 Task: Find a laptop with specific features such as 8GB RAM and AMD Radeon graphics.
Action: Mouse pressed left at (230, 65)
Screenshot: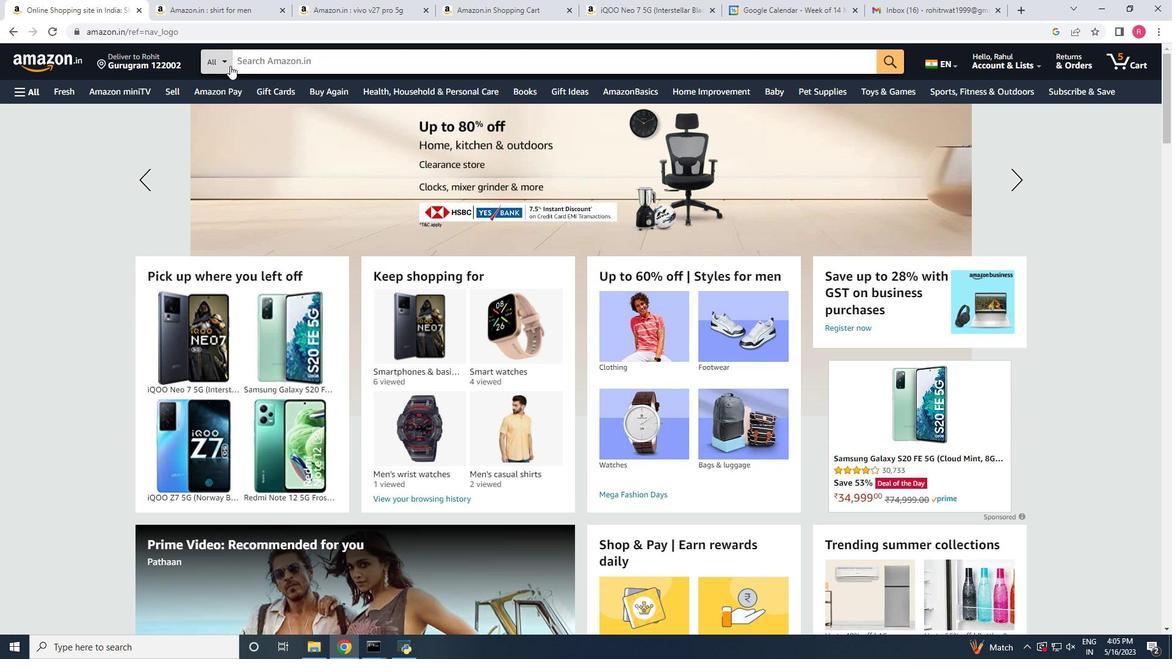 
Action: Mouse moved to (233, 169)
Screenshot: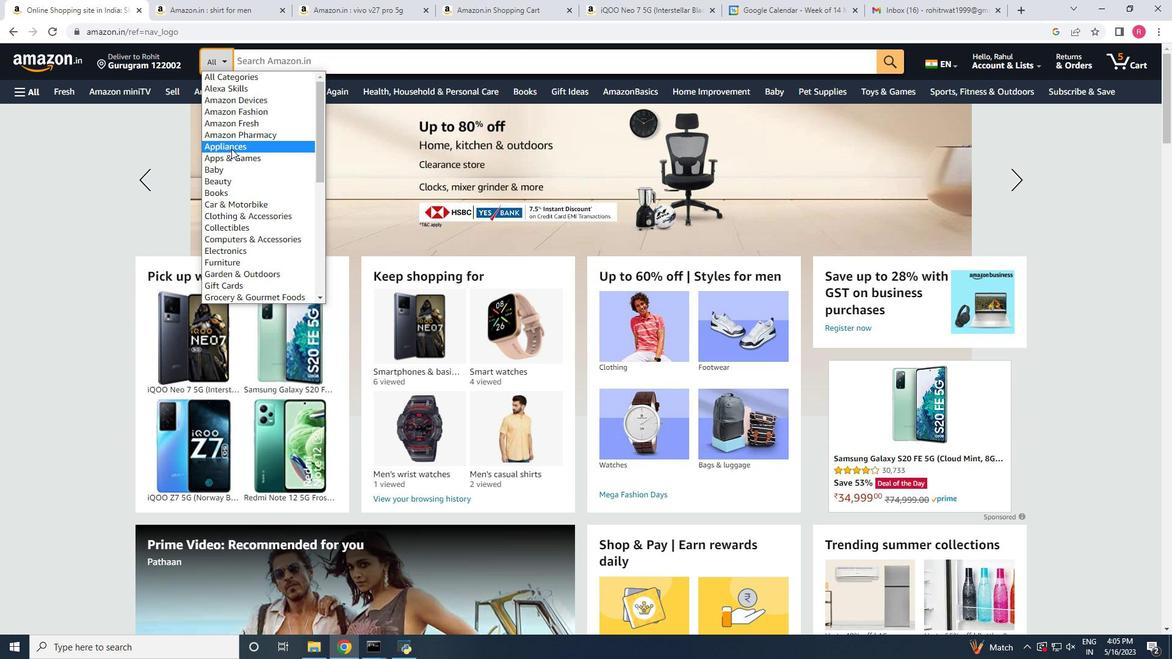 
Action: Mouse scrolled (233, 168) with delta (0, 0)
Screenshot: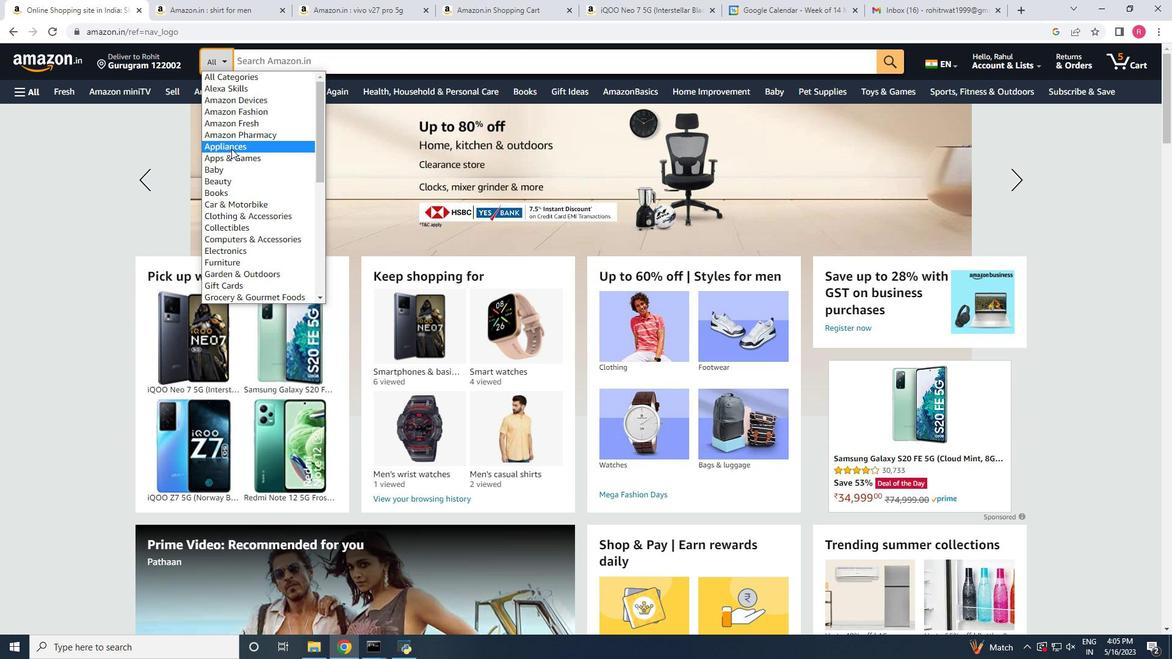 
Action: Mouse moved to (233, 170)
Screenshot: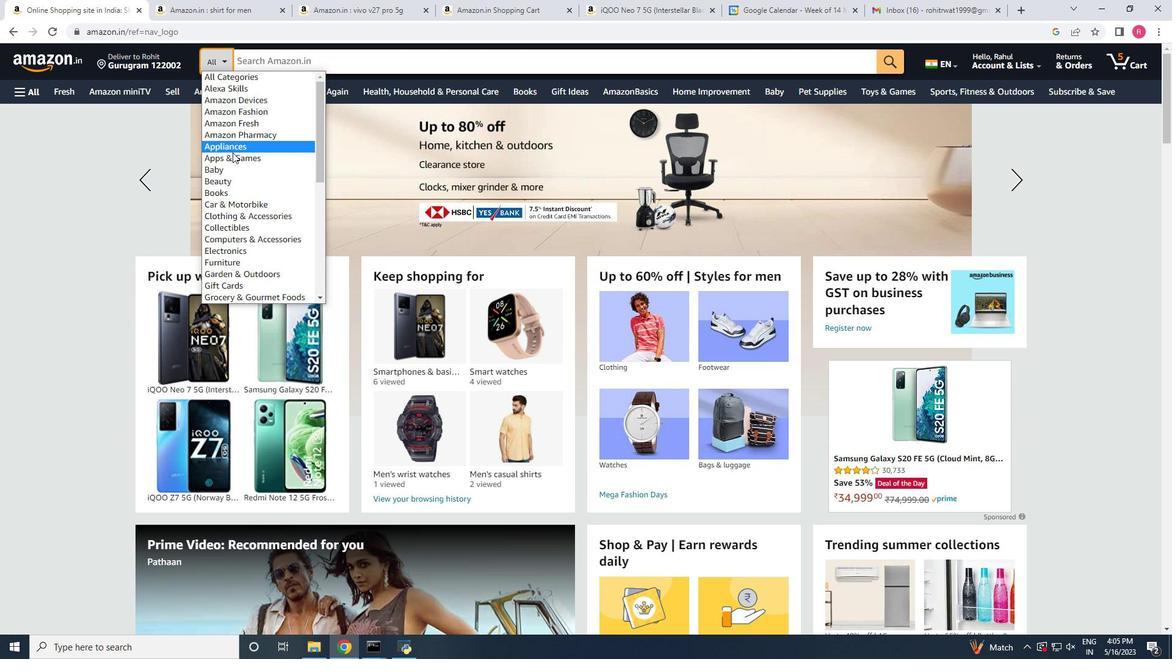 
Action: Mouse scrolled (233, 169) with delta (0, 0)
Screenshot: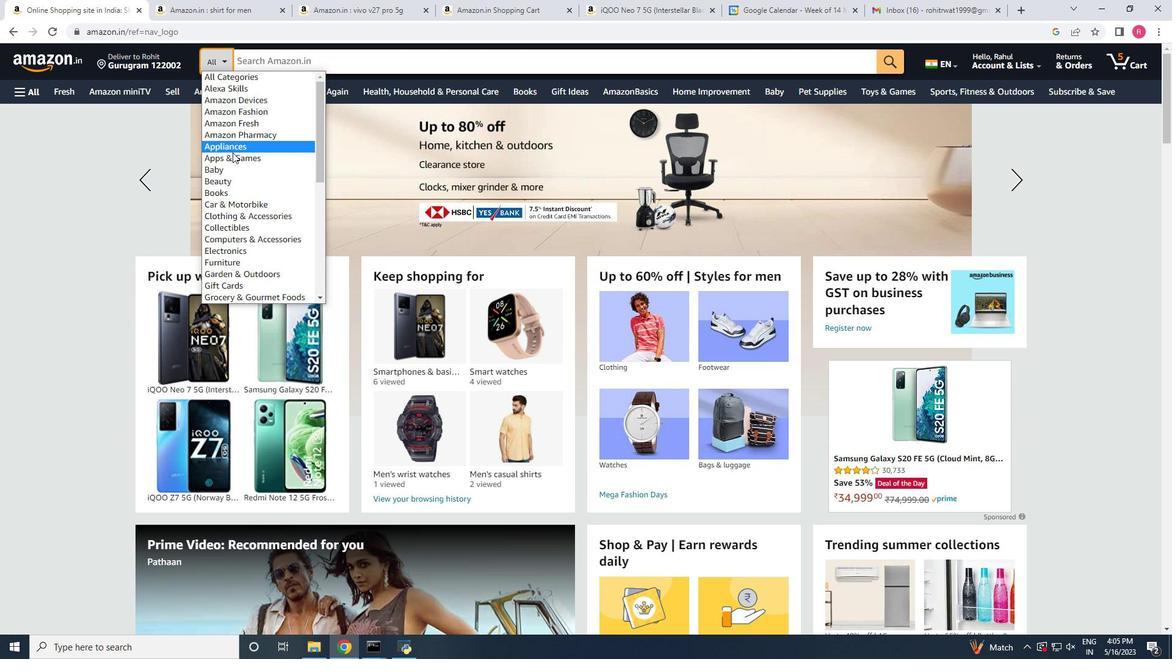 
Action: Mouse moved to (233, 171)
Screenshot: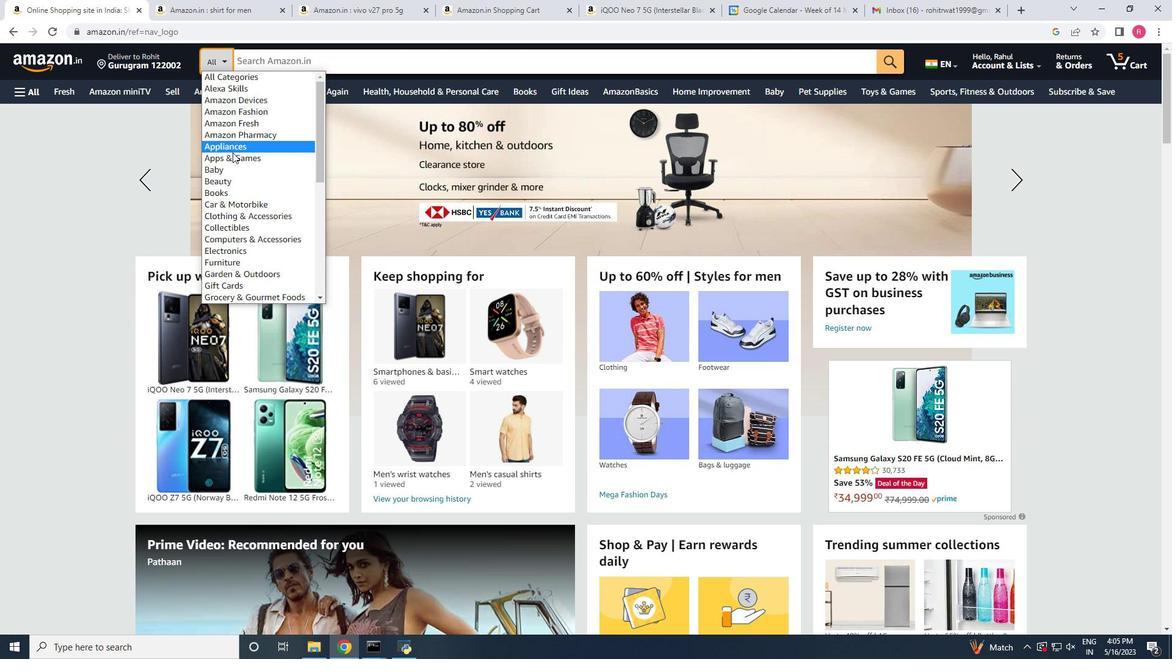 
Action: Mouse scrolled (233, 170) with delta (0, 0)
Screenshot: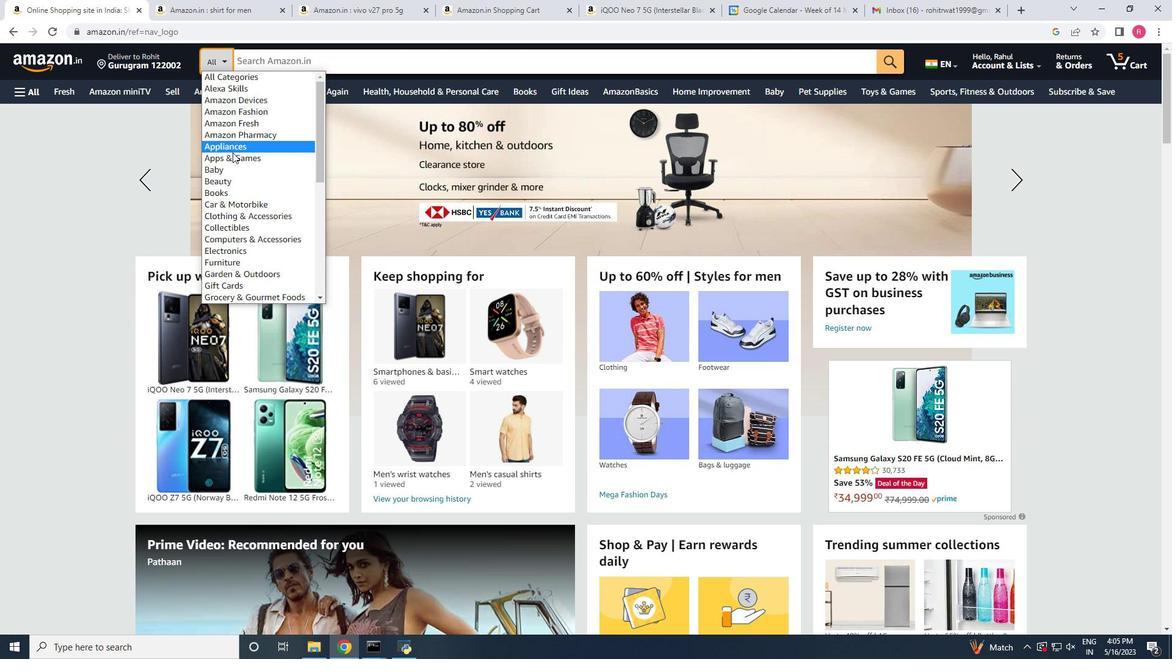 
Action: Mouse scrolled (233, 170) with delta (0, 0)
Screenshot: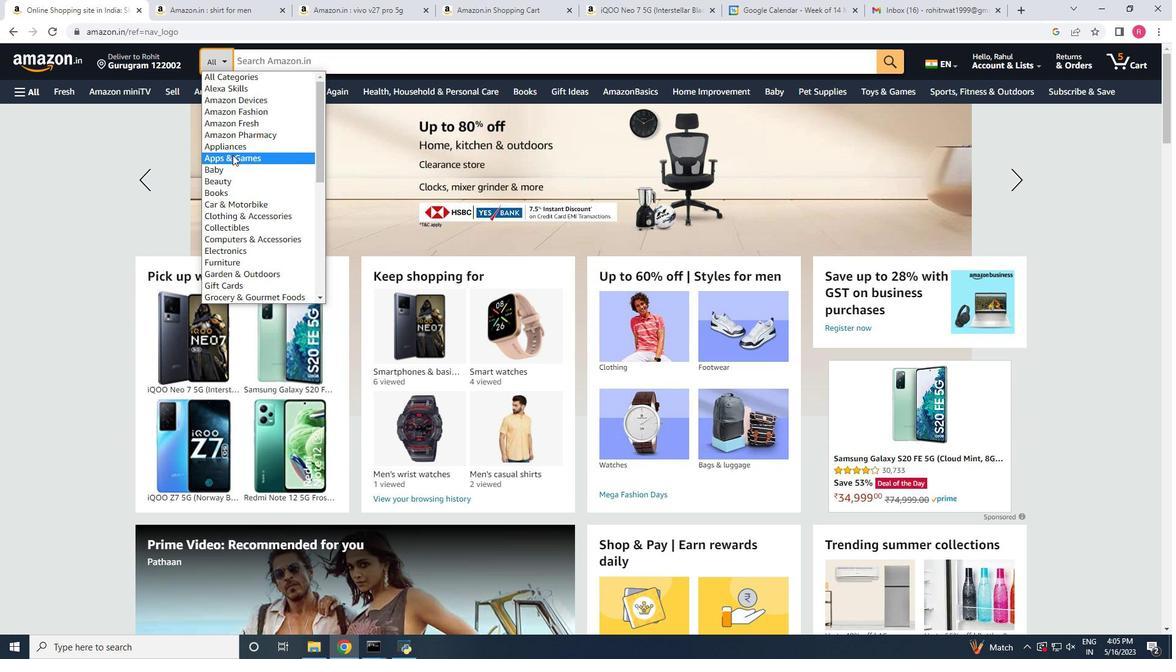 
Action: Mouse scrolled (233, 170) with delta (0, 0)
Screenshot: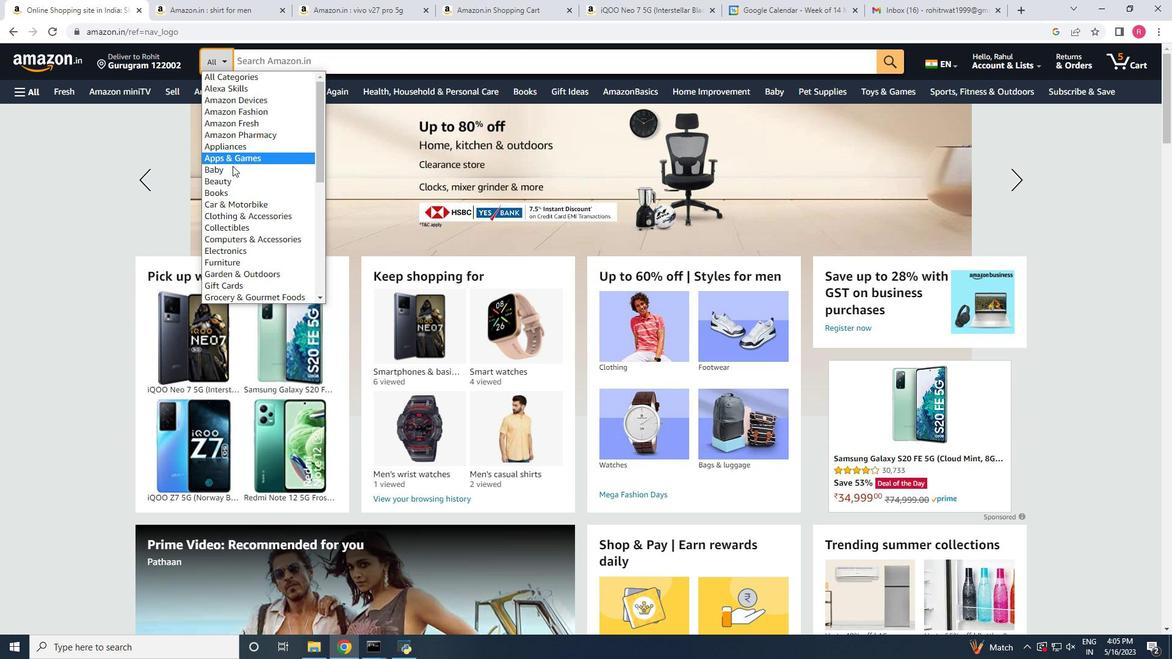 
Action: Mouse scrolled (233, 170) with delta (0, 0)
Screenshot: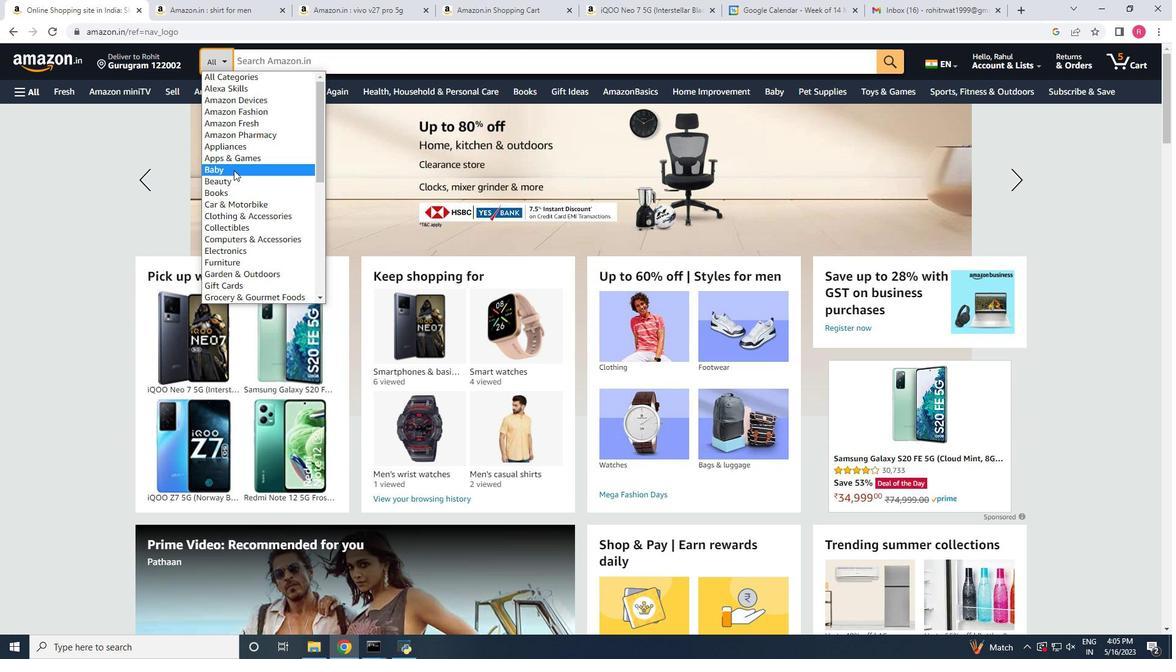 
Action: Mouse scrolled (233, 170) with delta (0, 0)
Screenshot: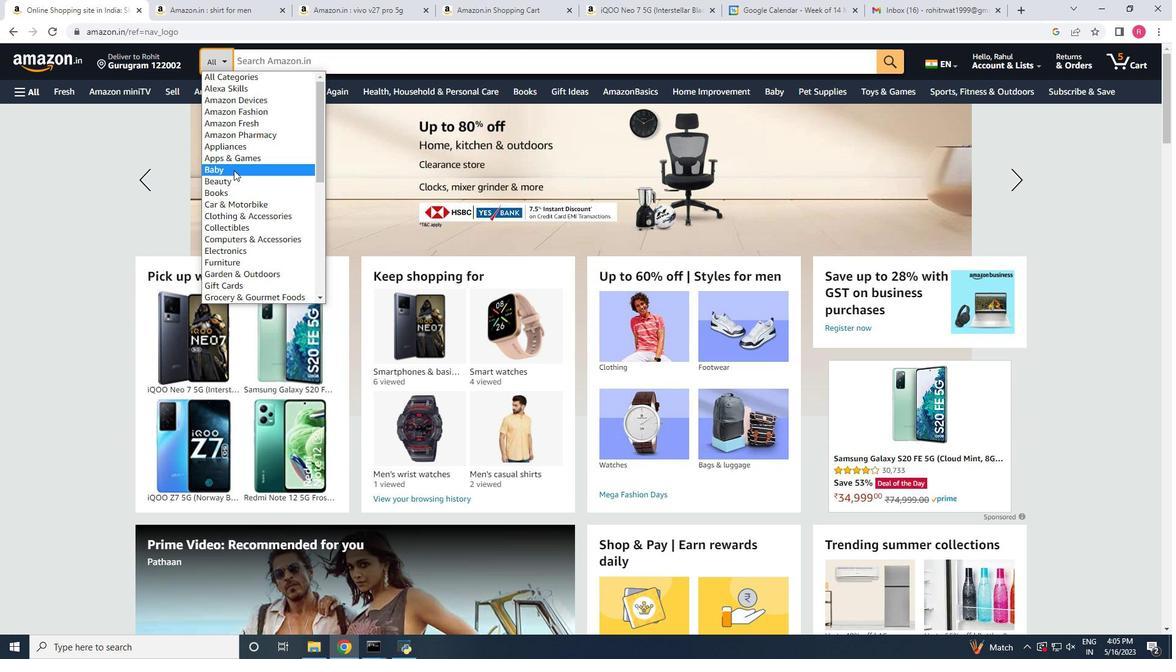 
Action: Mouse moved to (234, 171)
Screenshot: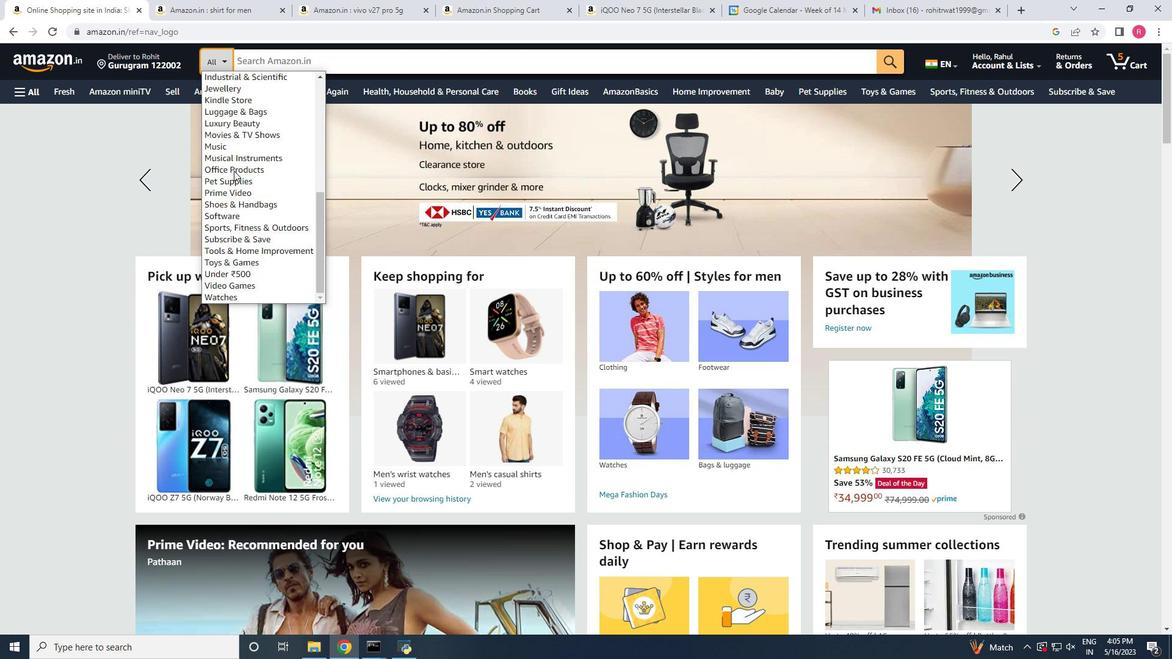 
Action: Mouse scrolled (234, 172) with delta (0, 0)
Screenshot: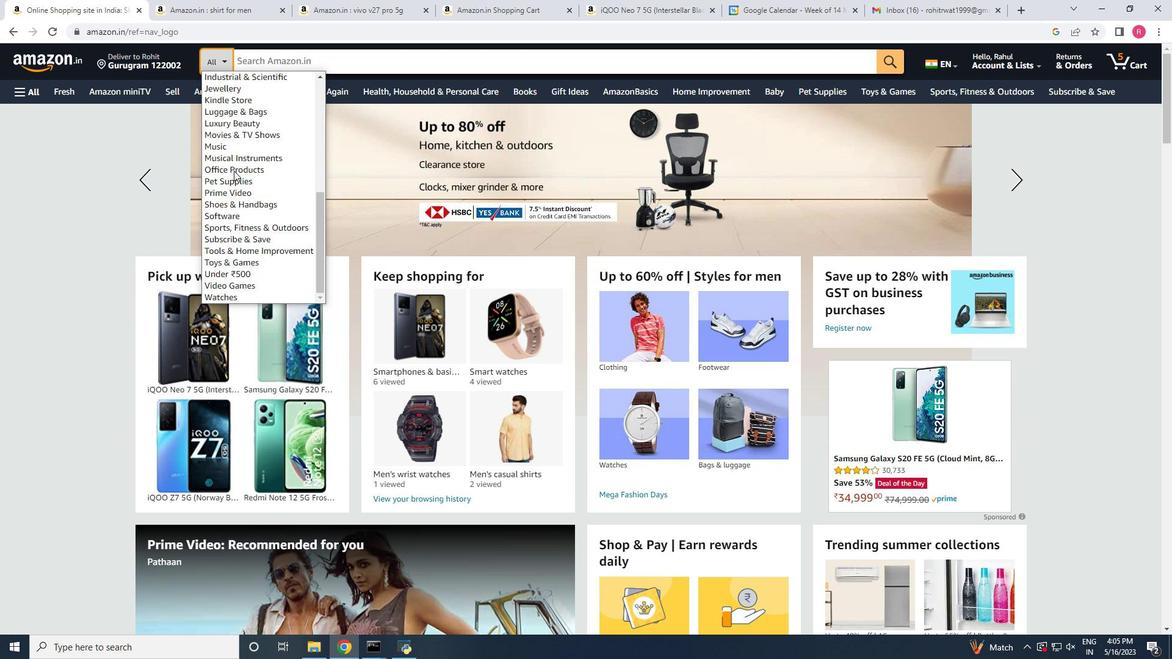 
Action: Mouse scrolled (234, 172) with delta (0, 0)
Screenshot: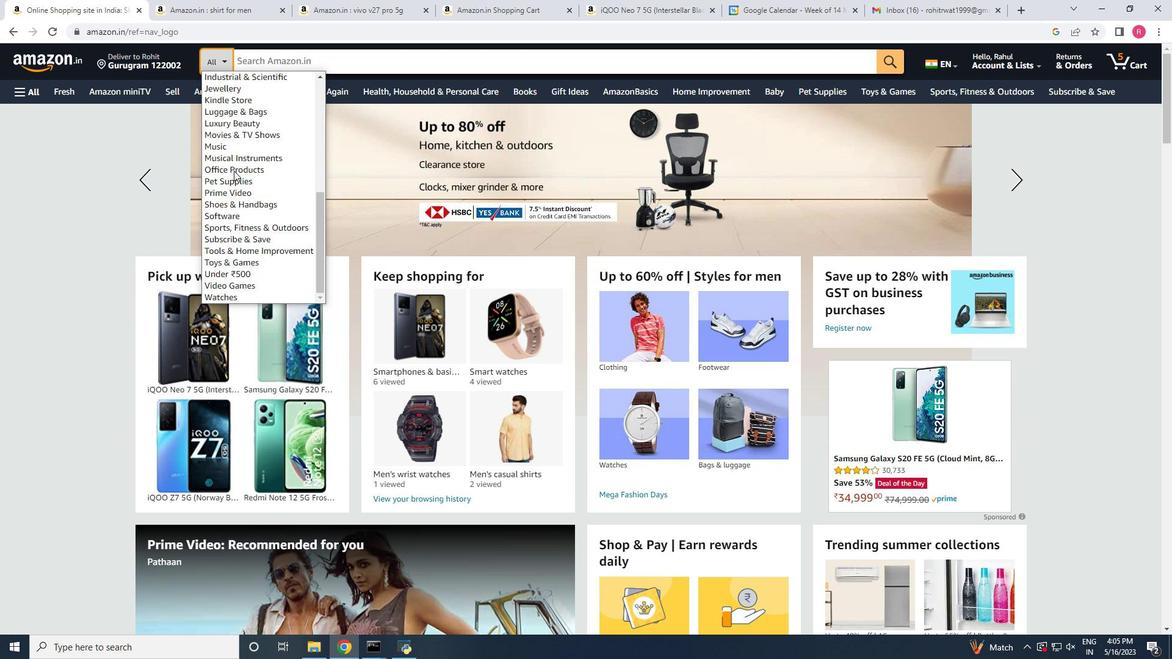
Action: Mouse scrolled (234, 172) with delta (0, 0)
Screenshot: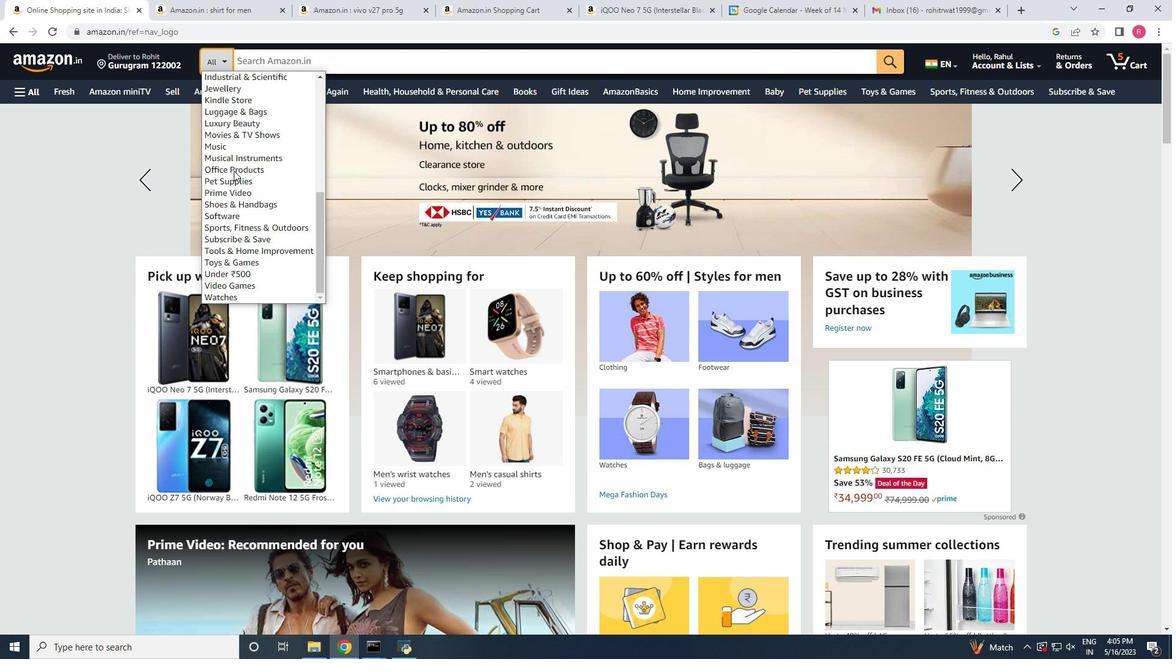 
Action: Mouse moved to (235, 171)
Screenshot: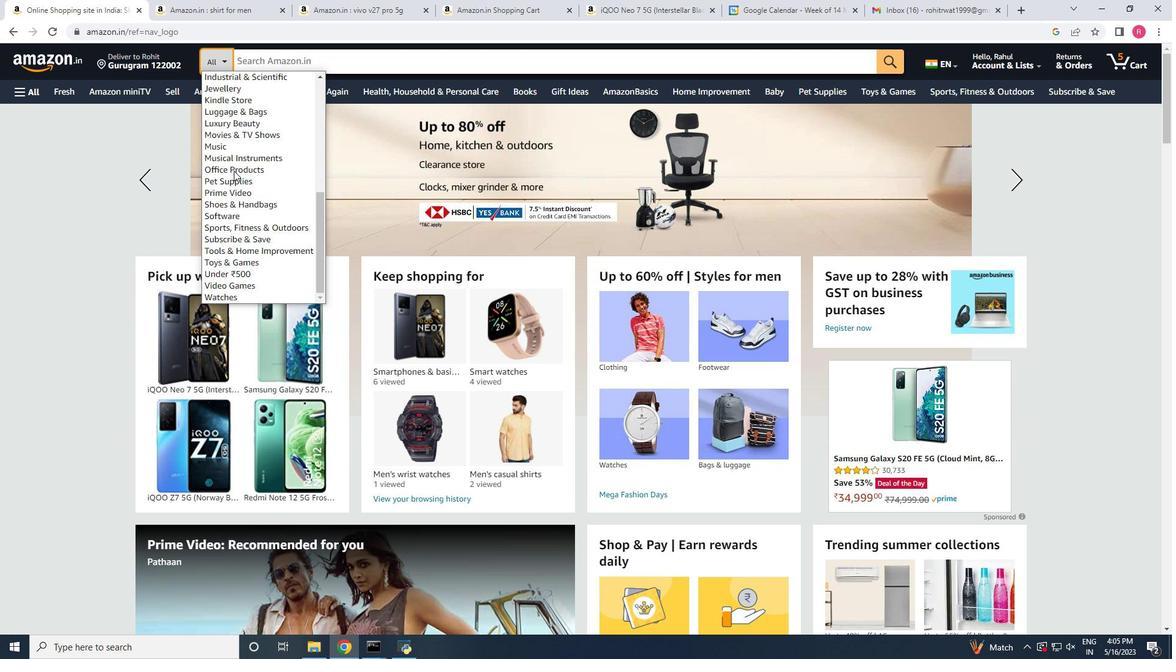 
Action: Mouse scrolled (235, 172) with delta (0, 0)
Screenshot: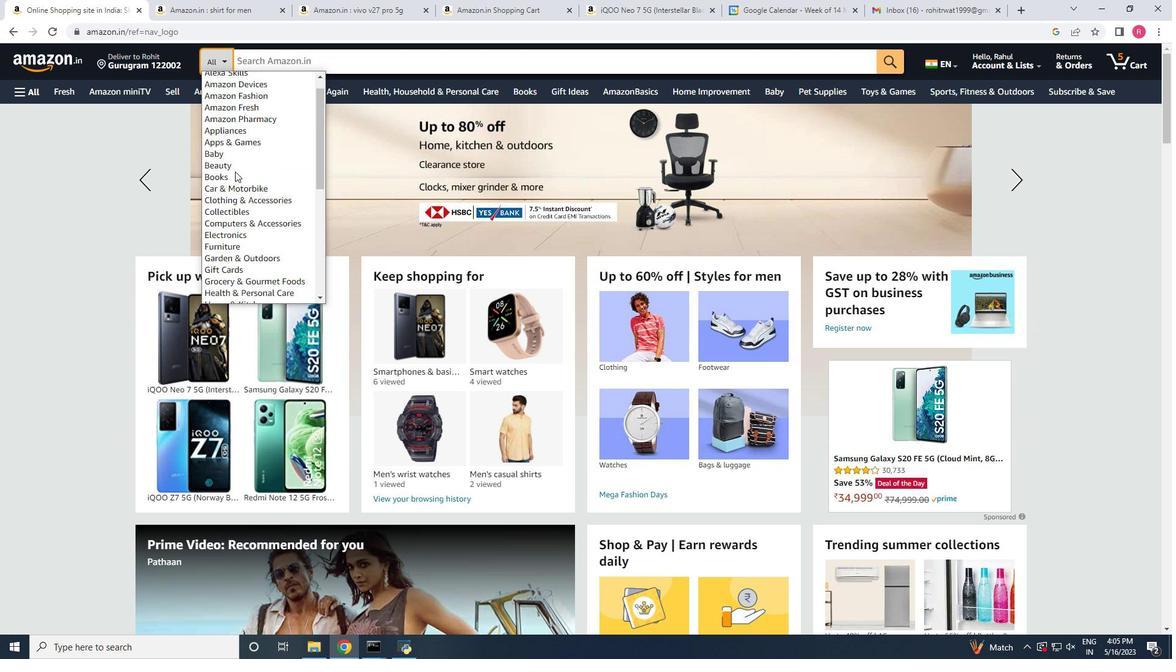 
Action: Mouse scrolled (235, 172) with delta (0, 0)
Screenshot: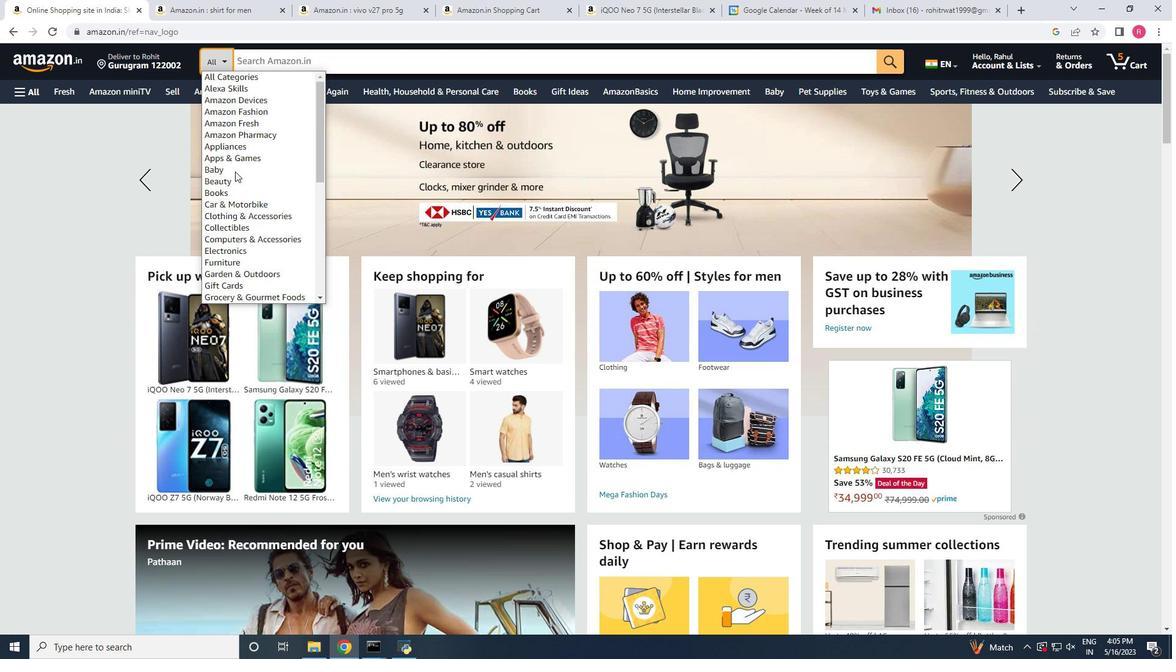 
Action: Mouse scrolled (235, 172) with delta (0, 0)
Screenshot: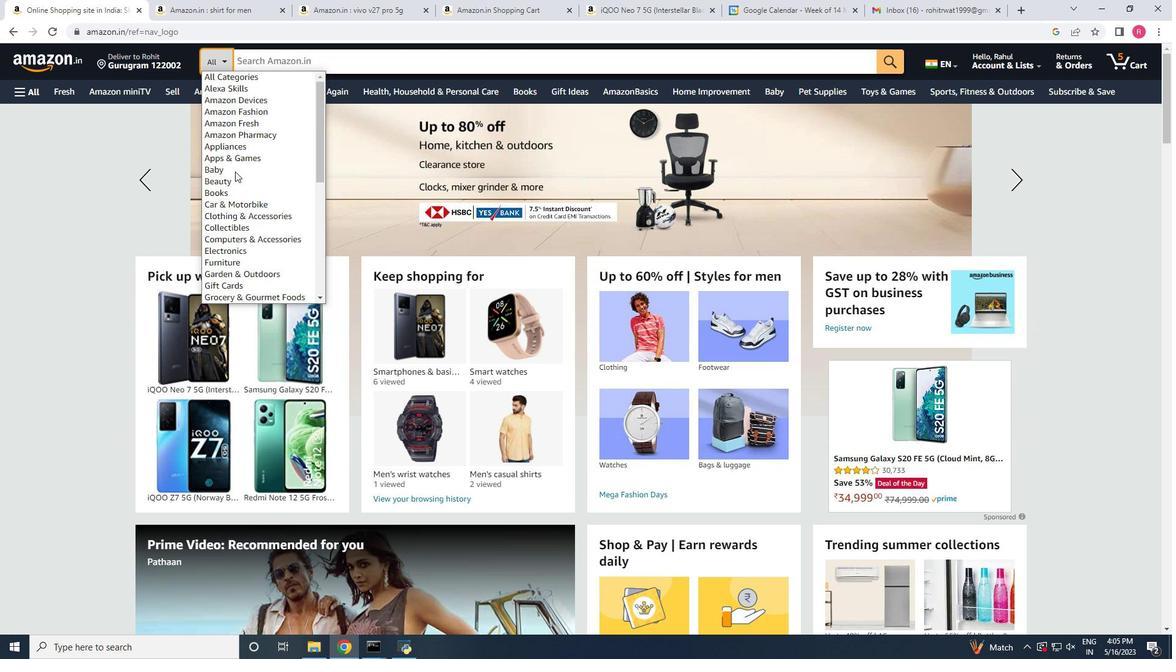 
Action: Mouse scrolled (235, 172) with delta (0, 0)
Screenshot: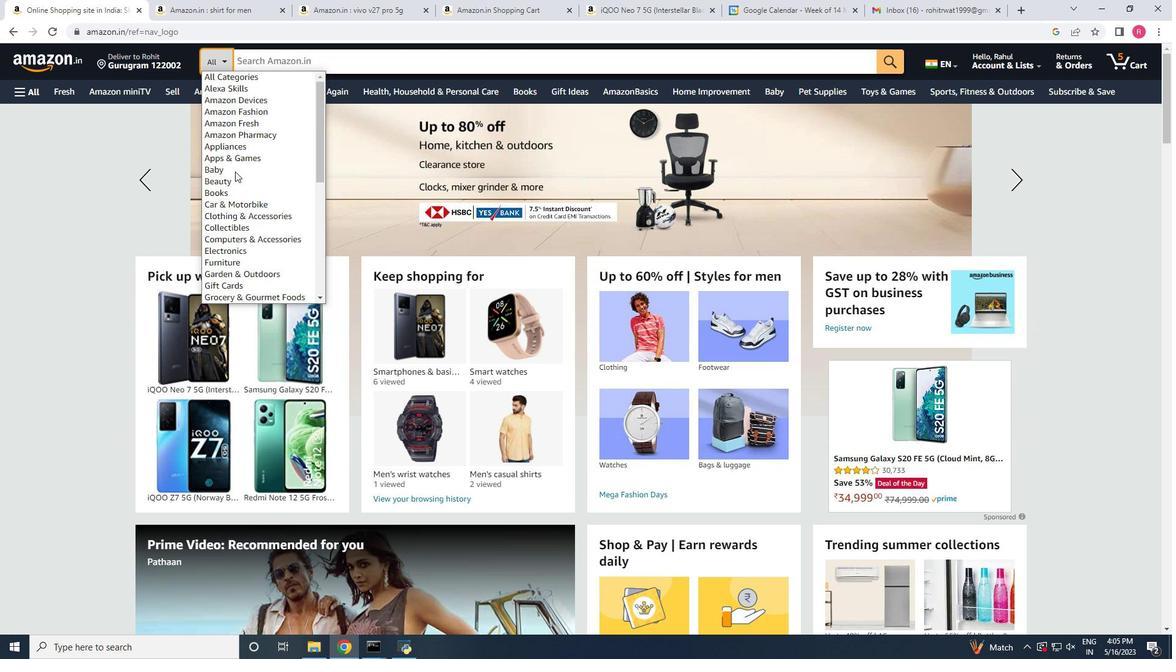 
Action: Mouse moved to (221, 240)
Screenshot: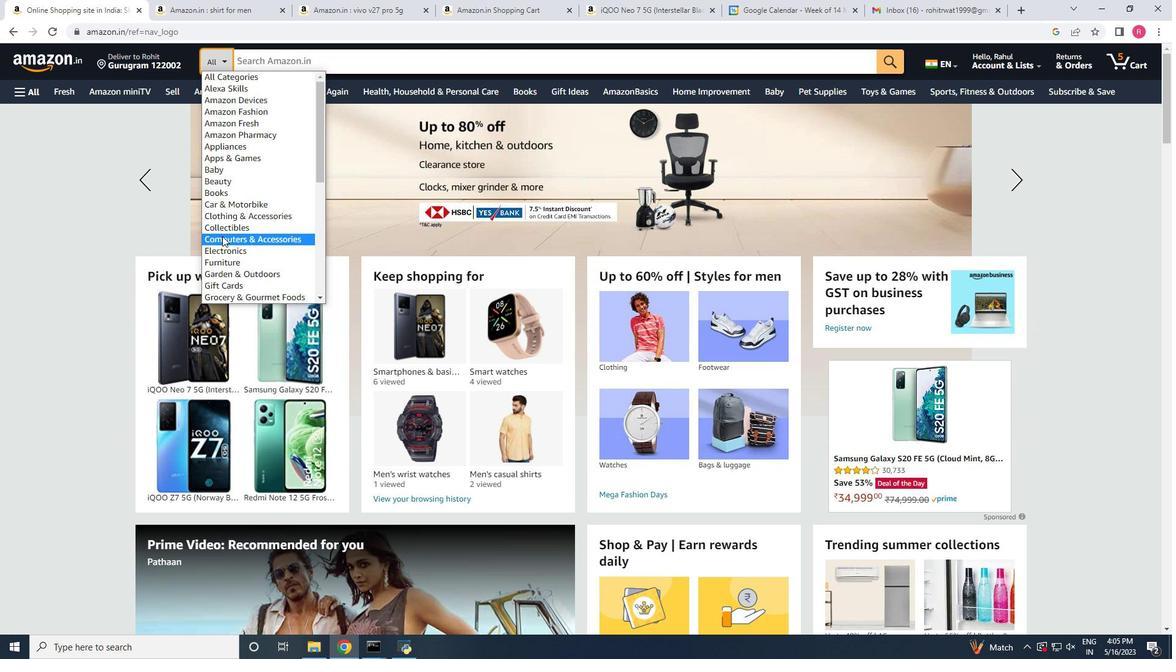 
Action: Mouse pressed left at (221, 240)
Screenshot: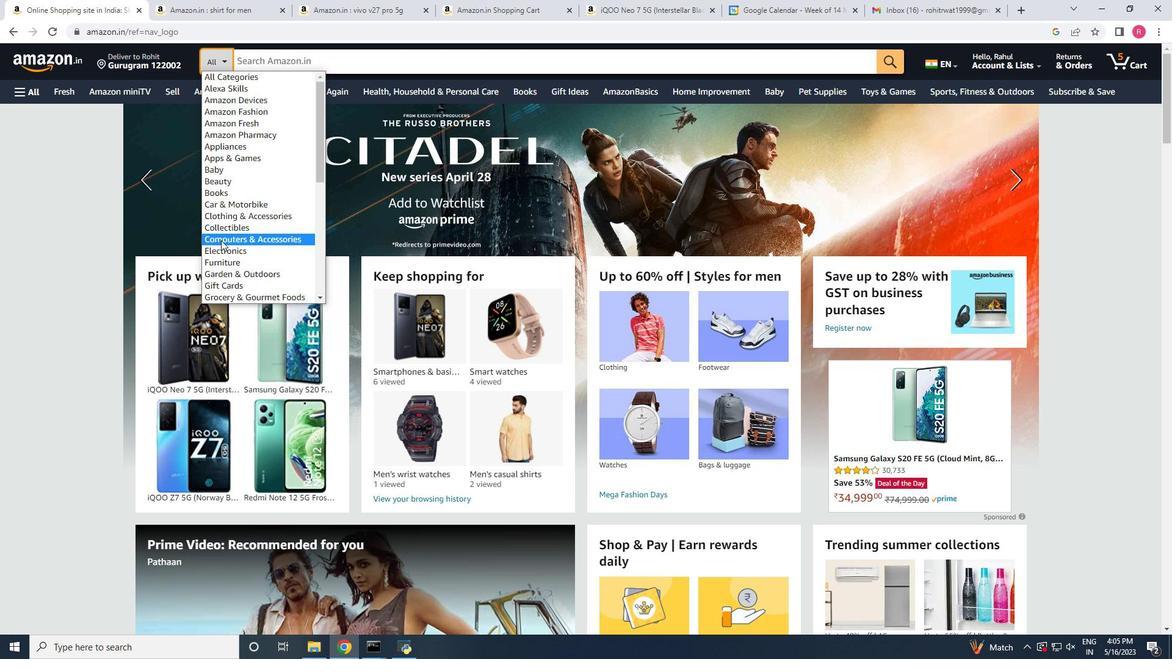 
Action: Mouse moved to (894, 65)
Screenshot: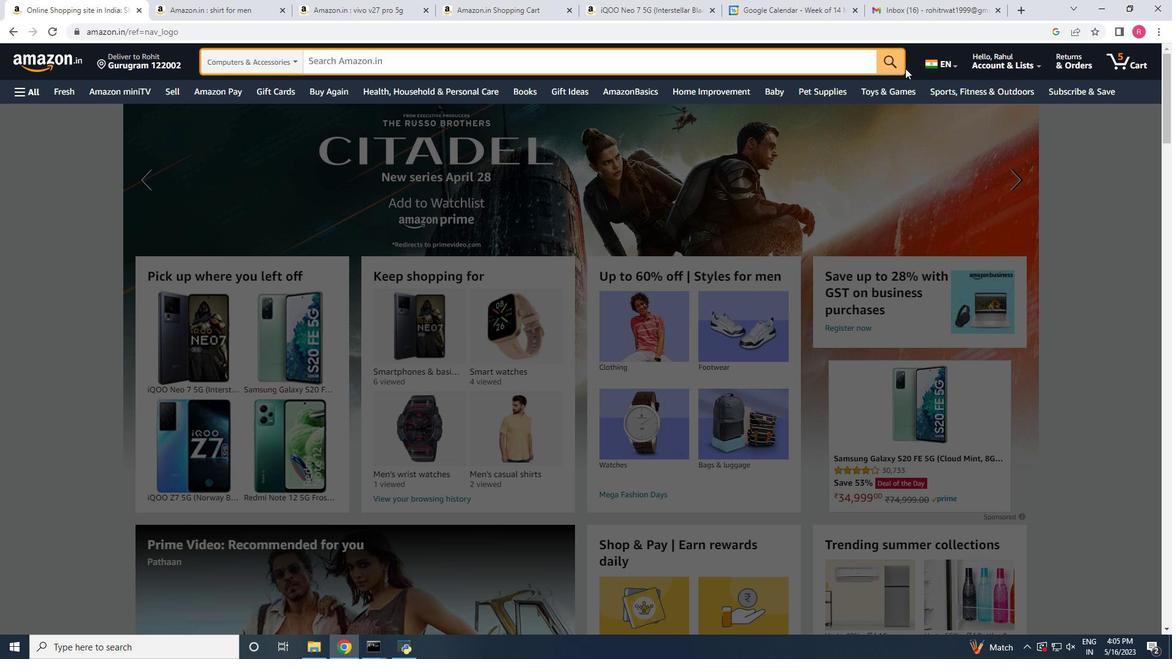 
Action: Mouse pressed left at (894, 65)
Screenshot: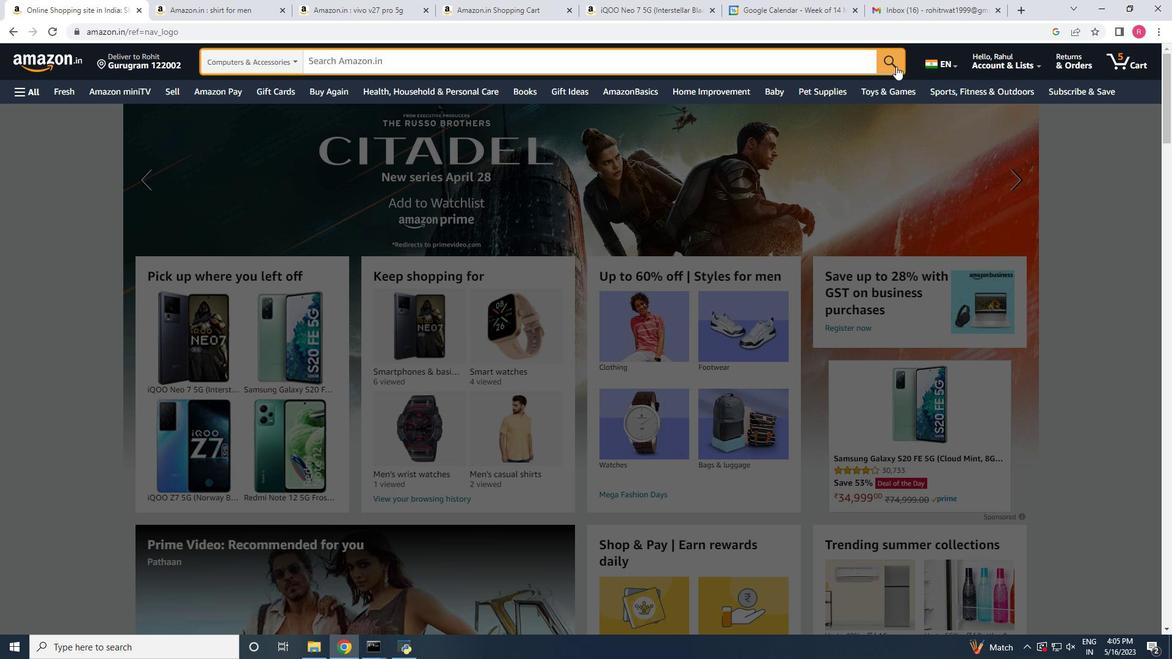 
Action: Mouse moved to (49, 172)
Screenshot: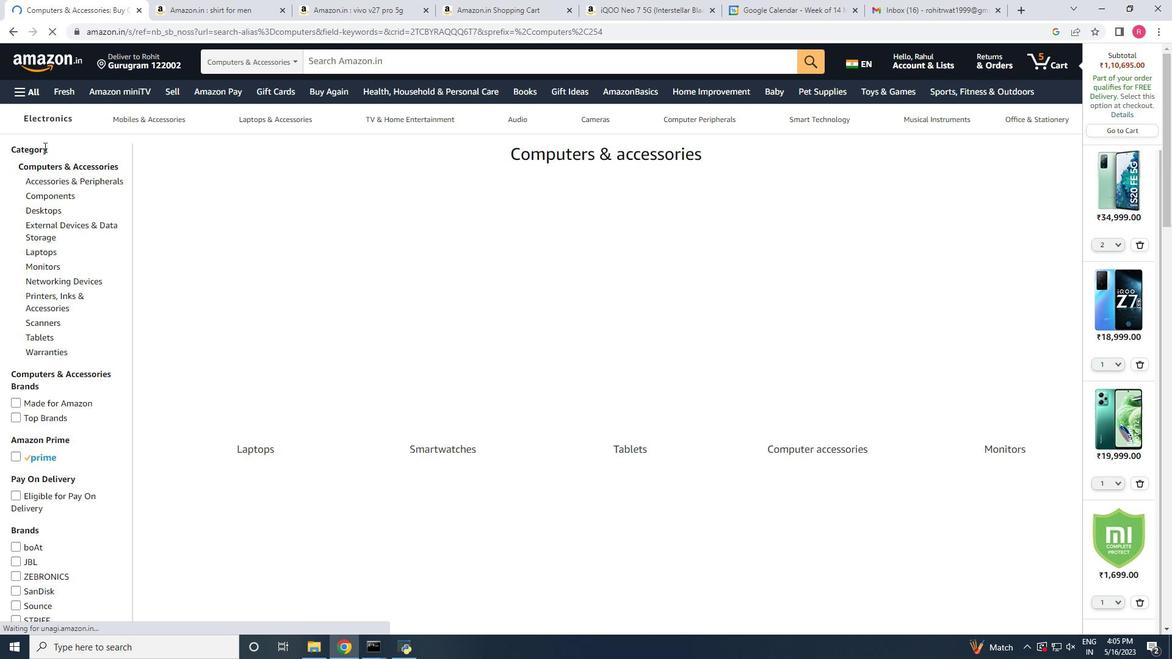 
Action: Mouse scrolled (49, 171) with delta (0, 0)
Screenshot: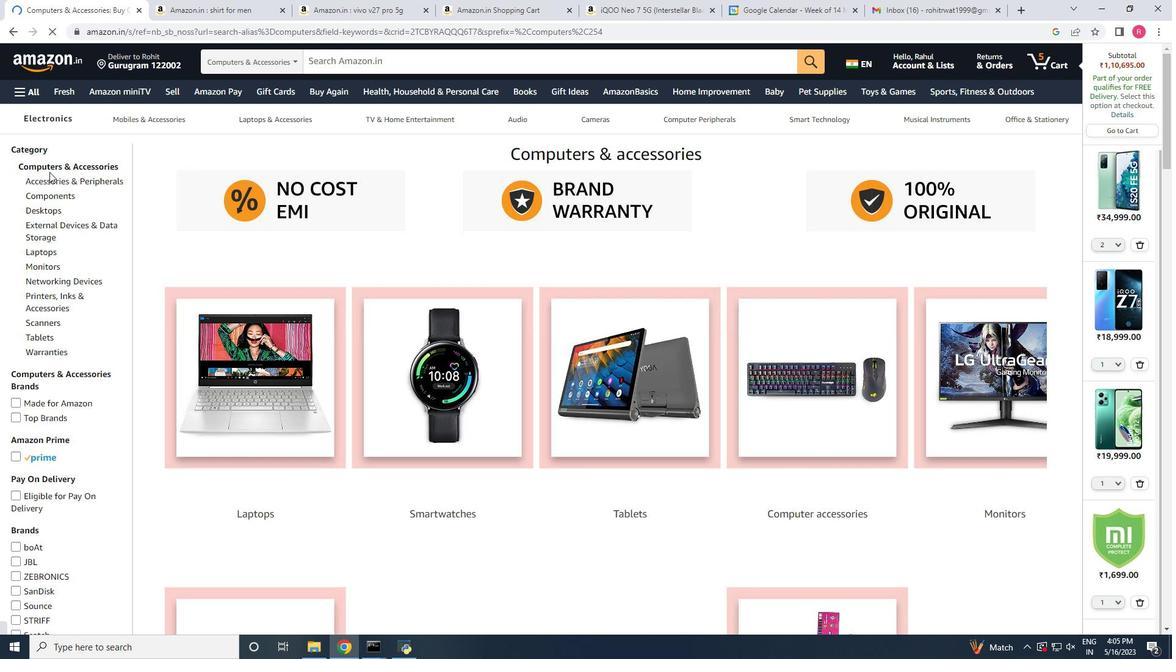 
Action: Mouse scrolled (49, 171) with delta (0, 0)
Screenshot: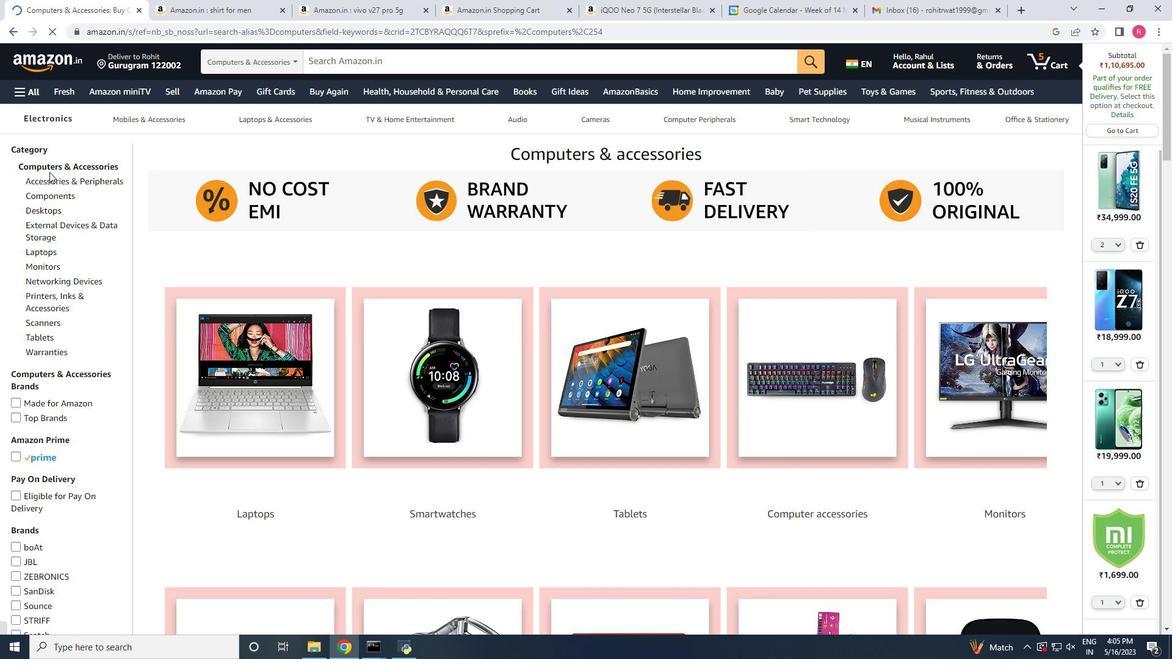 
Action: Mouse moved to (49, 172)
Screenshot: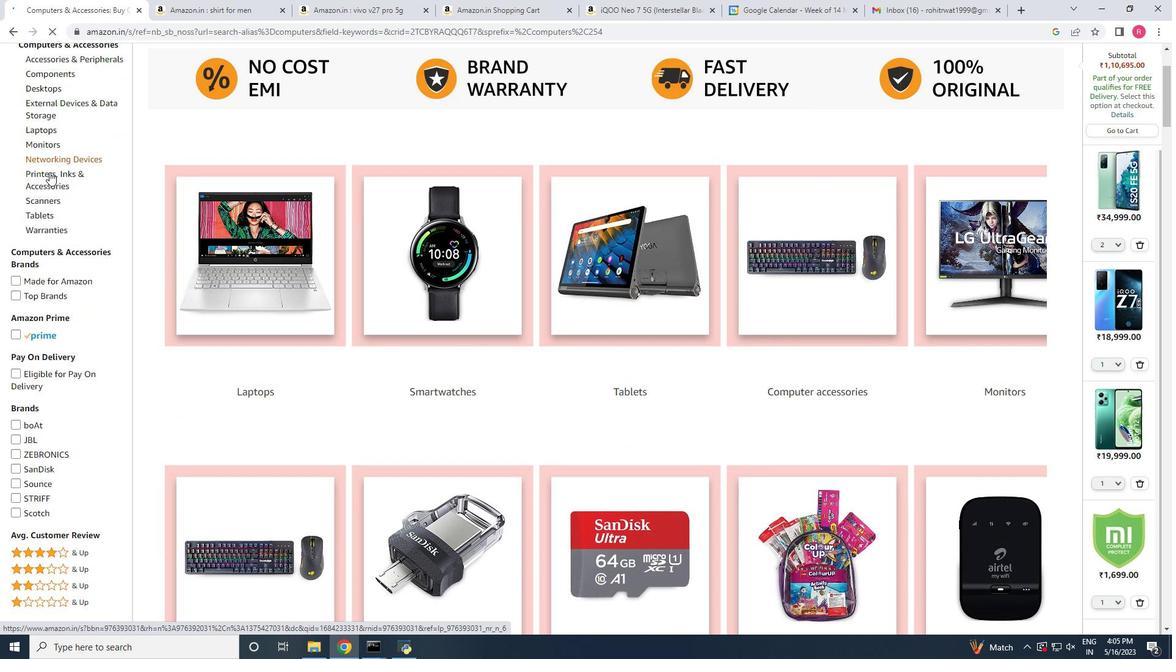 
Action: Mouse scrolled (49, 172) with delta (0, 0)
Screenshot: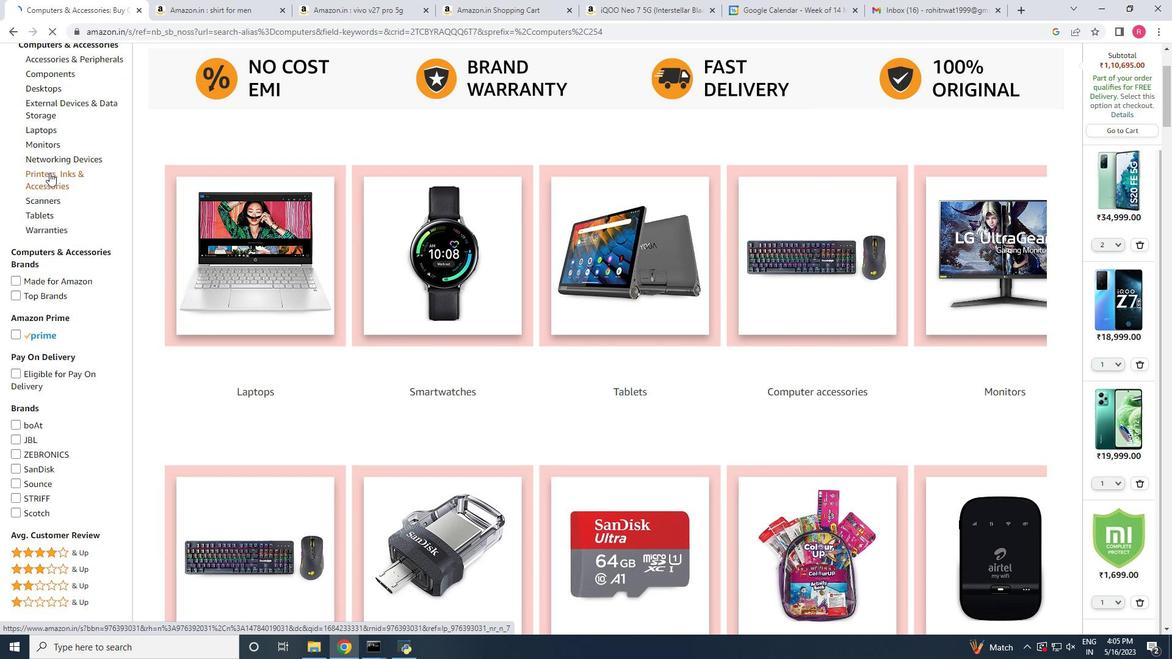 
Action: Mouse scrolled (49, 172) with delta (0, 0)
Screenshot: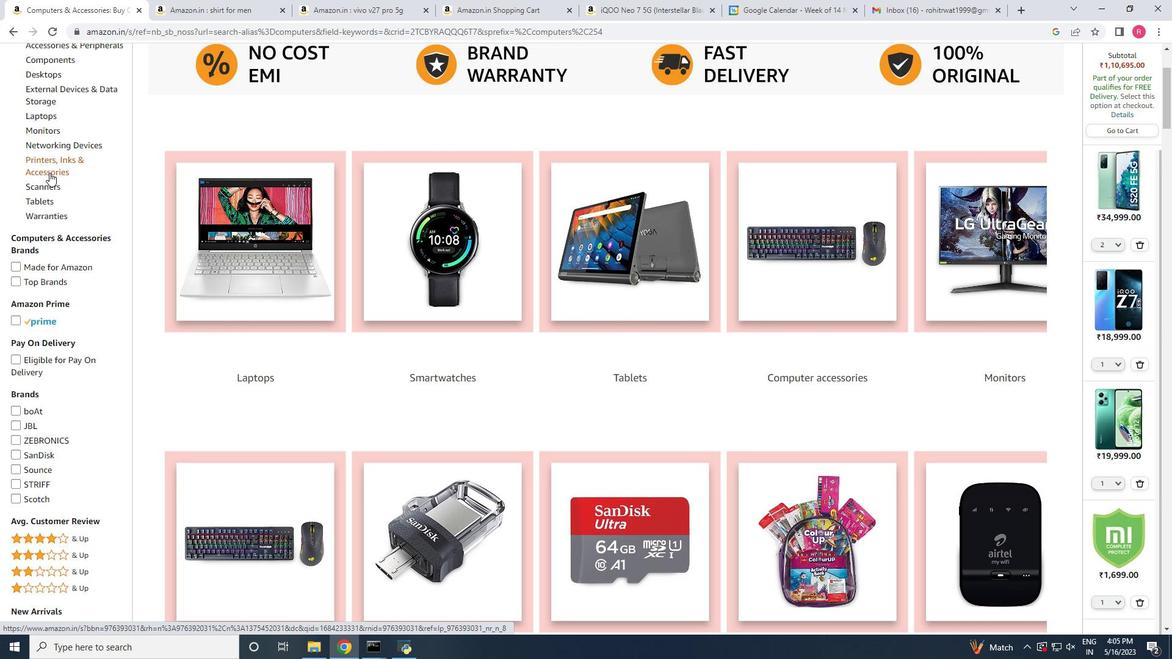 
Action: Mouse moved to (75, 260)
Screenshot: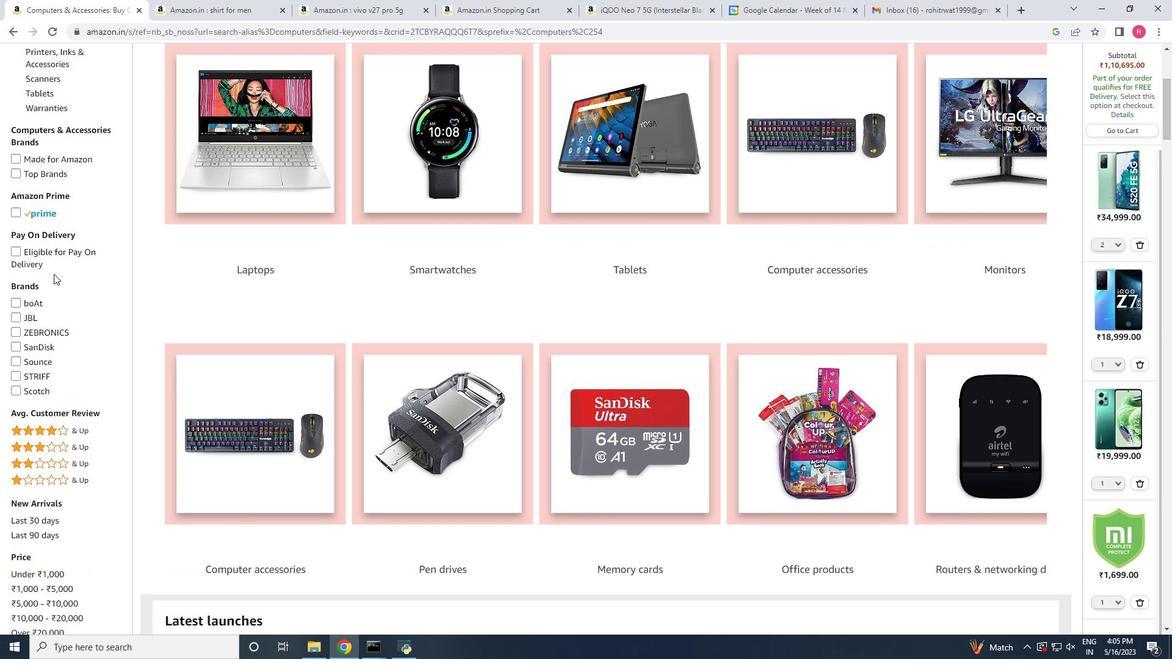 
Action: Mouse scrolled (75, 259) with delta (0, 0)
Screenshot: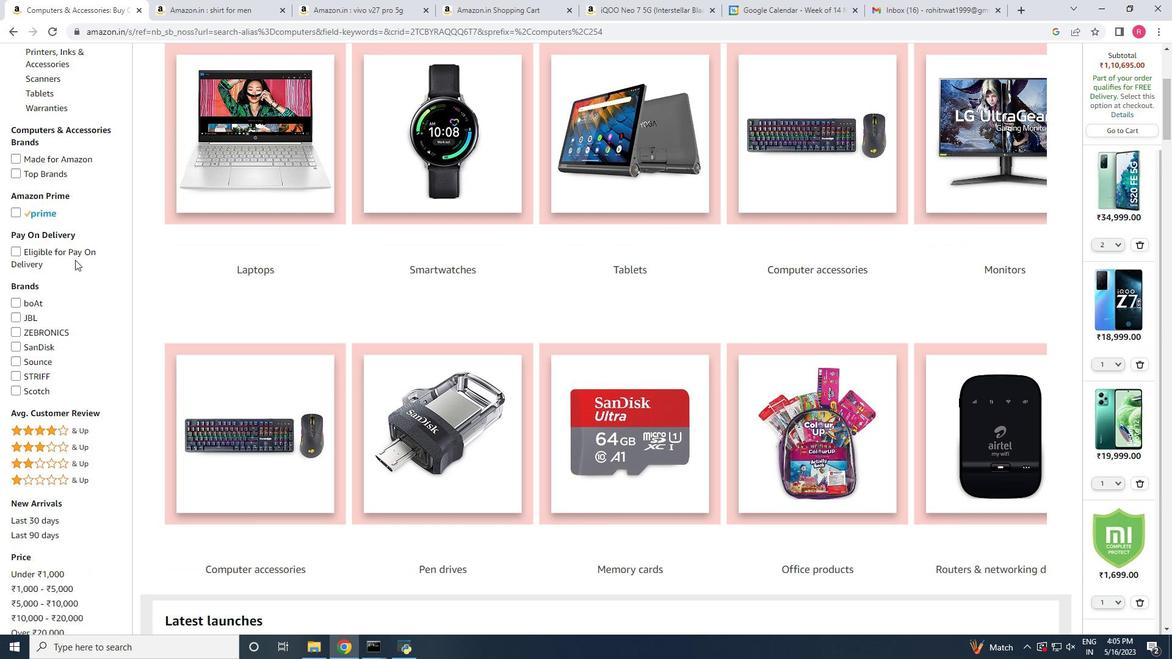 
Action: Mouse scrolled (75, 259) with delta (0, 0)
Screenshot: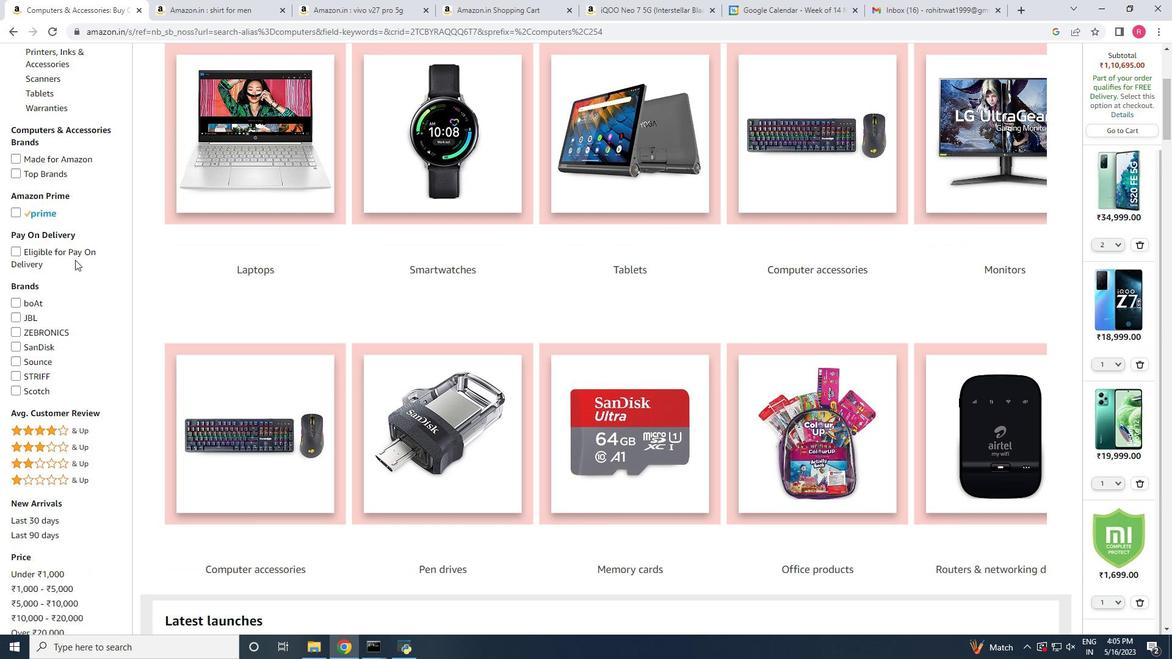 
Action: Mouse moved to (73, 267)
Screenshot: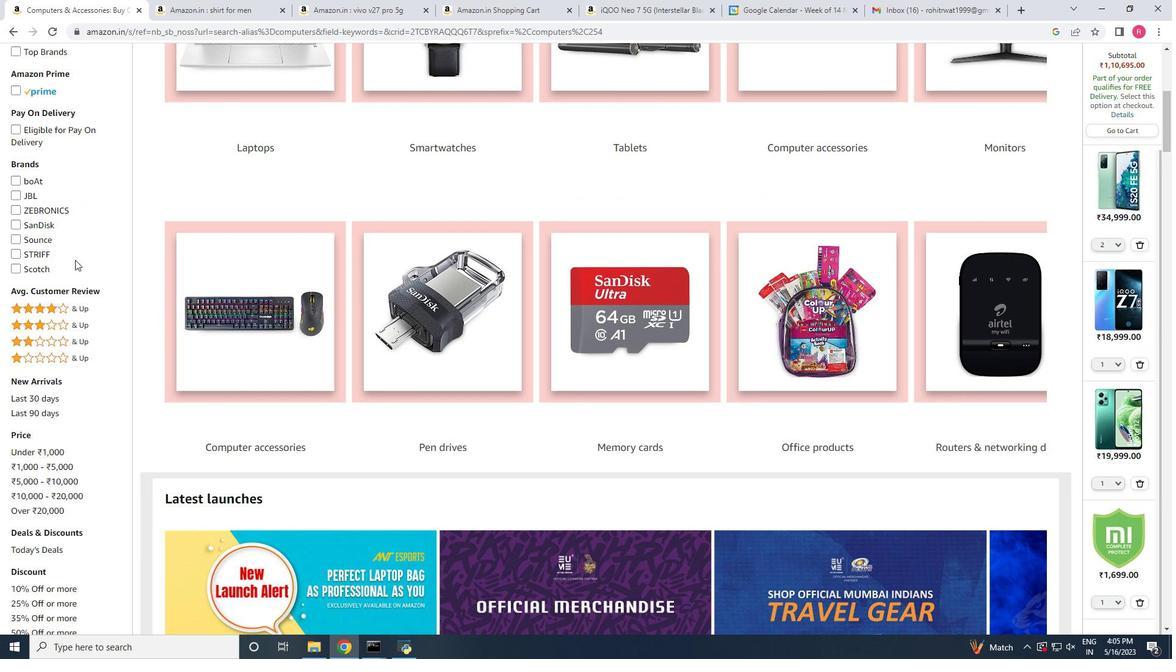 
Action: Mouse scrolled (73, 266) with delta (0, 0)
Screenshot: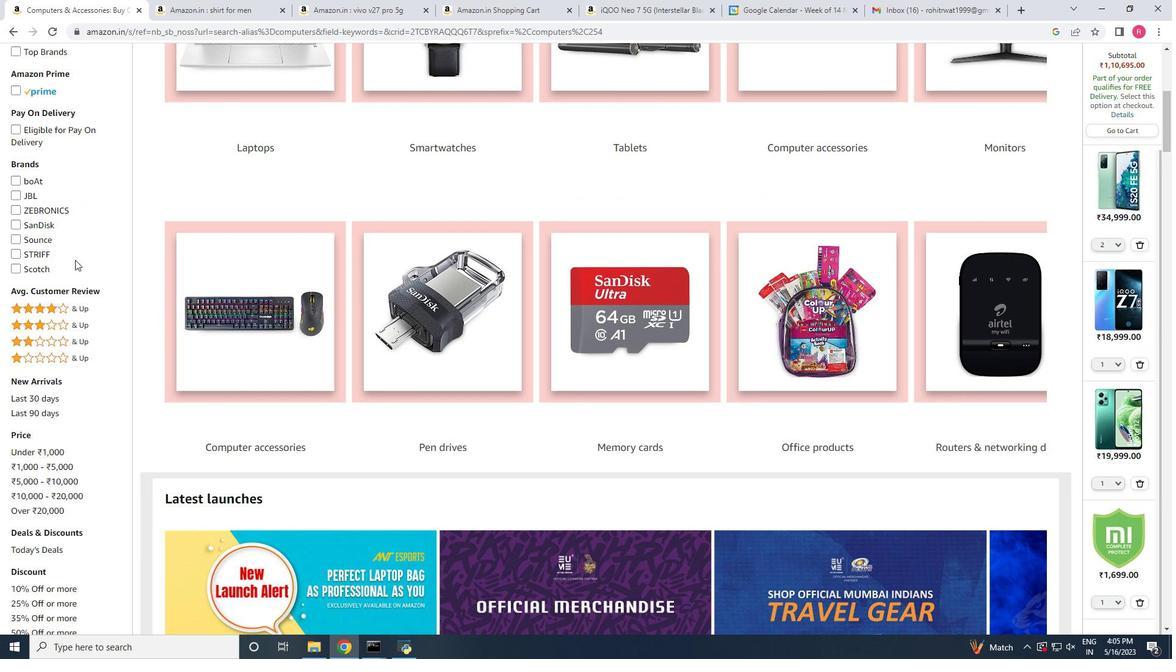 
Action: Mouse moved to (73, 269)
Screenshot: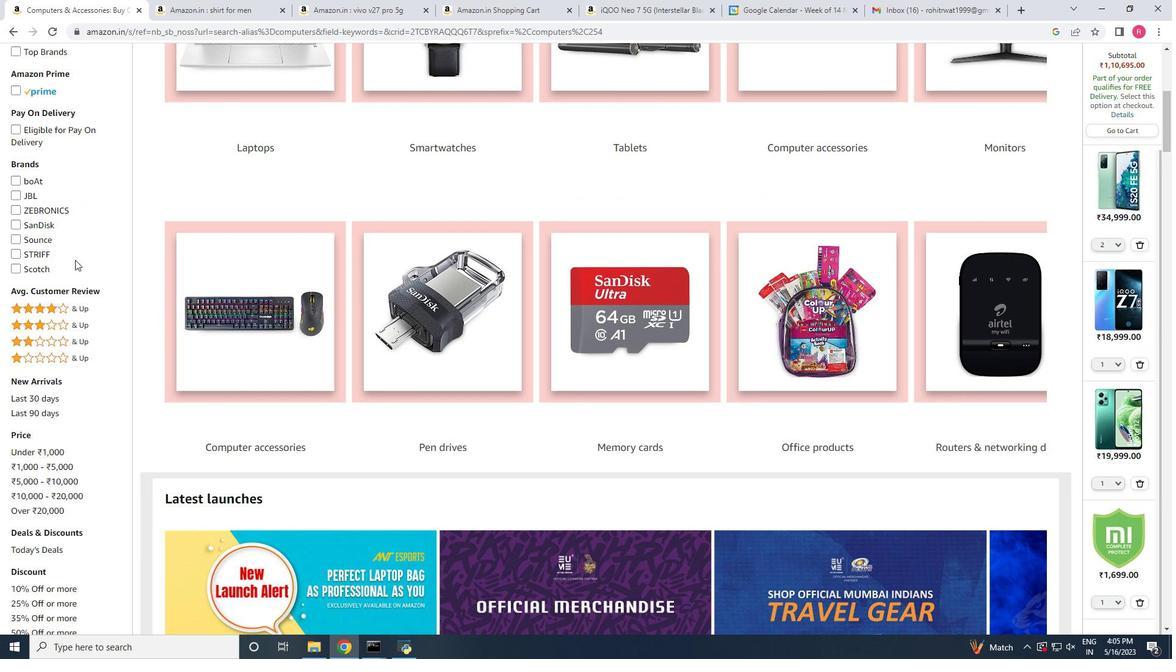 
Action: Mouse scrolled (73, 269) with delta (0, 0)
Screenshot: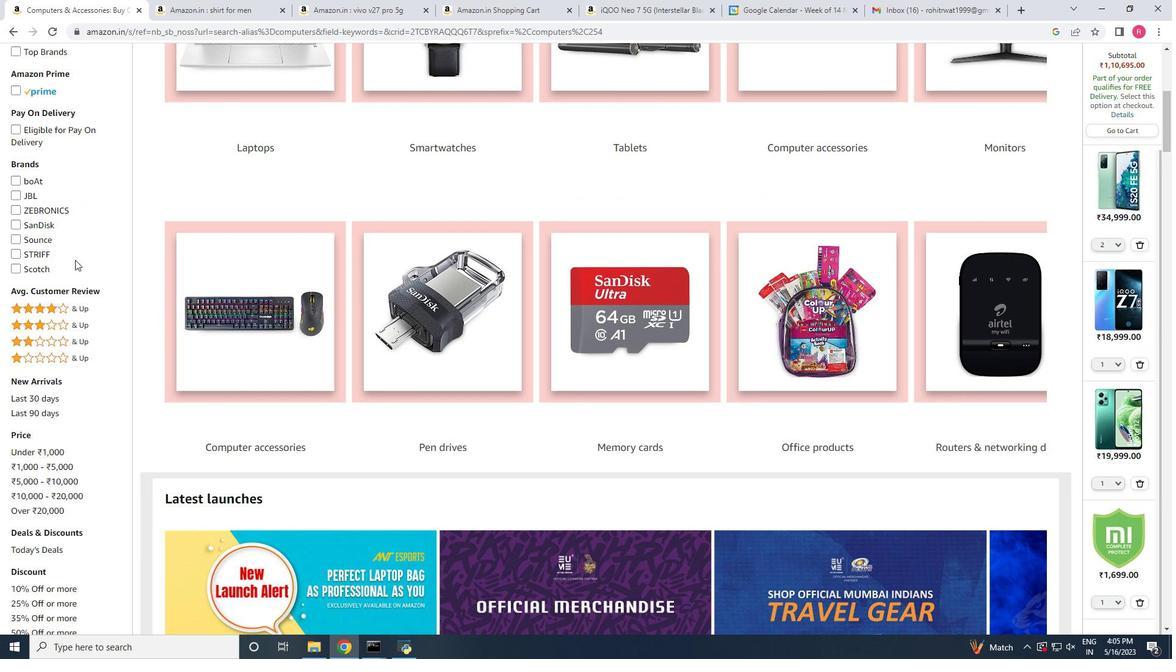 
Action: Mouse moved to (73, 270)
Screenshot: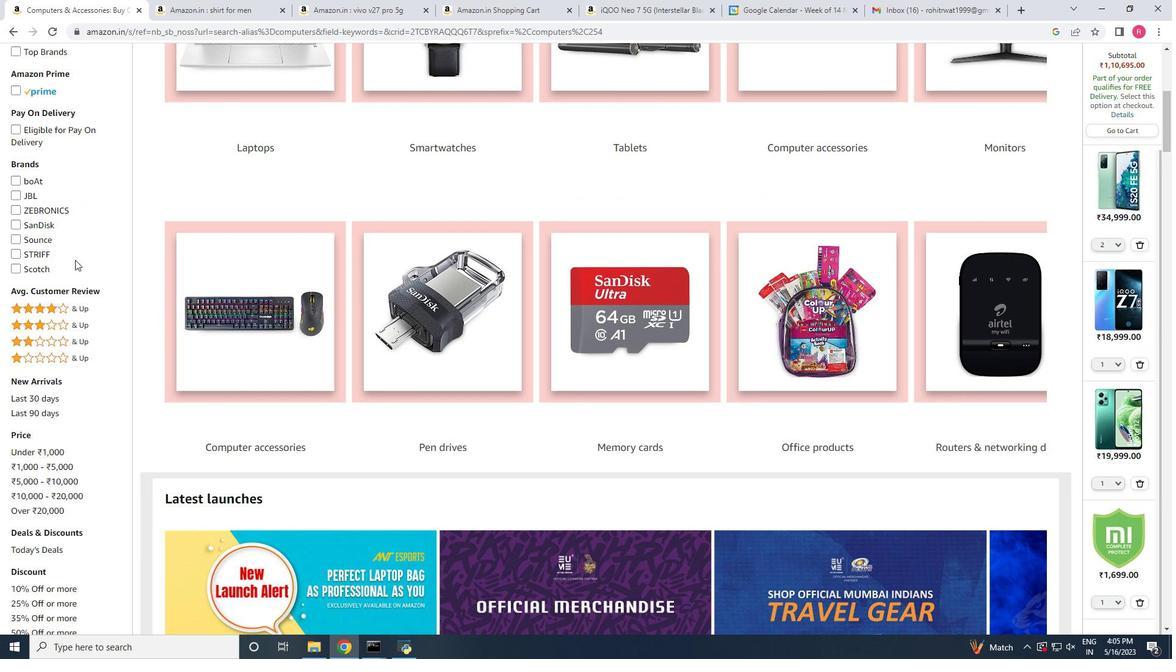
Action: Mouse scrolled (73, 269) with delta (0, 0)
Screenshot: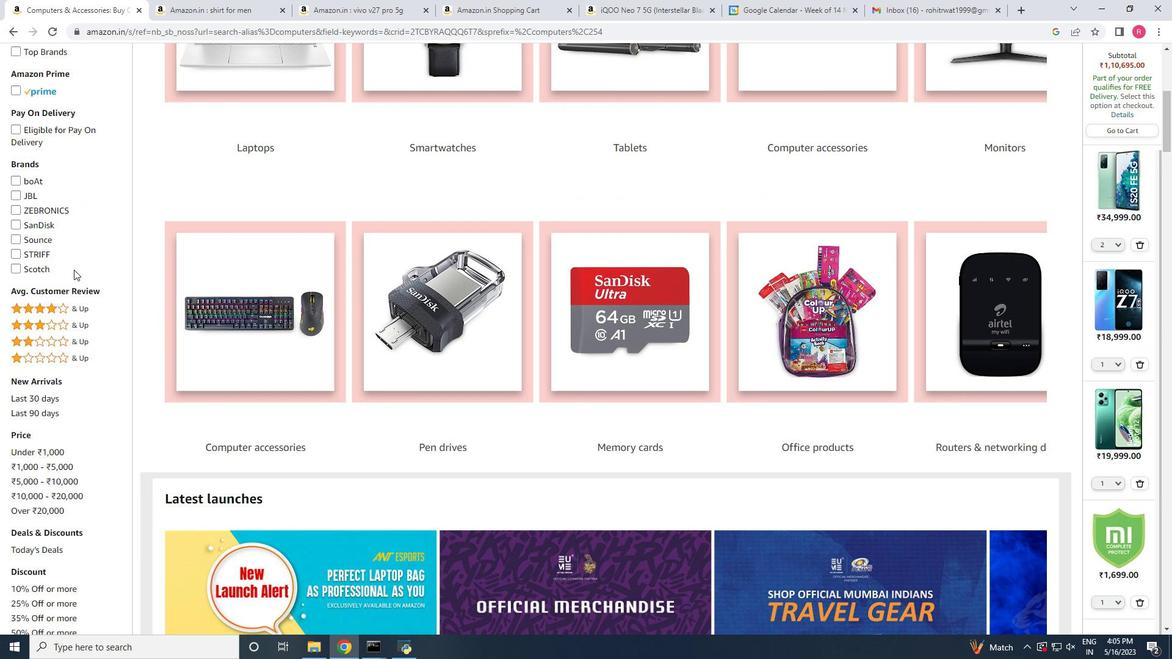
Action: Mouse moved to (72, 270)
Screenshot: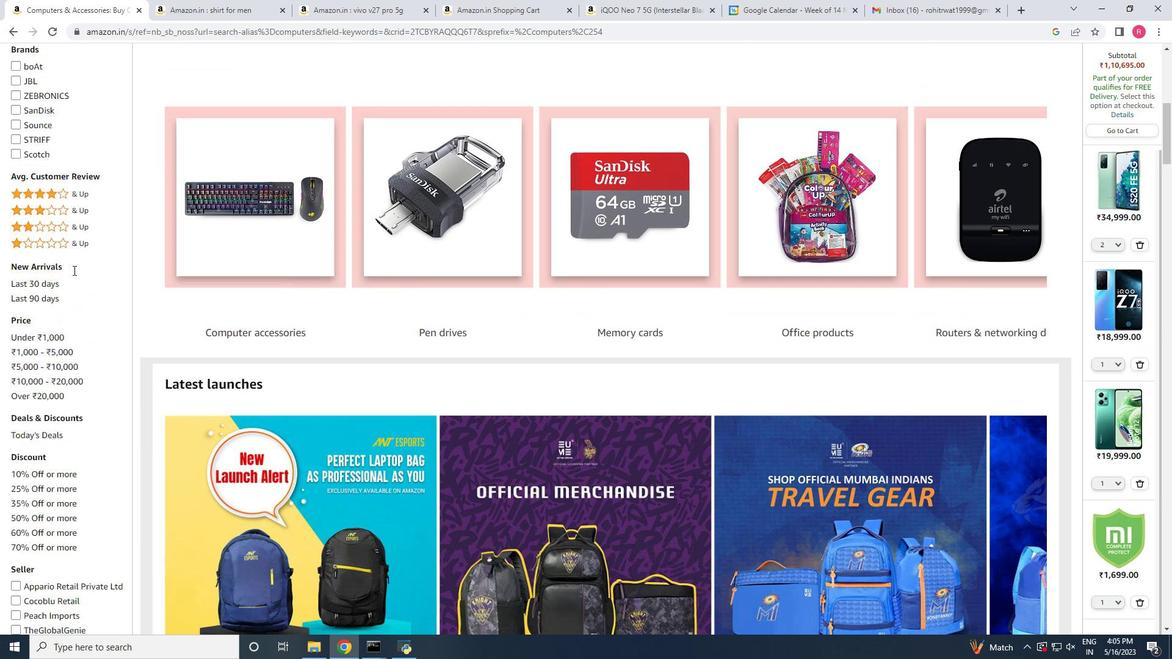 
Action: Mouse scrolled (72, 269) with delta (0, 0)
Screenshot: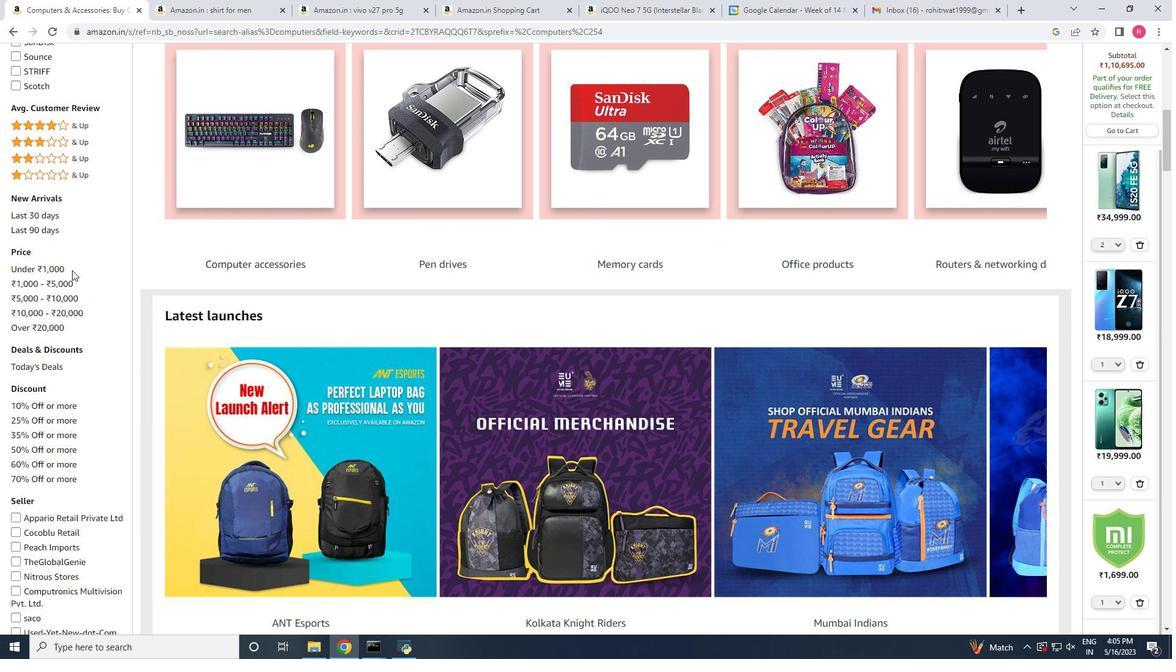 
Action: Mouse scrolled (72, 269) with delta (0, 0)
Screenshot: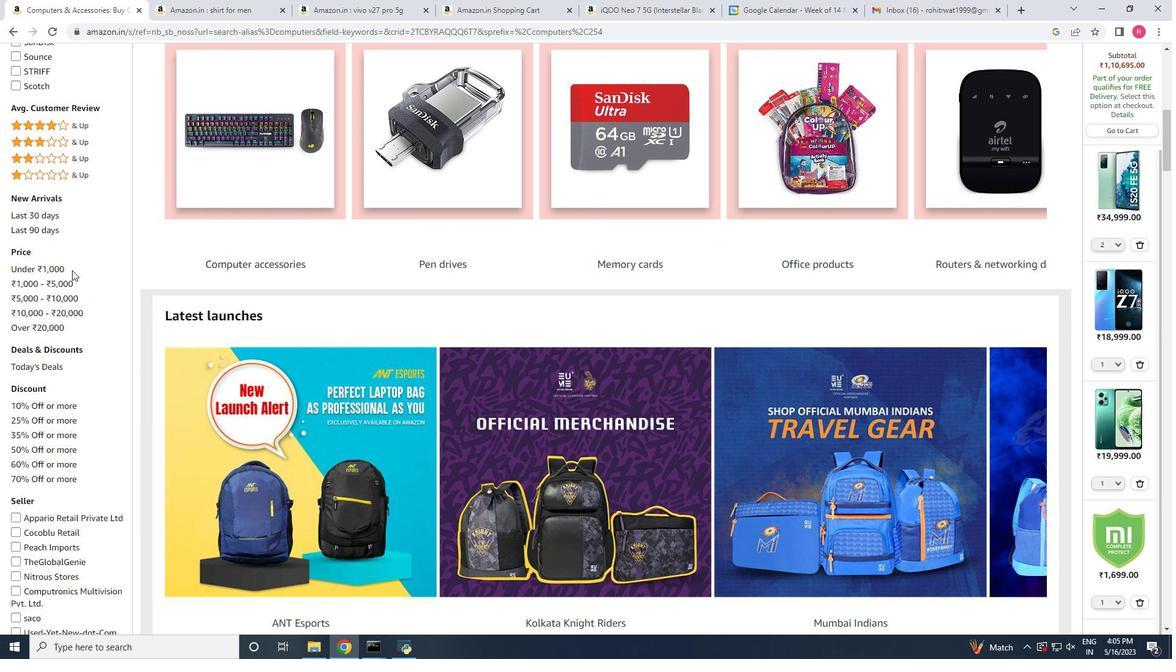 
Action: Mouse scrolled (72, 269) with delta (0, 0)
Screenshot: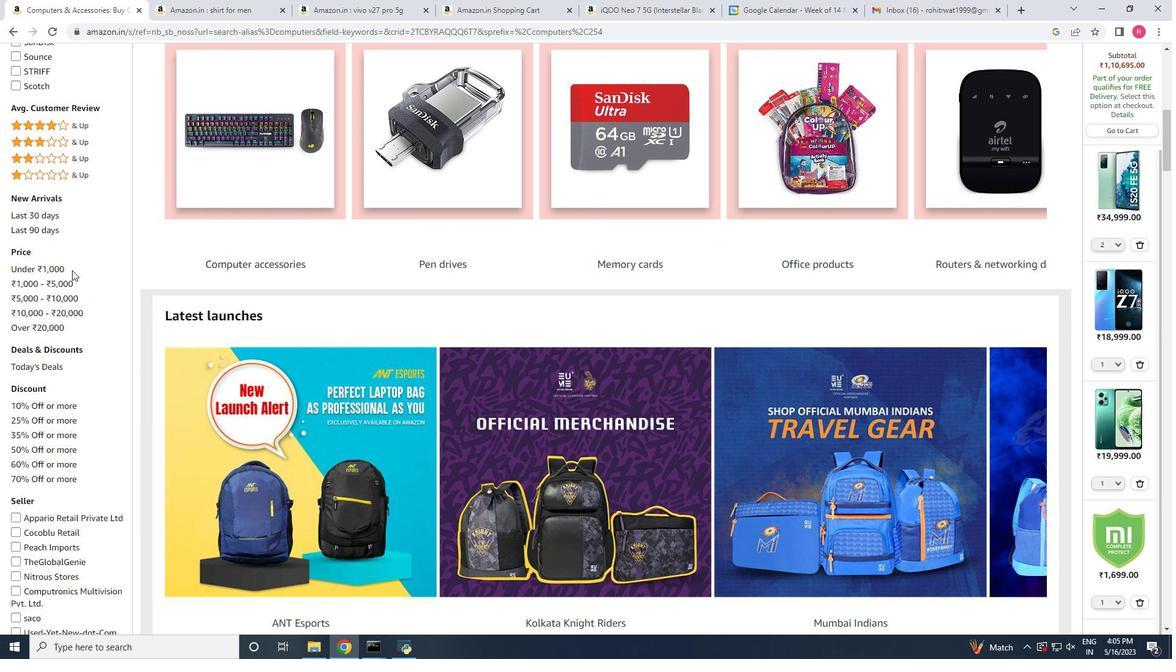
Action: Mouse scrolled (72, 269) with delta (0, 0)
Screenshot: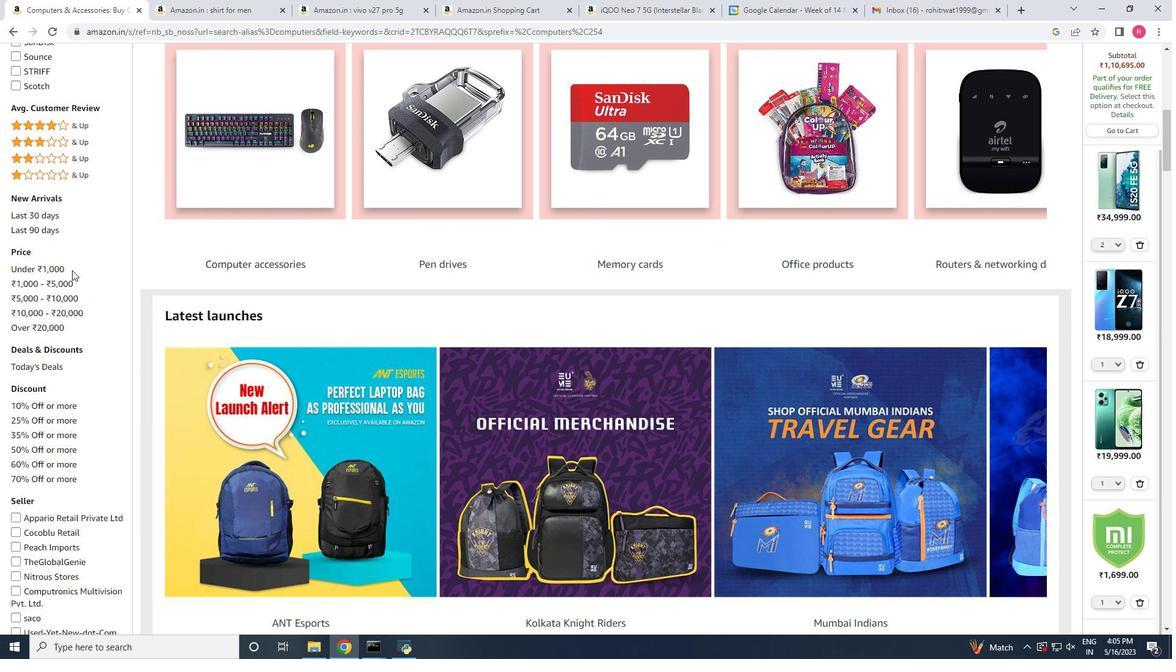 
Action: Mouse moved to (72, 270)
Screenshot: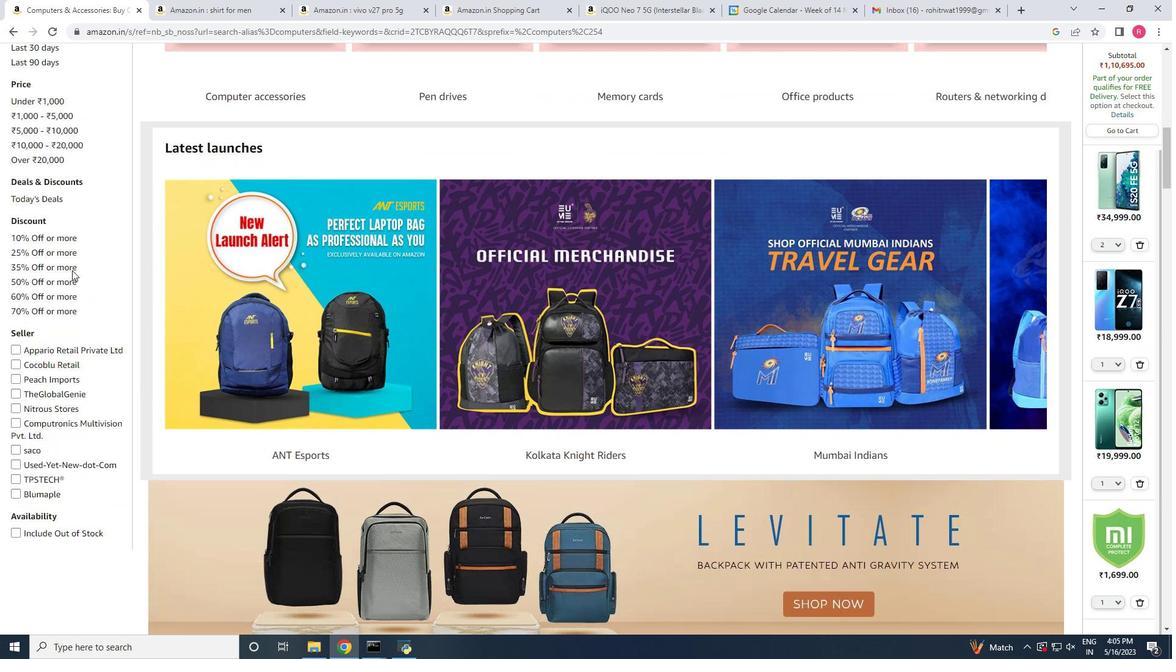 
Action: Mouse scrolled (72, 269) with delta (0, 0)
Screenshot: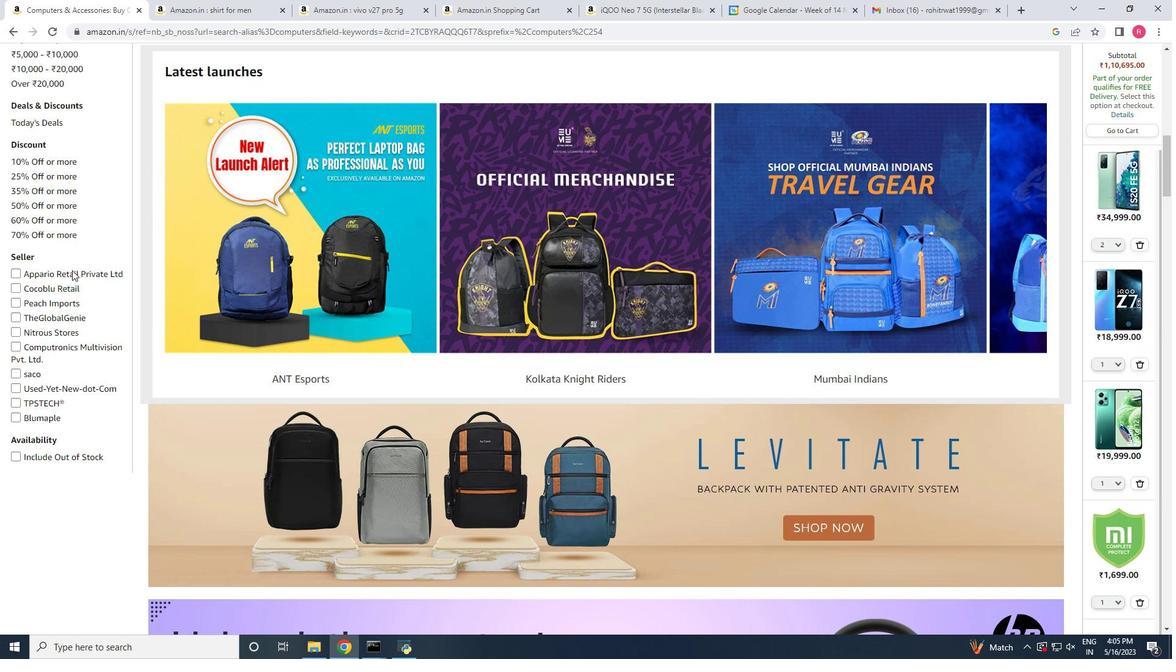 
Action: Mouse moved to (72, 269)
Screenshot: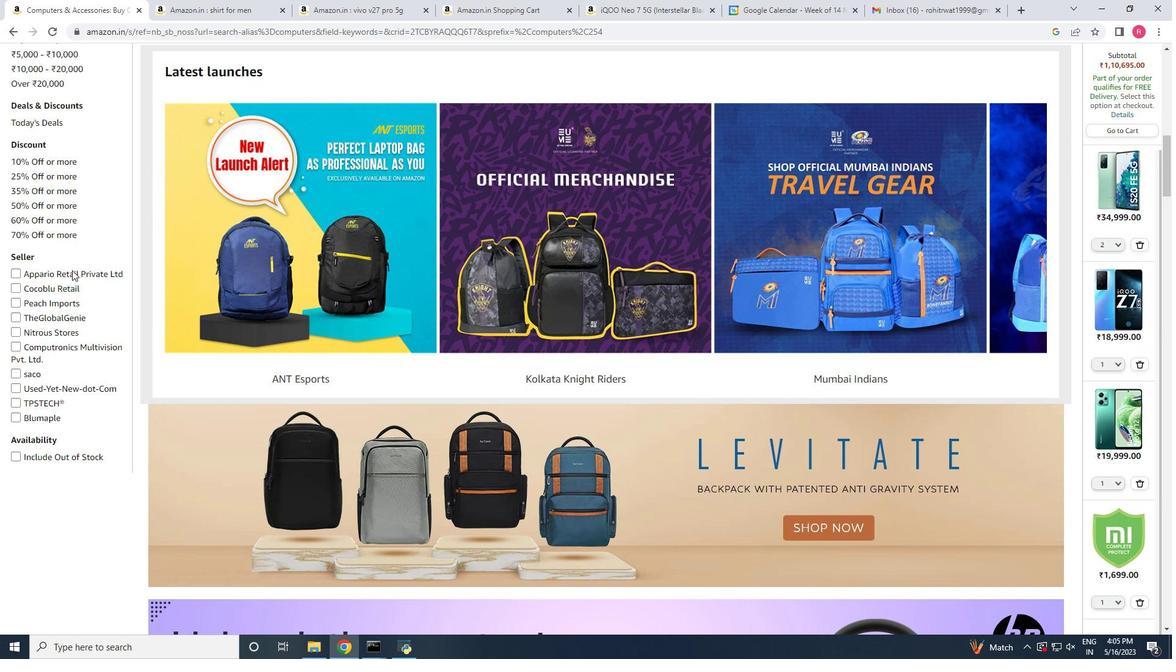 
Action: Mouse scrolled (72, 270) with delta (0, 0)
Screenshot: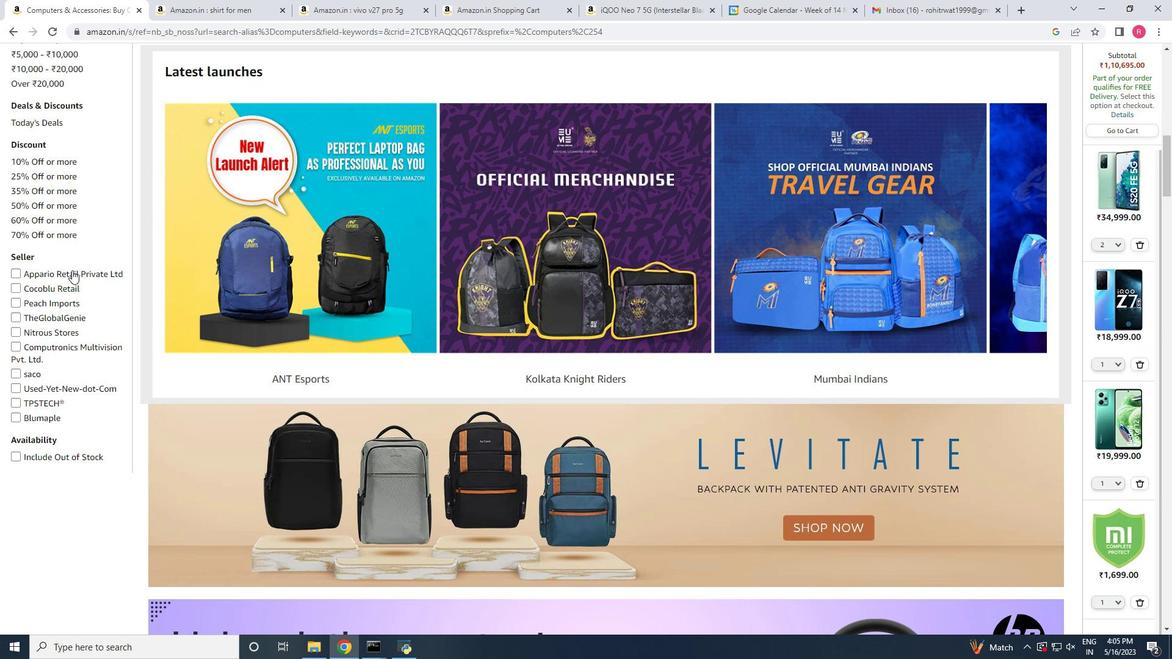 
Action: Mouse scrolled (72, 270) with delta (0, 0)
Screenshot: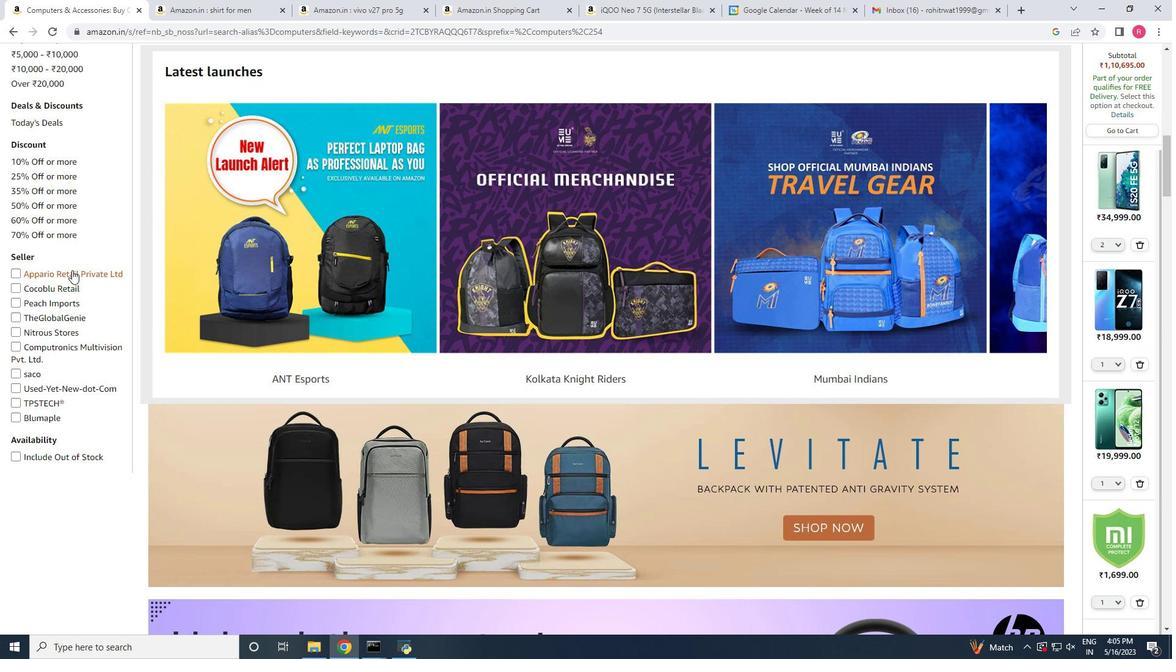 
Action: Mouse scrolled (72, 270) with delta (0, 0)
Screenshot: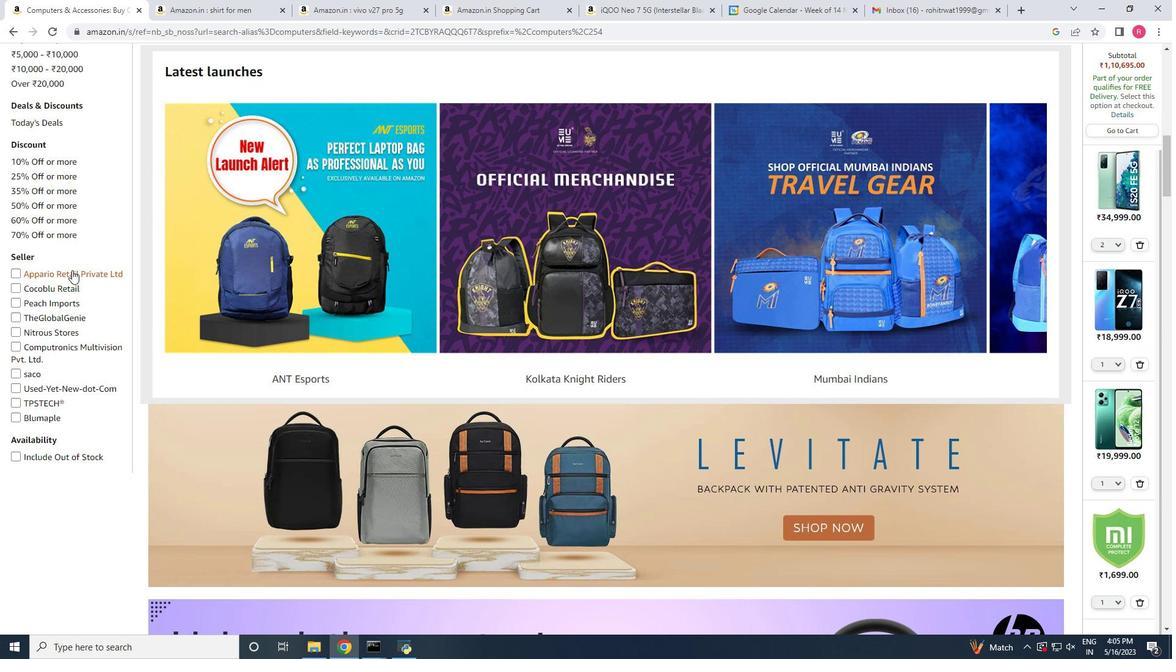 
Action: Mouse scrolled (72, 270) with delta (0, 0)
Screenshot: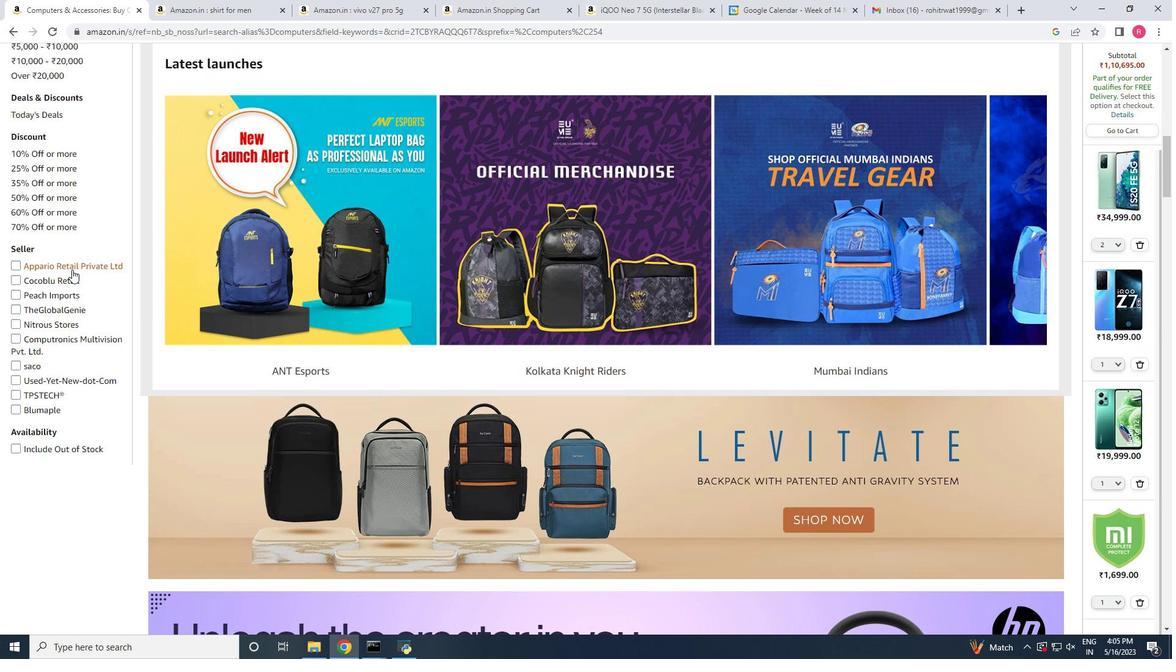 
Action: Mouse scrolled (72, 270) with delta (0, 0)
Screenshot: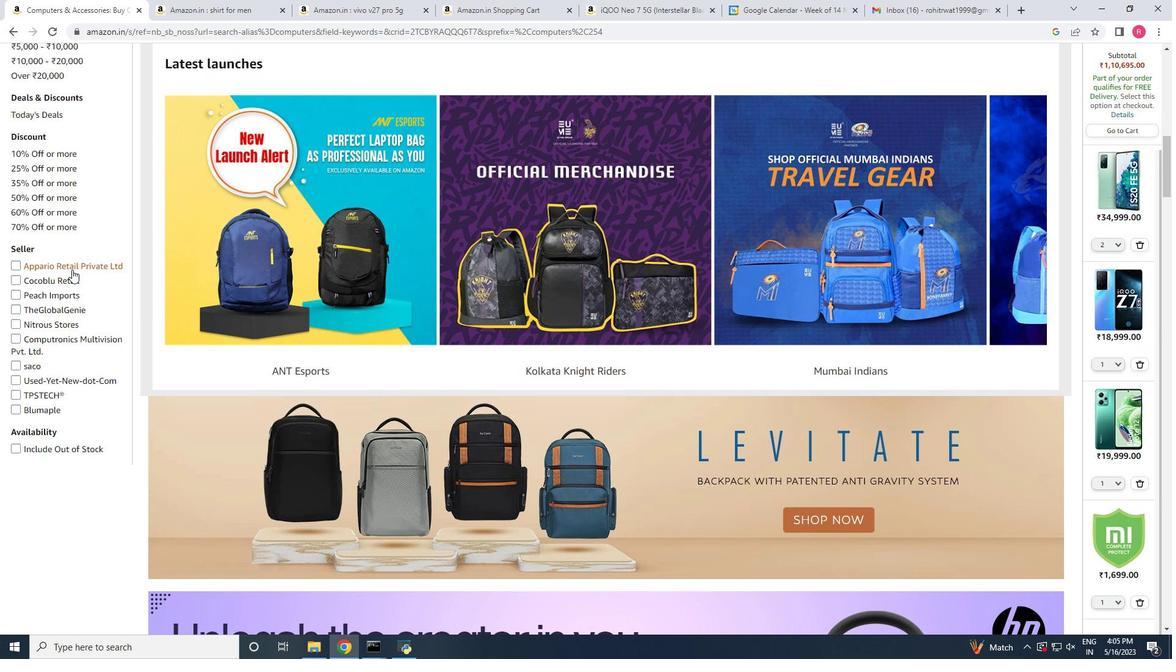 
Action: Mouse scrolled (72, 270) with delta (0, 0)
Screenshot: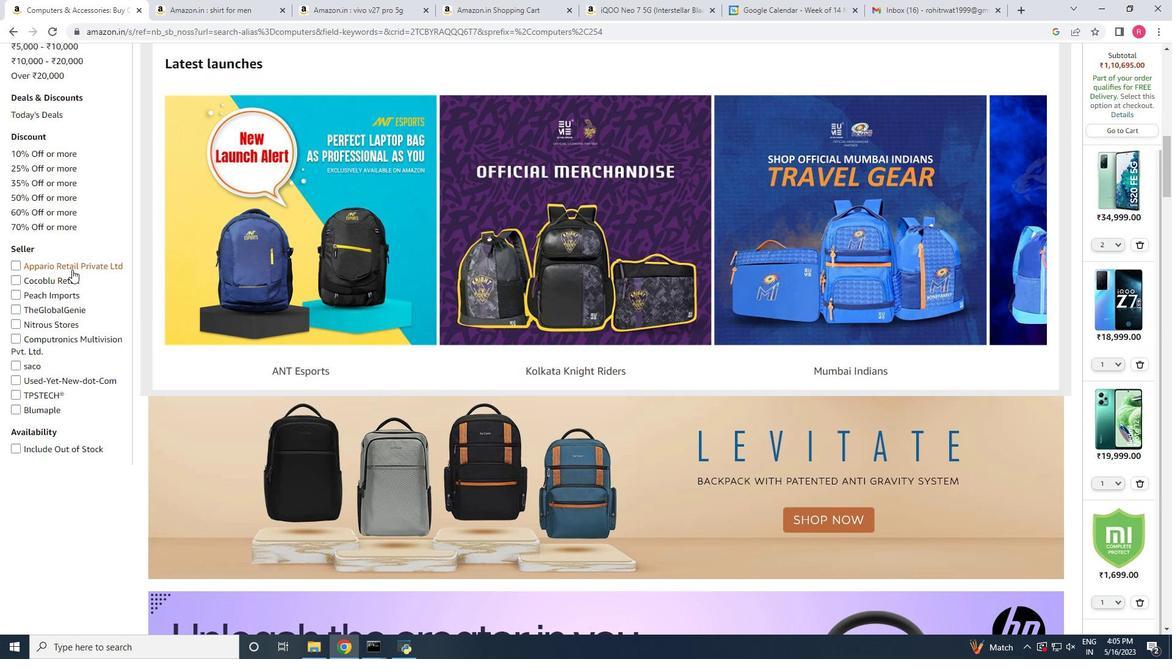 
Action: Mouse moved to (72, 267)
Screenshot: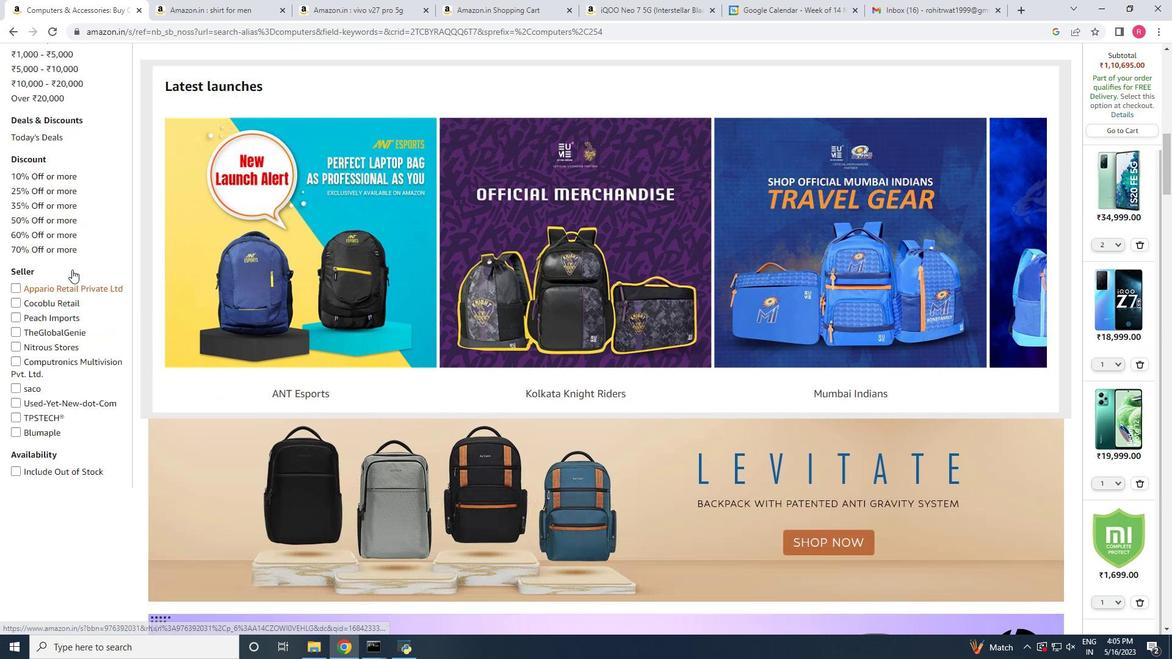 
Action: Mouse scrolled (72, 268) with delta (0, 0)
Screenshot: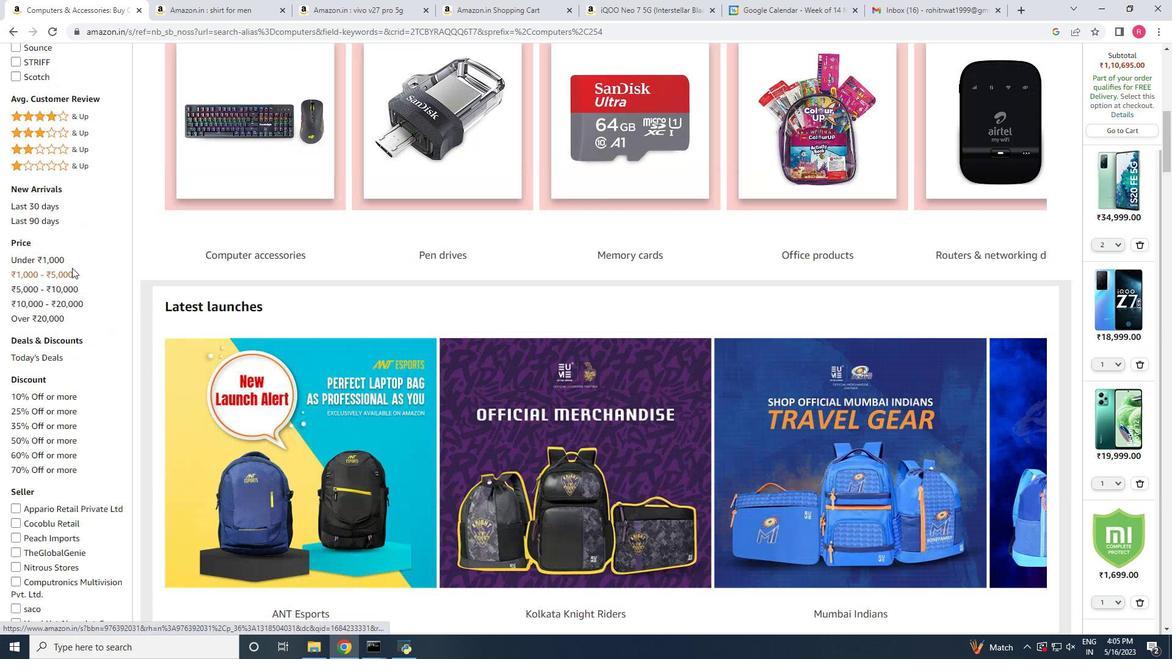 
Action: Mouse scrolled (72, 268) with delta (0, 0)
Screenshot: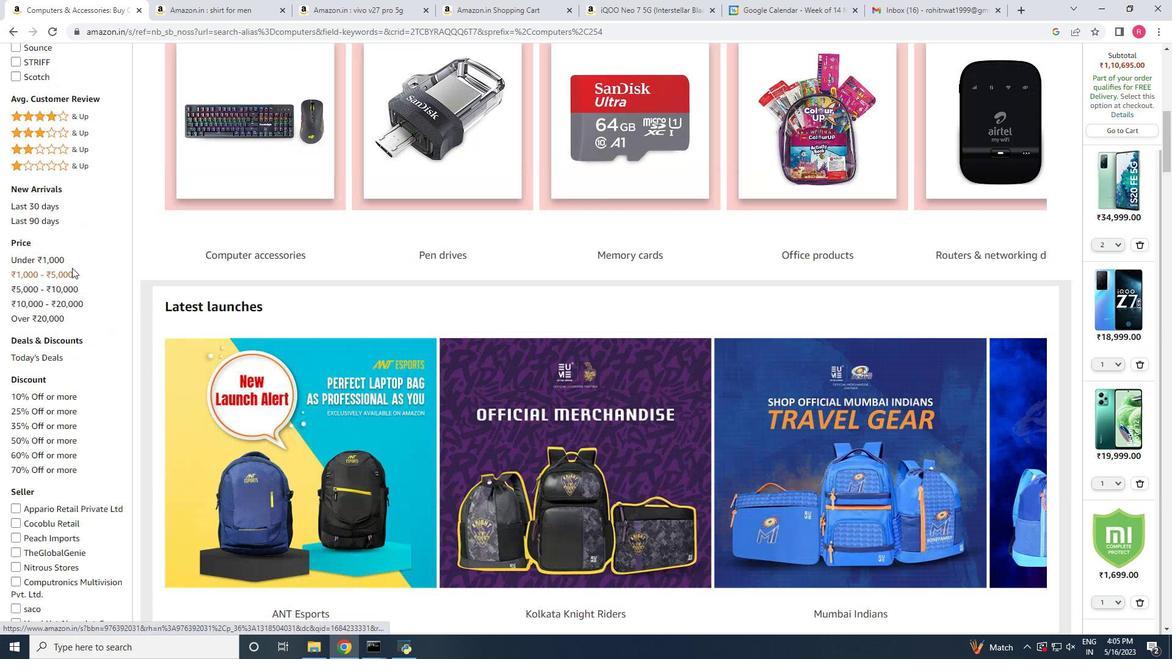 
Action: Mouse scrolled (72, 268) with delta (0, 0)
Screenshot: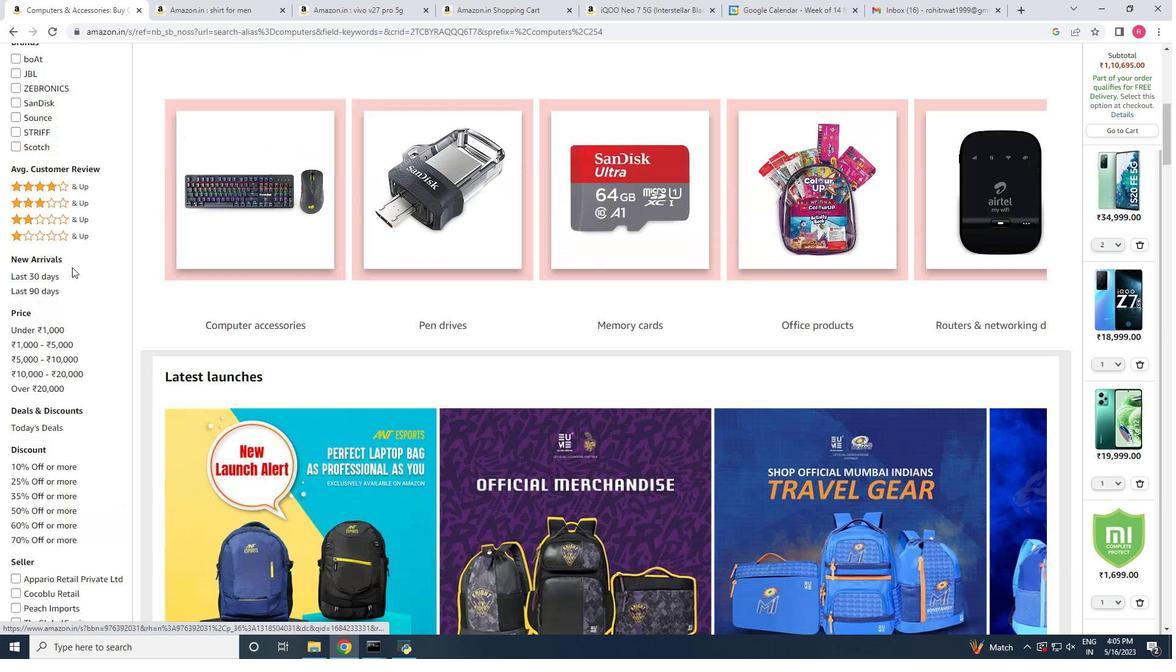 
Action: Mouse scrolled (72, 268) with delta (0, 0)
Screenshot: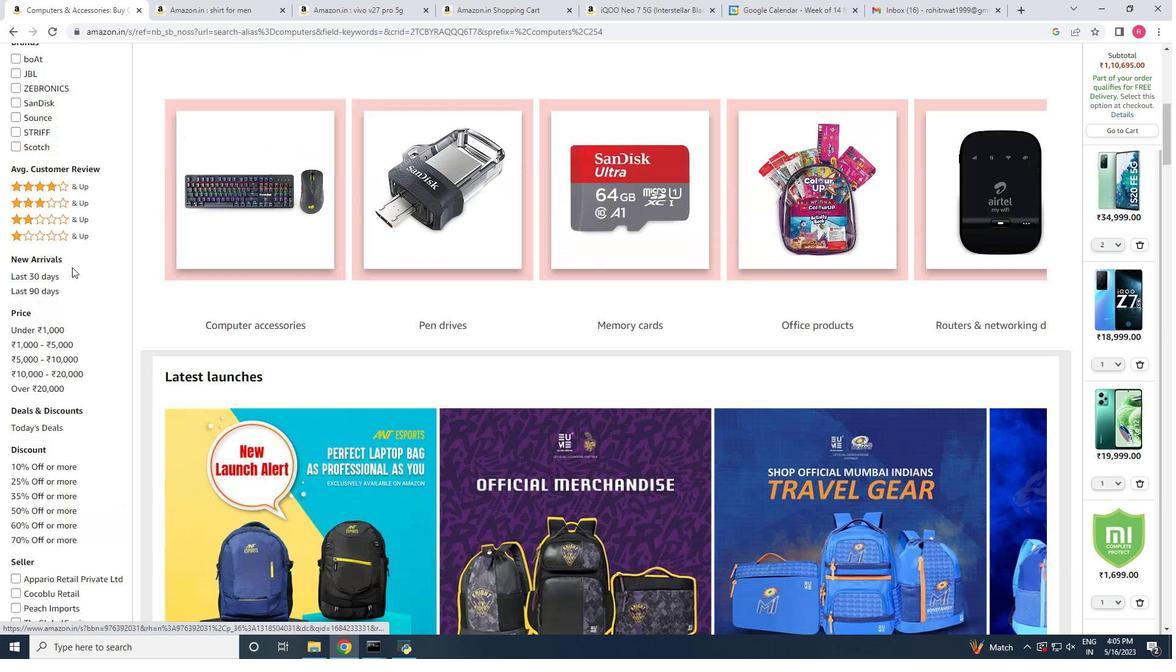 
Action: Mouse scrolled (72, 268) with delta (0, 0)
Screenshot: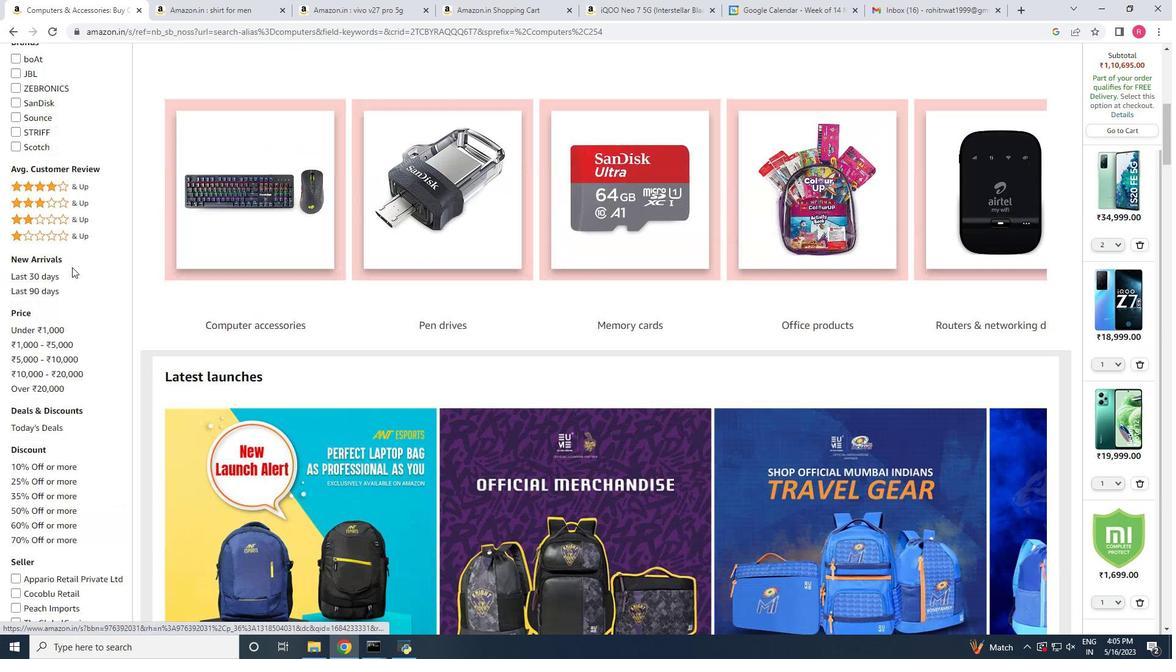 
Action: Mouse scrolled (72, 268) with delta (0, 0)
Screenshot: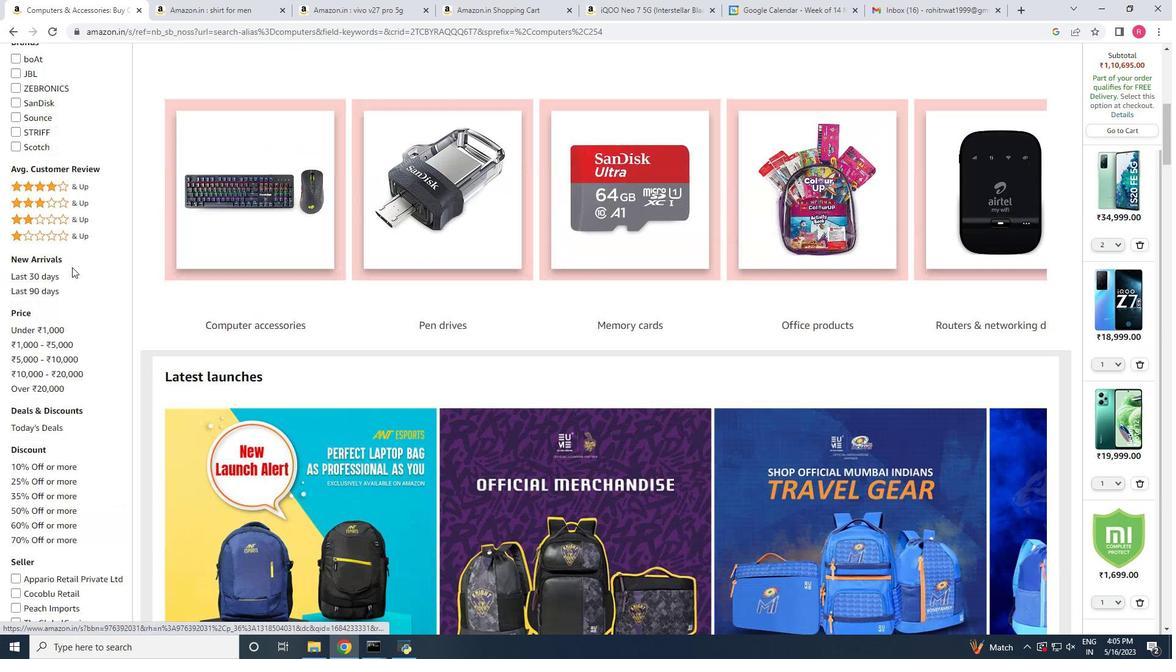
Action: Mouse moved to (72, 265)
Screenshot: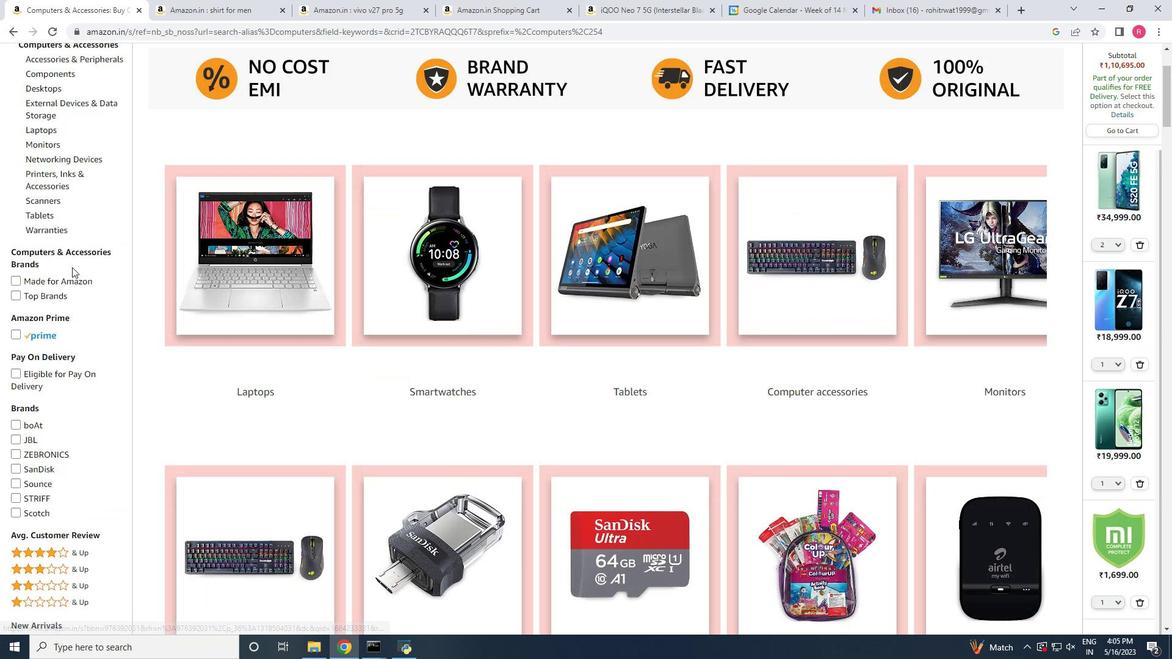 
Action: Mouse scrolled (72, 266) with delta (0, 0)
Screenshot: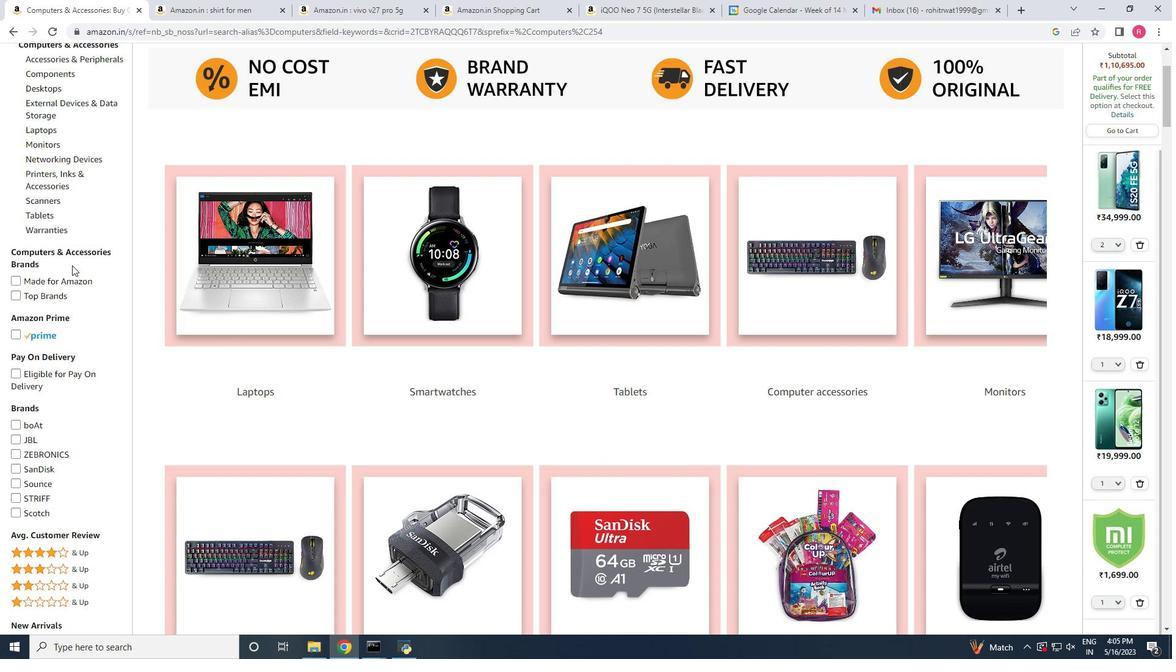 
Action: Mouse scrolled (72, 266) with delta (0, 0)
Screenshot: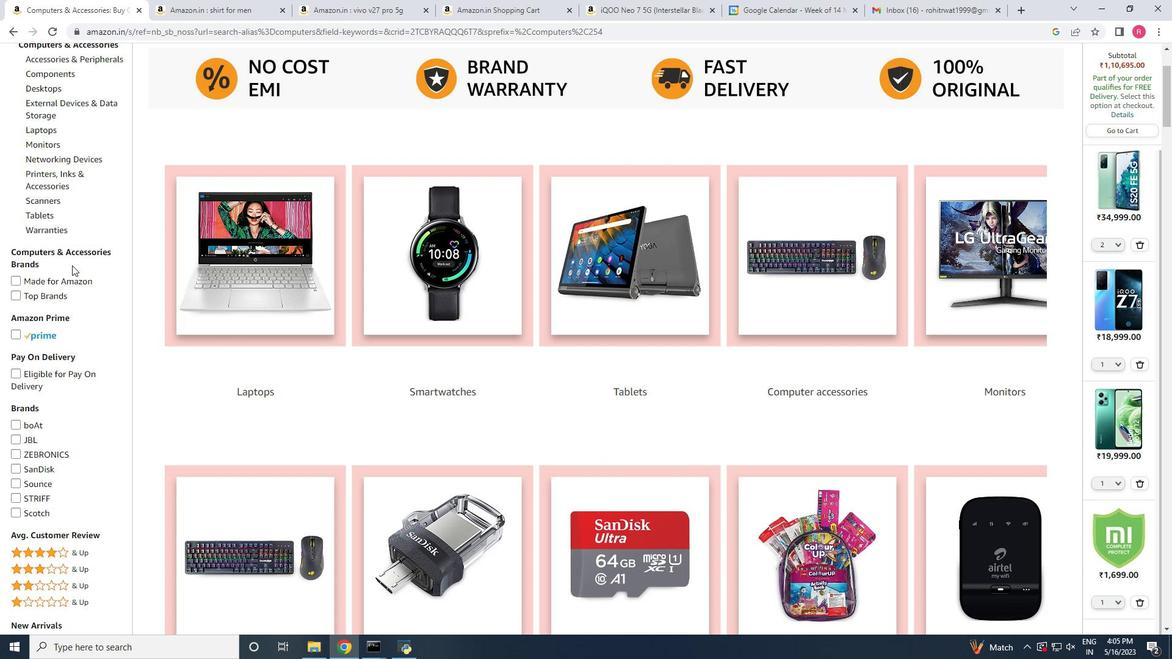 
Action: Mouse scrolled (72, 266) with delta (0, 0)
Screenshot: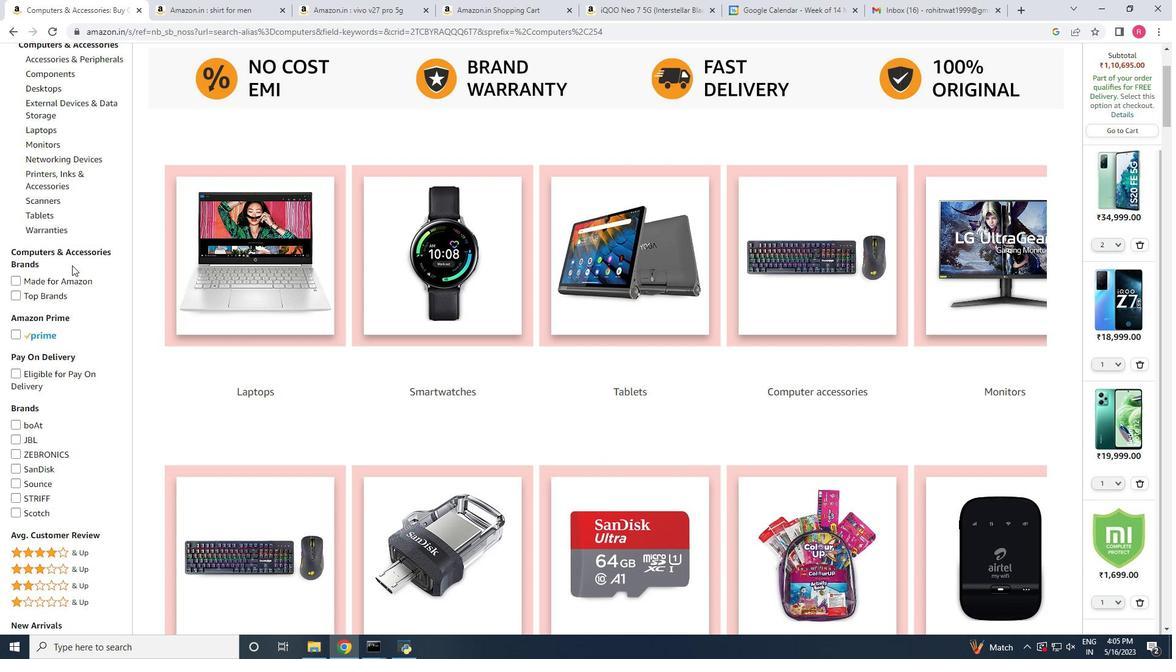 
Action: Mouse scrolled (72, 266) with delta (0, 0)
Screenshot: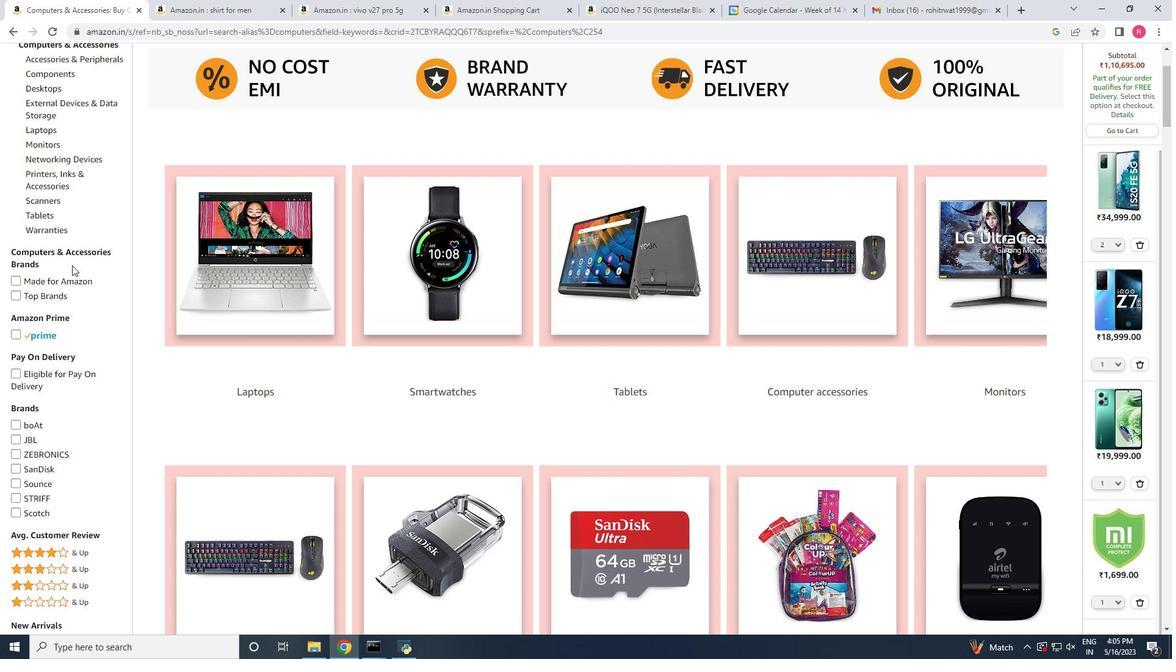 
Action: Mouse scrolled (72, 266) with delta (0, 0)
Screenshot: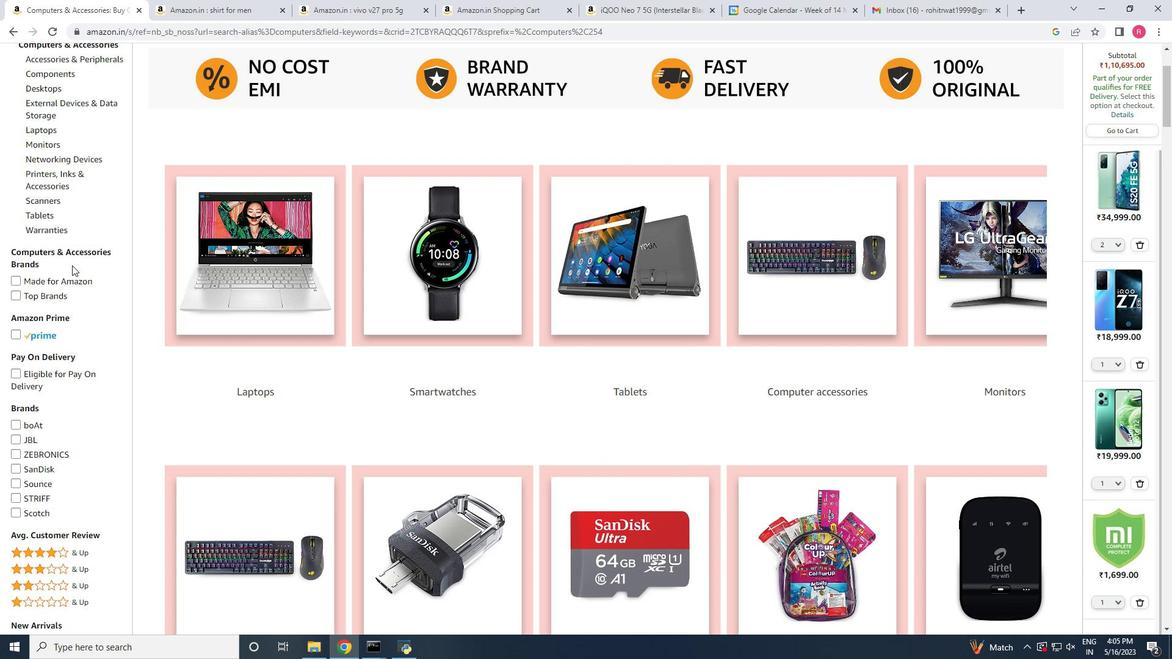 
Action: Mouse moved to (46, 359)
Screenshot: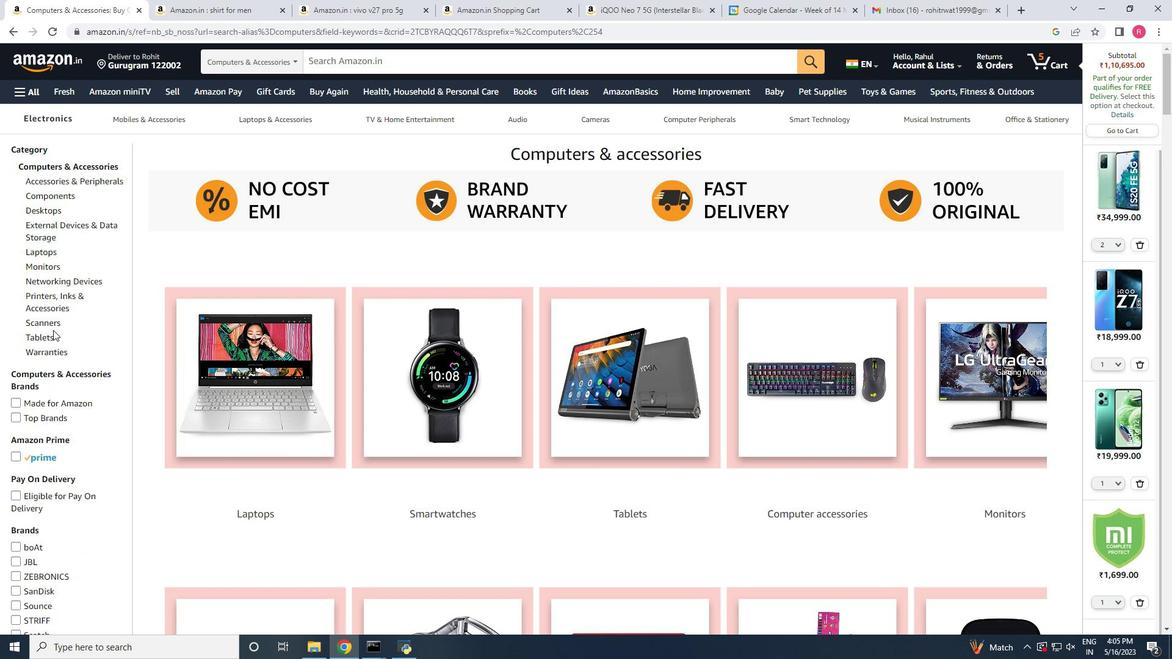 
Action: Mouse scrolled (46, 358) with delta (0, 0)
Screenshot: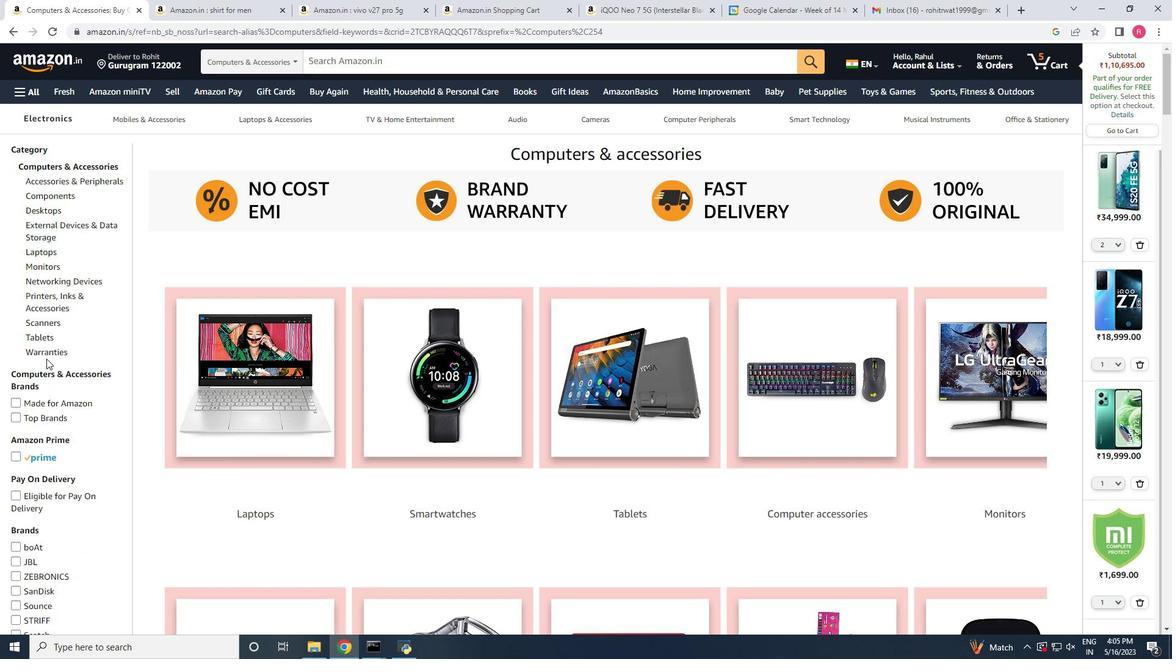 
Action: Mouse moved to (46, 359)
Screenshot: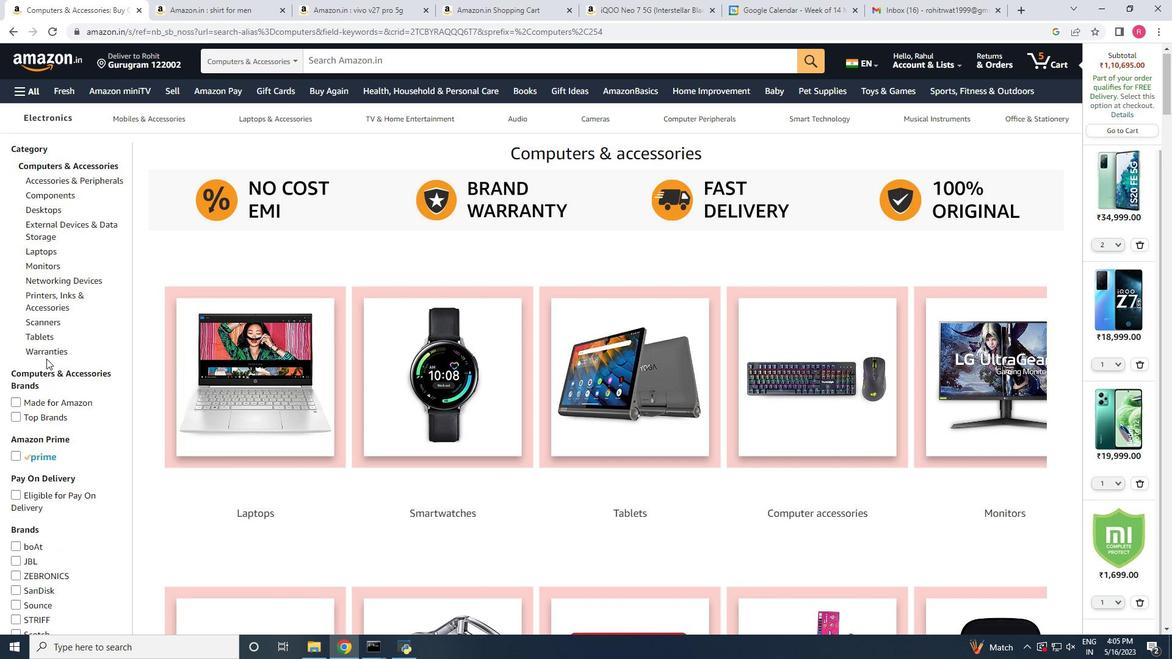 
Action: Mouse scrolled (46, 358) with delta (0, 0)
Screenshot: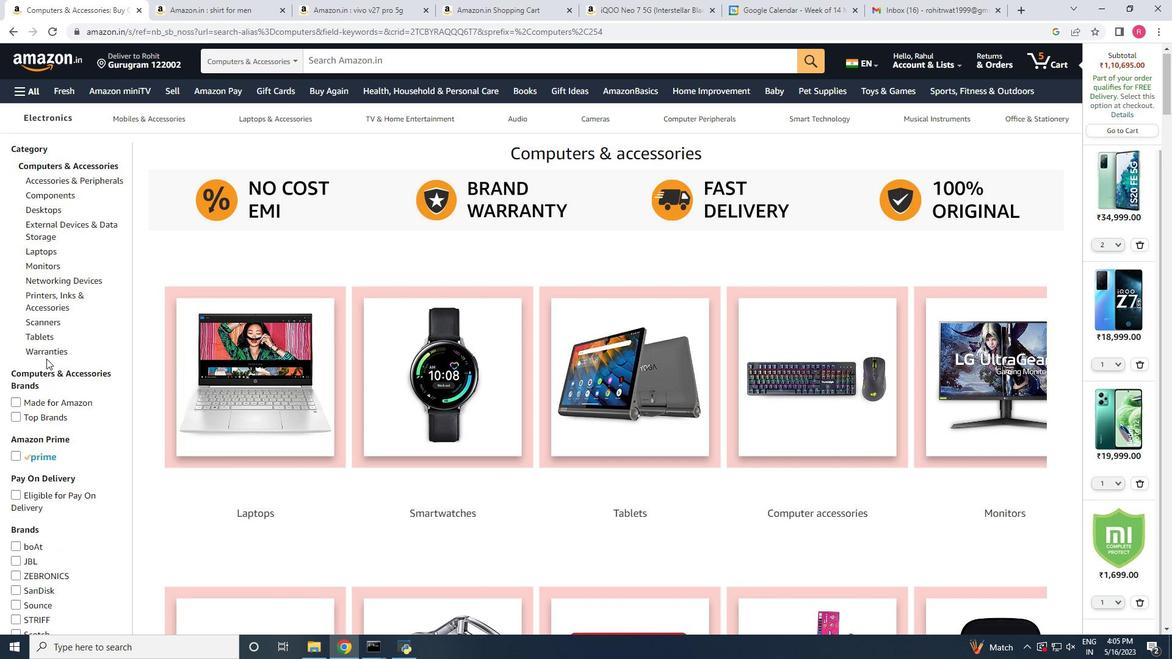 
Action: Mouse moved to (48, 357)
Screenshot: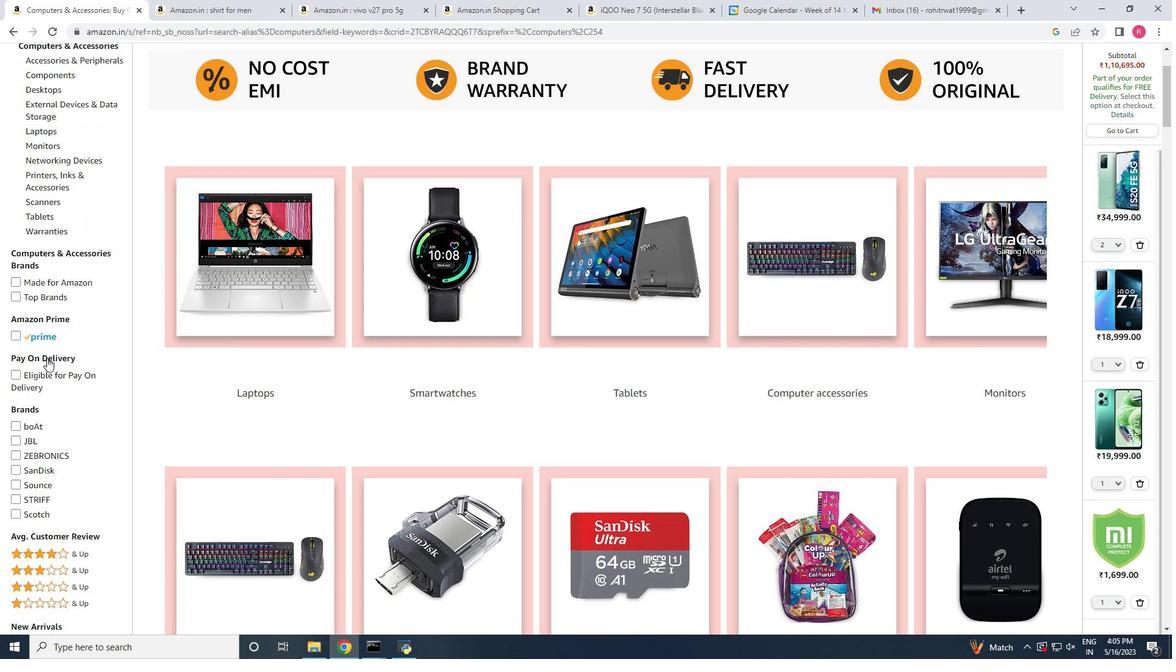 
Action: Mouse scrolled (48, 356) with delta (0, 0)
Screenshot: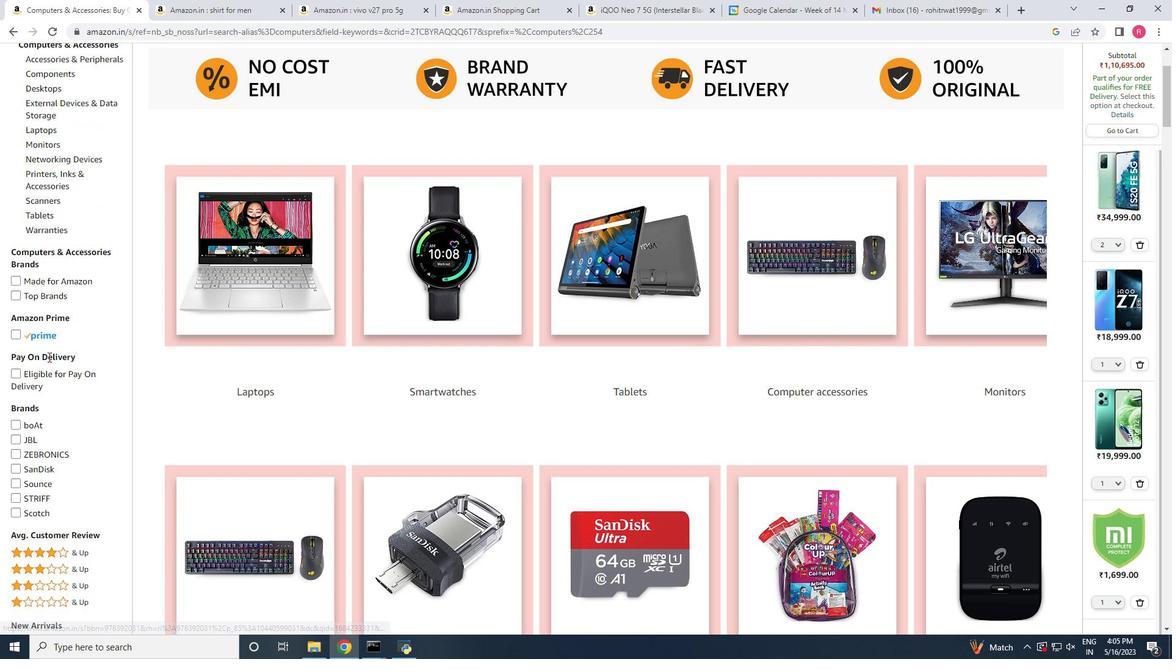 
Action: Mouse moved to (47, 349)
Screenshot: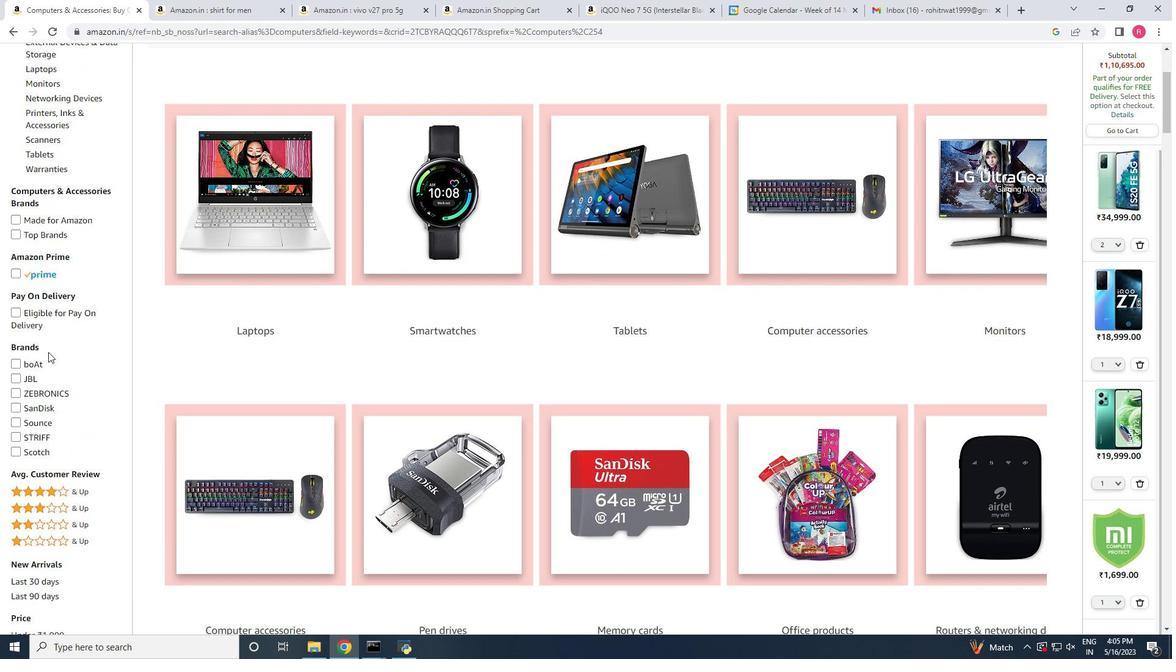 
Action: Mouse scrolled (47, 349) with delta (0, 0)
Screenshot: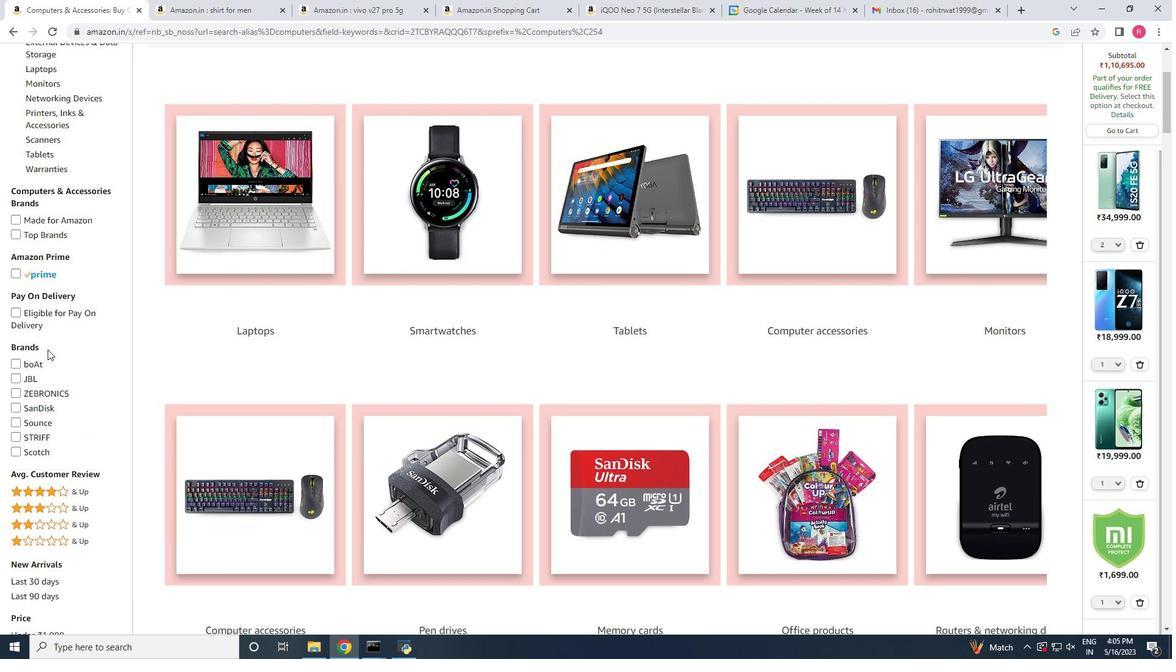 
Action: Mouse moved to (47, 345)
Screenshot: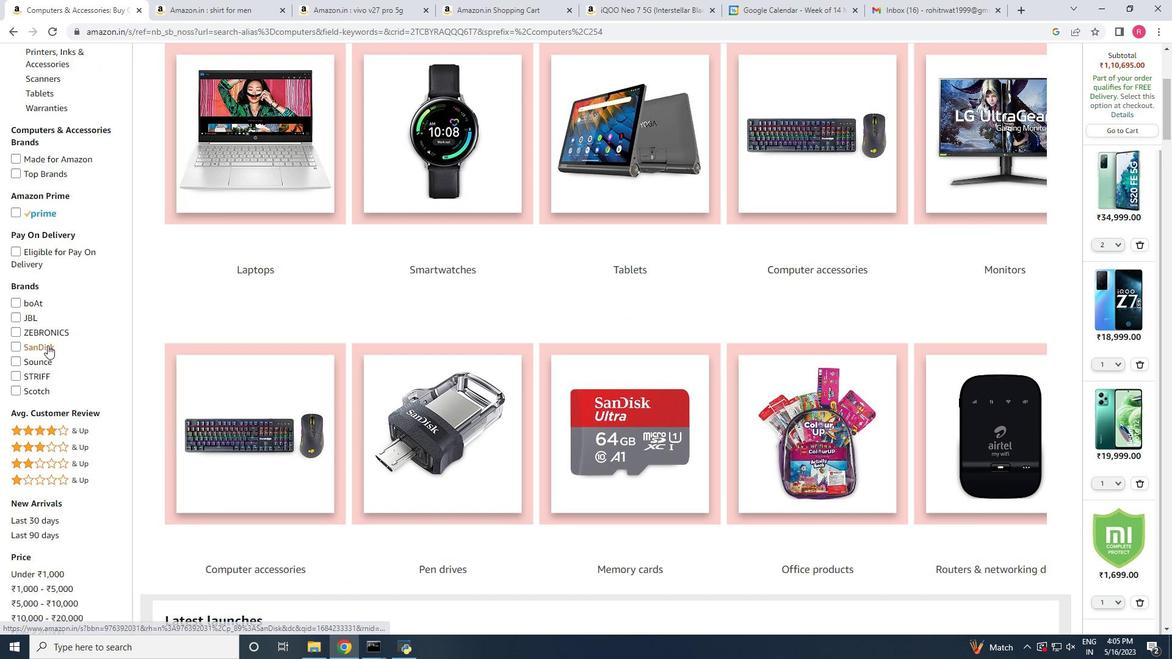 
Action: Mouse scrolled (47, 345) with delta (0, 0)
Screenshot: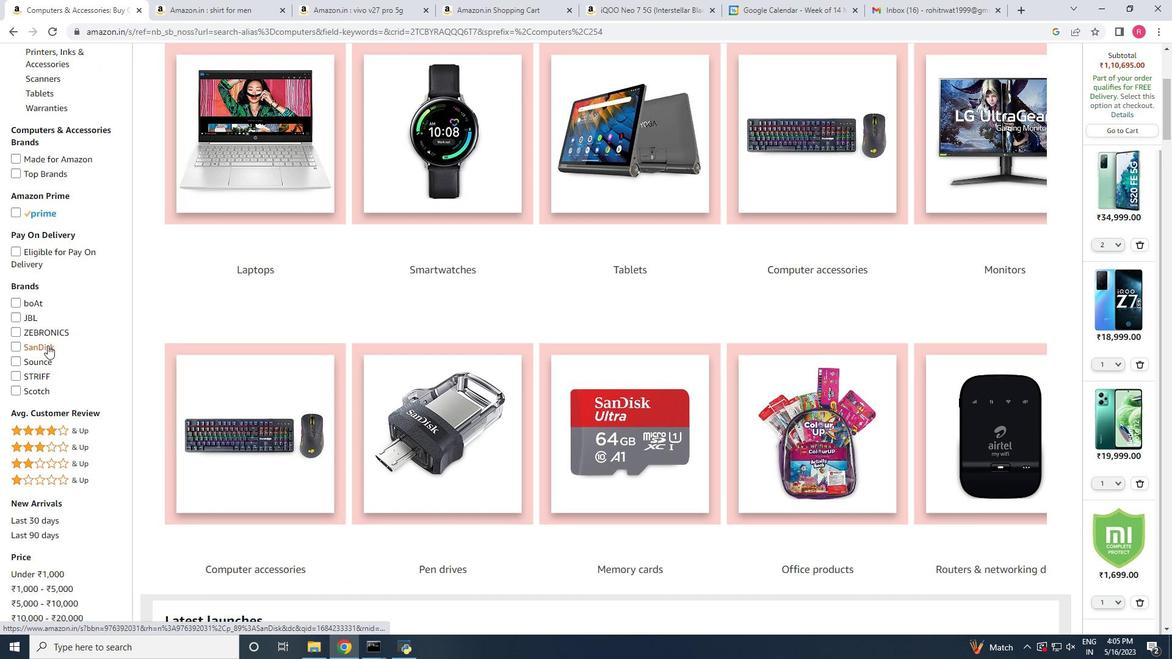 
Action: Mouse moved to (42, 296)
Screenshot: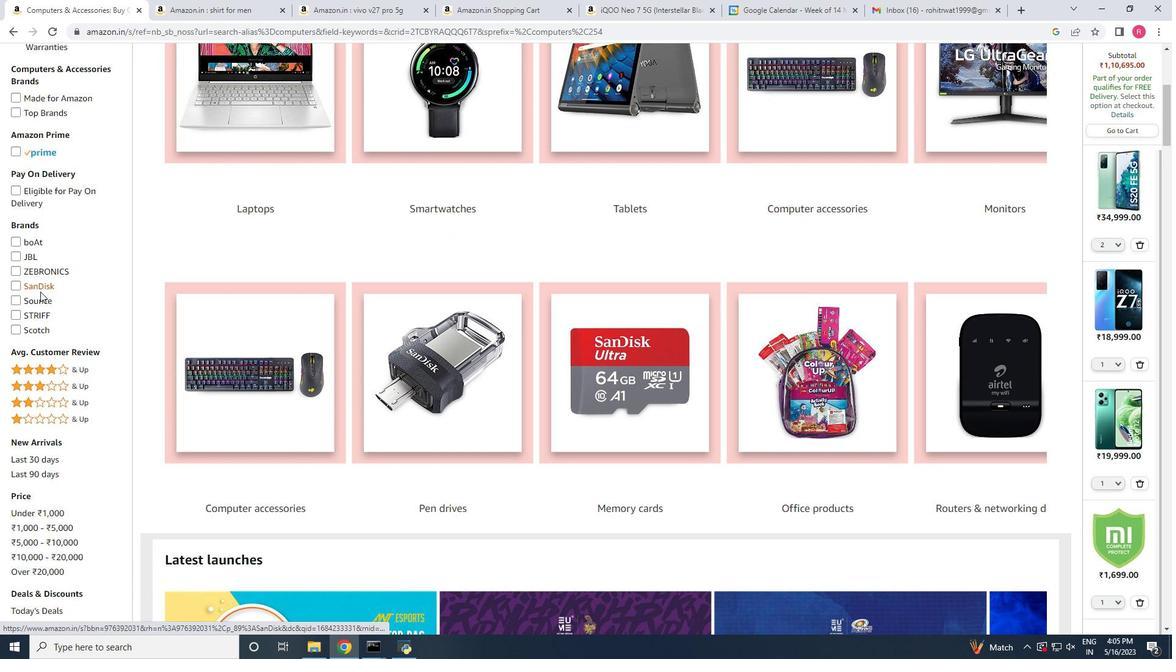 
Action: Mouse scrolled (42, 295) with delta (0, 0)
Screenshot: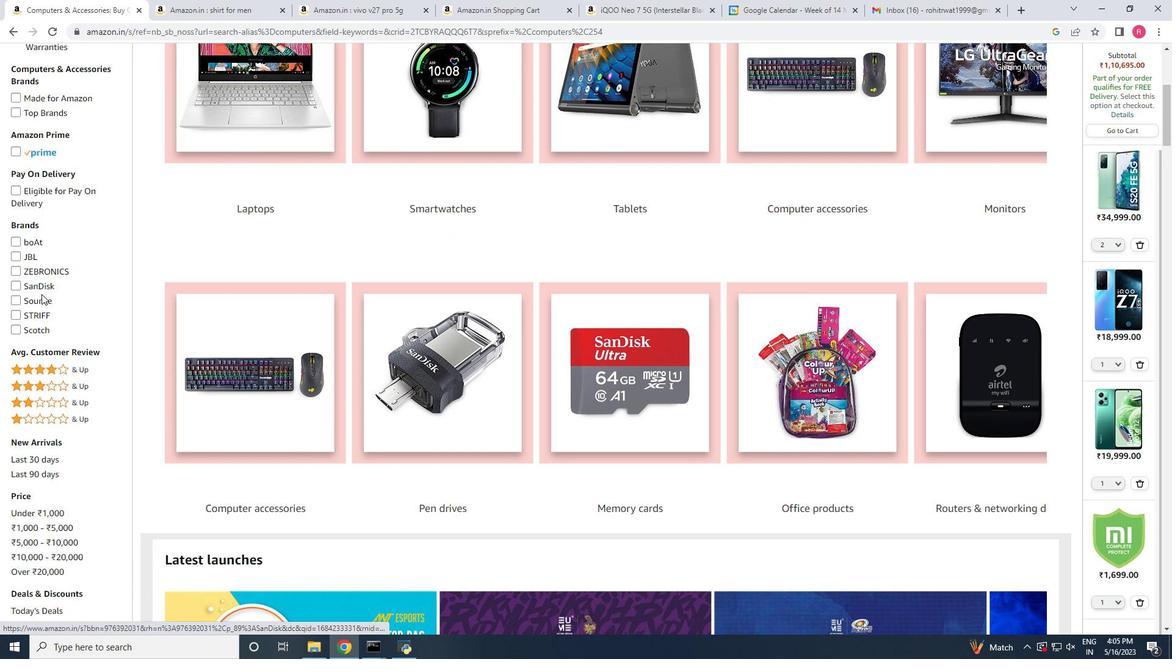
Action: Mouse scrolled (42, 295) with delta (0, 0)
Screenshot: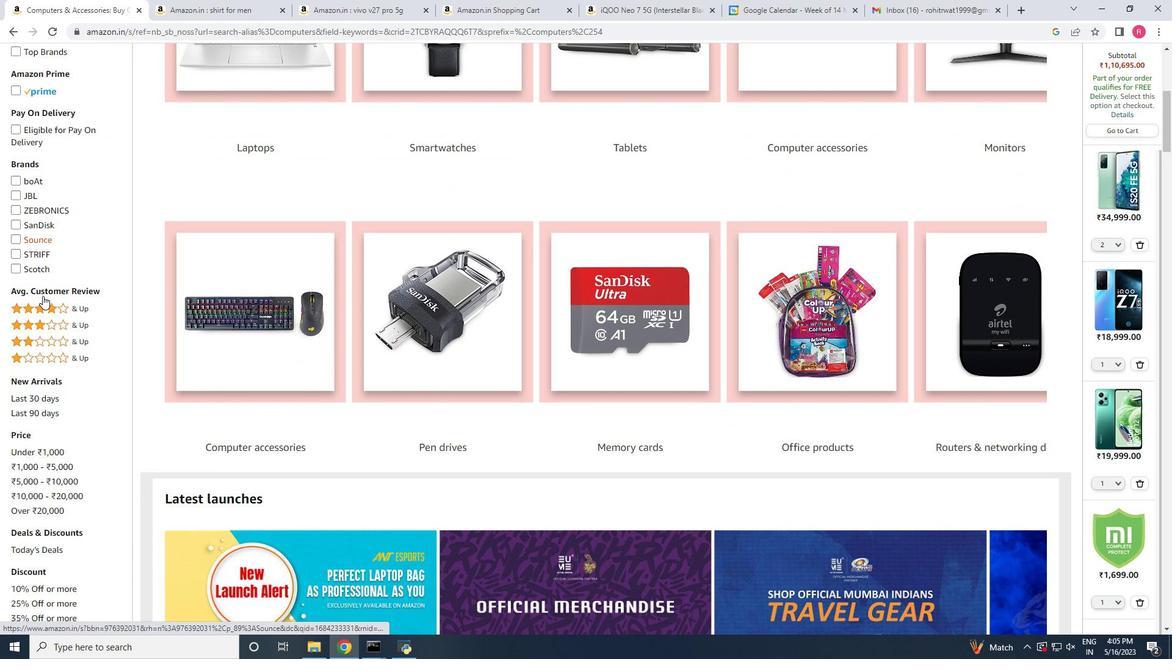 
Action: Mouse scrolled (42, 295) with delta (0, 0)
Screenshot: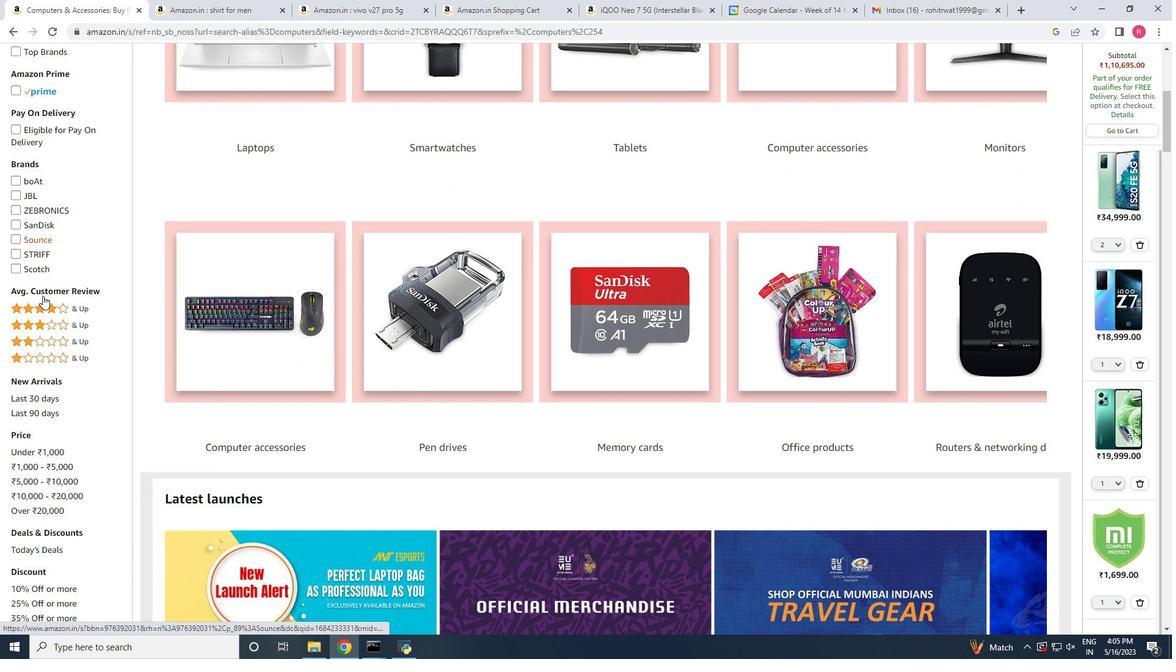 
Action: Mouse scrolled (42, 295) with delta (0, 0)
Screenshot: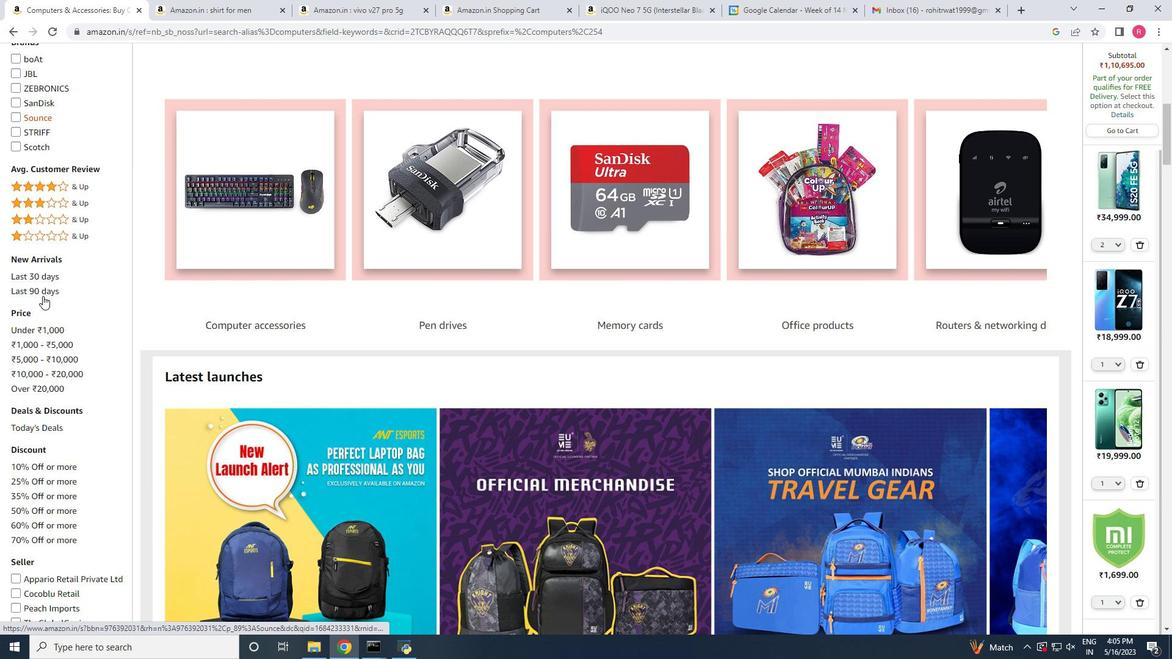
Action: Mouse scrolled (42, 295) with delta (0, 0)
Screenshot: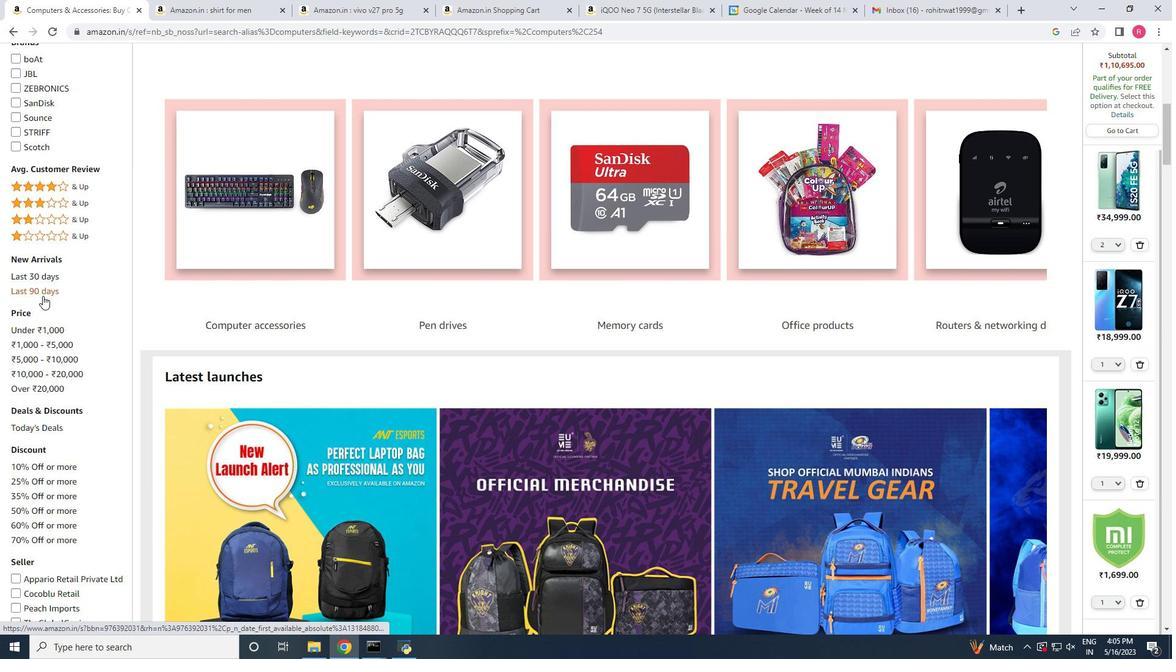 
Action: Mouse scrolled (42, 295) with delta (0, 0)
Screenshot: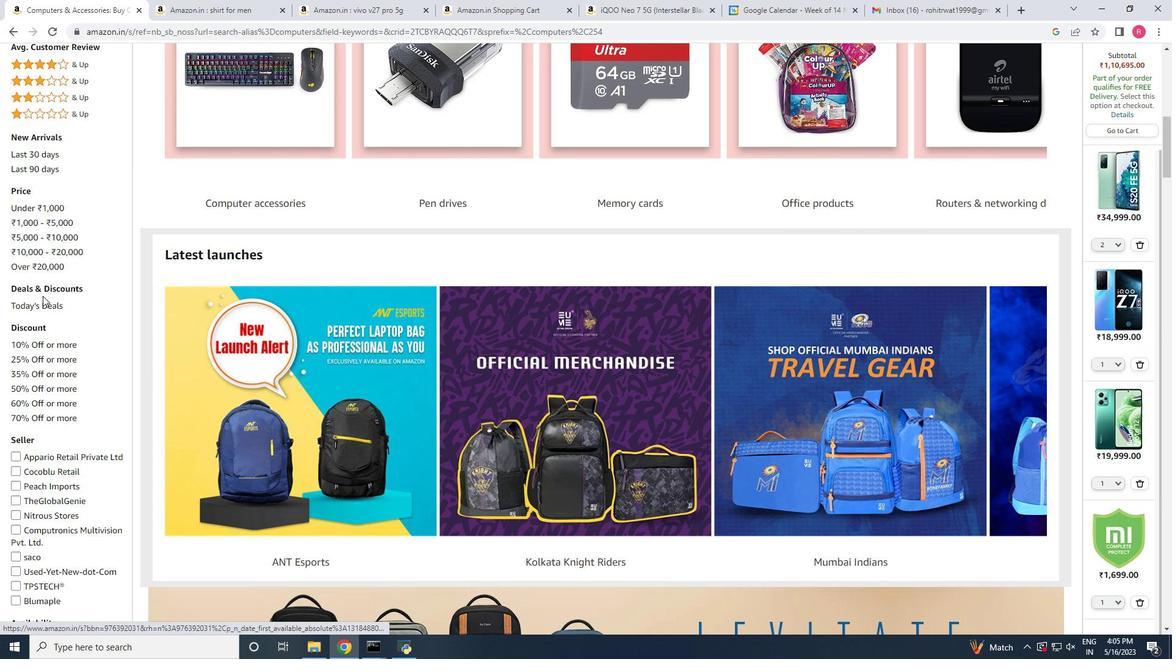 
Action: Mouse scrolled (42, 295) with delta (0, 0)
Screenshot: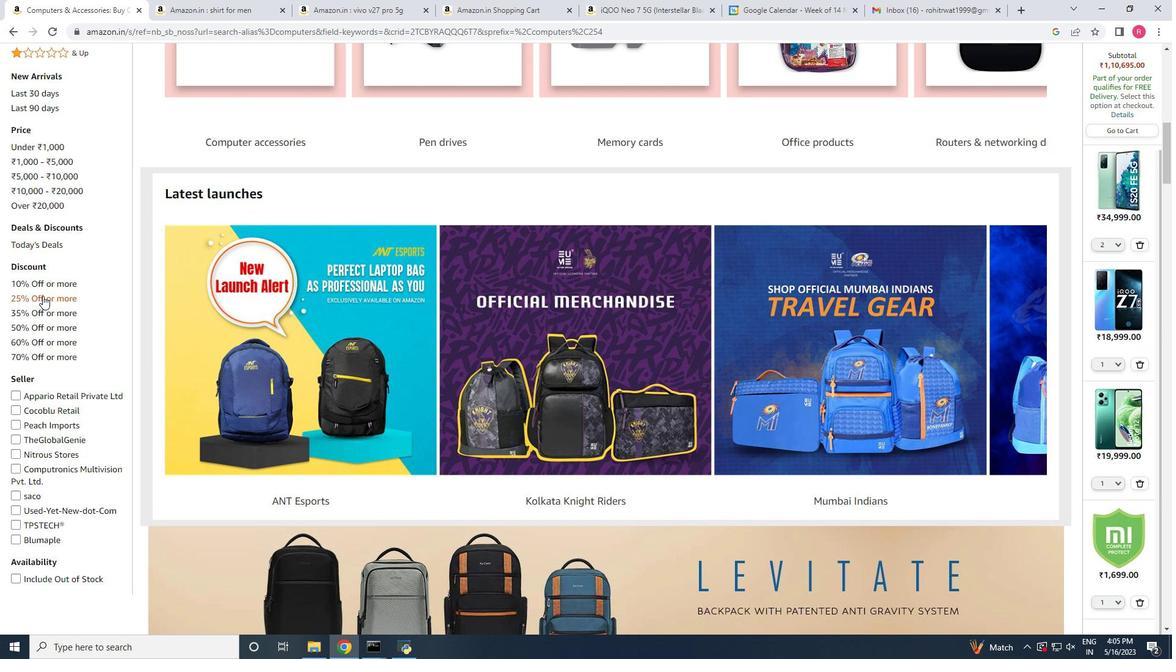 
Action: Mouse scrolled (42, 295) with delta (0, 0)
Screenshot: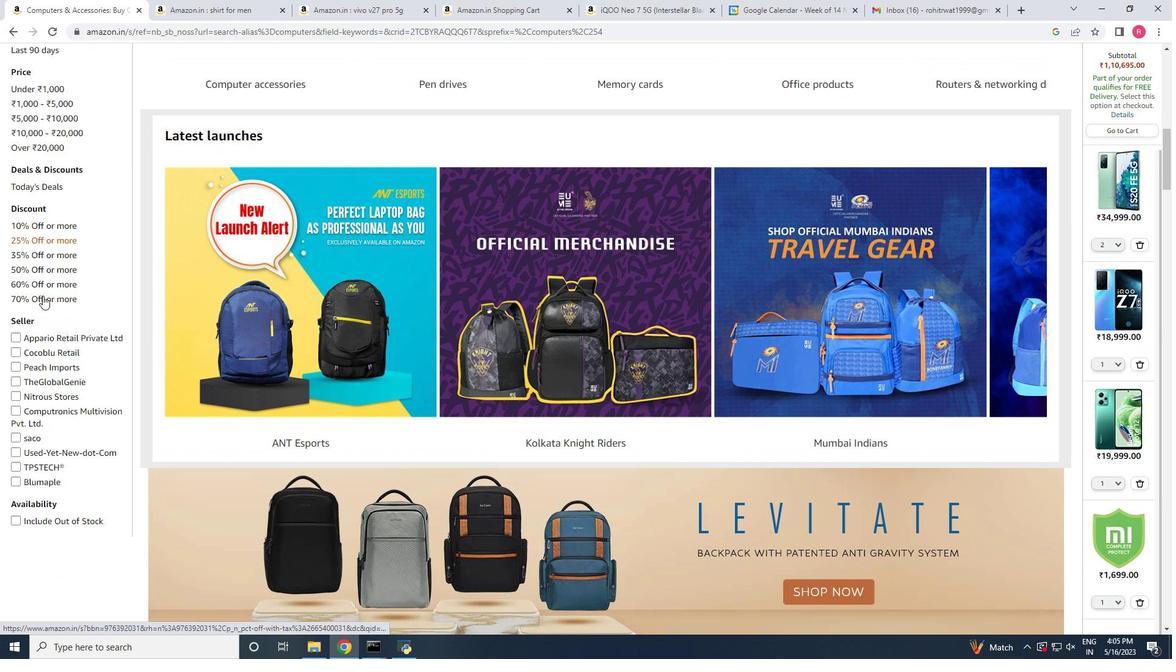 
Action: Mouse scrolled (42, 295) with delta (0, 0)
Screenshot: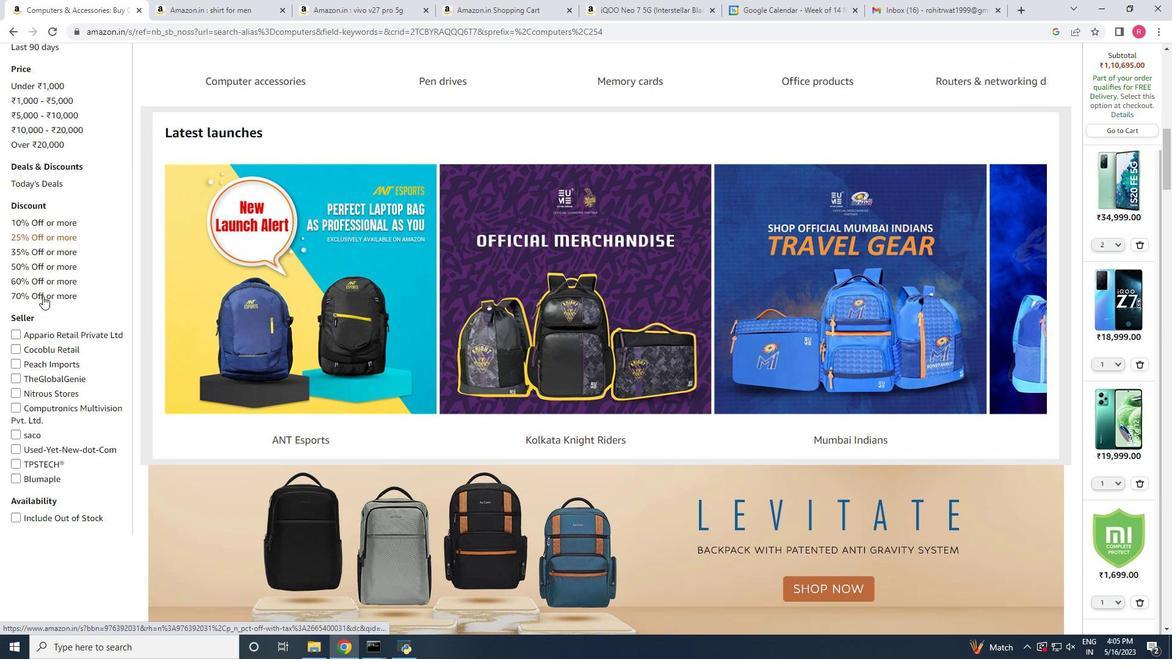 
Action: Mouse scrolled (42, 296) with delta (0, 0)
Screenshot: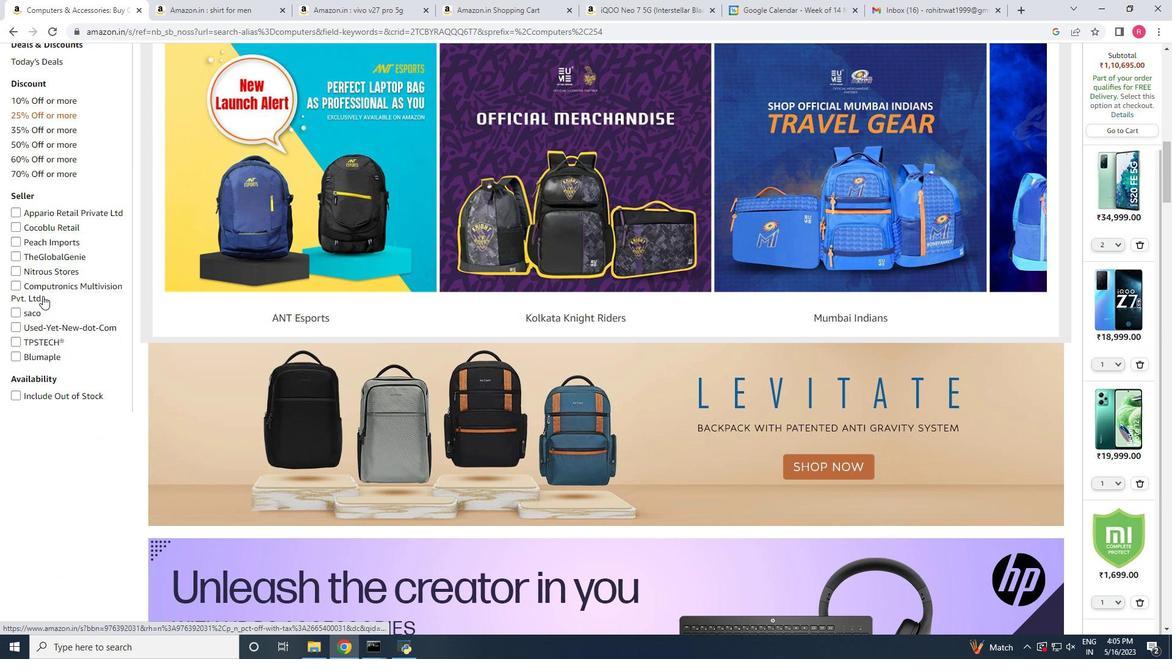 
Action: Mouse scrolled (42, 296) with delta (0, 0)
Screenshot: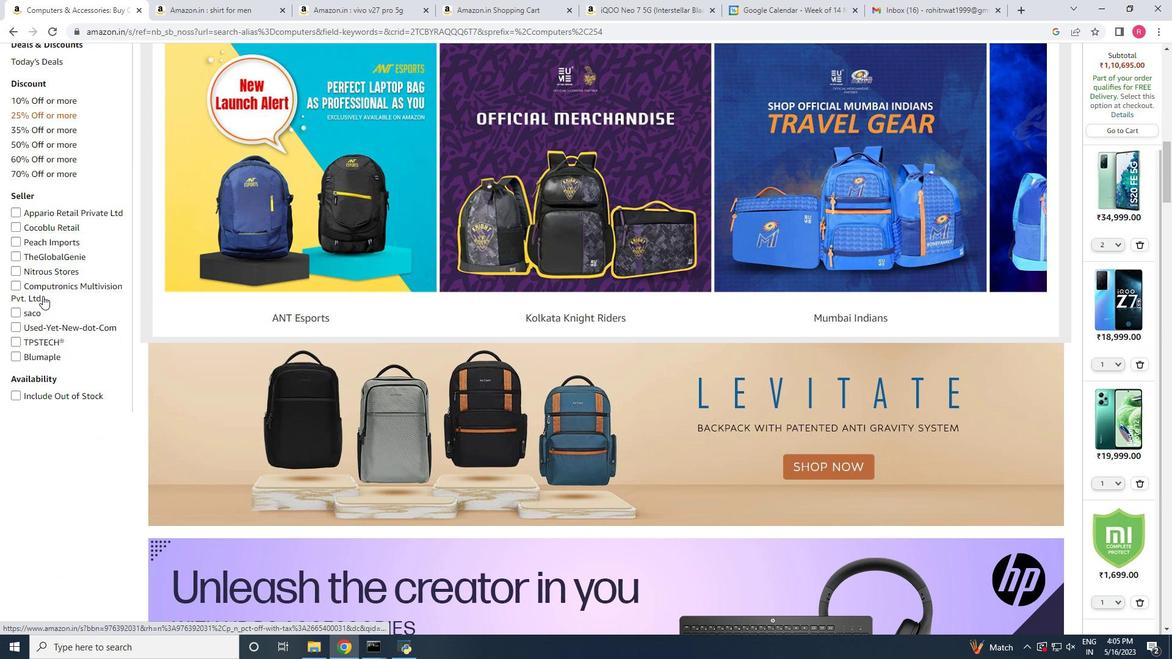 
Action: Mouse scrolled (42, 296) with delta (0, 0)
Screenshot: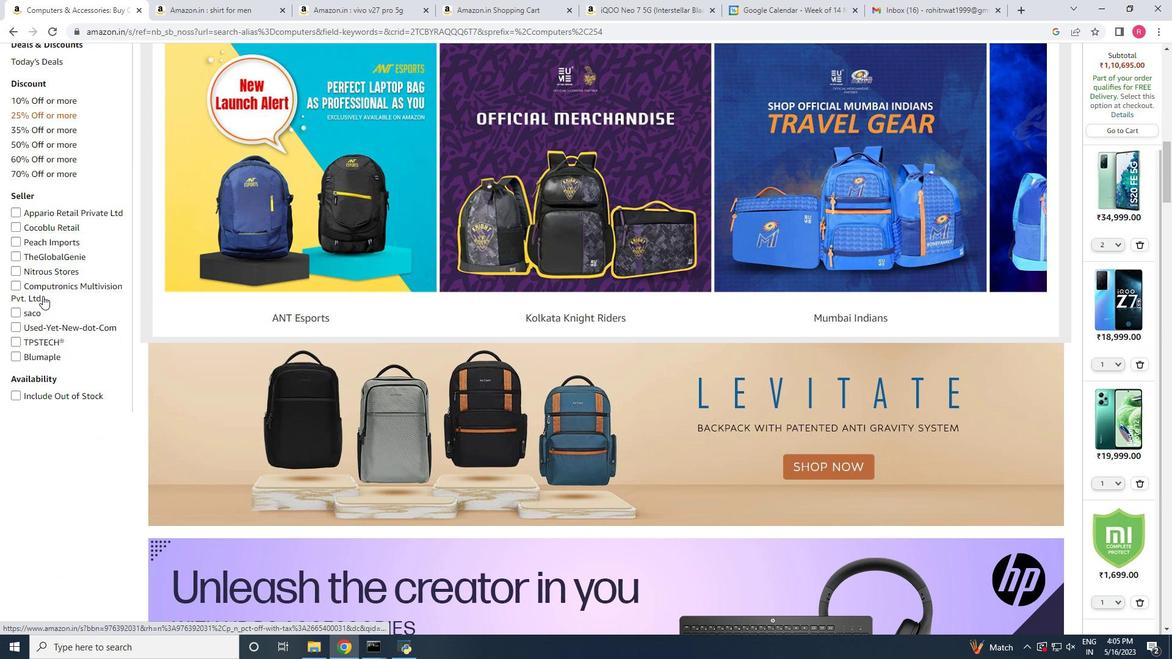 
Action: Mouse scrolled (42, 296) with delta (0, 0)
Screenshot: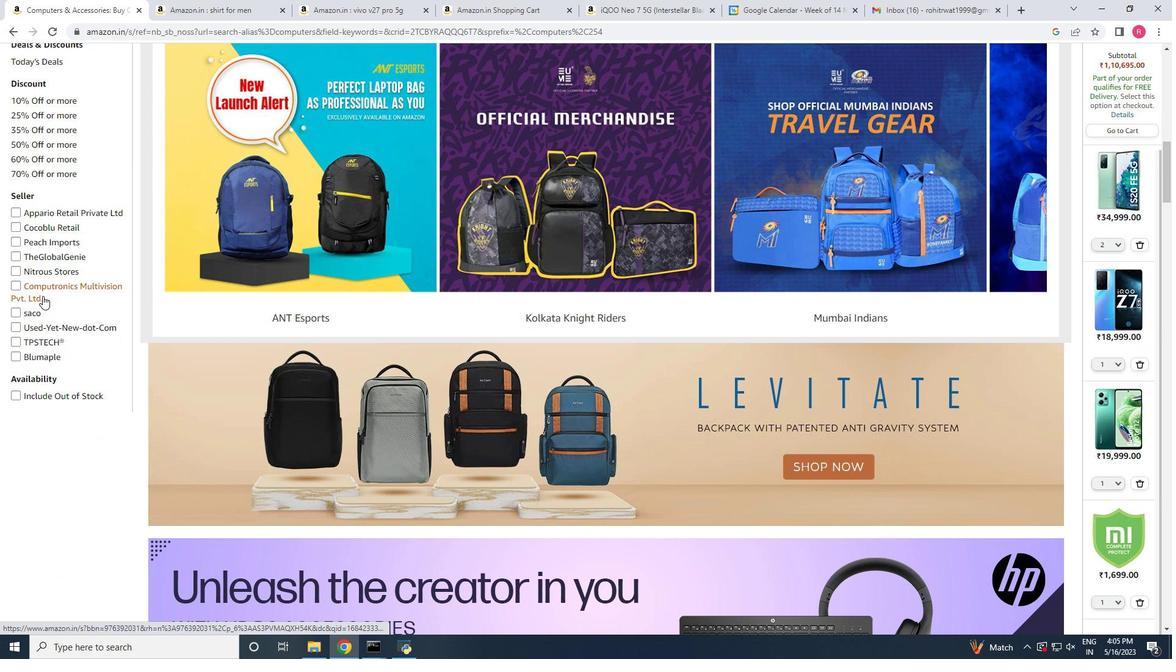 
Action: Mouse scrolled (42, 296) with delta (0, 0)
Screenshot: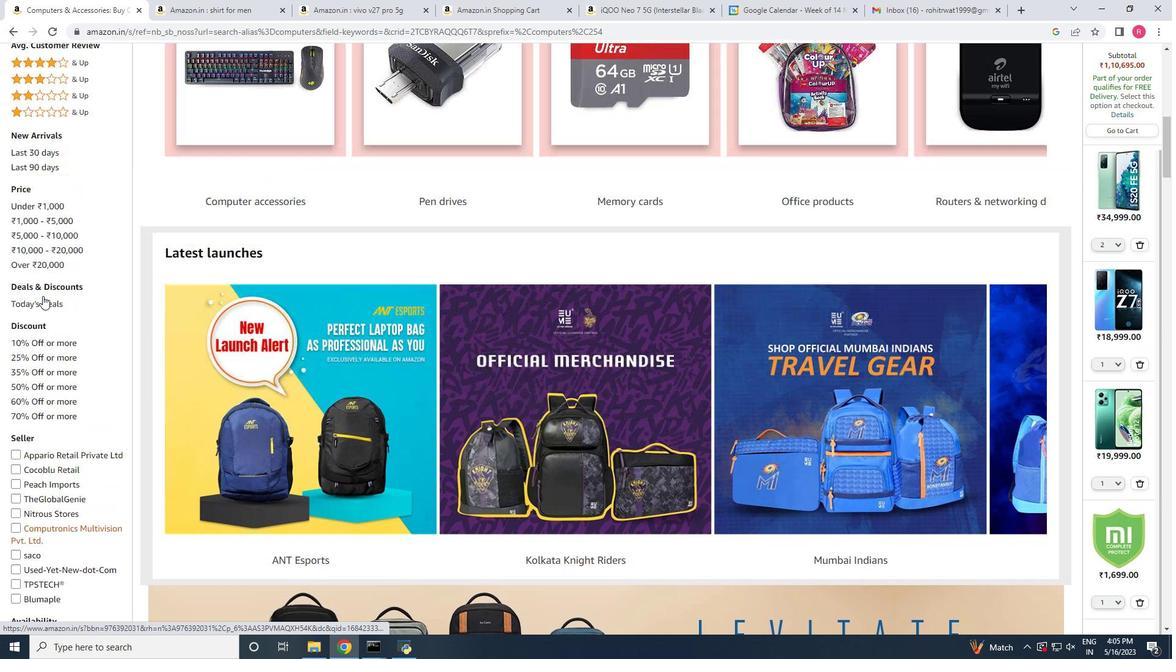 
Action: Mouse scrolled (42, 296) with delta (0, 0)
Screenshot: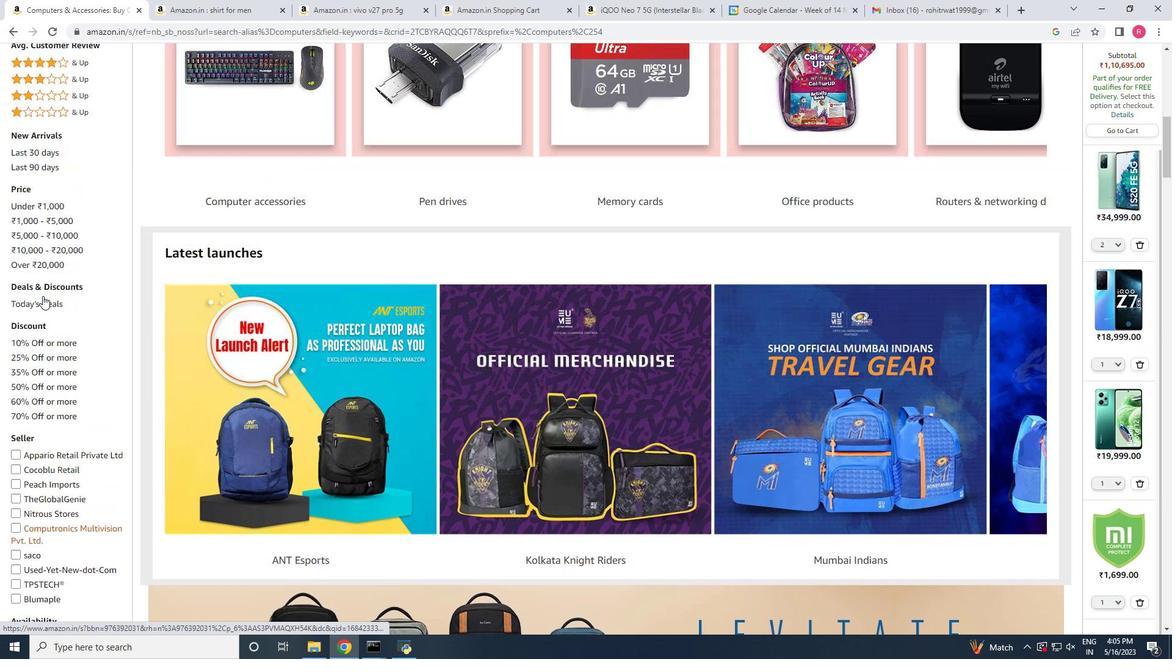 
Action: Mouse scrolled (42, 296) with delta (0, 0)
Screenshot: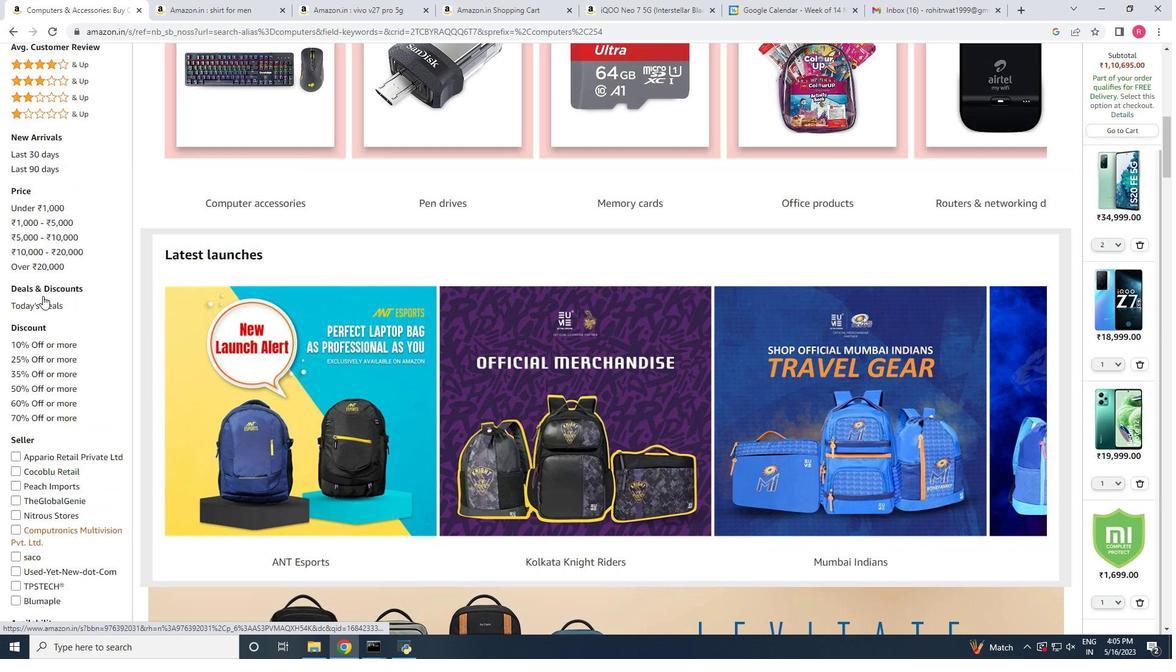 
Action: Mouse scrolled (42, 296) with delta (0, 0)
Screenshot: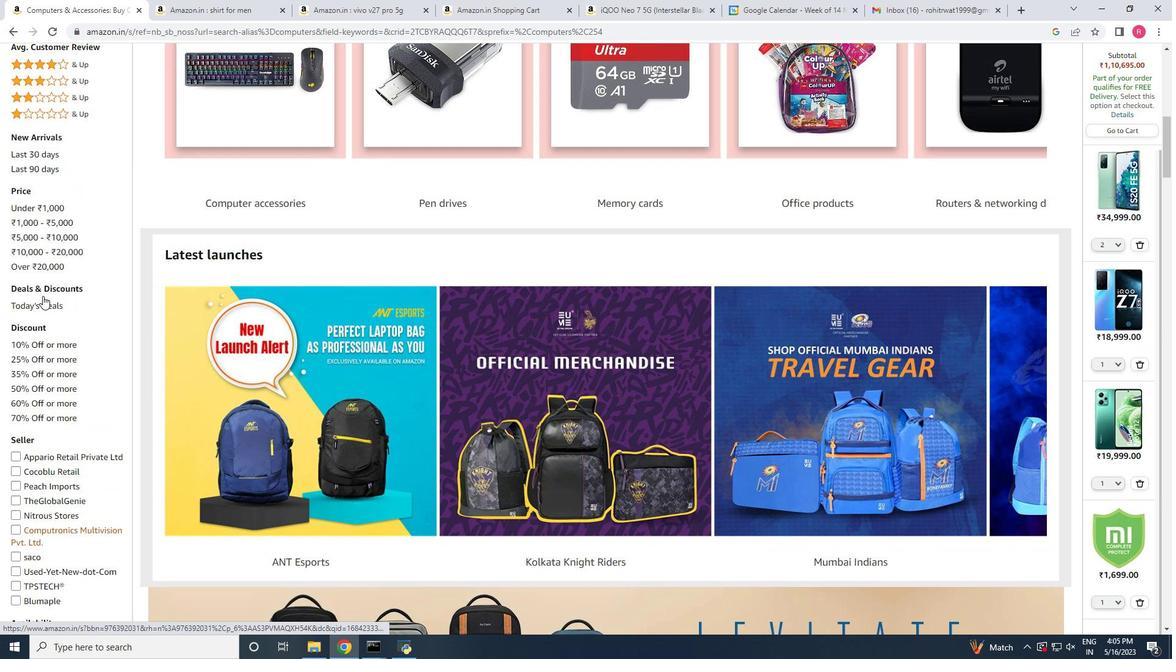 
Action: Mouse scrolled (42, 296) with delta (0, 0)
Screenshot: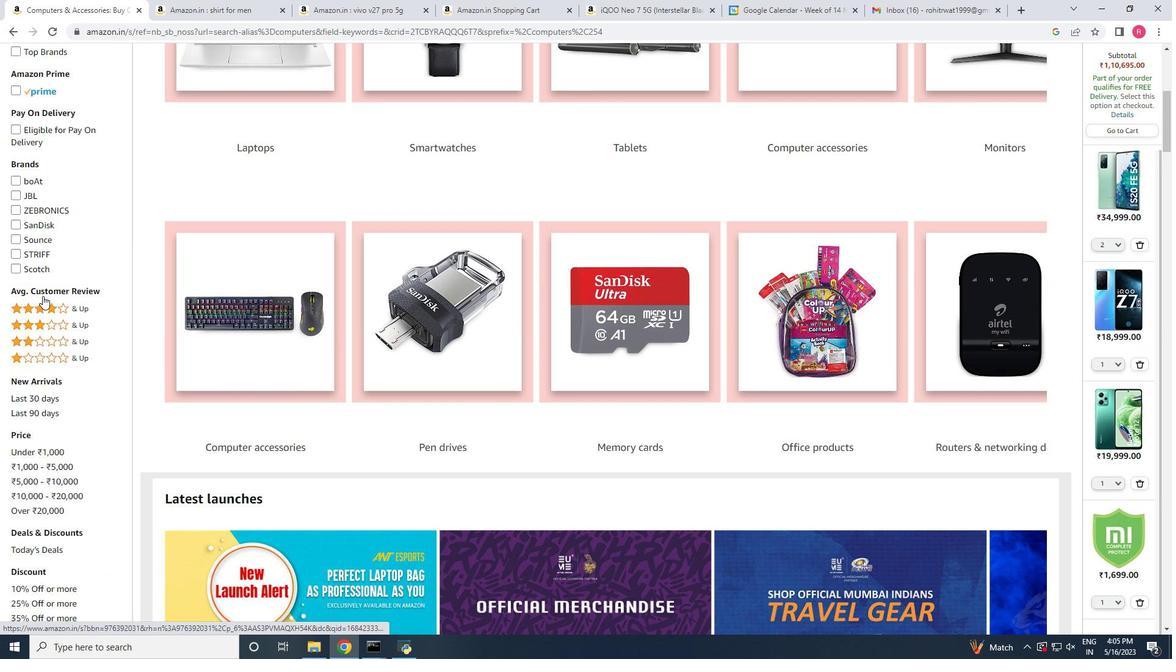 
Action: Mouse scrolled (42, 296) with delta (0, 0)
Screenshot: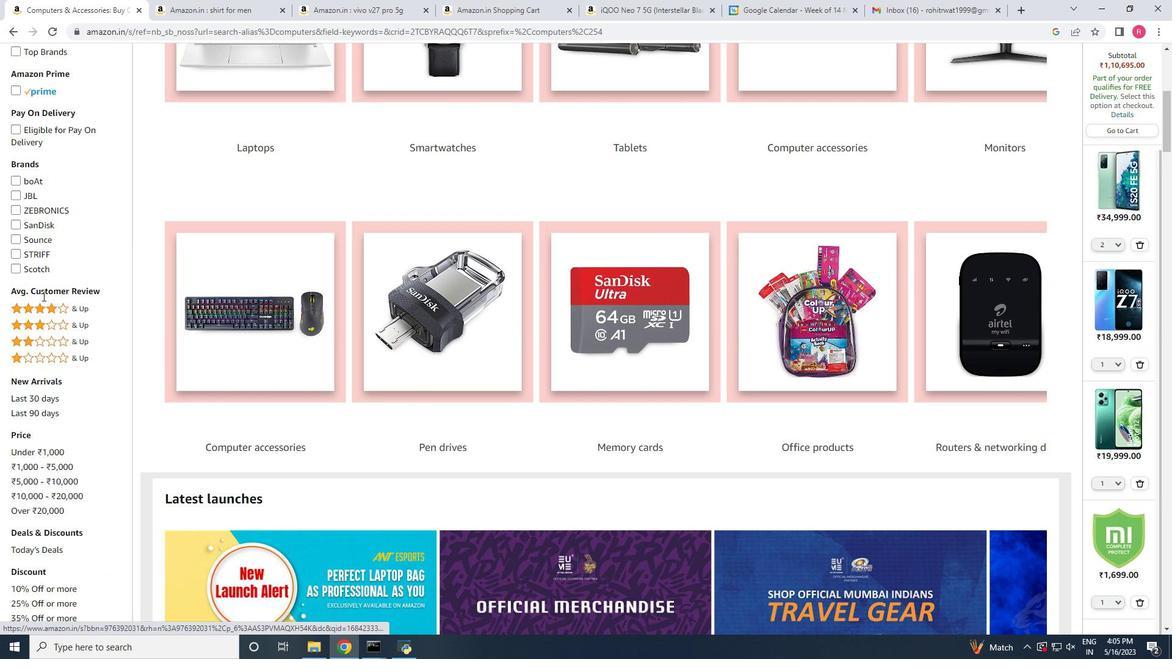 
Action: Mouse scrolled (42, 296) with delta (0, 0)
Screenshot: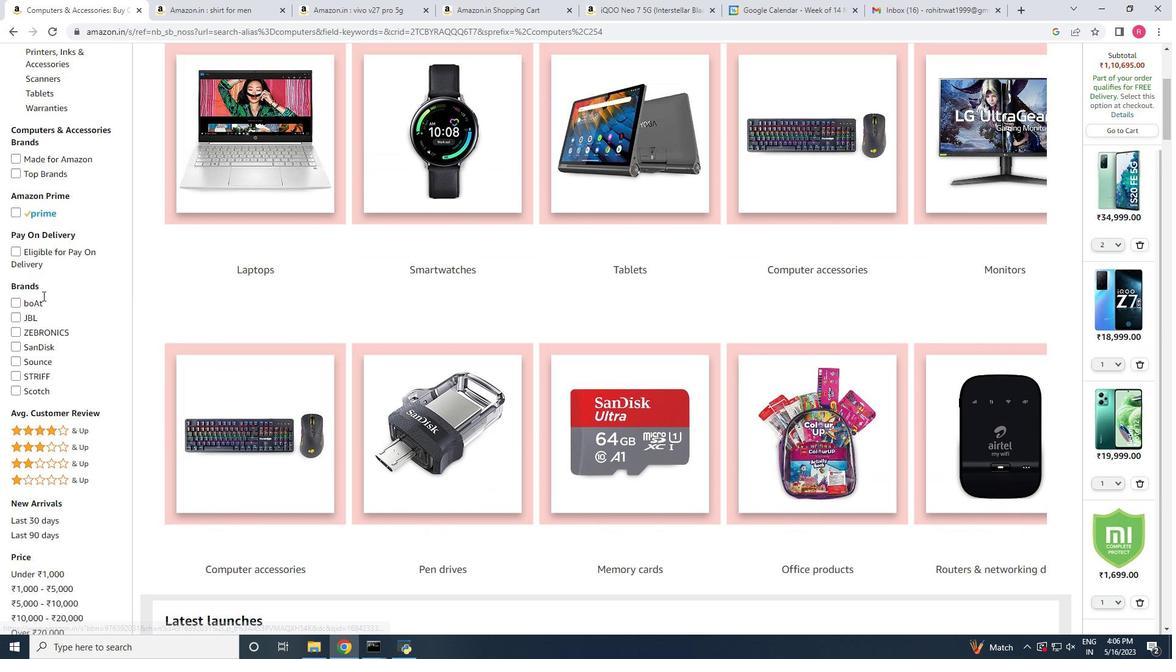 
Action: Mouse scrolled (42, 296) with delta (0, 0)
Screenshot: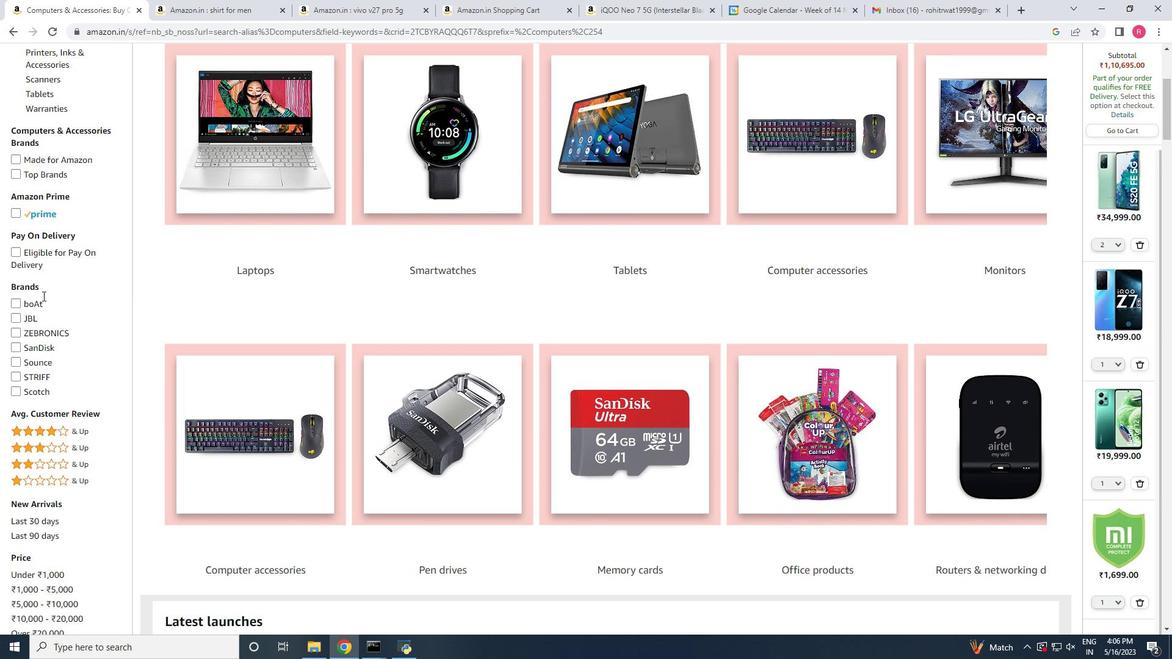 
Action: Mouse scrolled (42, 296) with delta (0, 0)
Screenshot: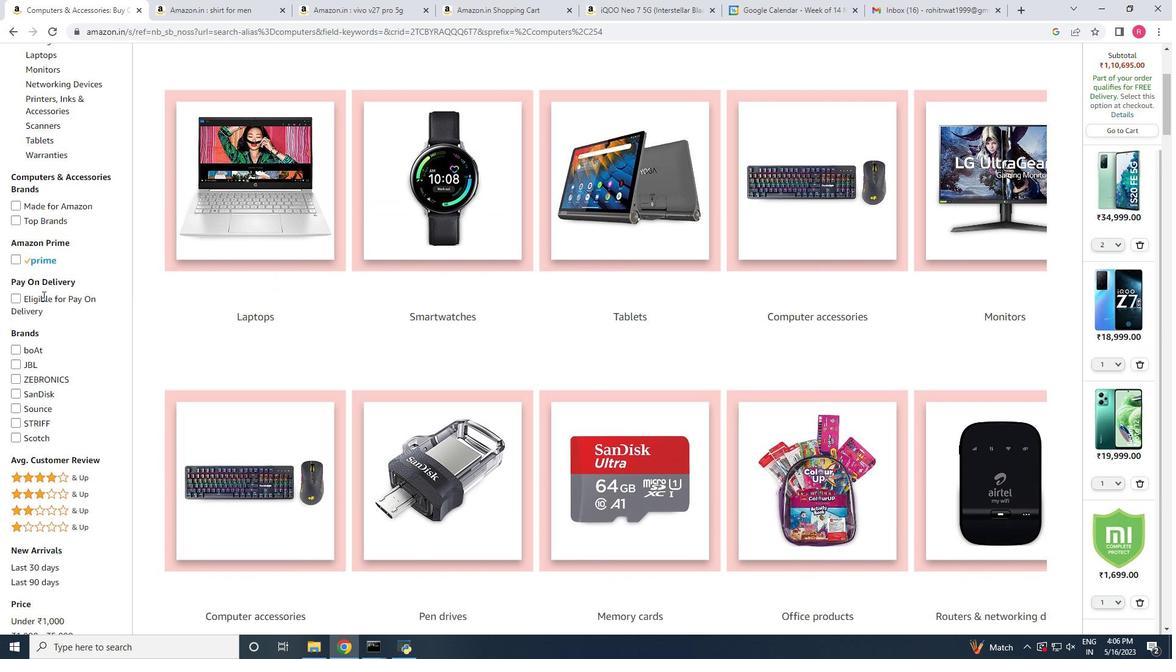 
Action: Mouse scrolled (42, 296) with delta (0, 0)
Screenshot: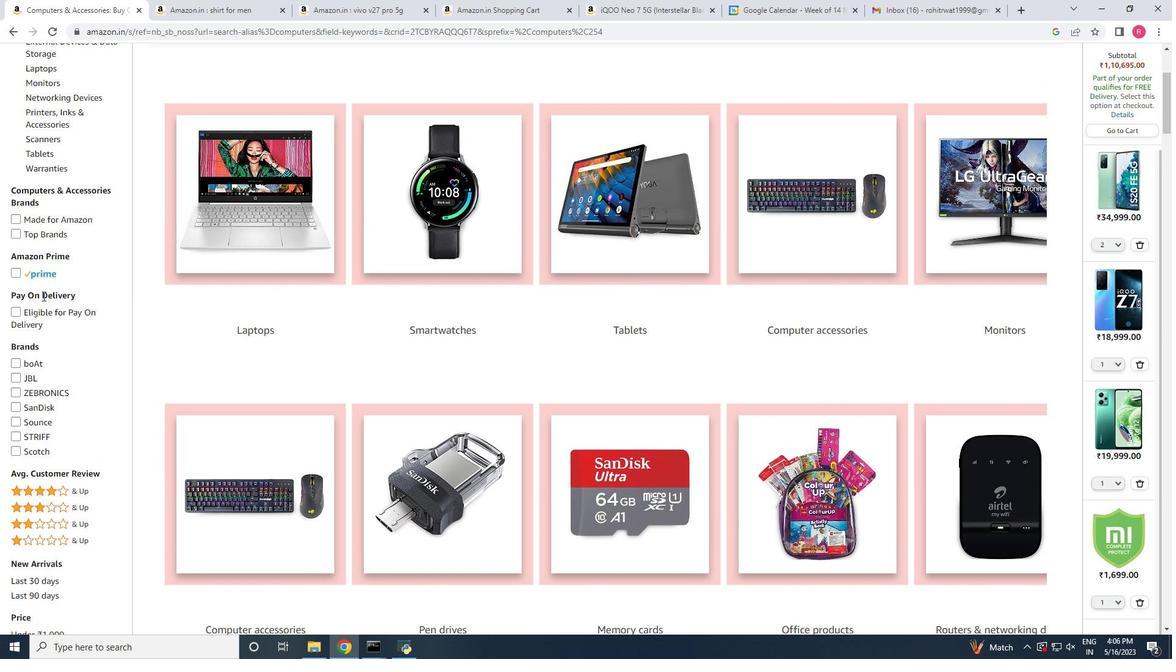 
Action: Mouse moved to (43, 296)
Screenshot: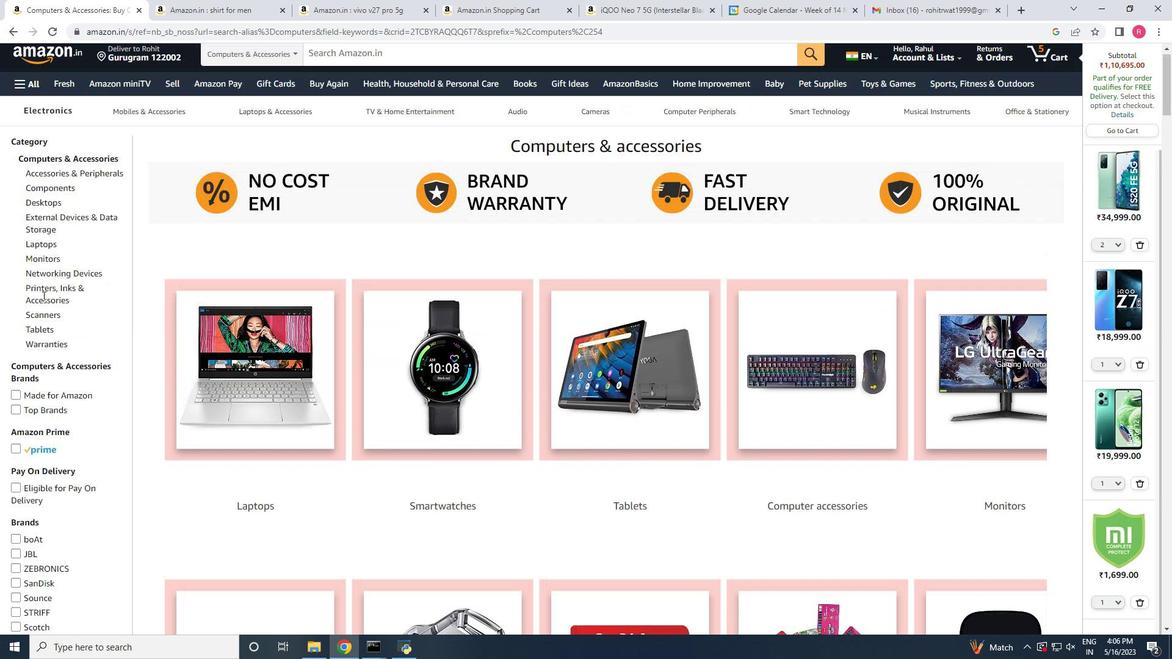 
Action: Mouse scrolled (43, 296) with delta (0, 0)
Screenshot: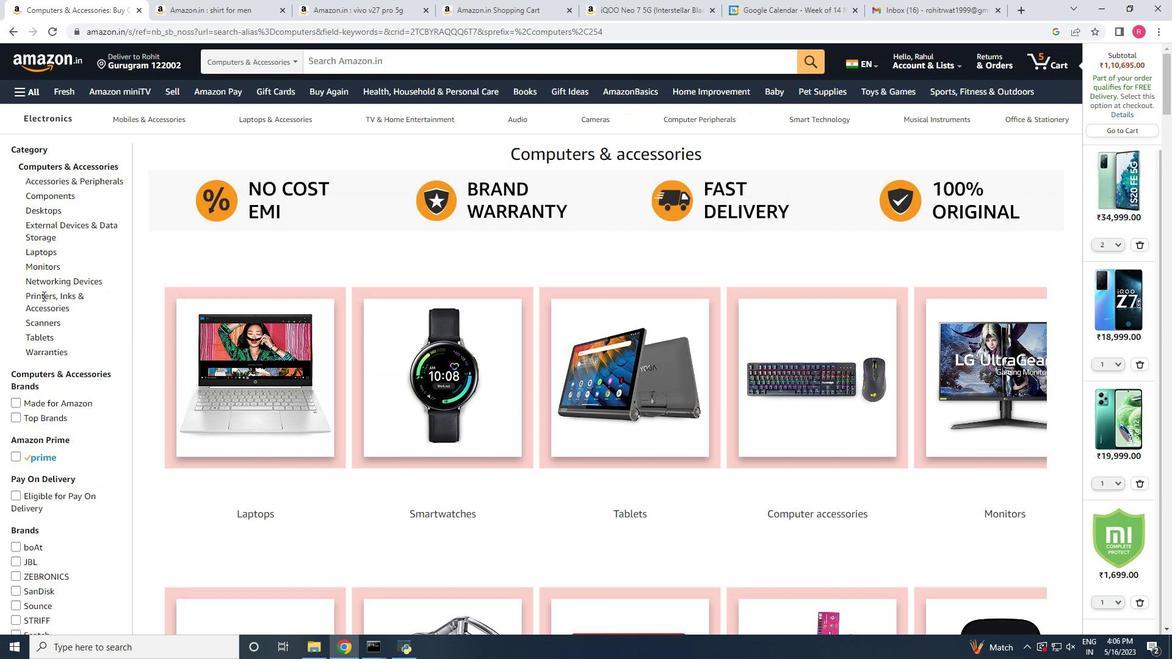 
Action: Mouse scrolled (43, 296) with delta (0, 0)
Screenshot: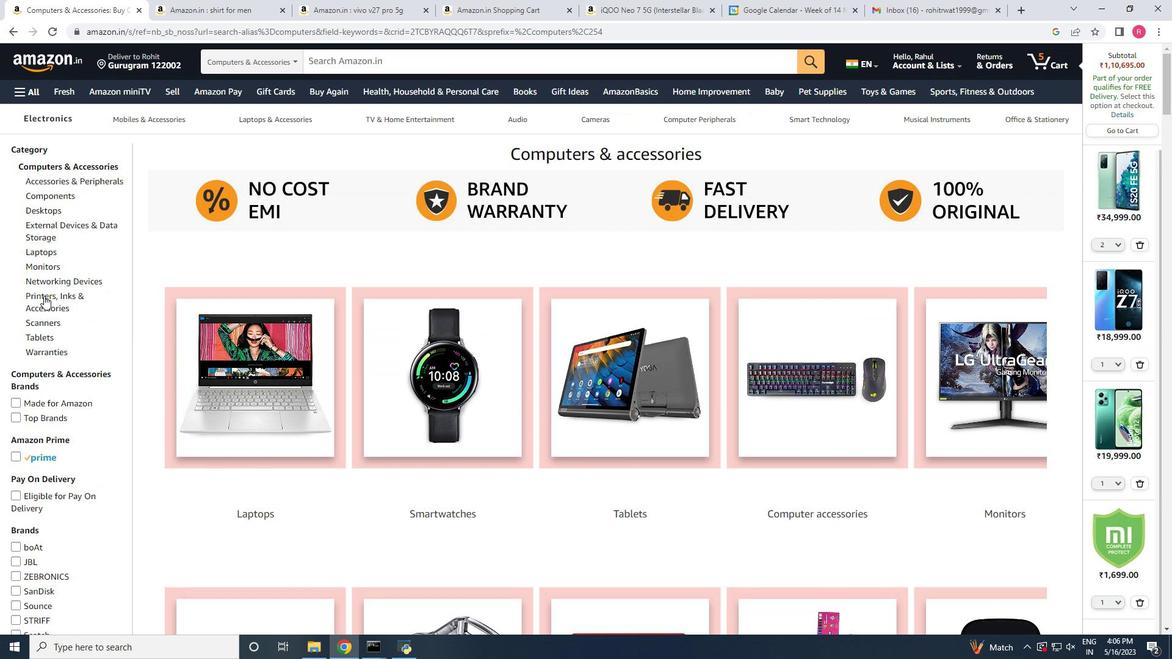 
Action: Mouse scrolled (43, 296) with delta (0, 0)
Screenshot: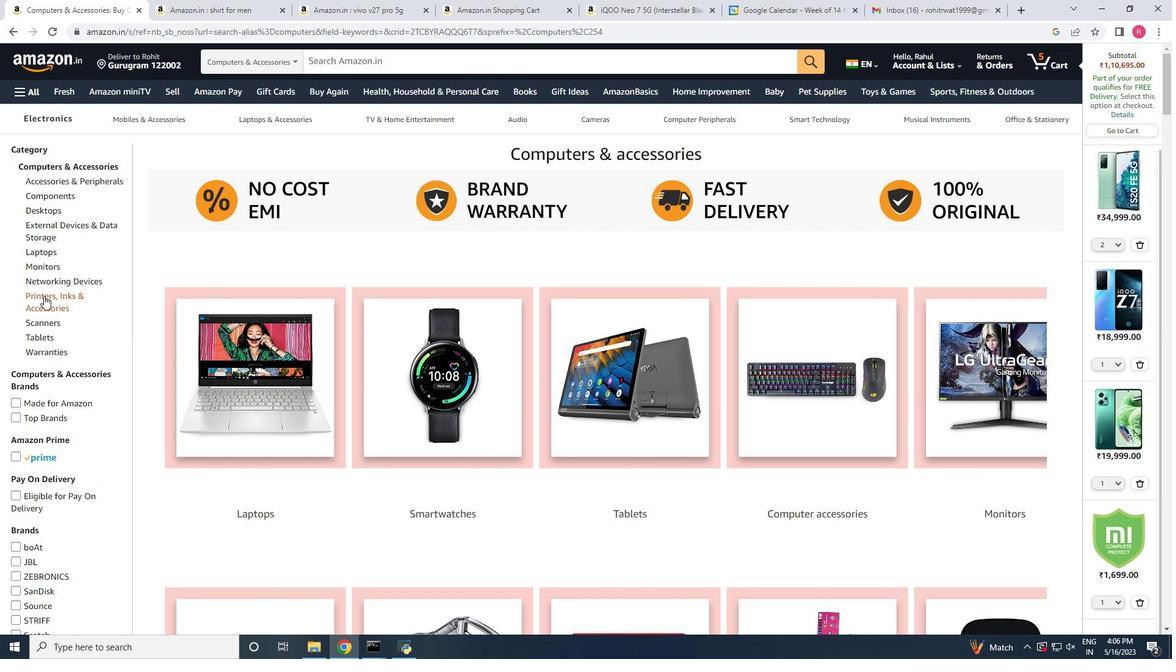 
Action: Mouse moved to (54, 254)
Screenshot: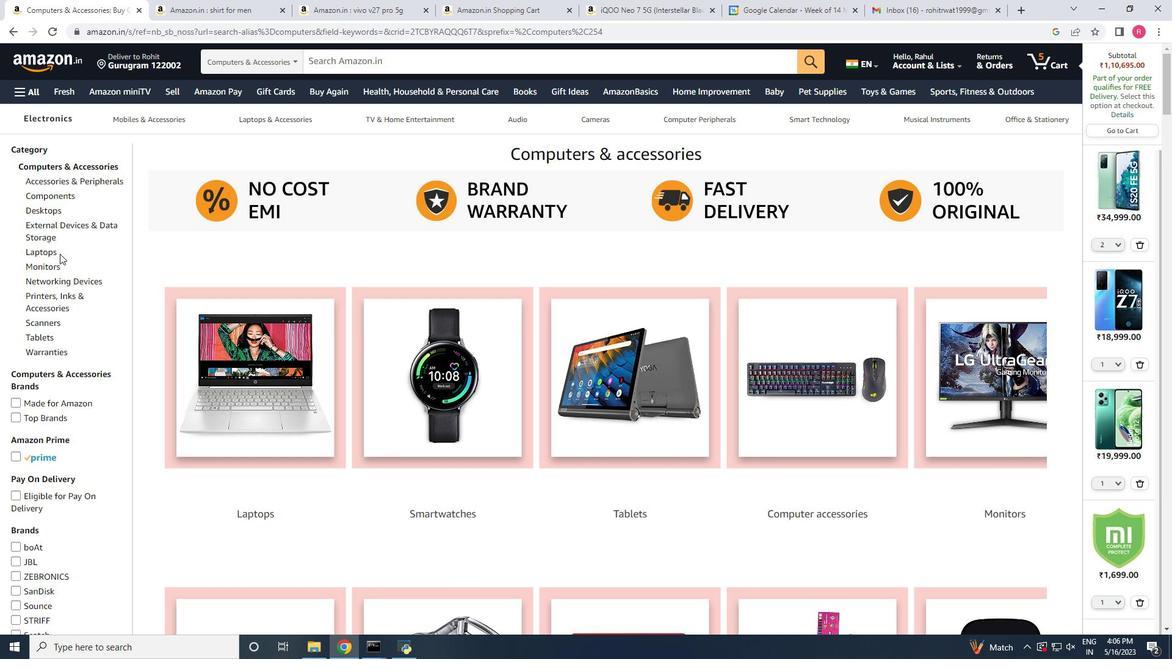 
Action: Mouse pressed left at (54, 254)
Screenshot: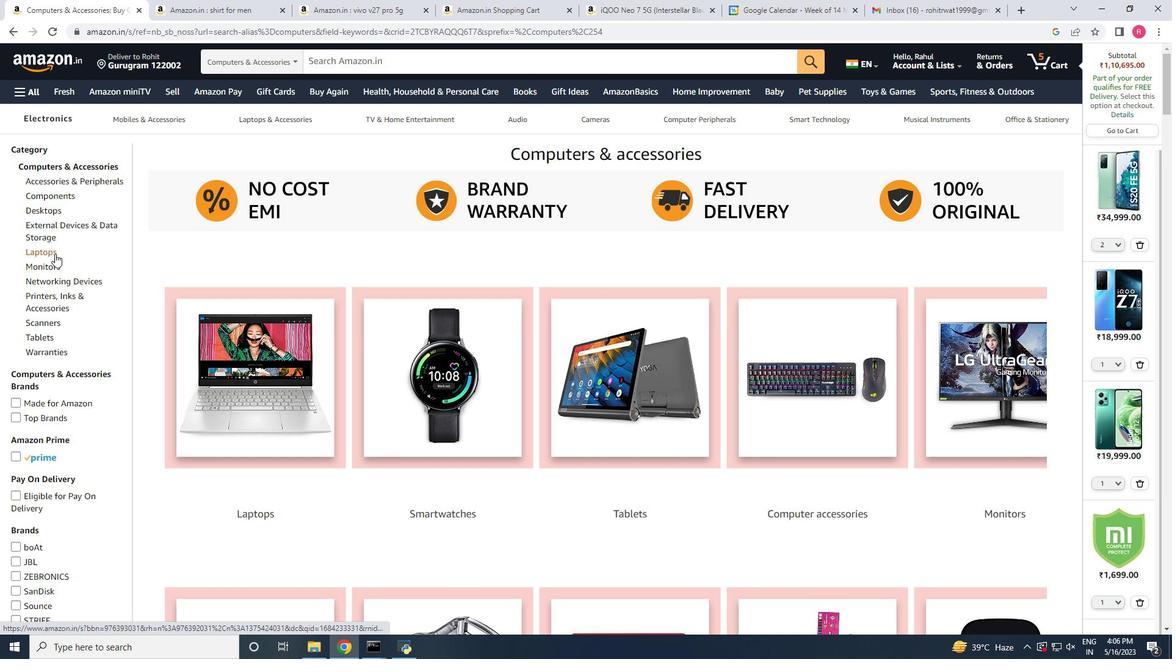 
Action: Mouse moved to (274, 345)
Screenshot: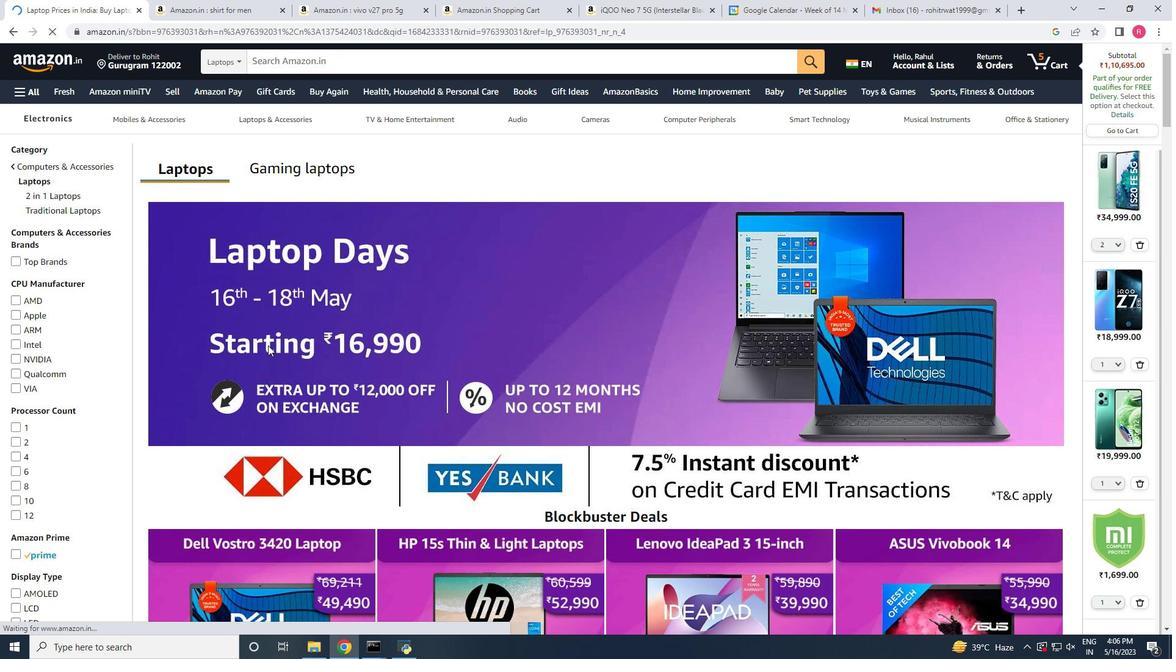 
Action: Mouse scrolled (272, 345) with delta (0, 0)
Screenshot: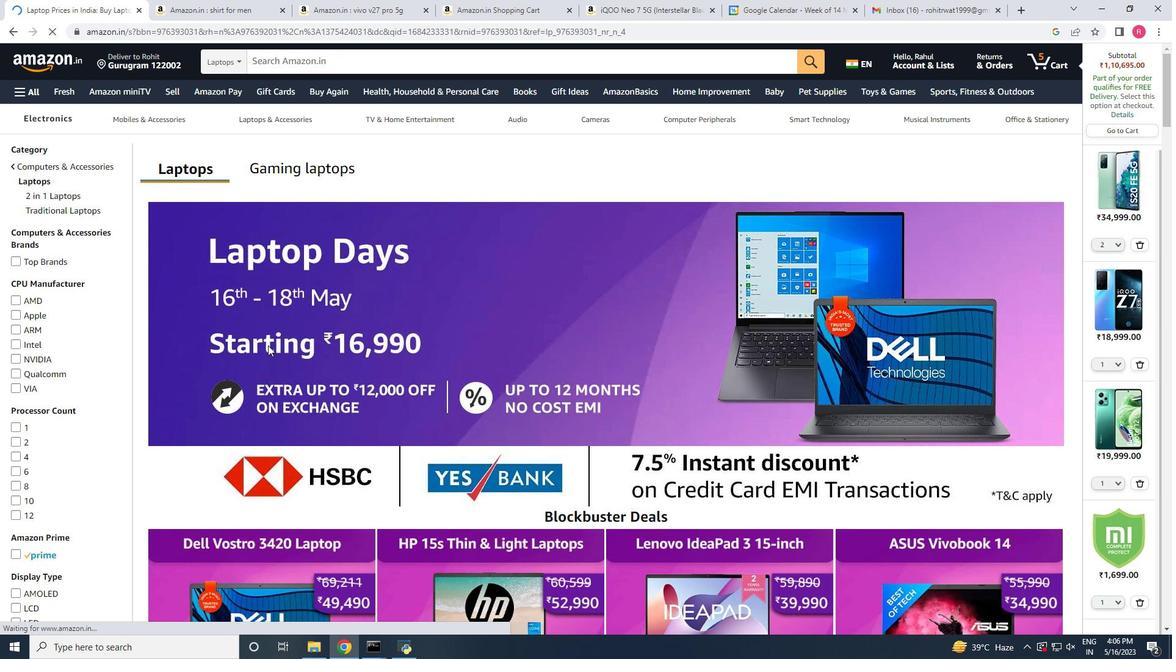 
Action: Mouse scrolled (274, 345) with delta (0, 0)
Screenshot: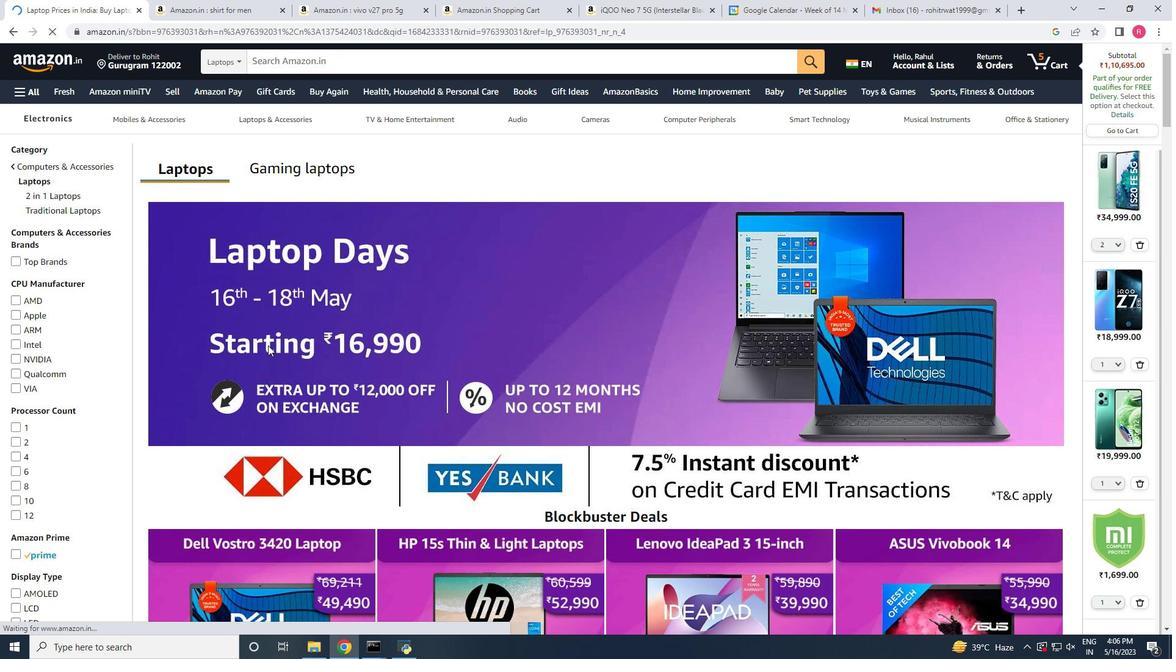 
Action: Mouse scrolled (274, 345) with delta (0, 0)
Screenshot: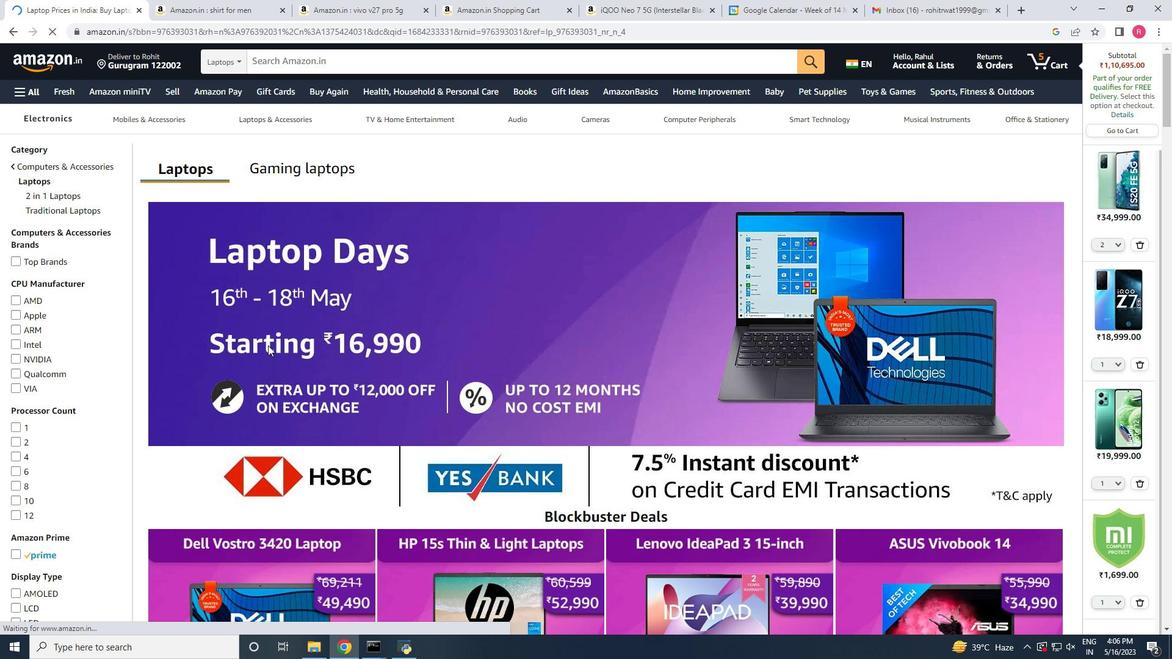 
Action: Mouse scrolled (274, 345) with delta (0, 0)
Screenshot: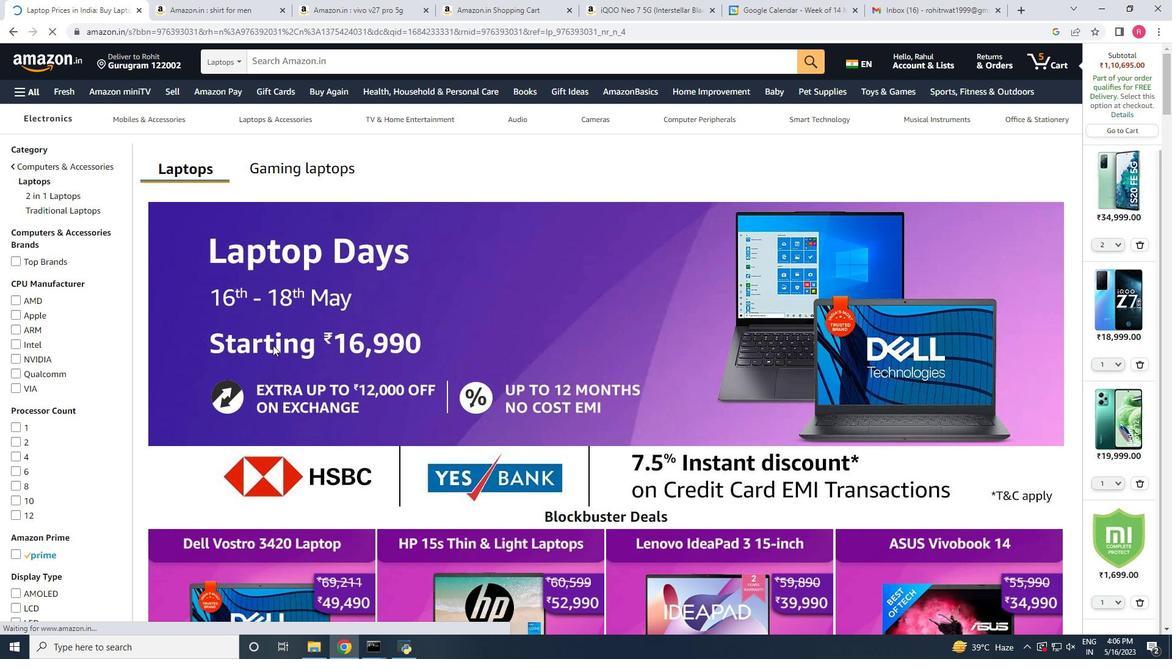 
Action: Mouse scrolled (274, 345) with delta (0, 0)
Screenshot: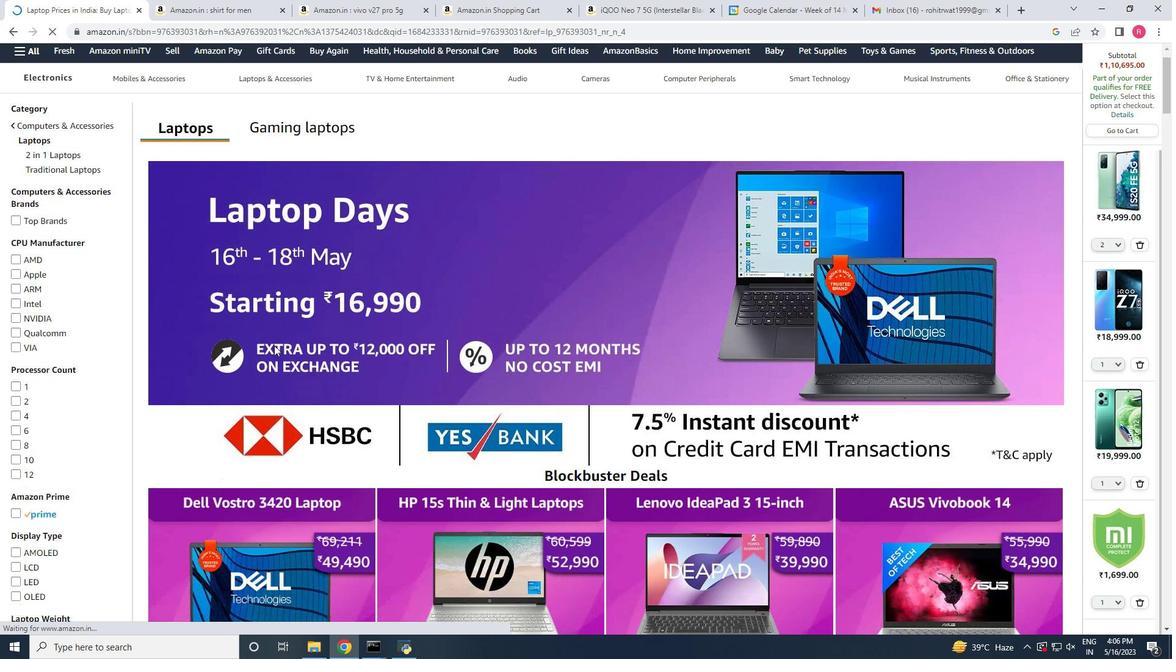 
Action: Mouse scrolled (274, 345) with delta (0, 0)
Screenshot: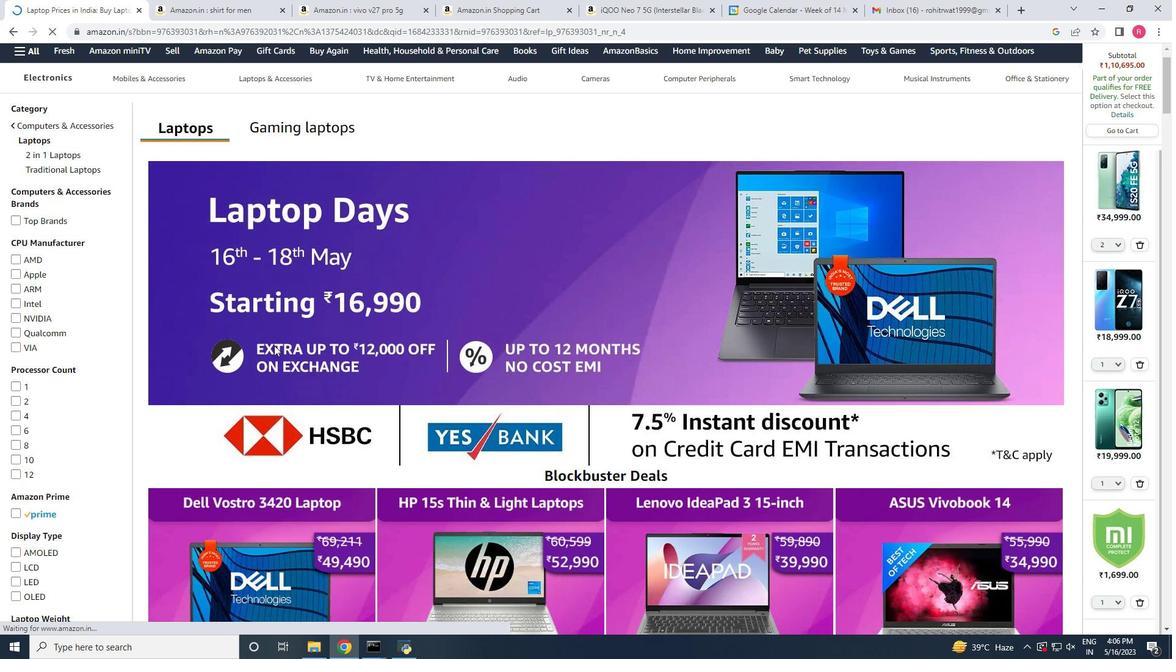 
Action: Mouse scrolled (274, 345) with delta (0, 0)
Screenshot: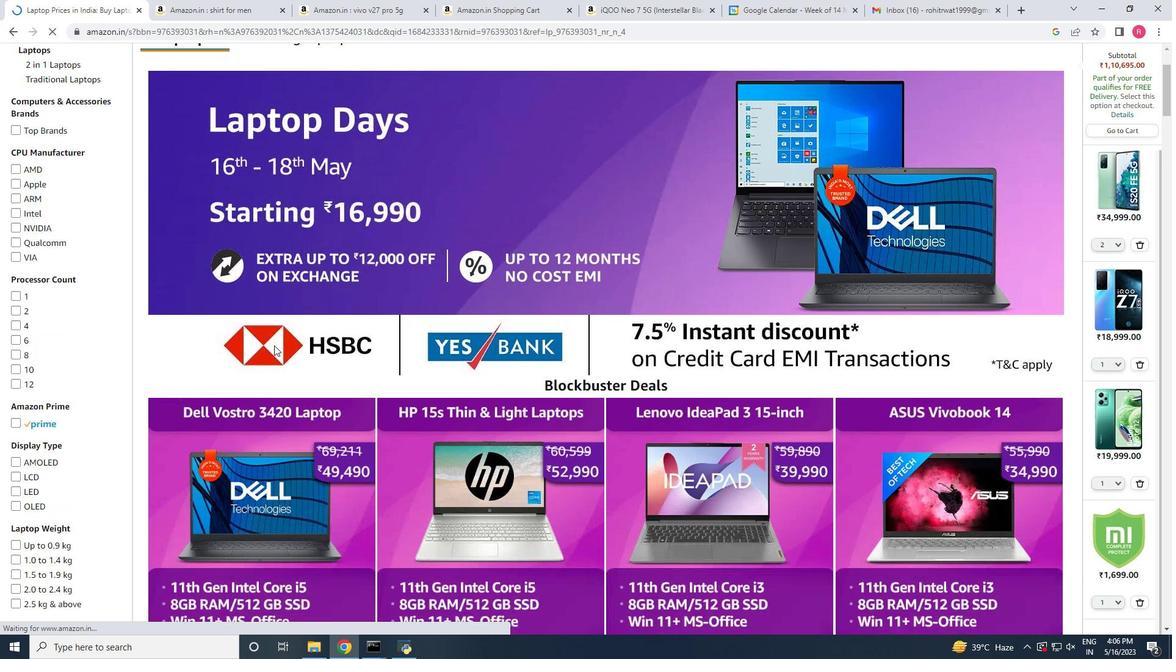 
Action: Mouse moved to (48, 338)
Screenshot: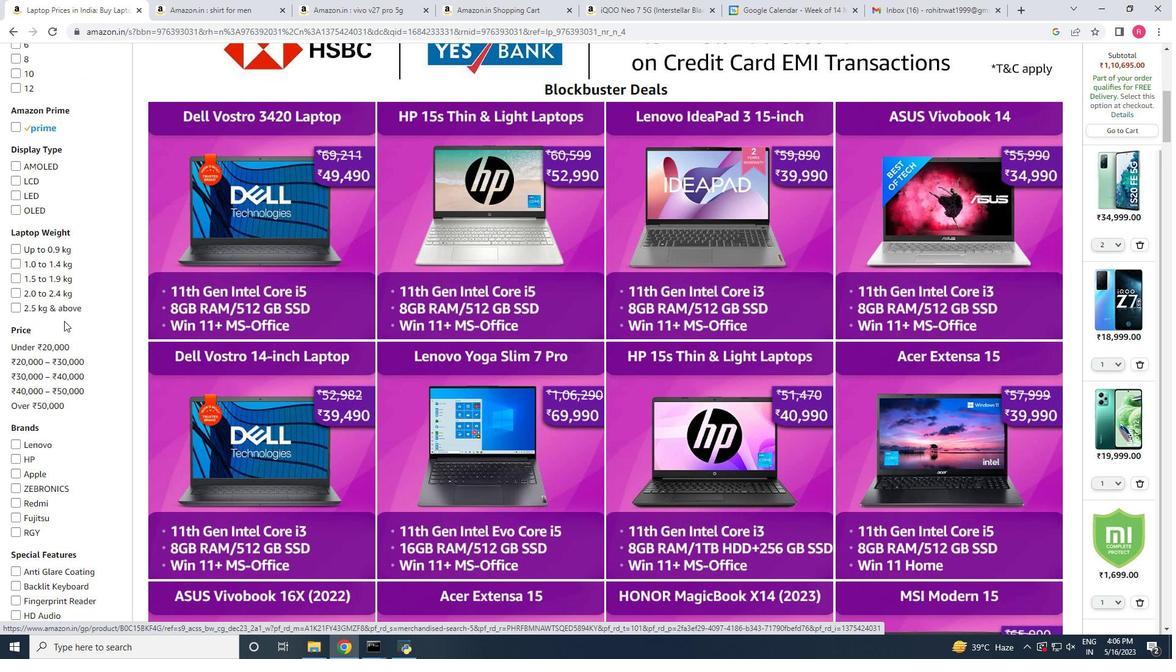 
Action: Mouse scrolled (48, 338) with delta (0, 0)
Screenshot: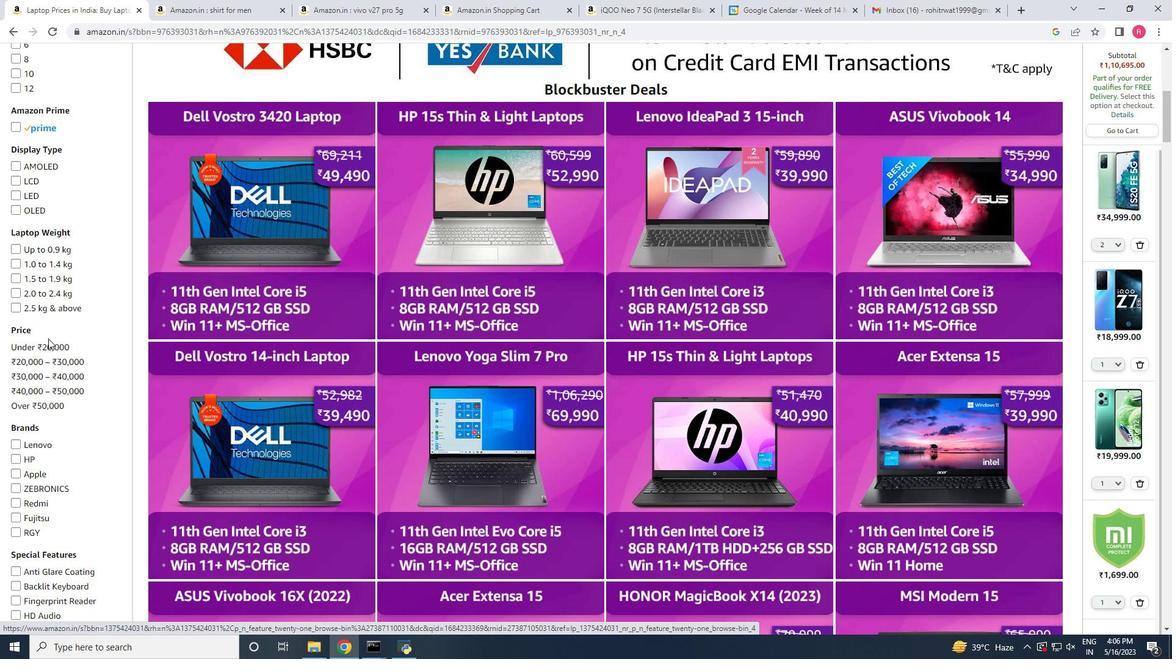 
Action: Mouse scrolled (48, 338) with delta (0, 0)
Screenshot: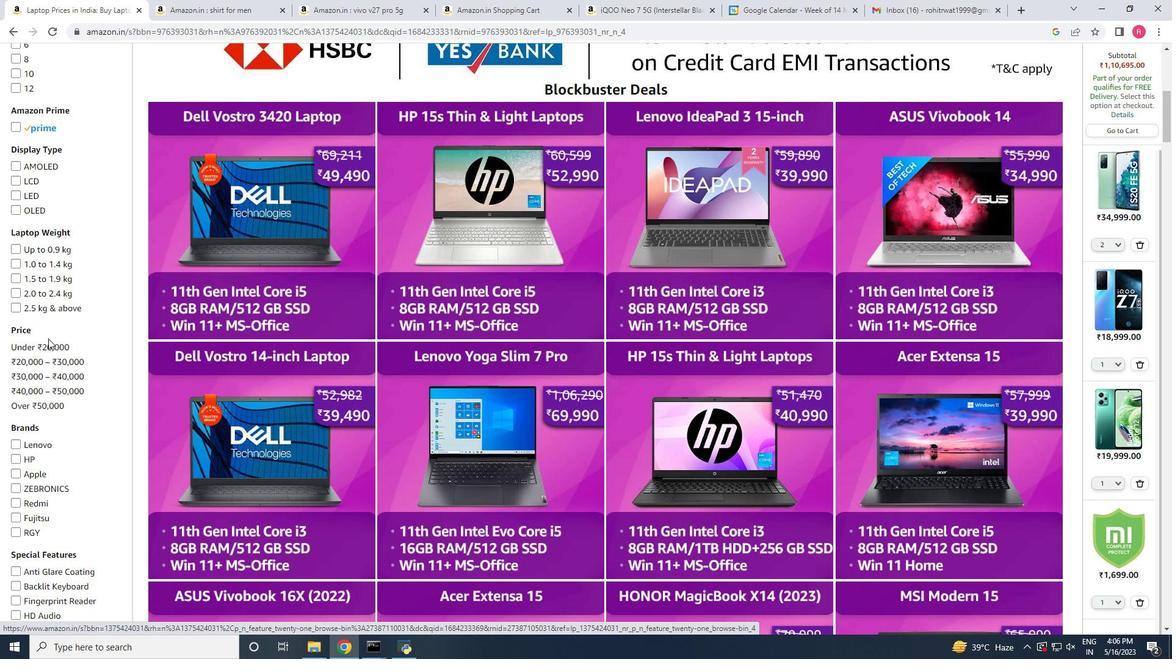
Action: Mouse scrolled (48, 338) with delta (0, 0)
Screenshot: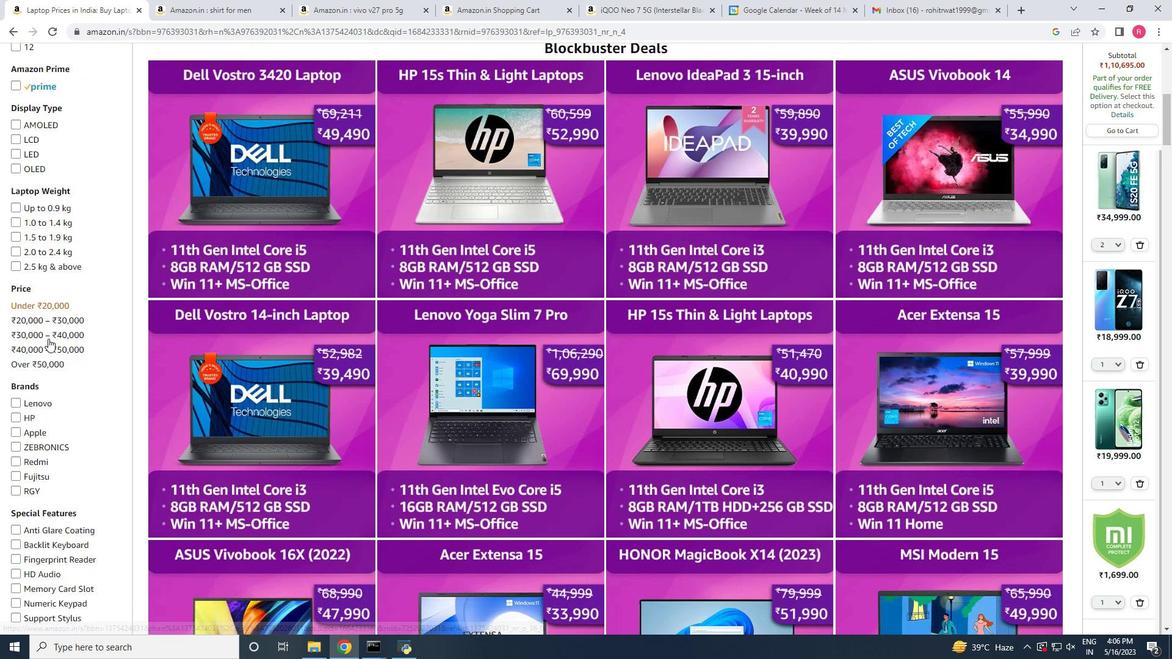 
Action: Mouse scrolled (48, 338) with delta (0, 0)
Screenshot: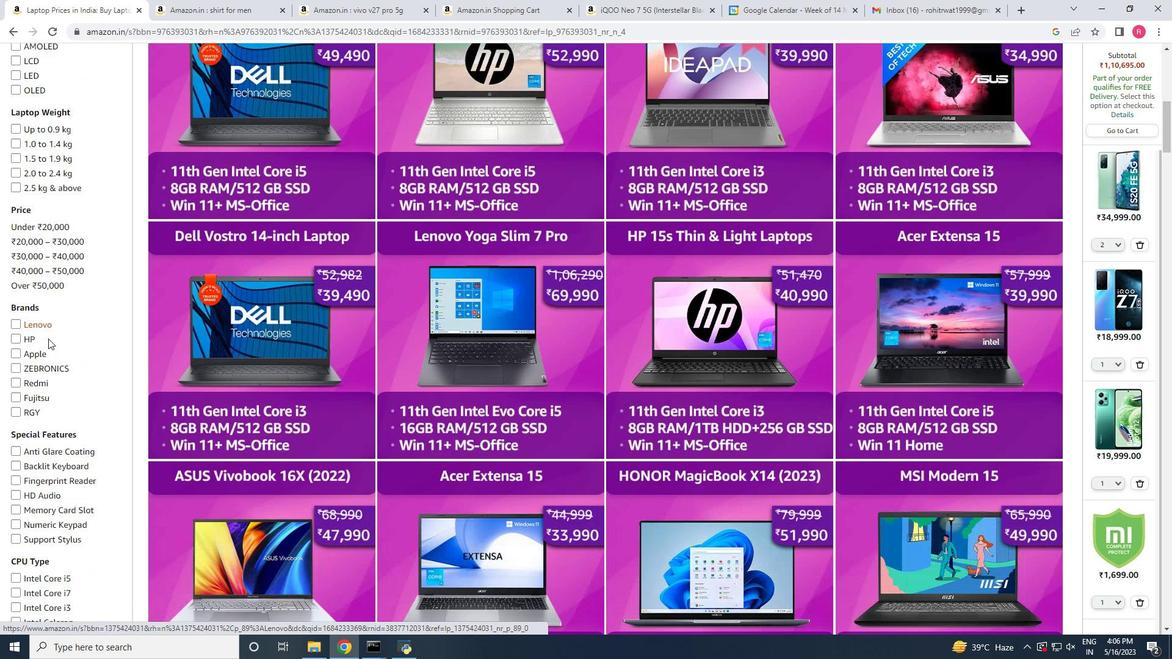 
Action: Mouse scrolled (48, 338) with delta (0, 0)
Screenshot: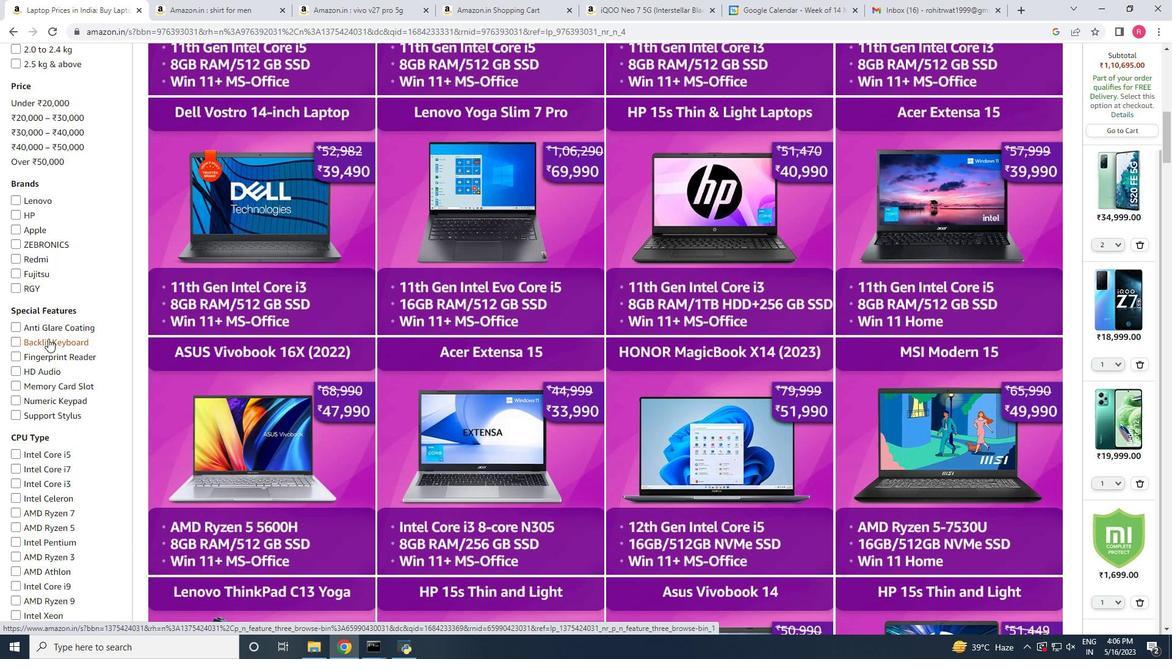 
Action: Mouse scrolled (48, 338) with delta (0, 0)
Screenshot: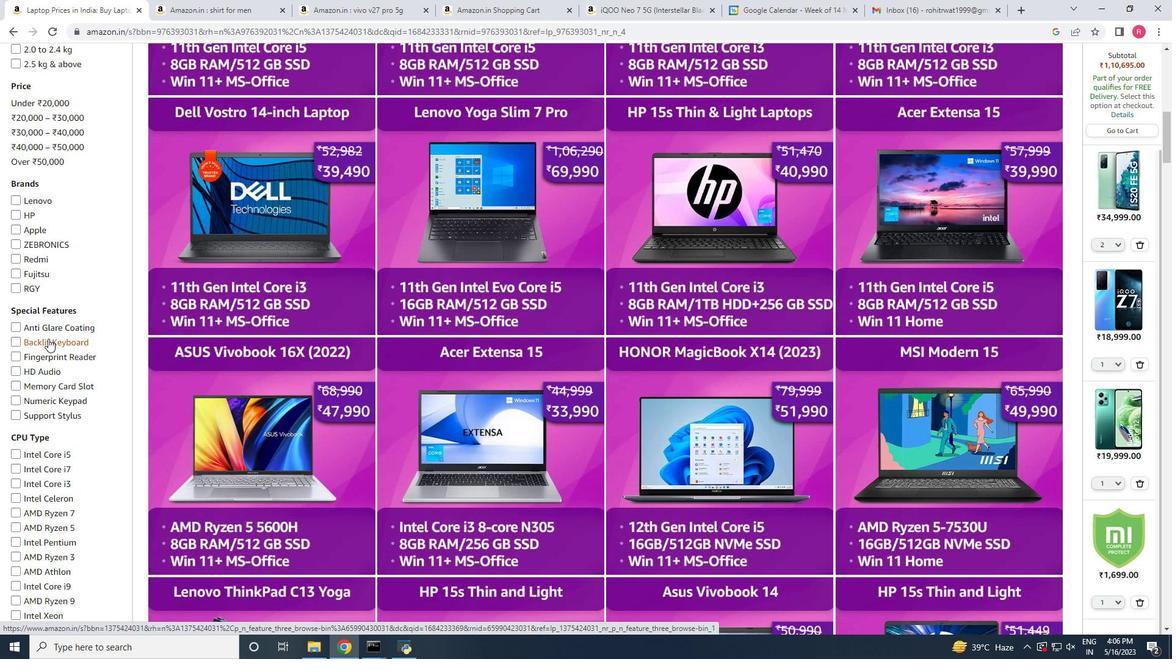 
Action: Mouse scrolled (48, 338) with delta (0, 0)
Screenshot: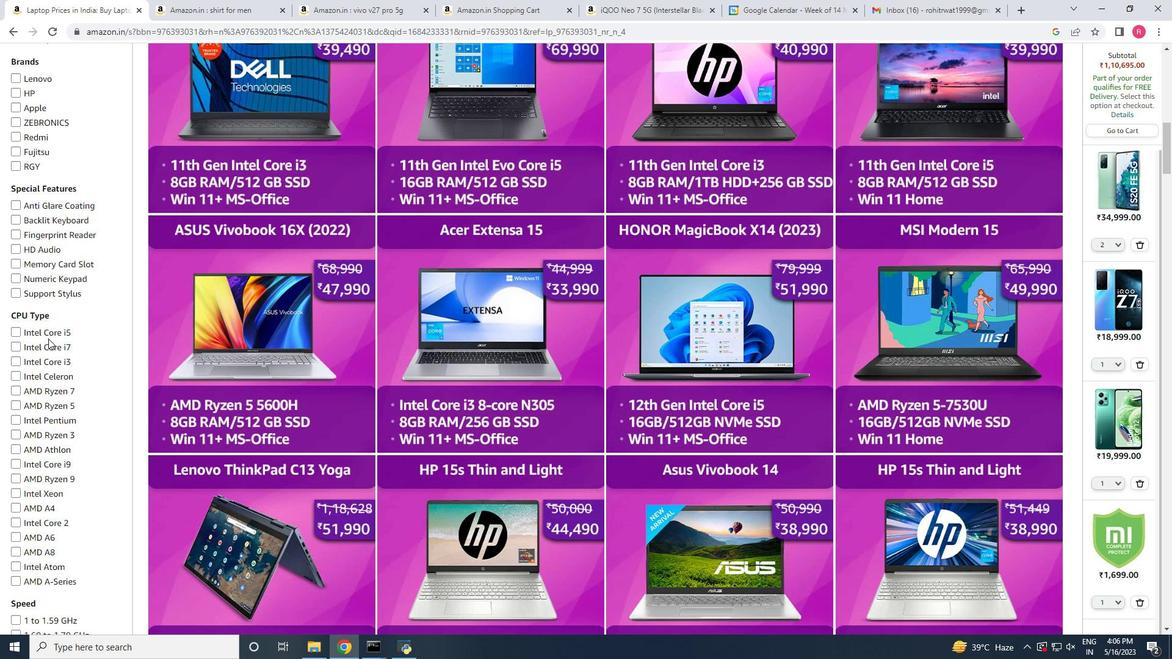 
Action: Mouse scrolled (48, 338) with delta (0, 0)
Screenshot: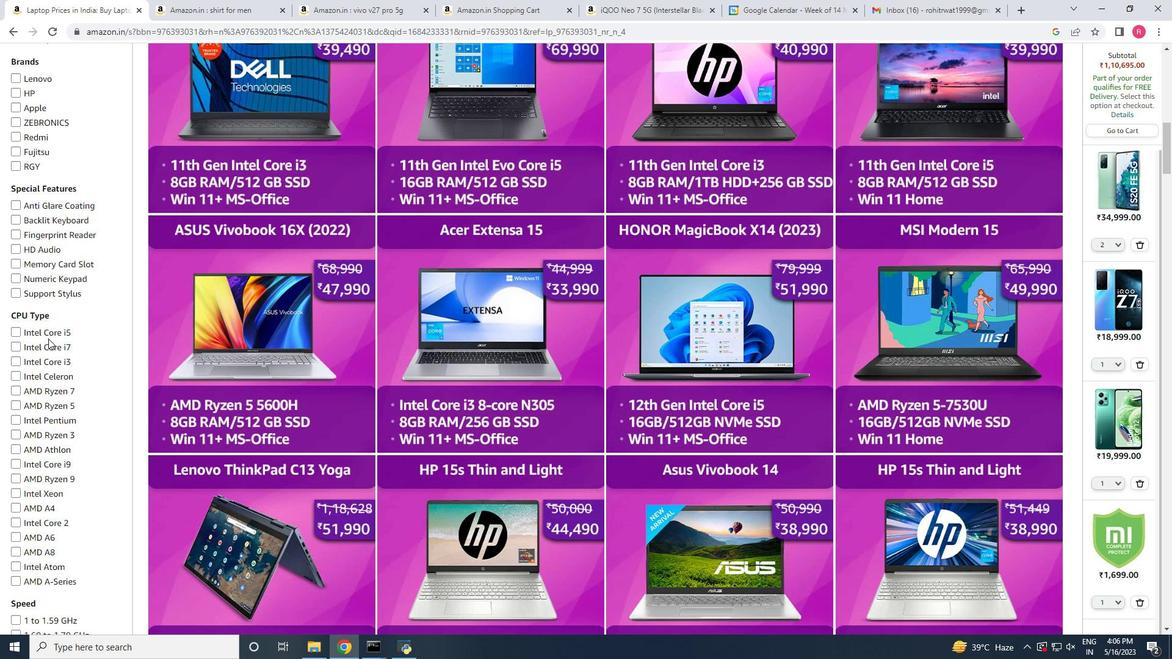 
Action: Mouse scrolled (48, 338) with delta (0, 0)
Screenshot: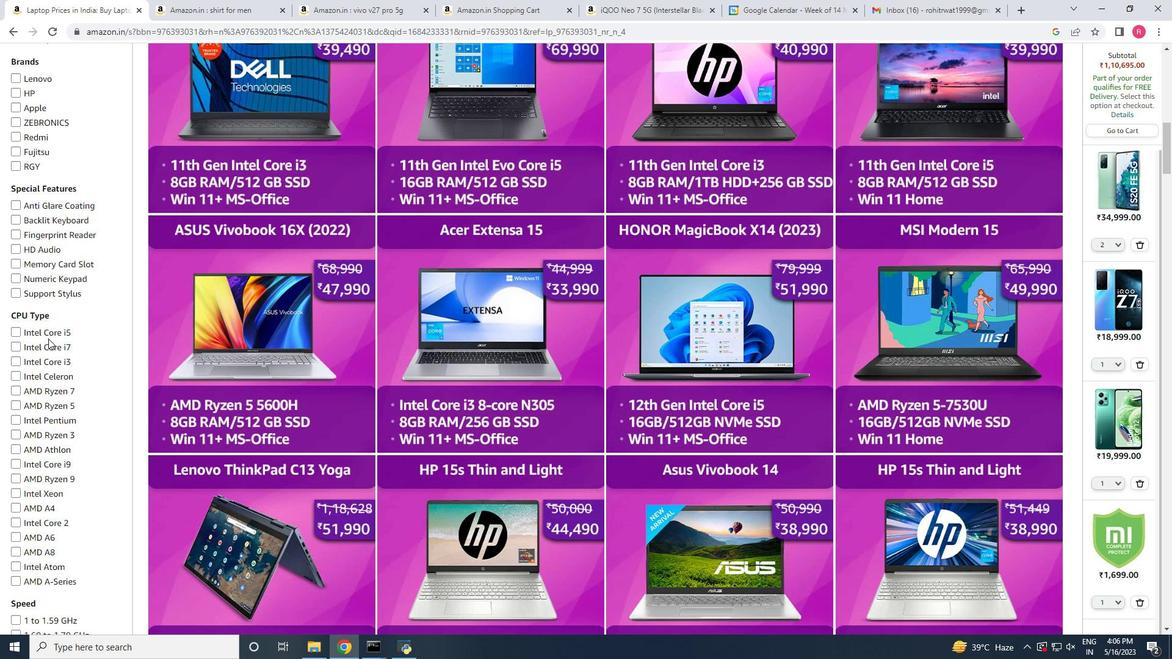 
Action: Mouse moved to (31, 412)
Screenshot: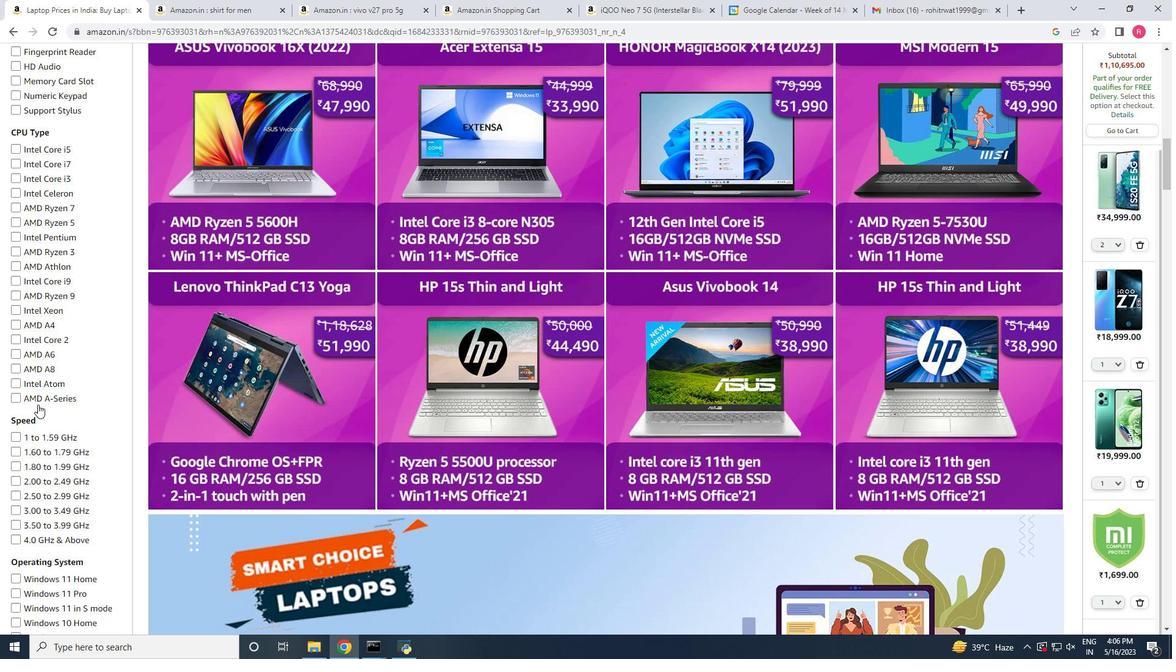 
Action: Mouse scrolled (31, 411) with delta (0, 0)
Screenshot: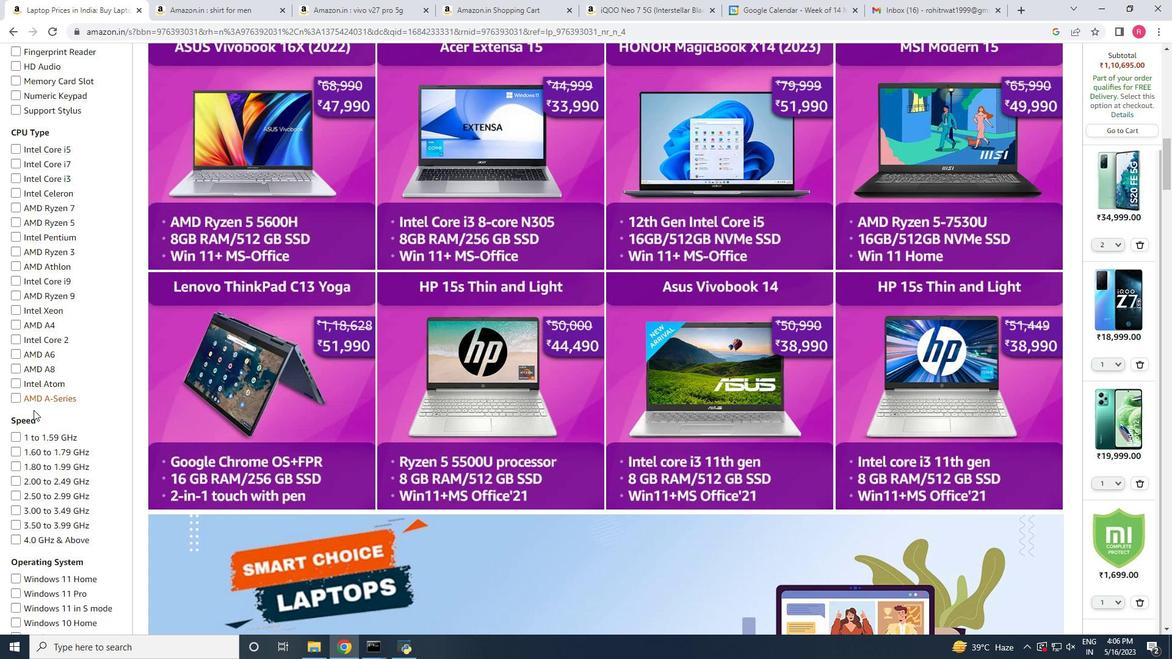 
Action: Mouse scrolled (31, 411) with delta (0, 0)
Screenshot: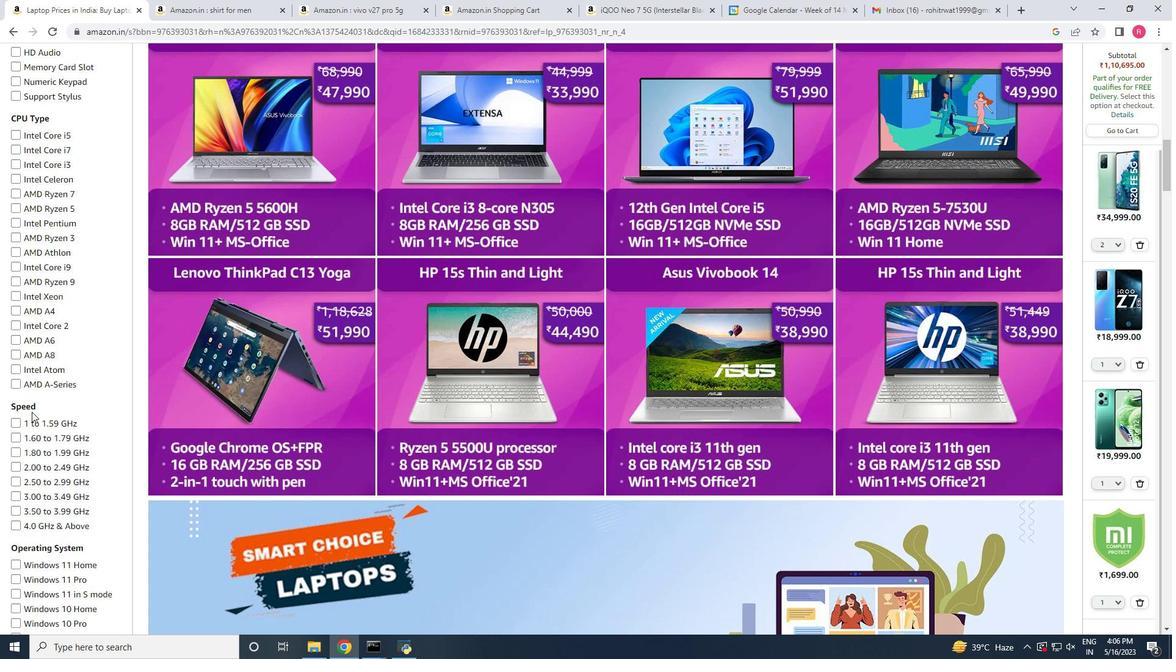 
Action: Mouse scrolled (31, 411) with delta (0, 0)
Screenshot: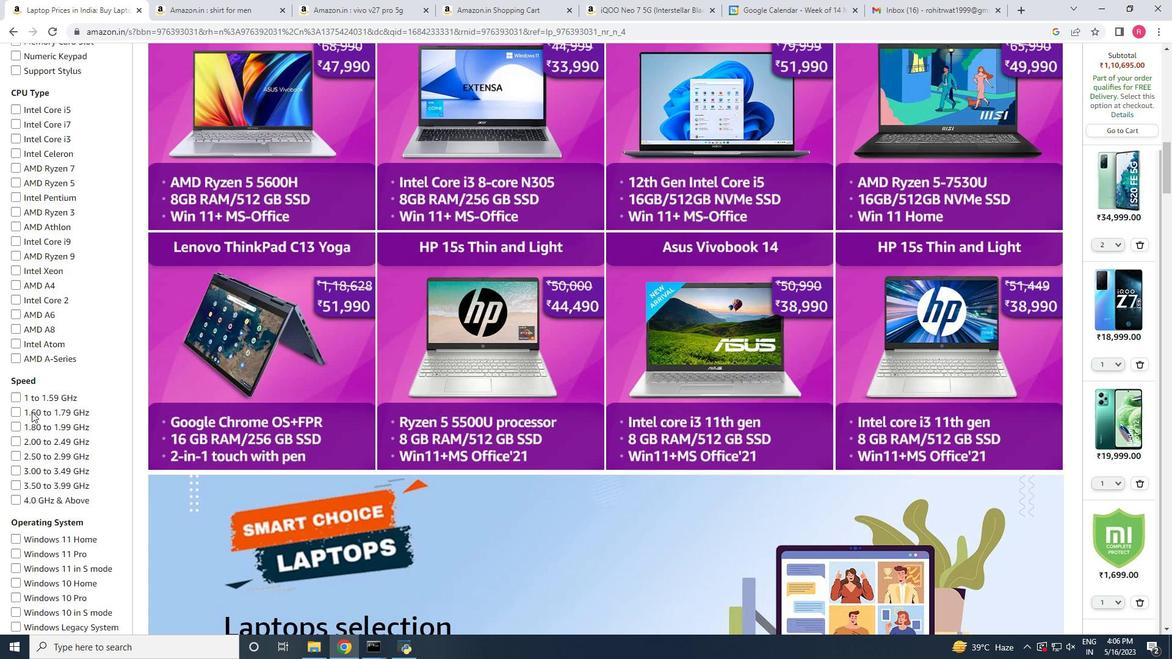 
Action: Mouse scrolled (31, 411) with delta (0, 0)
Screenshot: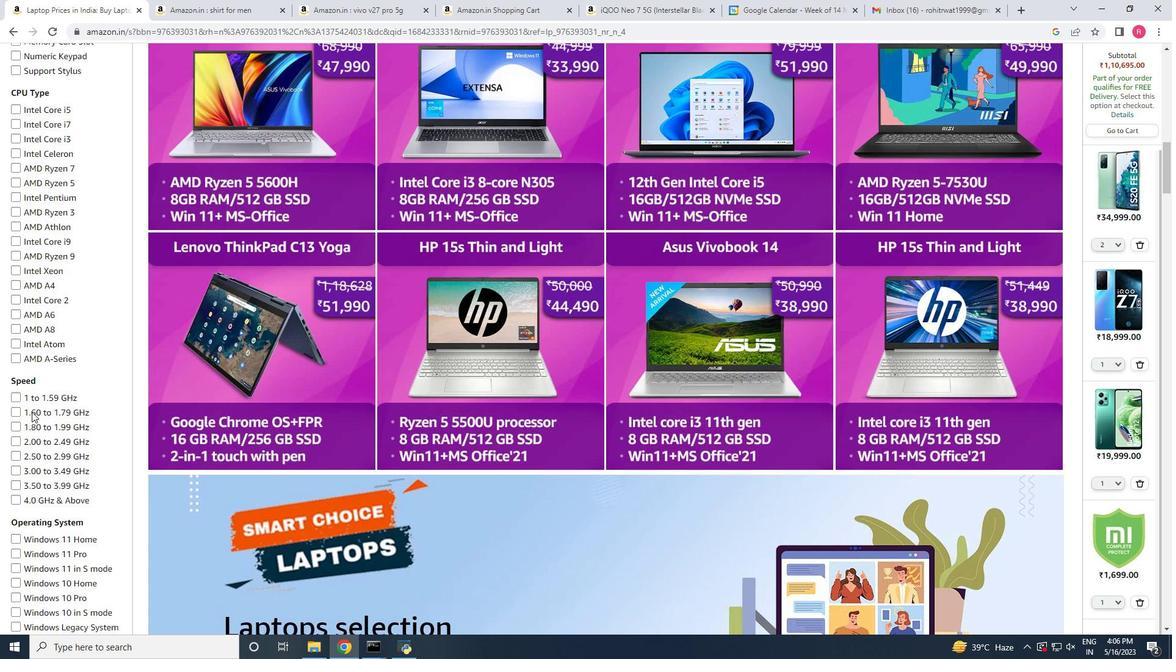 
Action: Mouse moved to (62, 426)
Screenshot: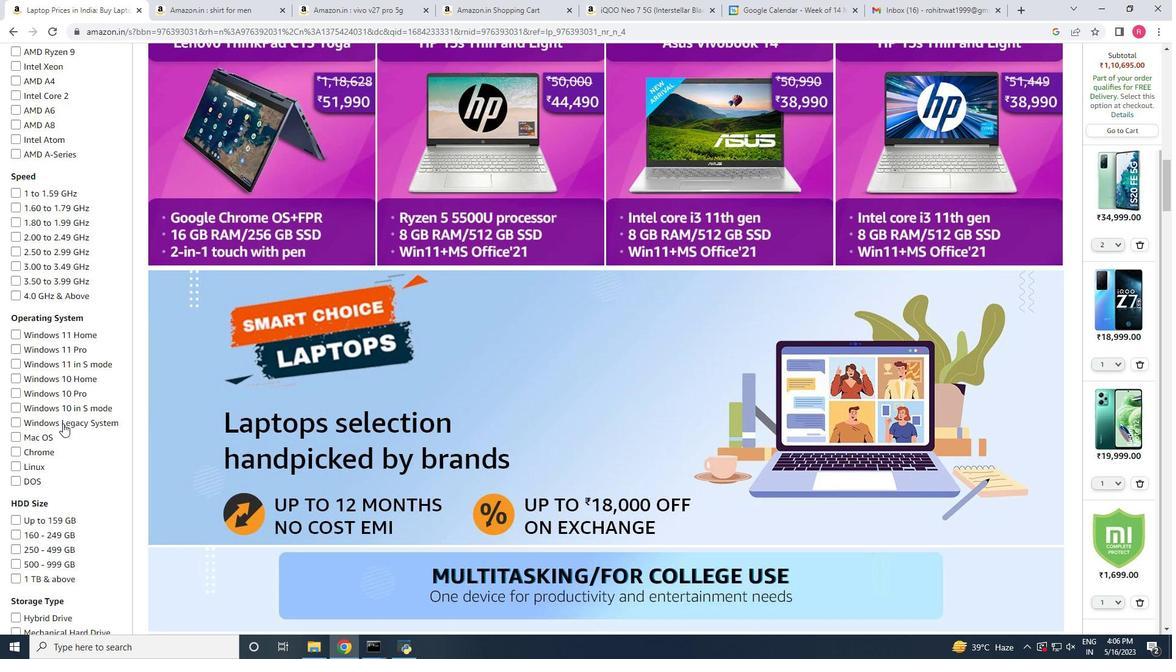 
Action: Mouse scrolled (62, 426) with delta (0, 0)
Screenshot: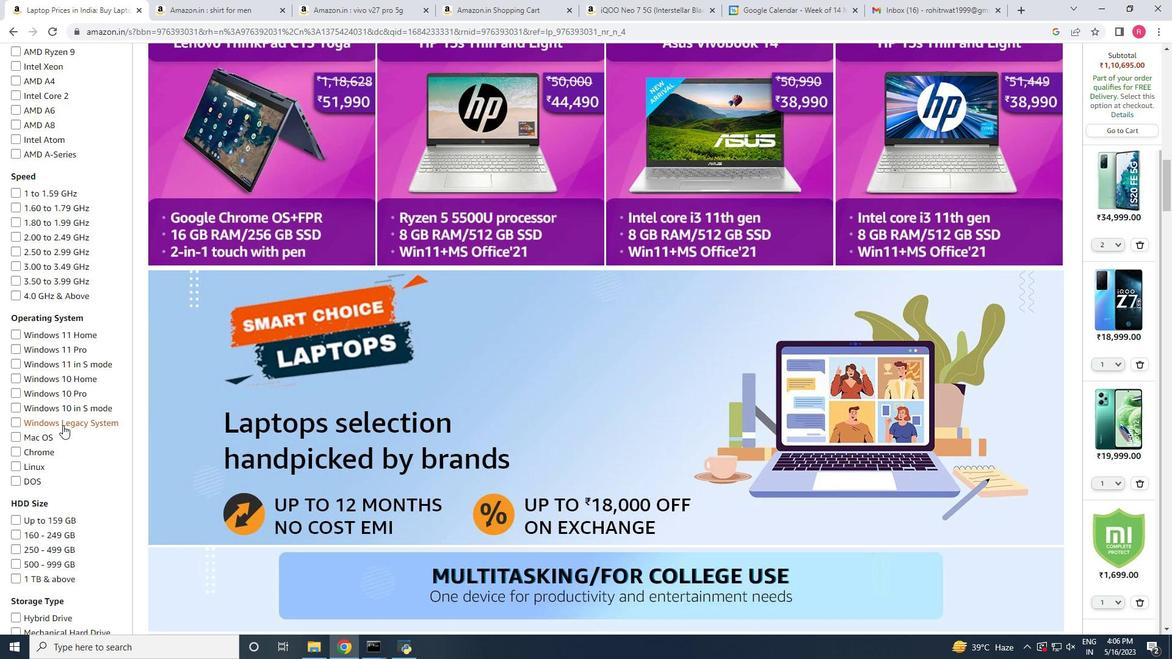 
Action: Mouse scrolled (62, 426) with delta (0, 0)
Screenshot: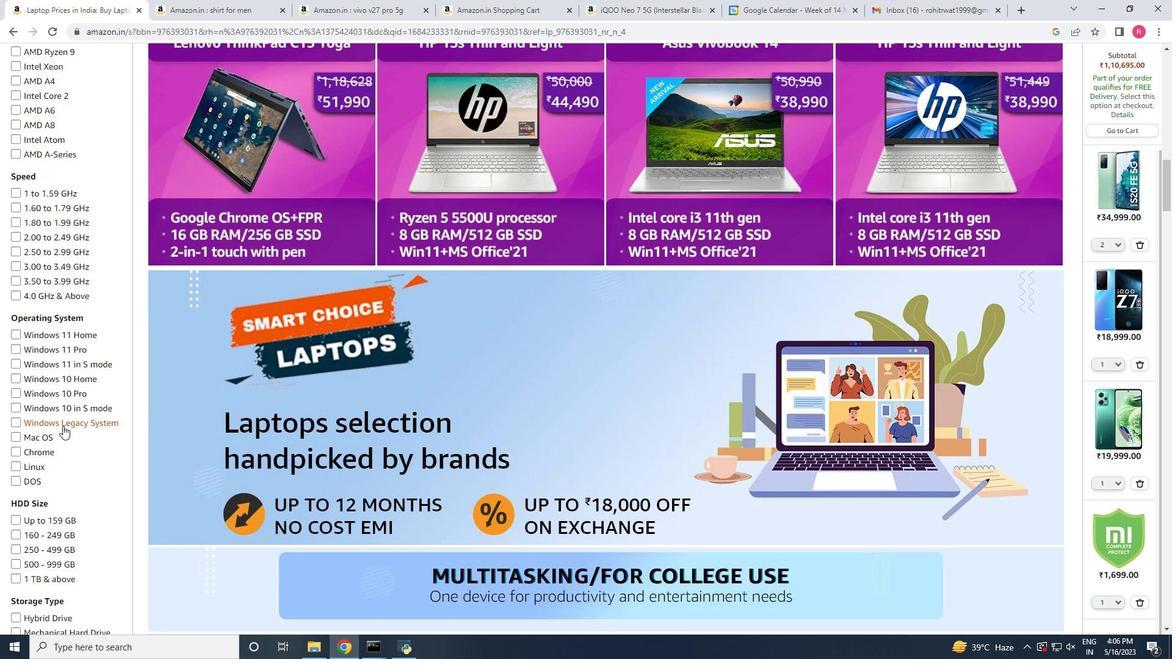 
Action: Mouse moved to (60, 425)
Screenshot: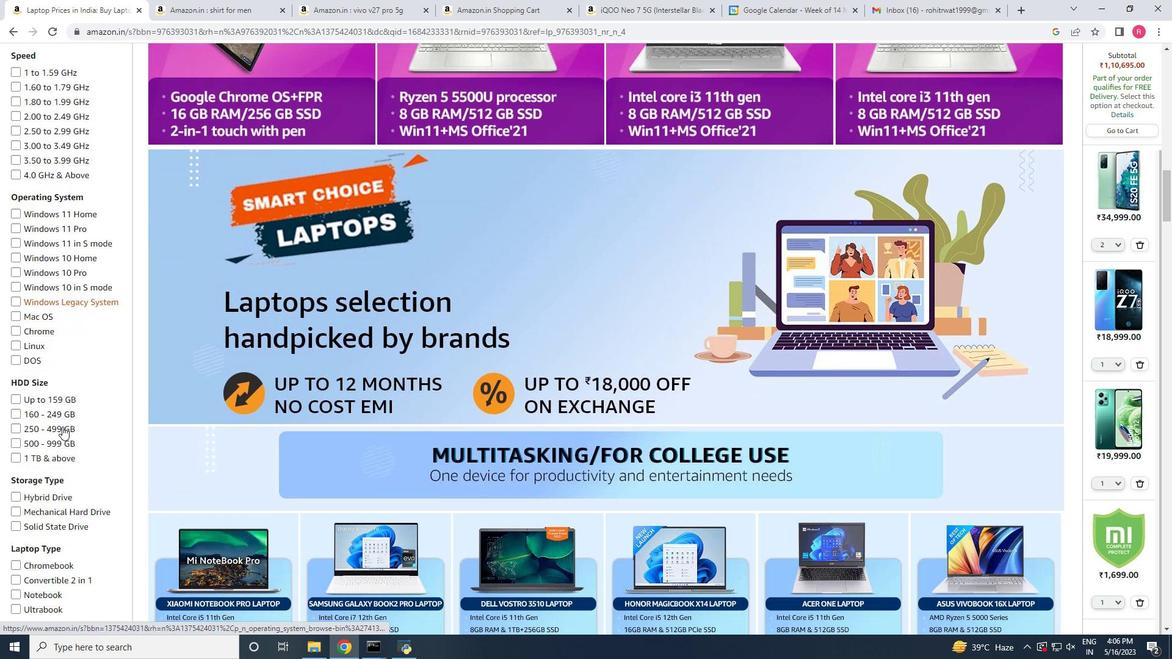 
Action: Mouse scrolled (60, 425) with delta (0, 0)
Screenshot: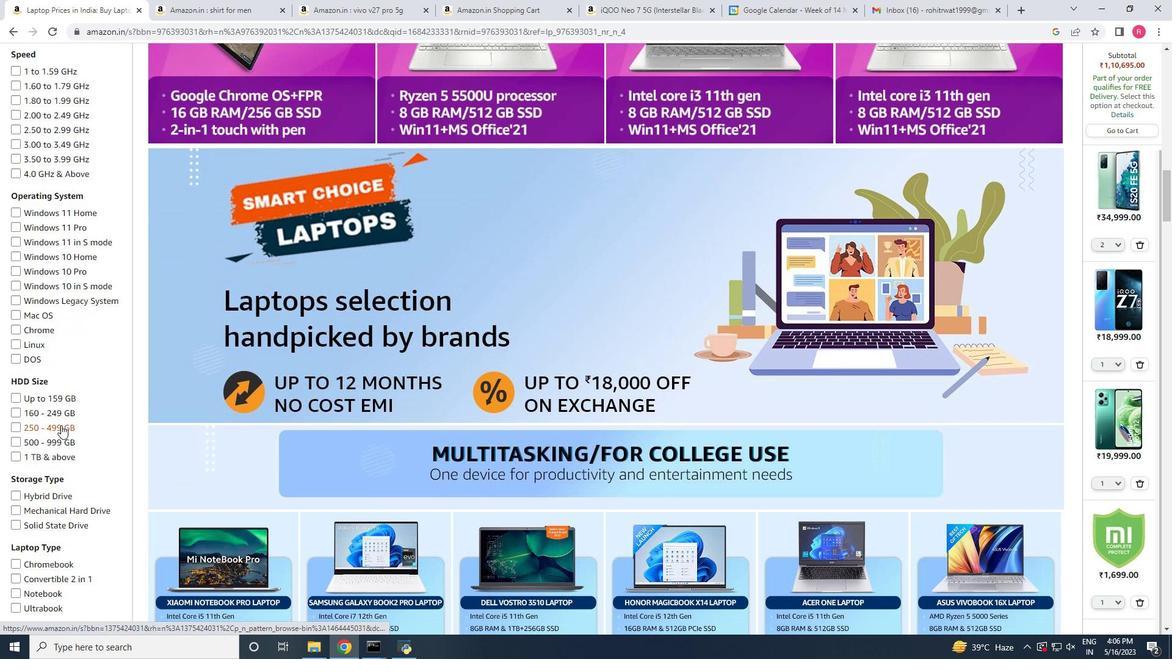 
Action: Mouse moved to (59, 425)
Screenshot: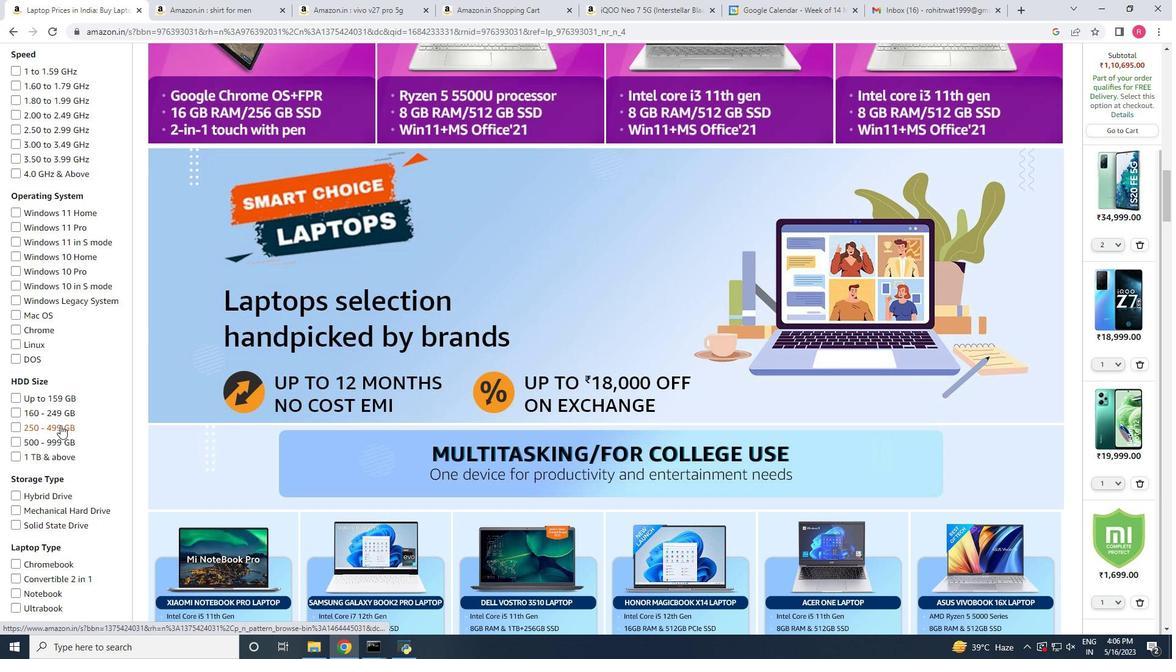 
Action: Mouse scrolled (60, 425) with delta (0, 0)
Screenshot: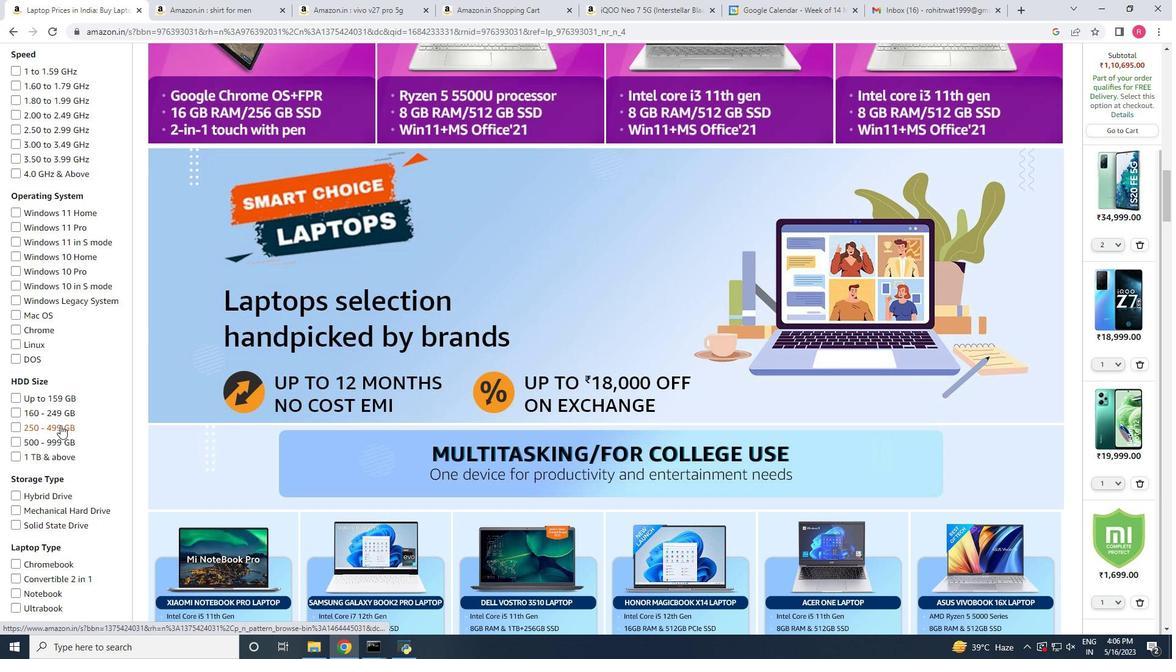 
Action: Mouse moved to (59, 425)
Screenshot: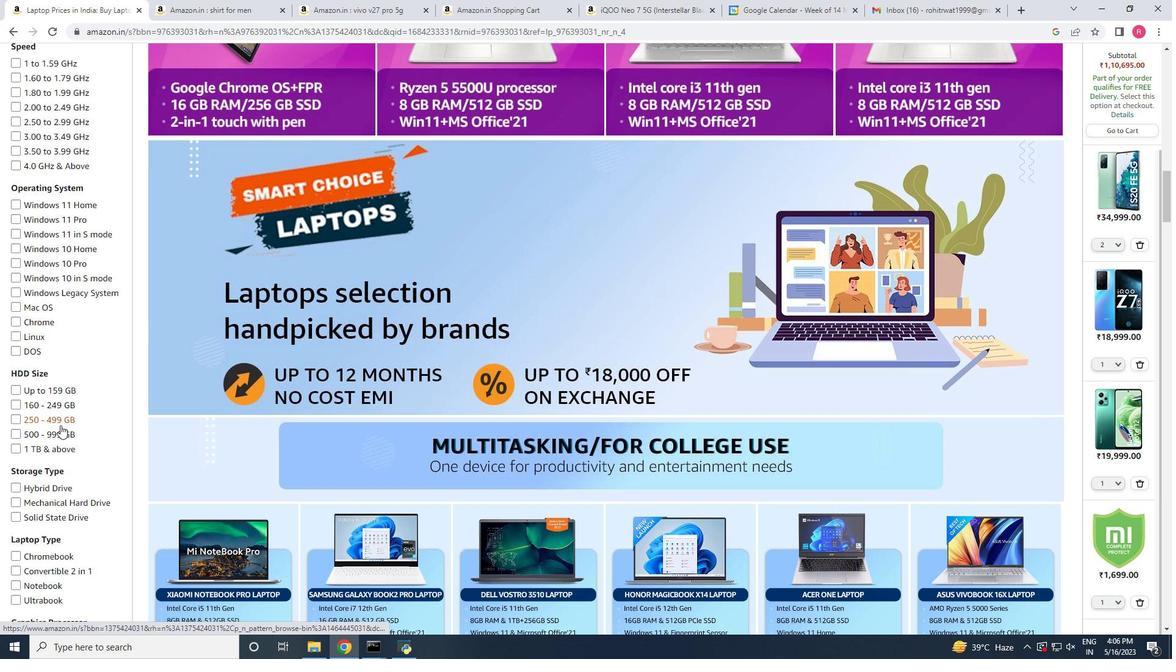 
Action: Mouse scrolled (59, 425) with delta (0, 0)
Screenshot: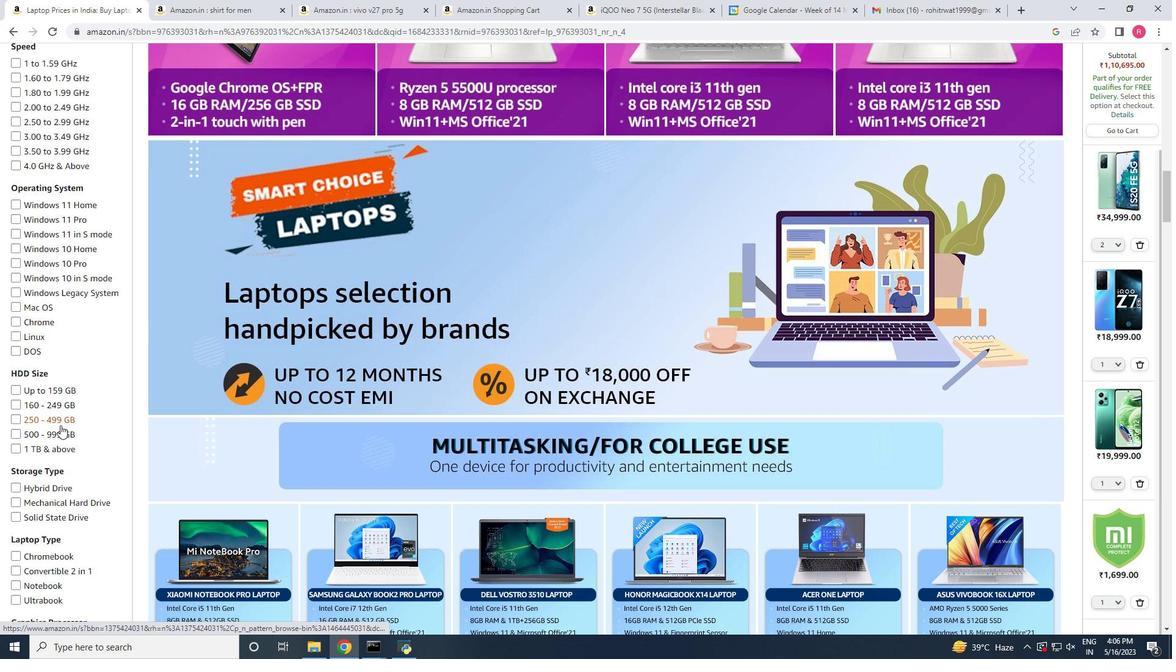 
Action: Mouse scrolled (59, 425) with delta (0, 0)
Screenshot: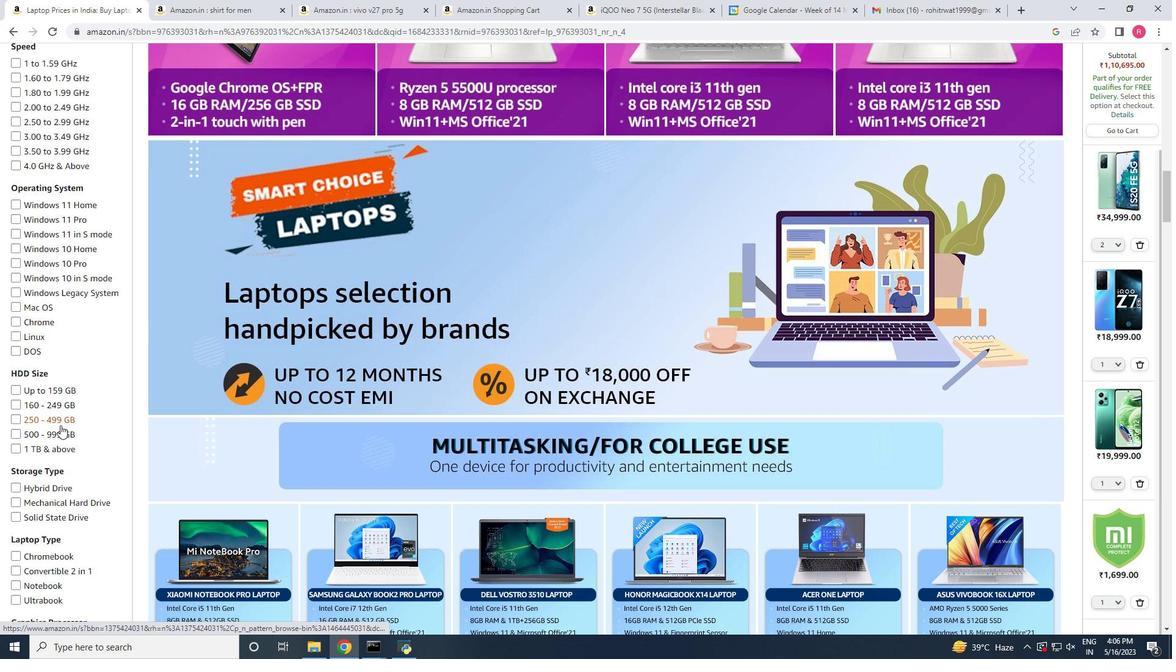 
Action: Mouse moved to (39, 406)
Screenshot: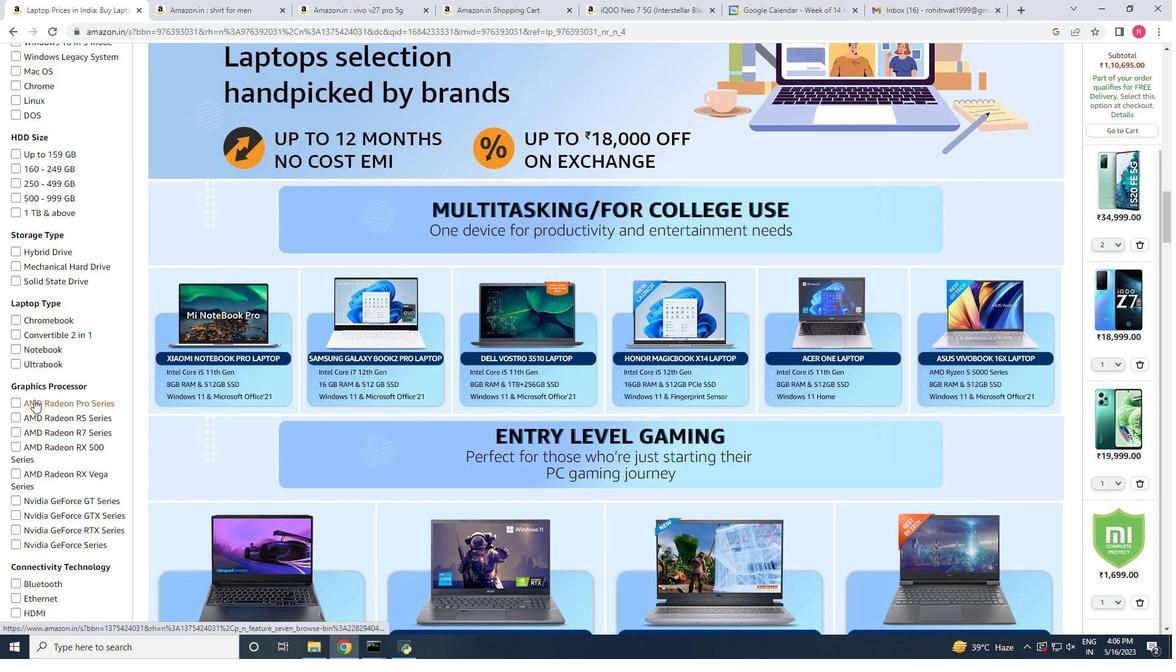 
Action: Mouse scrolled (39, 406) with delta (0, 0)
Screenshot: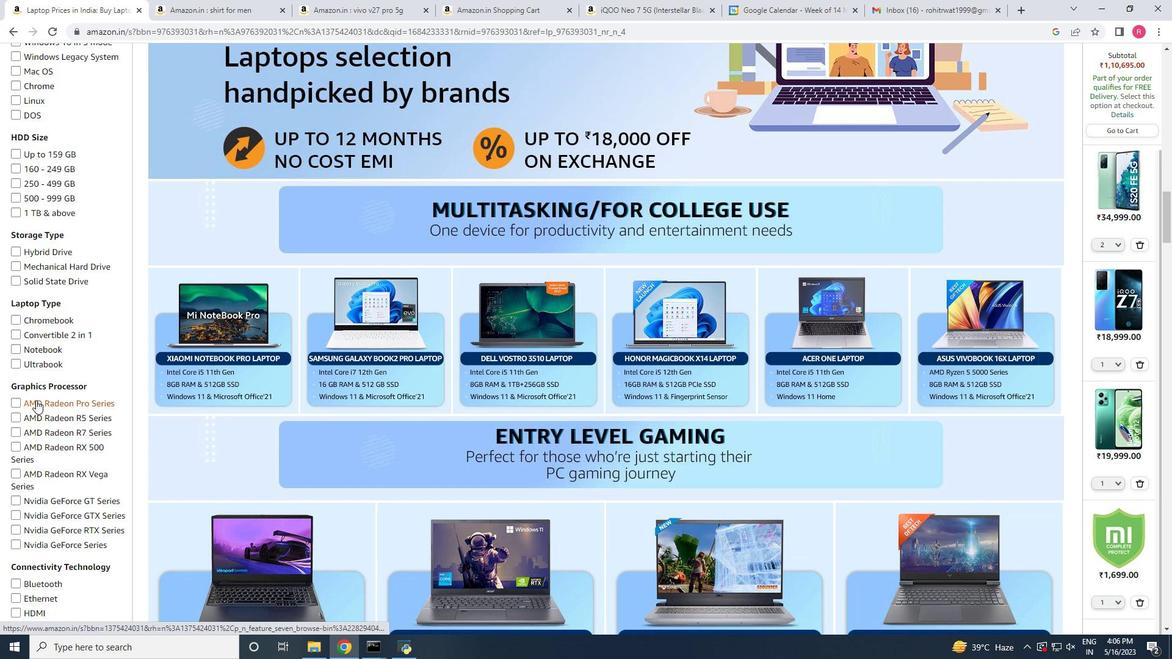 
Action: Mouse scrolled (39, 406) with delta (0, 0)
Screenshot: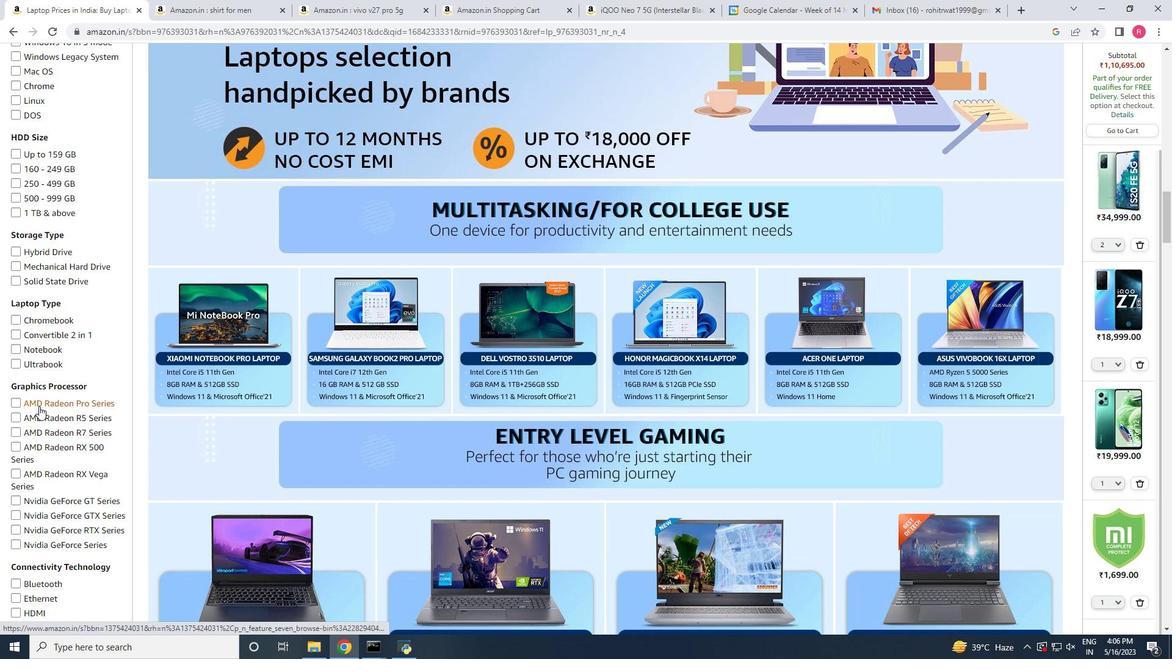 
Action: Mouse moved to (16, 293)
Screenshot: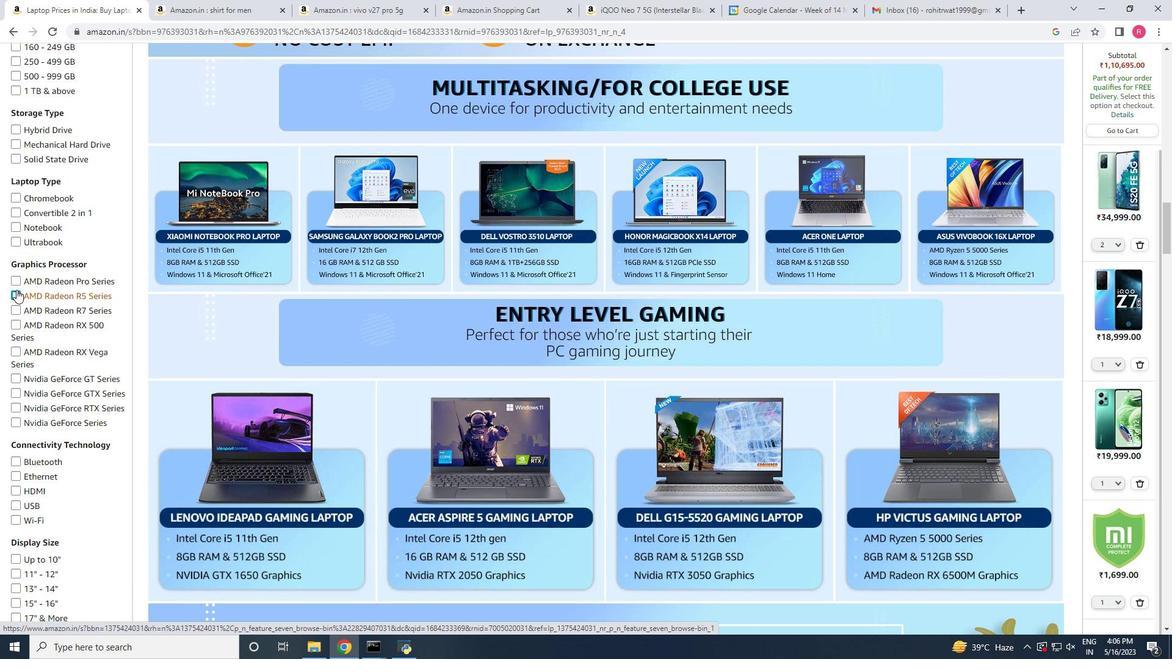 
Action: Mouse pressed left at (16, 293)
Screenshot: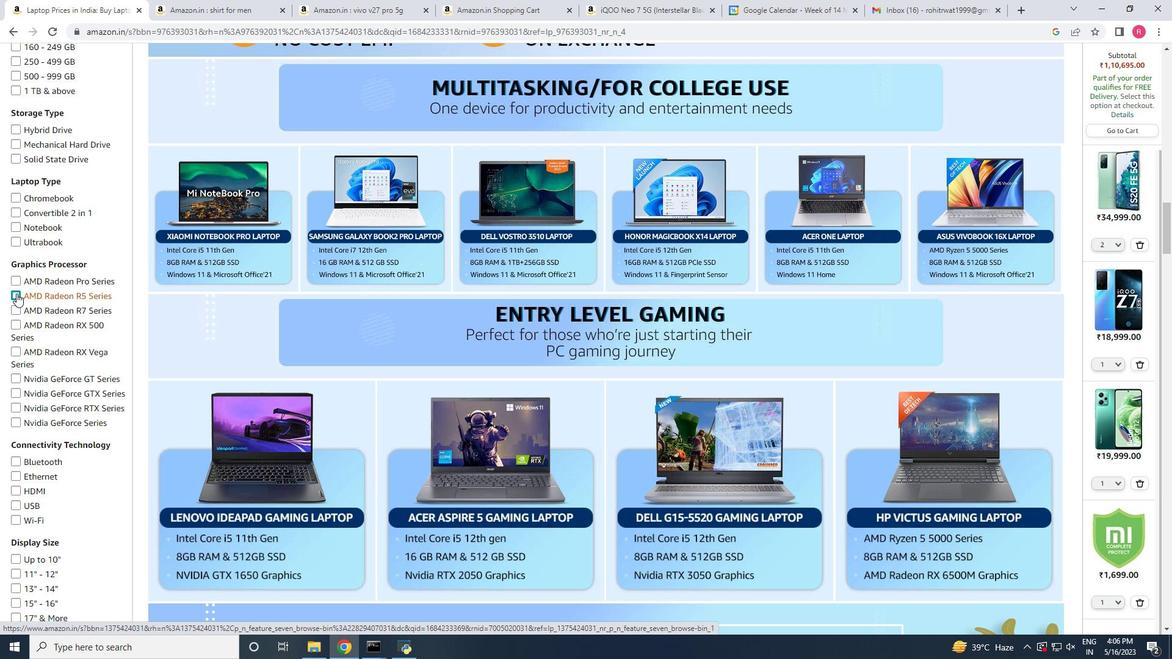 
Action: Mouse moved to (307, 354)
Screenshot: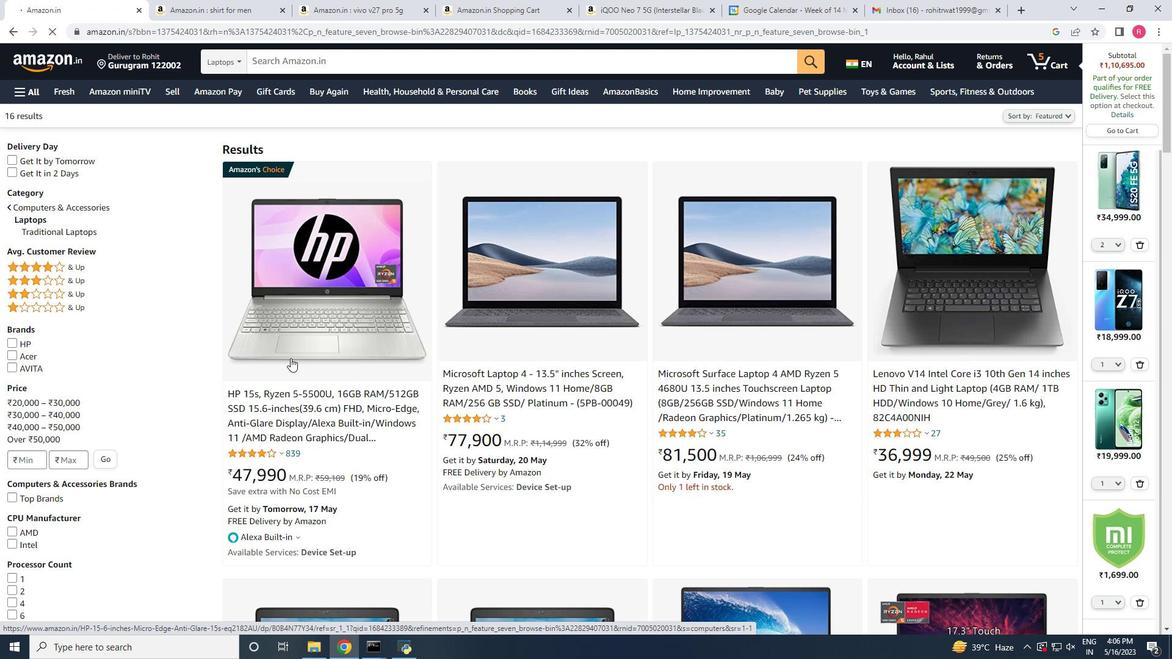 
Action: Mouse scrolled (307, 354) with delta (0, 0)
Screenshot: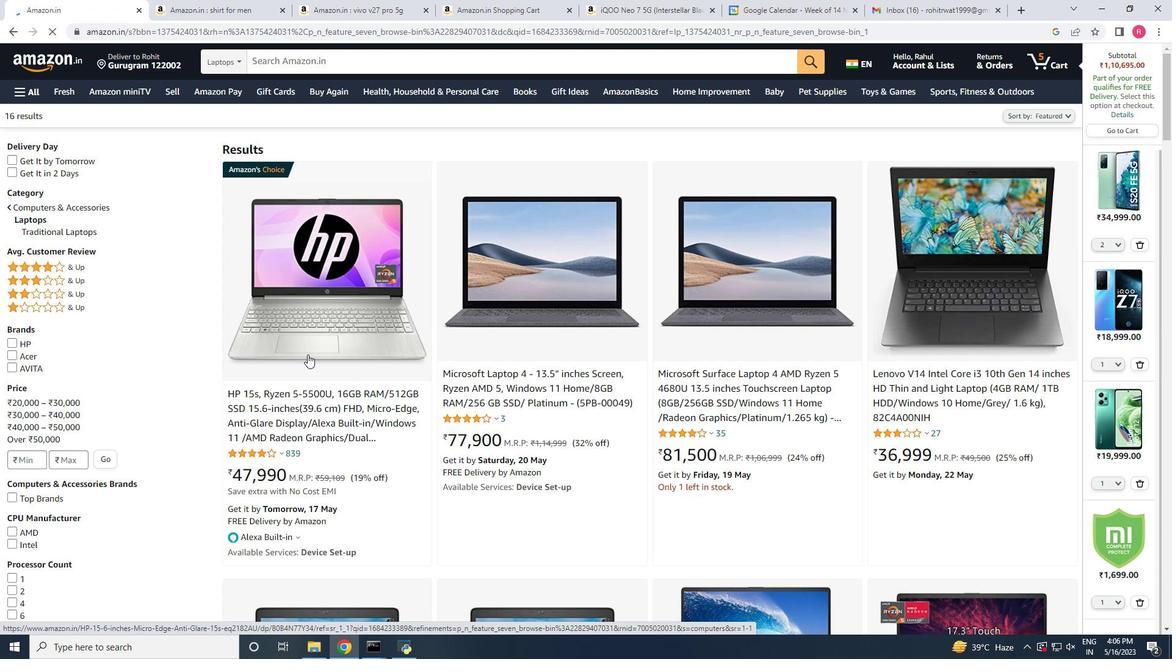 
Action: Mouse scrolled (307, 354) with delta (0, 0)
Screenshot: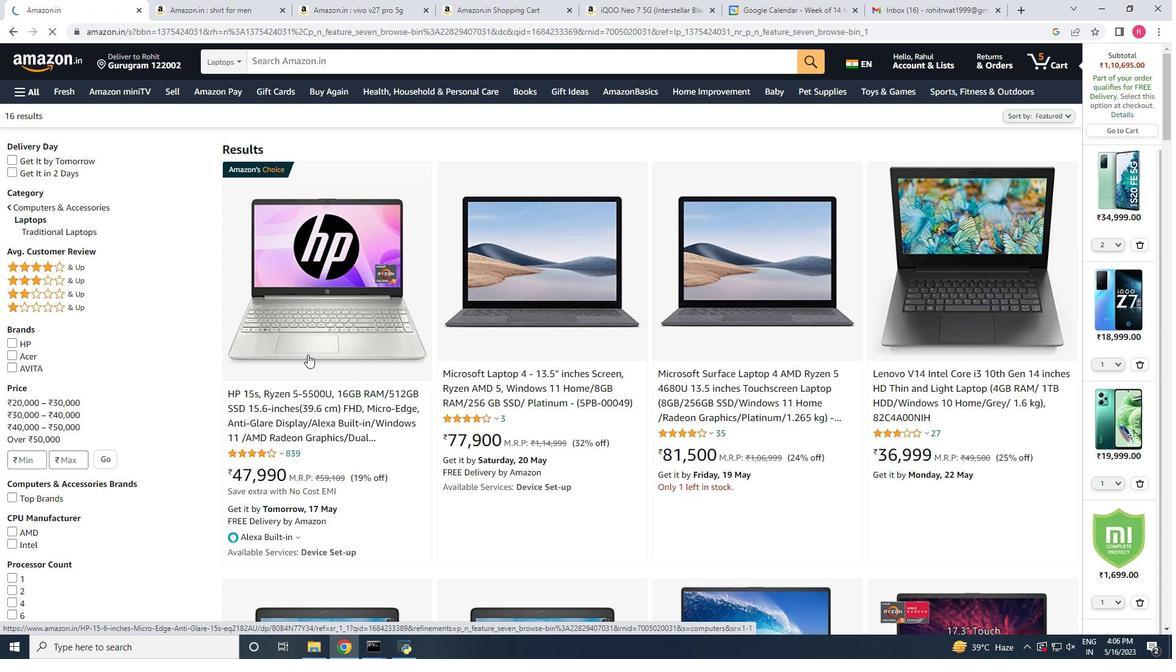 
Action: Mouse moved to (308, 354)
Screenshot: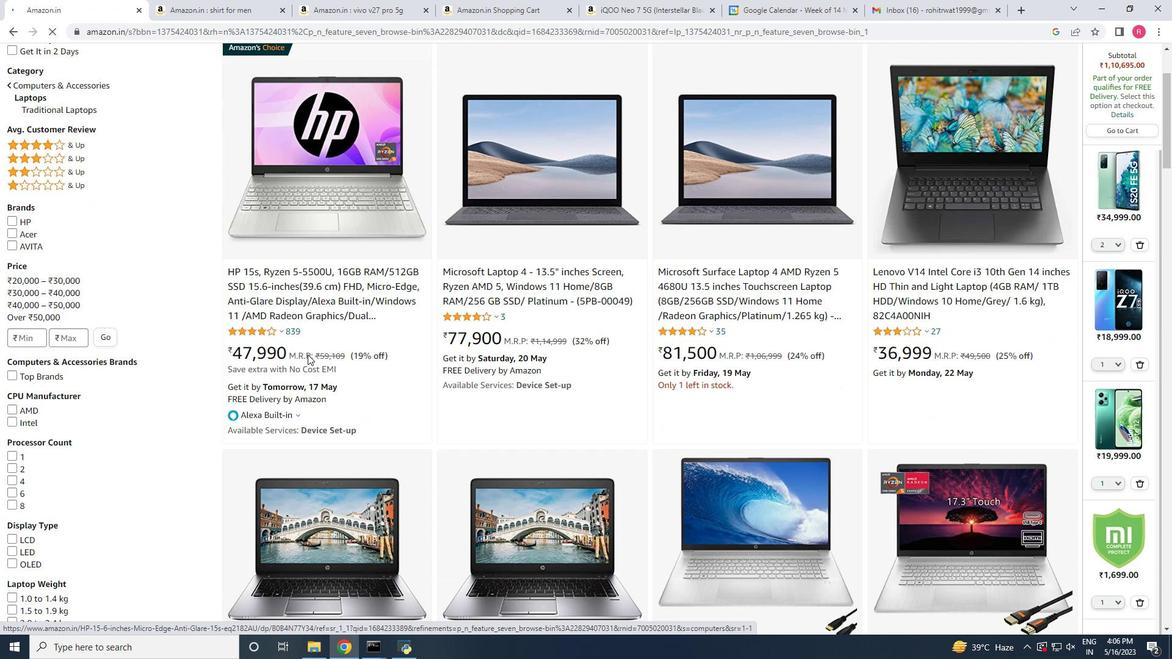 
Action: Mouse scrolled (308, 353) with delta (0, 0)
Screenshot: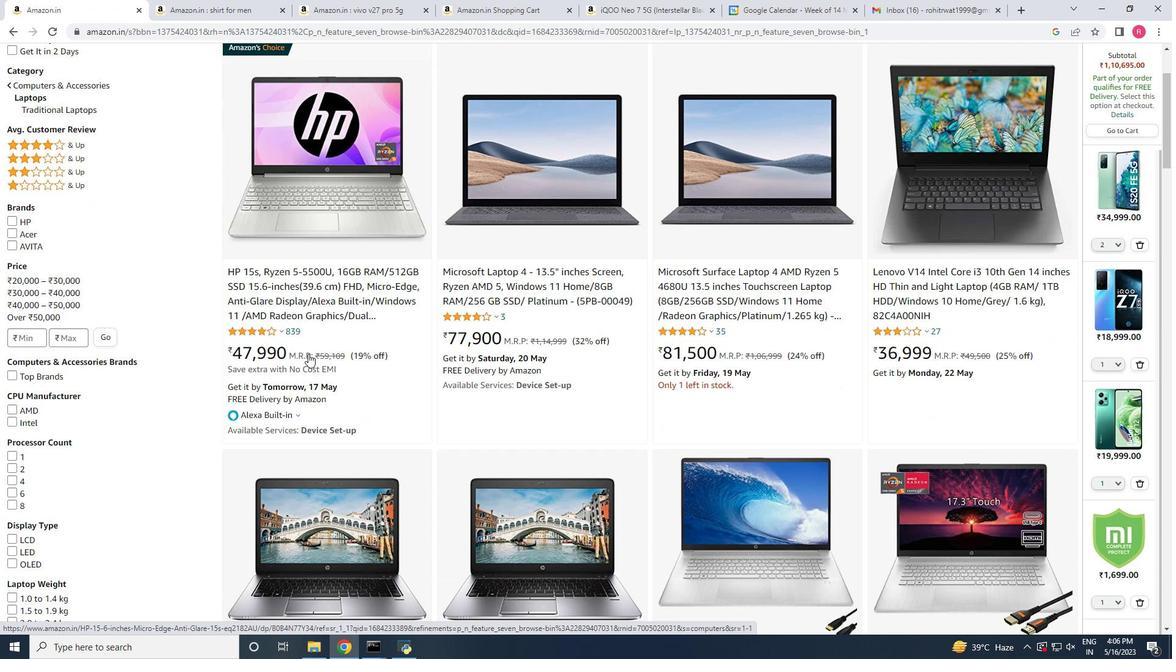 
Action: Mouse moved to (308, 353)
Screenshot: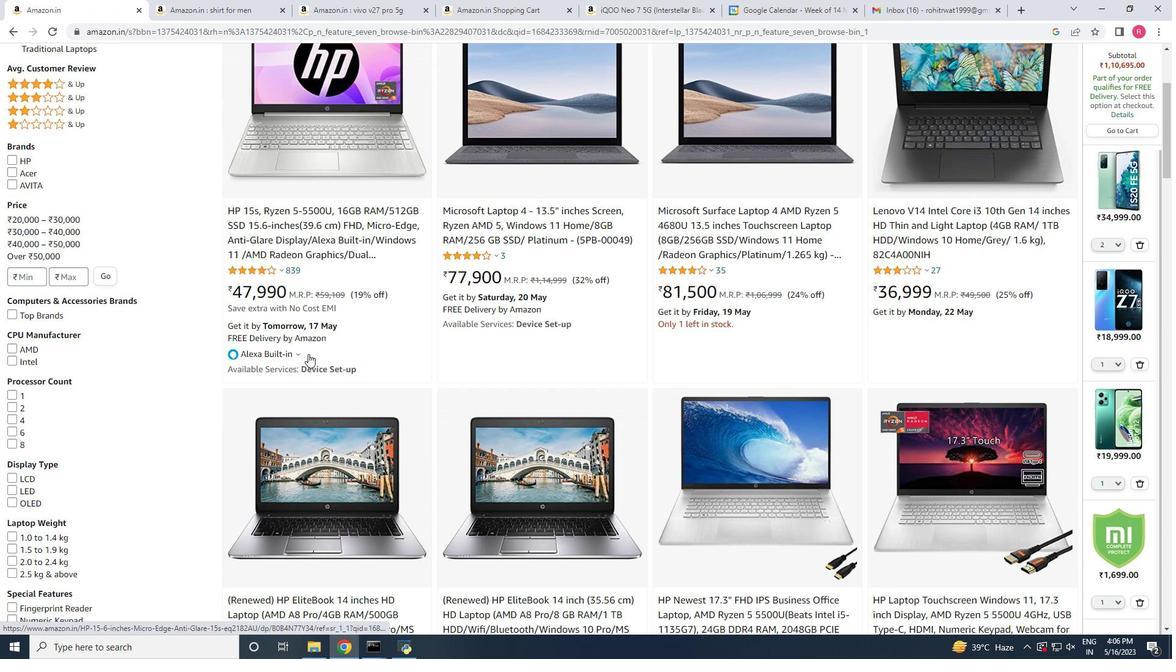 
Action: Mouse scrolled (308, 353) with delta (0, 0)
Screenshot: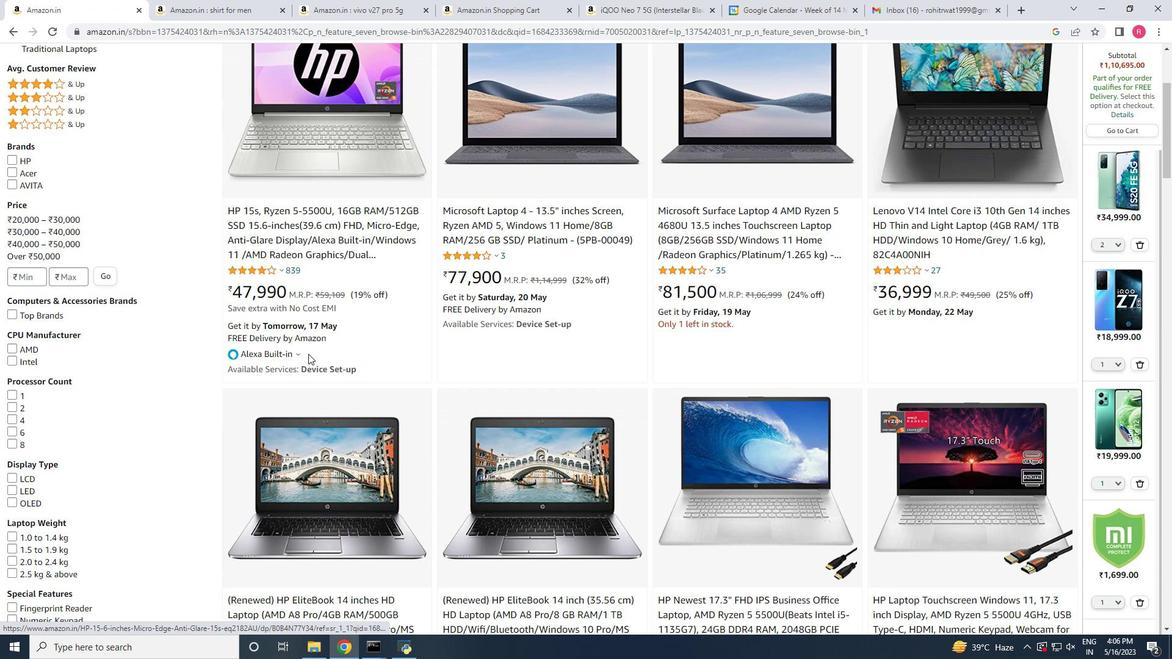 
Action: Mouse scrolled (308, 353) with delta (0, 0)
Screenshot: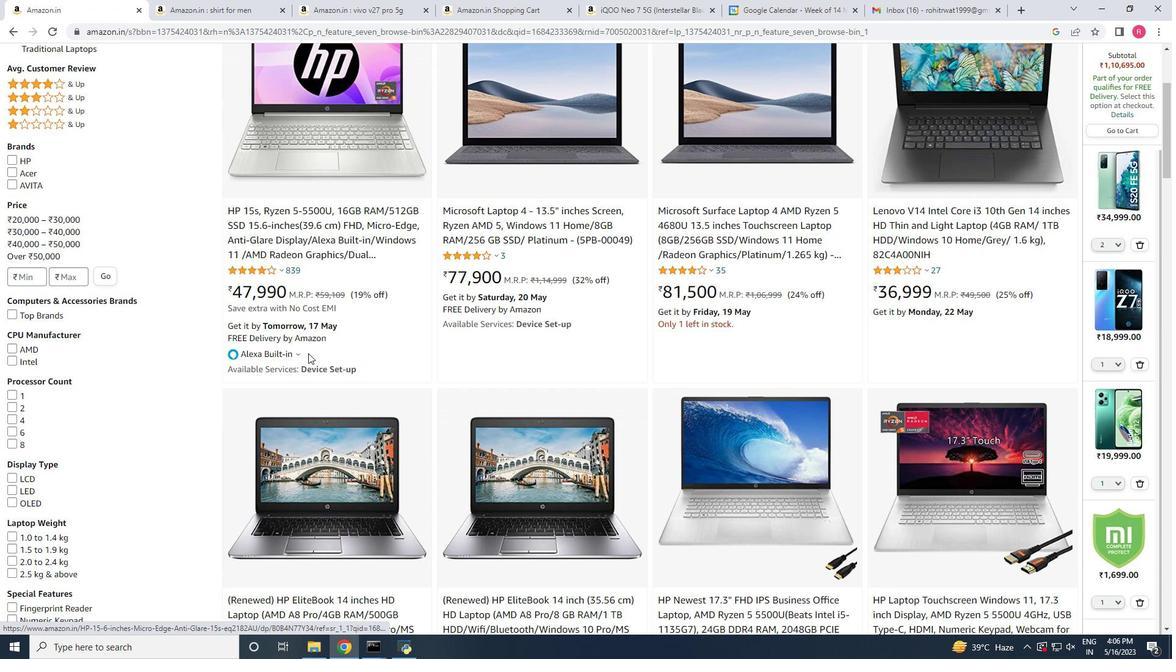 
Action: Mouse moved to (309, 351)
Screenshot: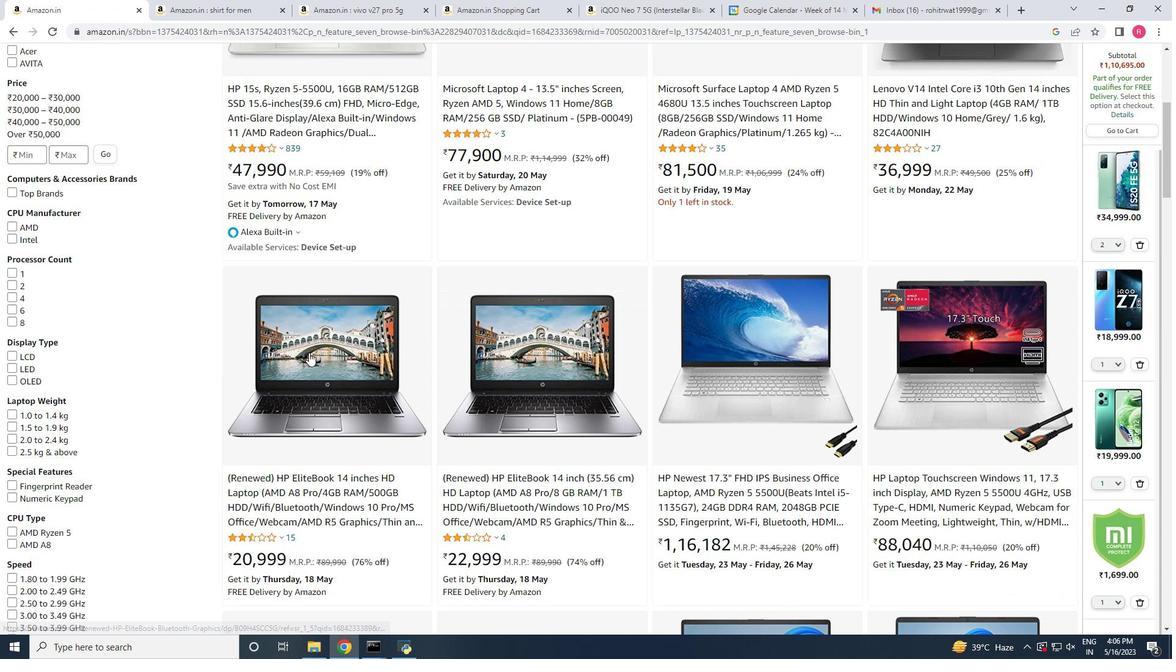 
Action: Mouse scrolled (309, 351) with delta (0, 0)
Screenshot: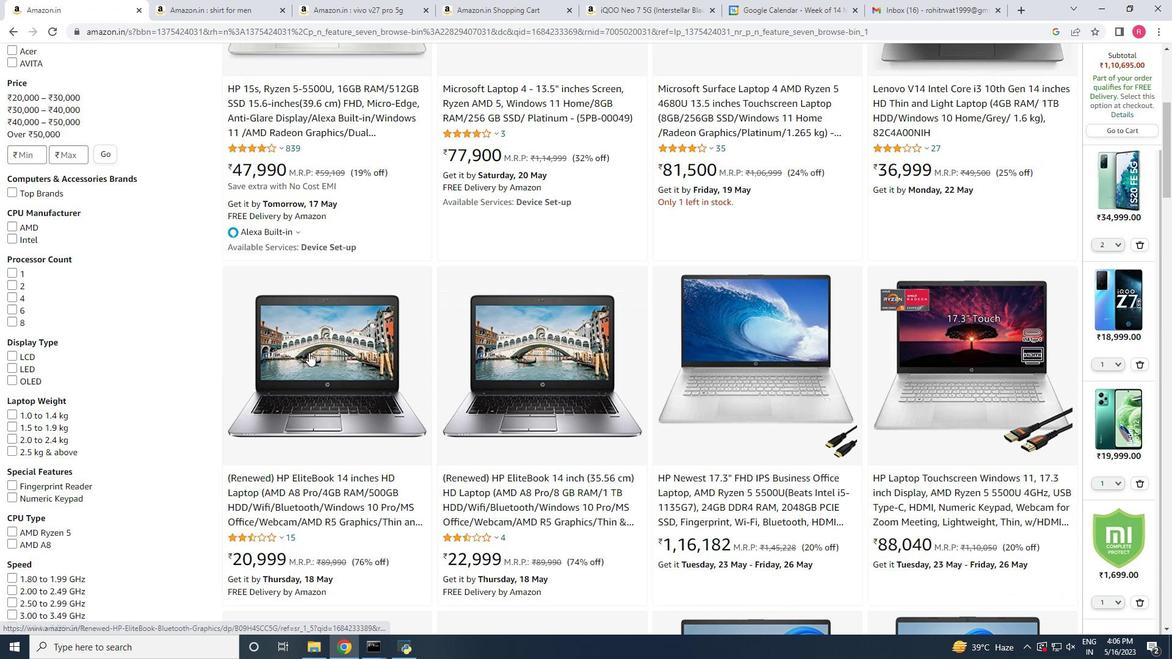 
Action: Mouse scrolled (309, 351) with delta (0, 0)
Screenshot: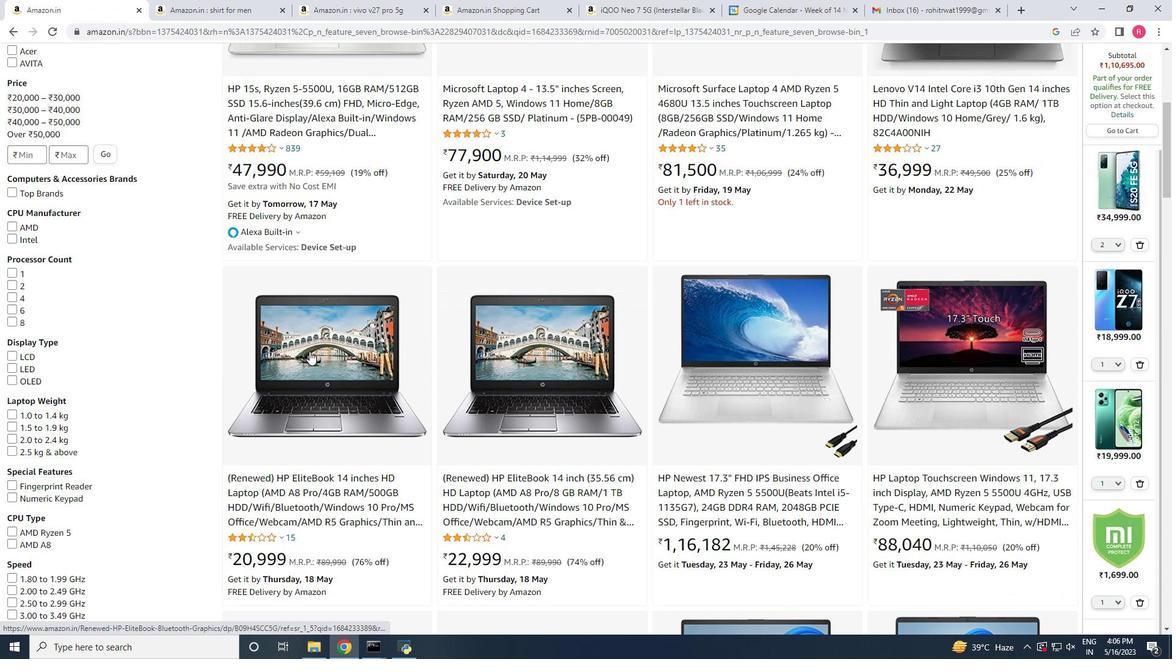 
Action: Mouse scrolled (309, 351) with delta (0, 0)
Screenshot: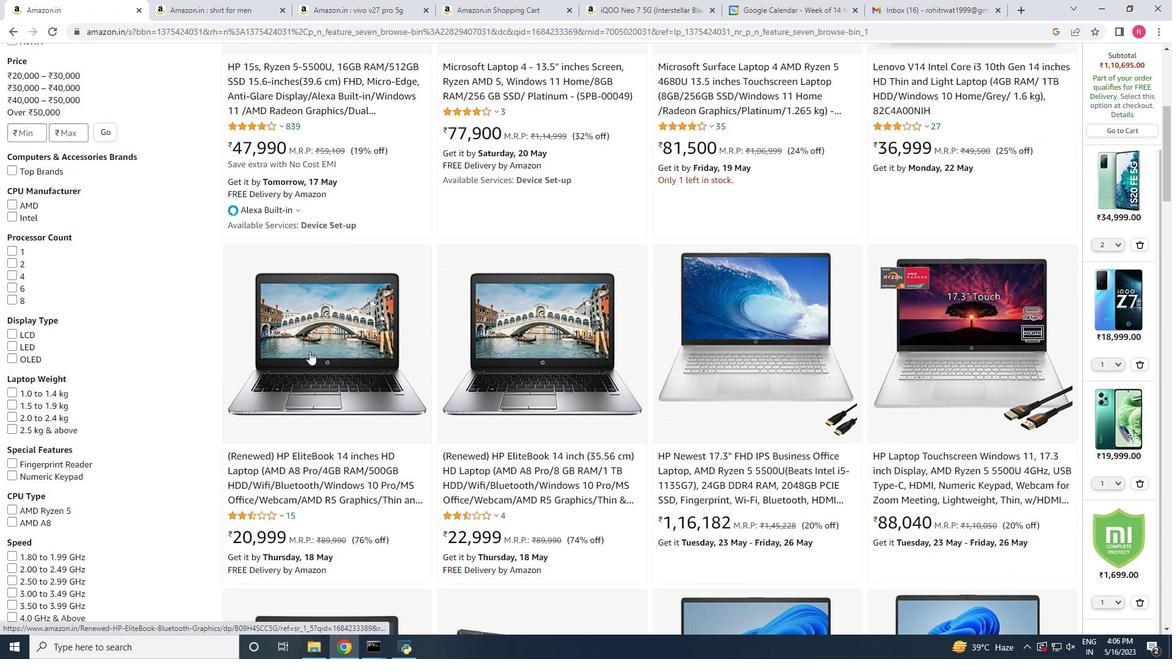 
Action: Mouse moved to (310, 350)
Screenshot: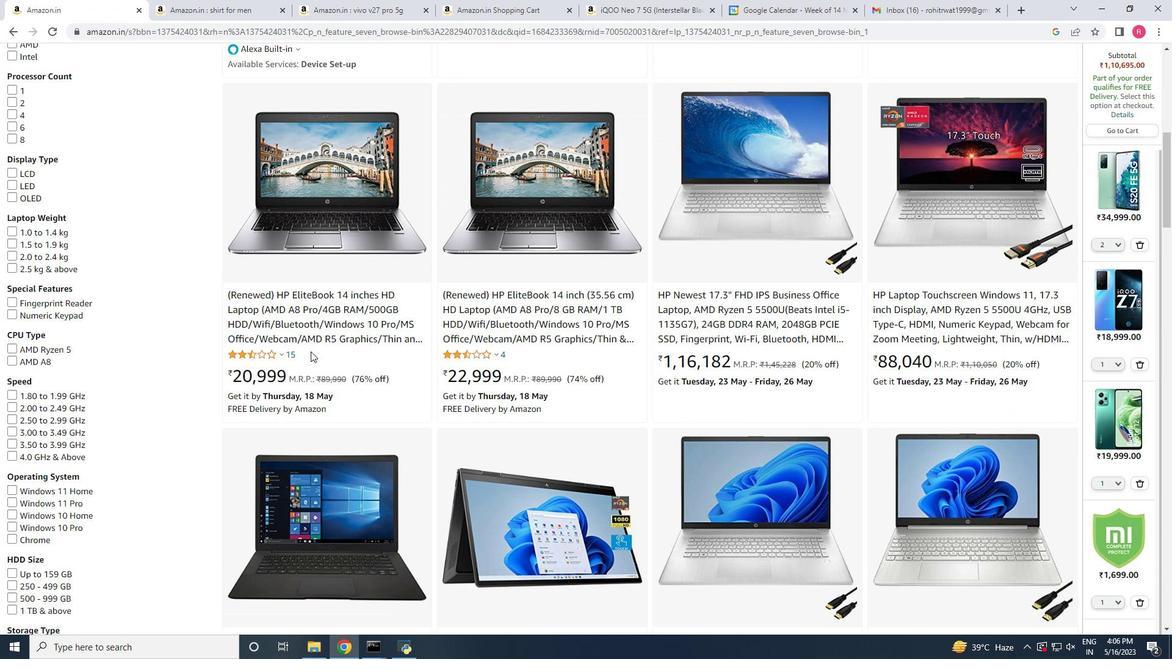 
Action: Mouse scrolled (310, 349) with delta (0, 0)
Screenshot: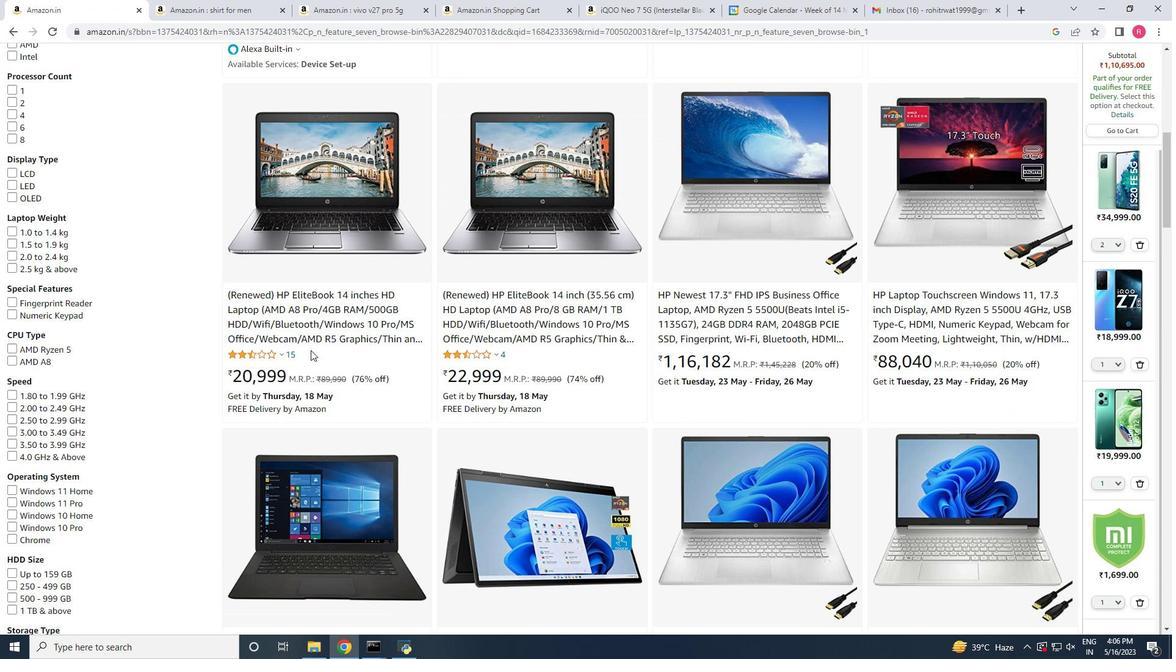 
Action: Mouse scrolled (310, 349) with delta (0, 0)
Screenshot: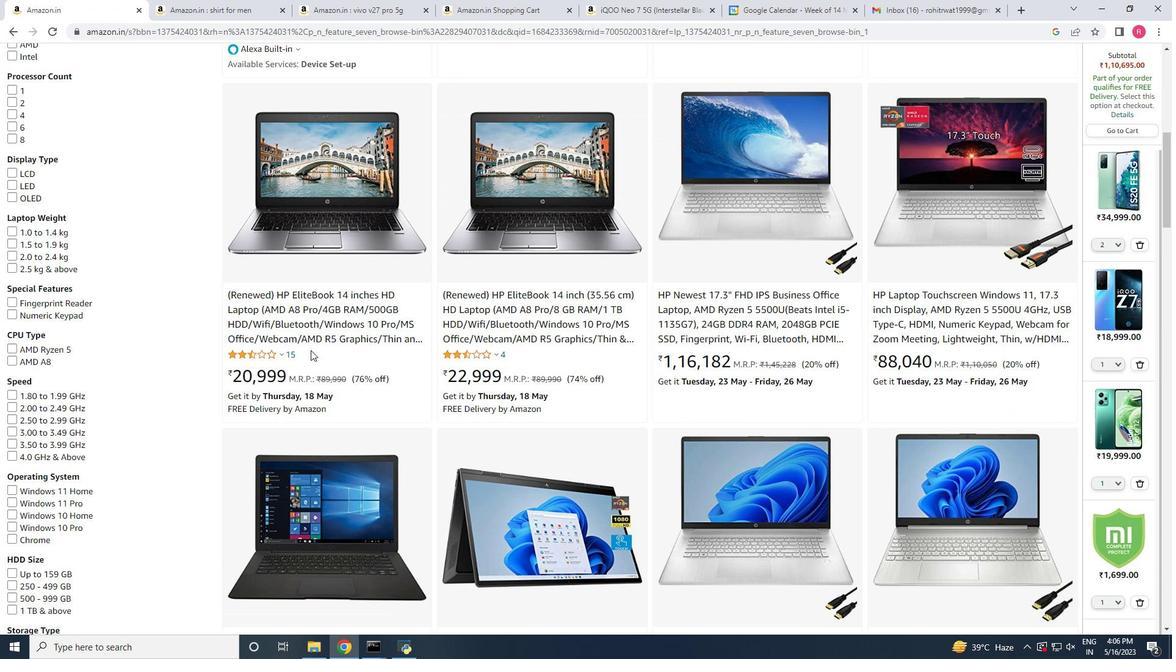 
Action: Mouse scrolled (310, 349) with delta (0, 0)
Screenshot: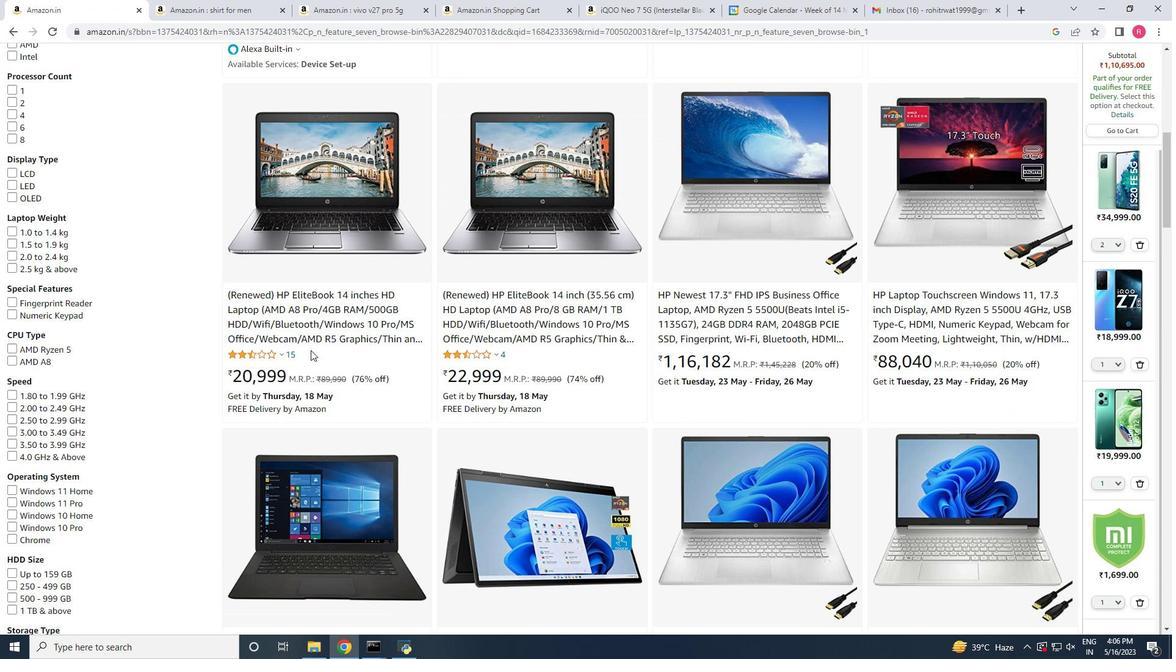 
Action: Mouse scrolled (310, 349) with delta (0, 0)
Screenshot: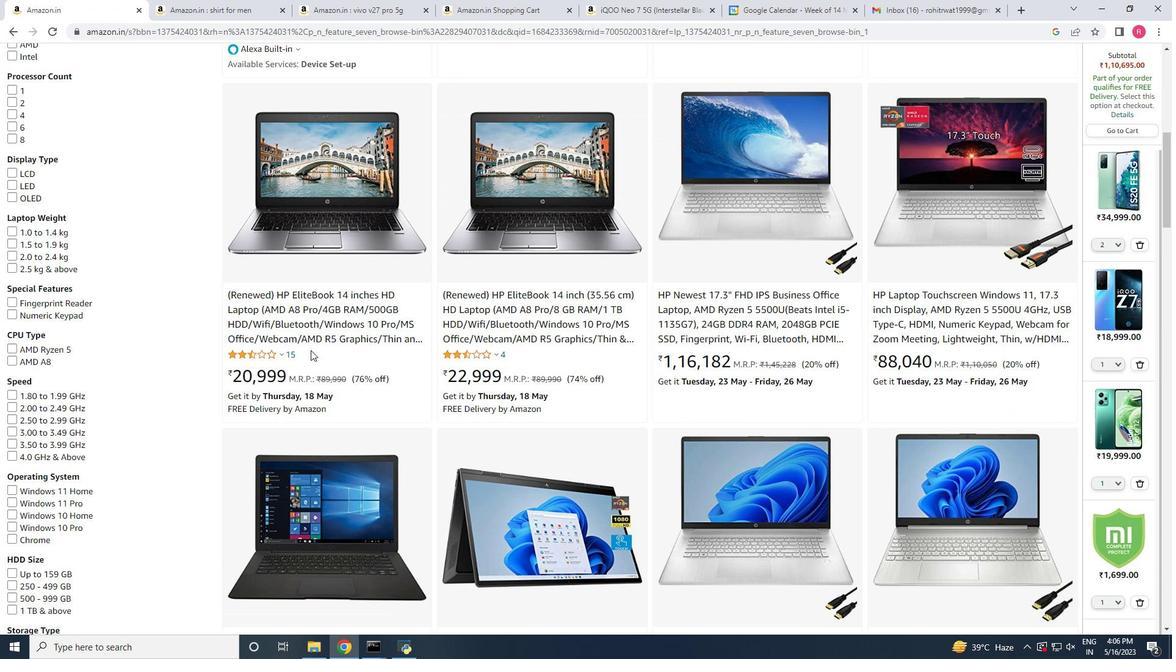
Action: Mouse scrolled (310, 349) with delta (0, 0)
Screenshot: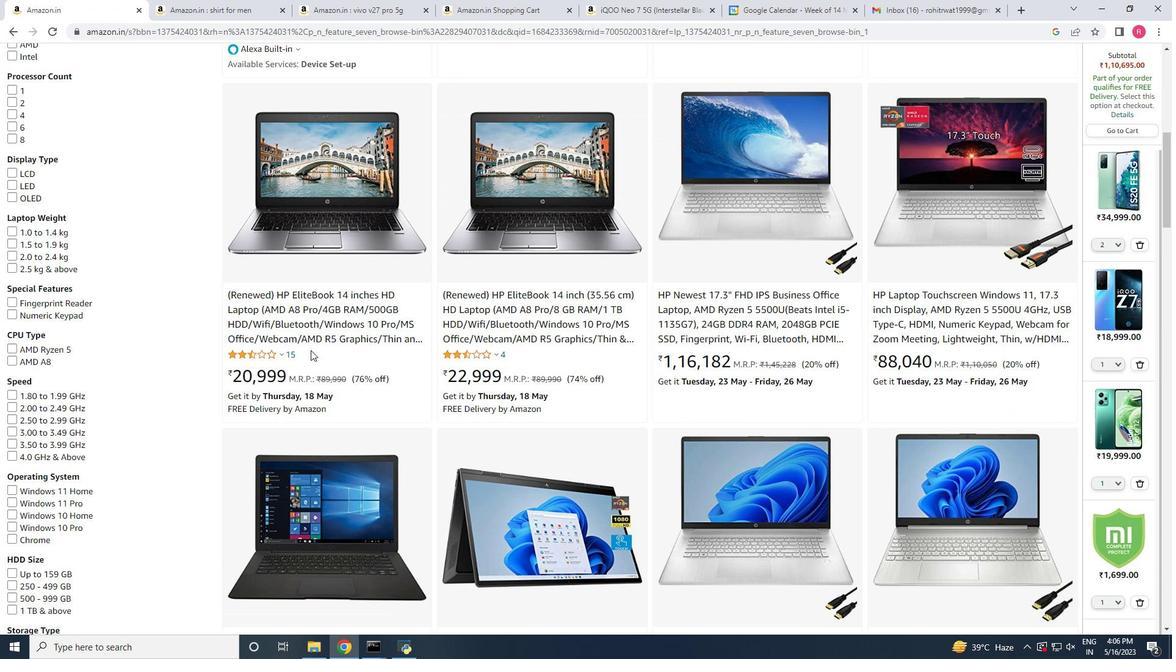 
Action: Mouse scrolled (310, 349) with delta (0, 0)
Screenshot: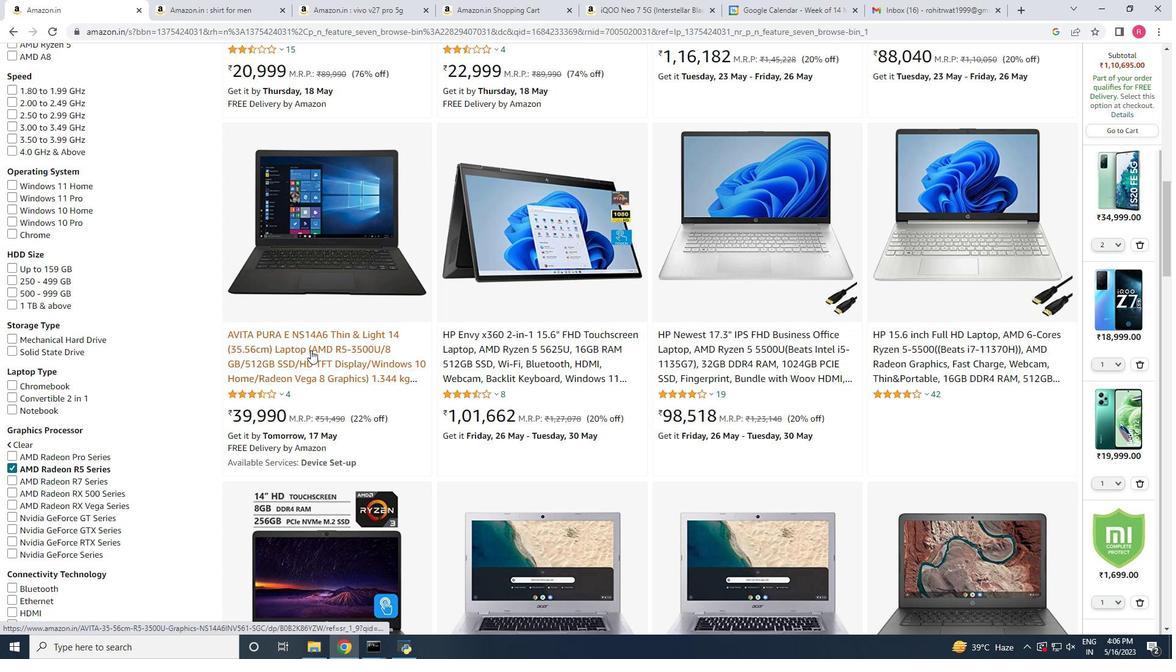 
Action: Mouse scrolled (310, 349) with delta (0, 0)
Screenshot: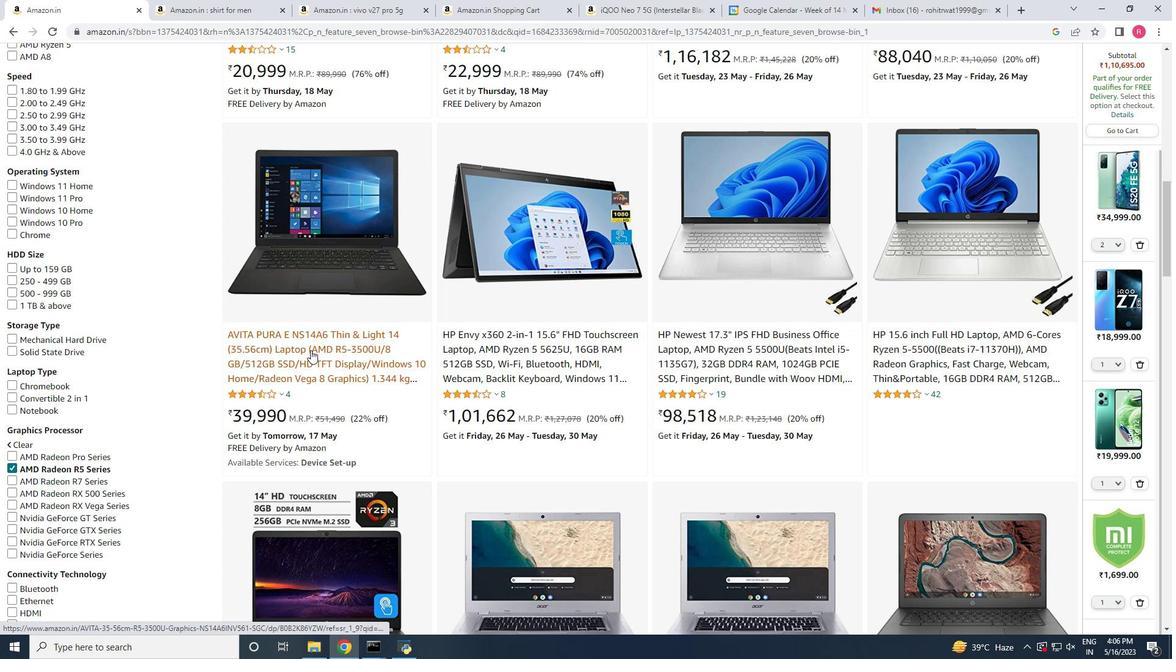 
Action: Mouse scrolled (310, 349) with delta (0, 0)
Screenshot: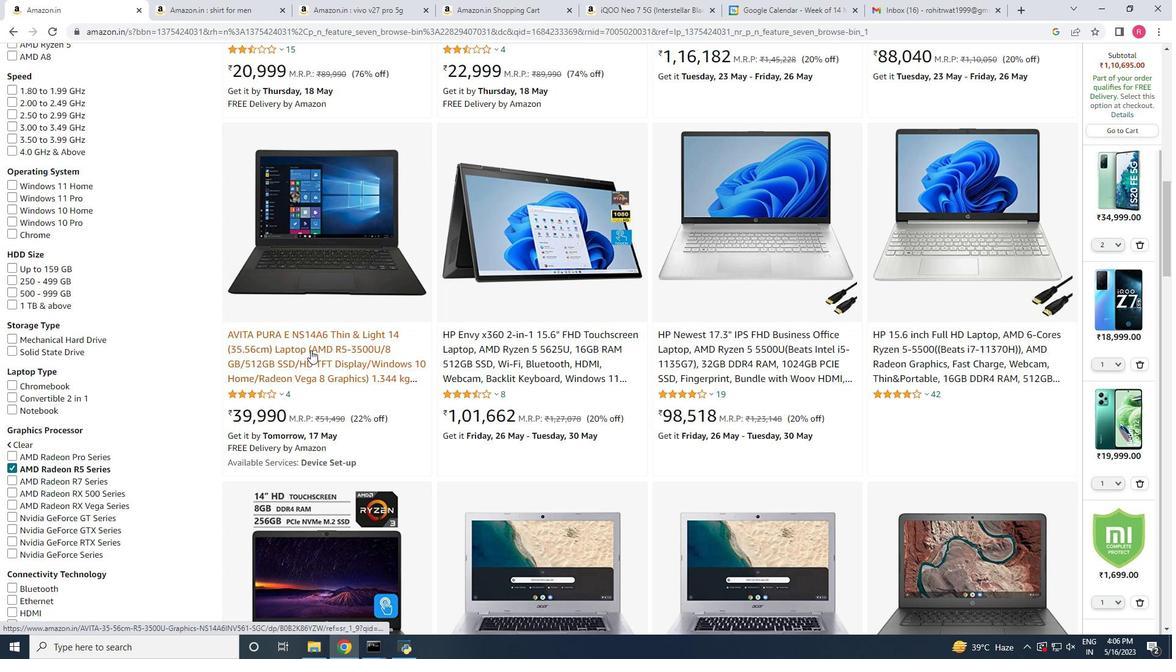 
Action: Mouse scrolled (310, 349) with delta (0, 0)
Screenshot: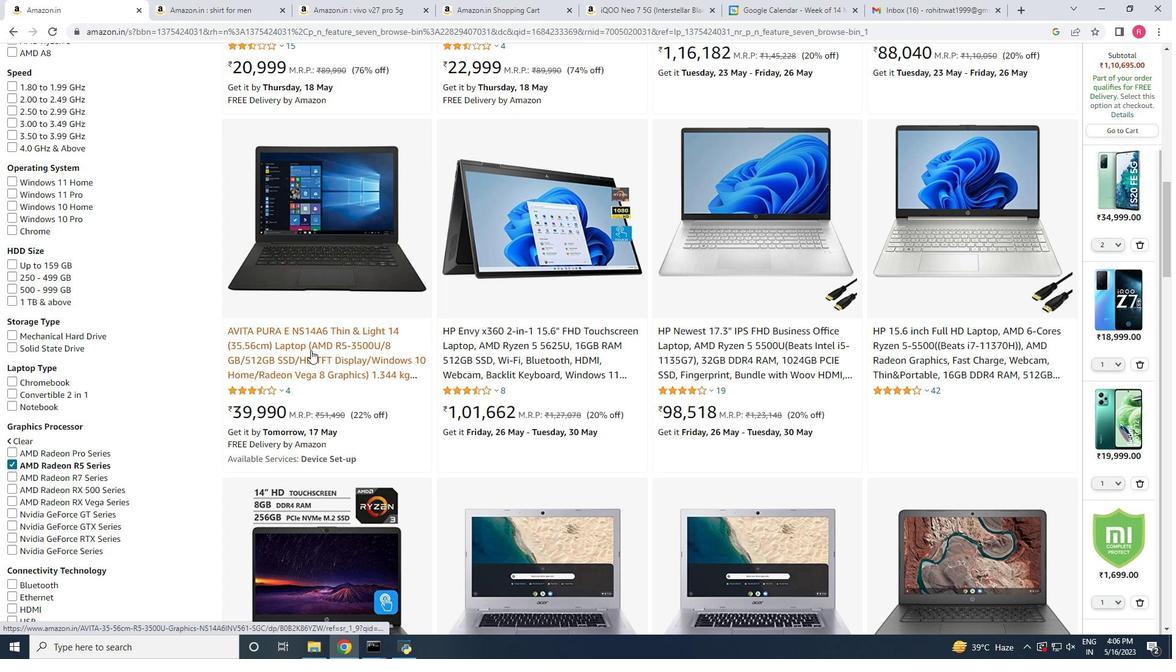 
Action: Mouse scrolled (310, 349) with delta (0, 0)
Screenshot: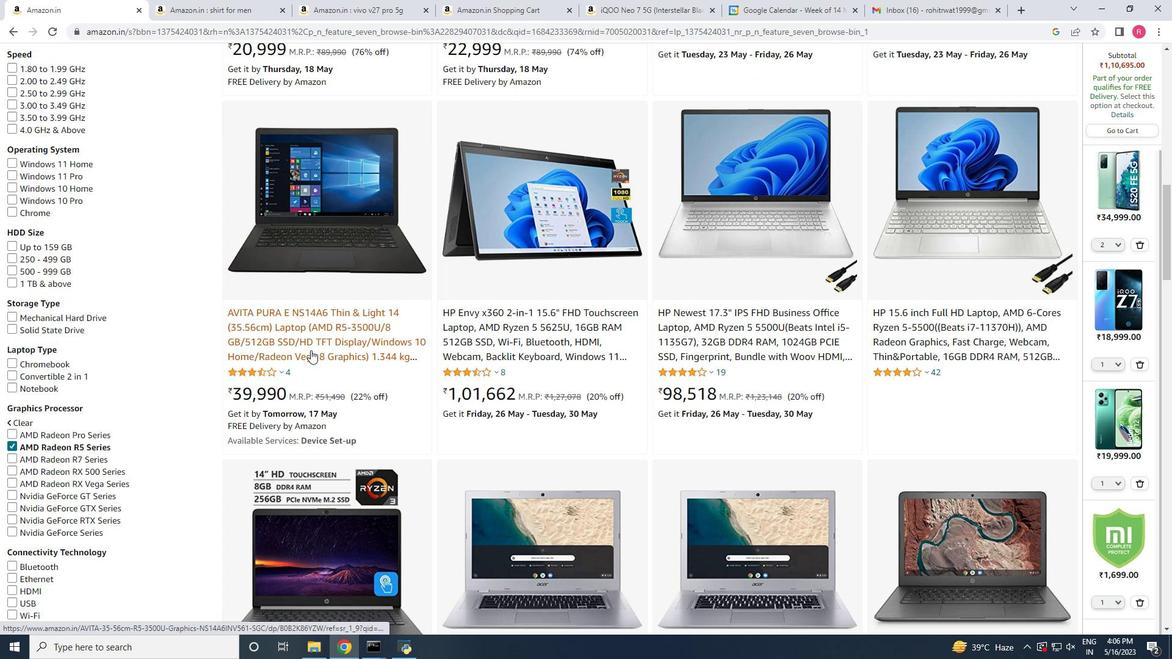 
Action: Mouse scrolled (310, 349) with delta (0, 0)
Screenshot: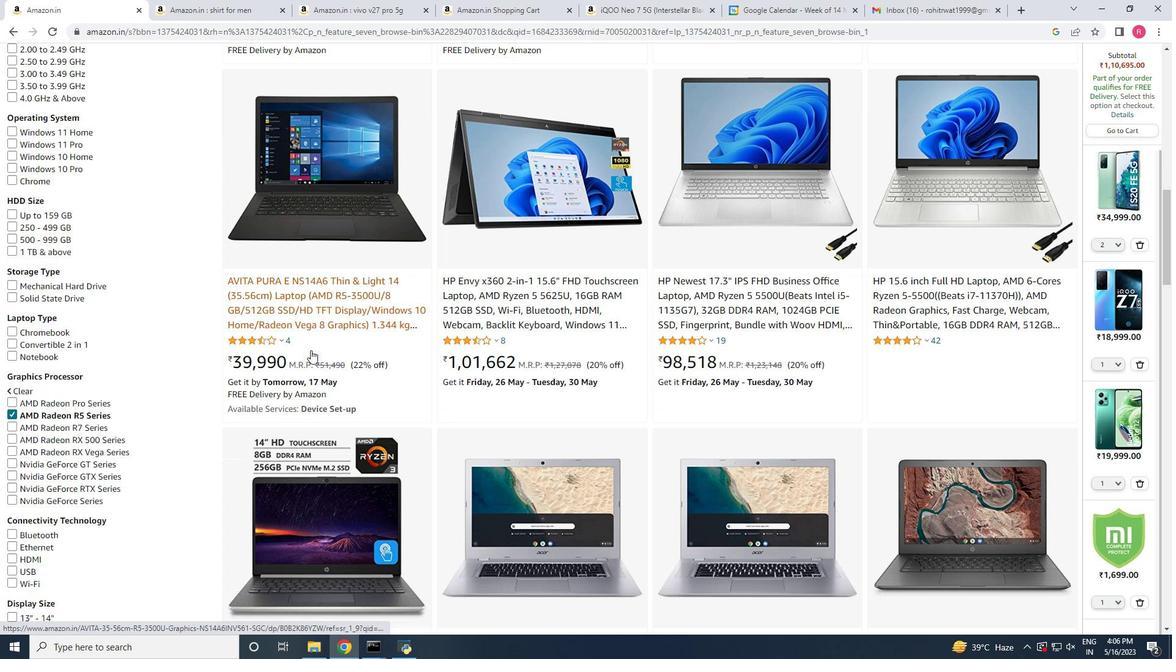 
Action: Mouse scrolled (310, 349) with delta (0, 0)
Screenshot: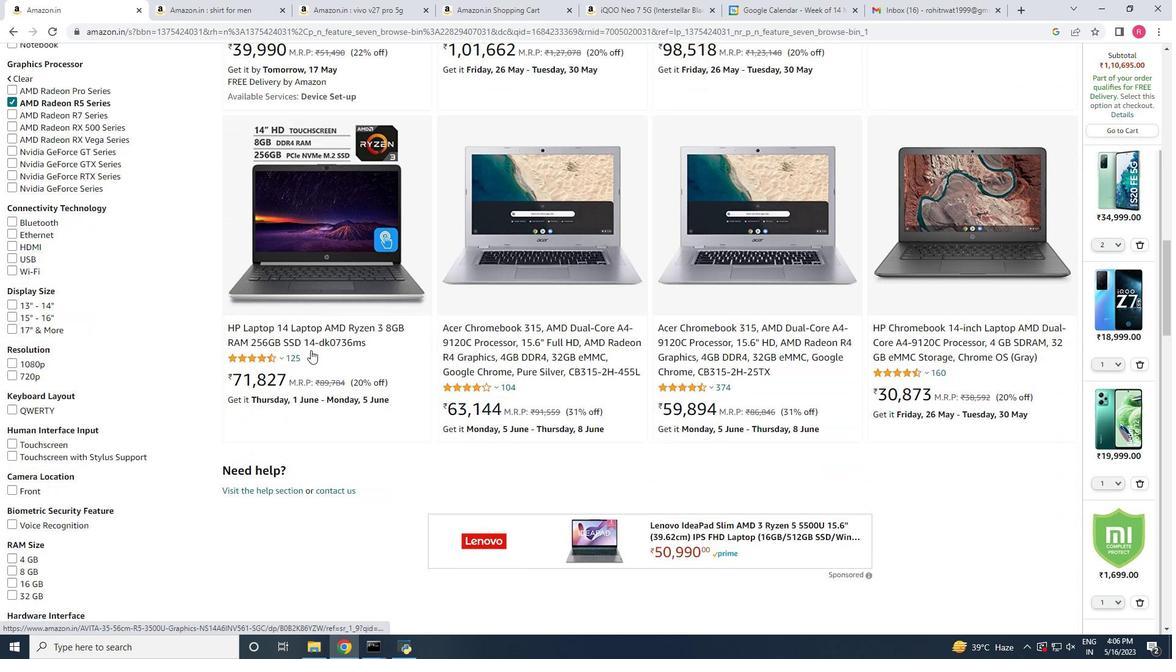 
Action: Mouse scrolled (310, 349) with delta (0, 0)
Screenshot: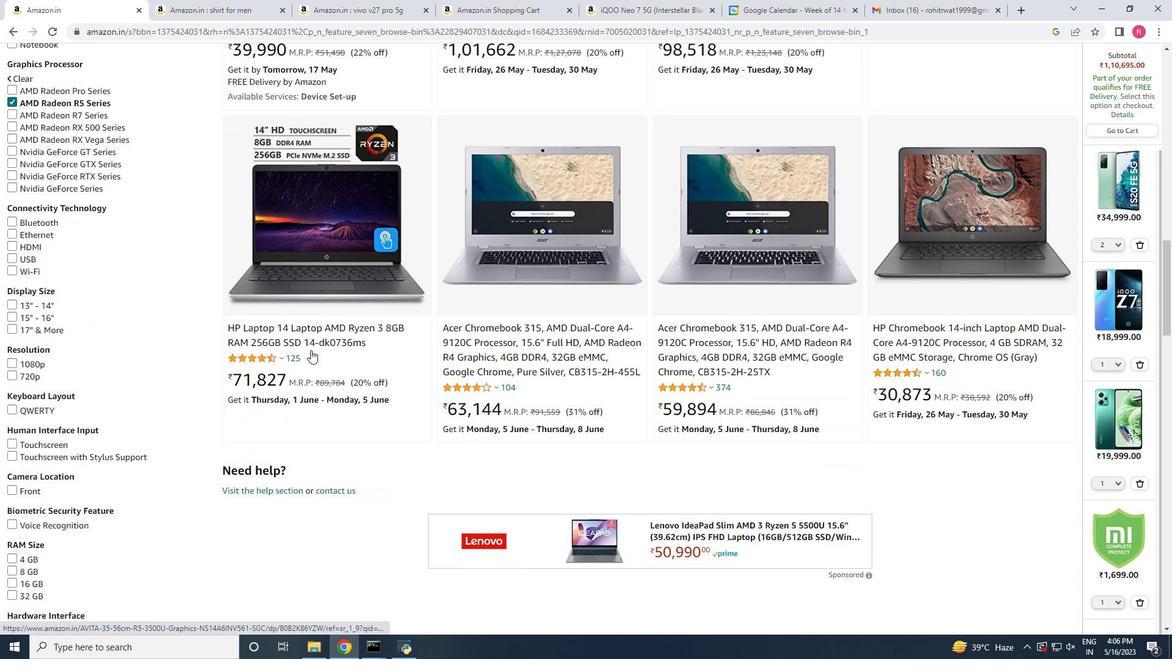 
Action: Mouse scrolled (310, 349) with delta (0, 0)
Screenshot: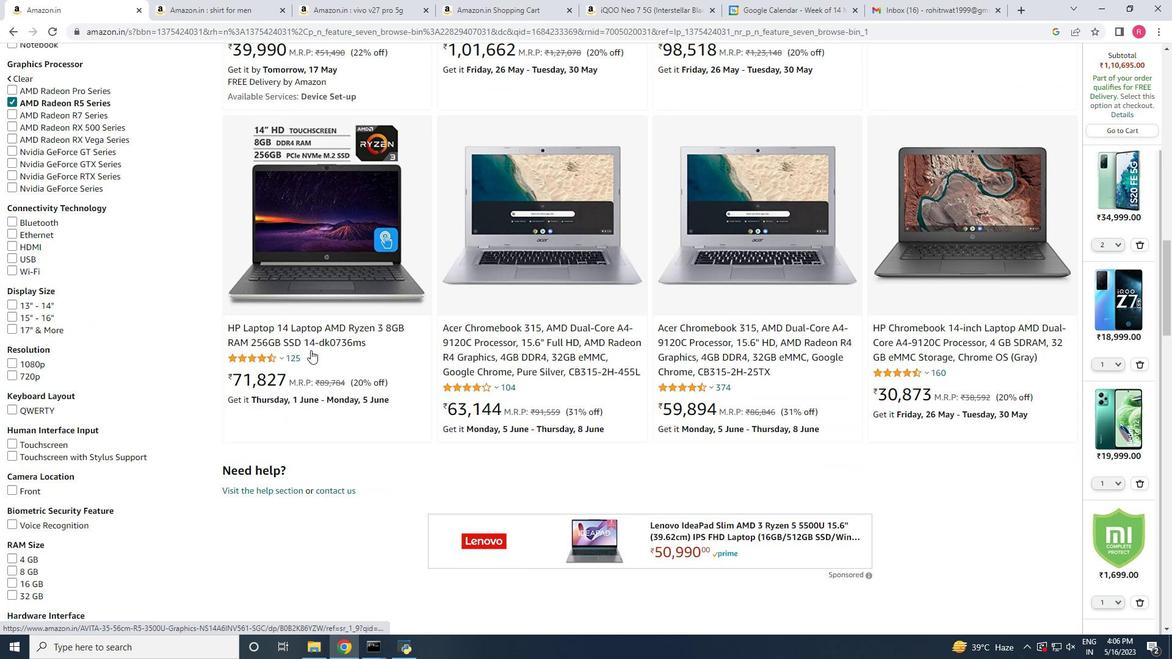 
Action: Mouse scrolled (310, 349) with delta (0, 0)
Screenshot: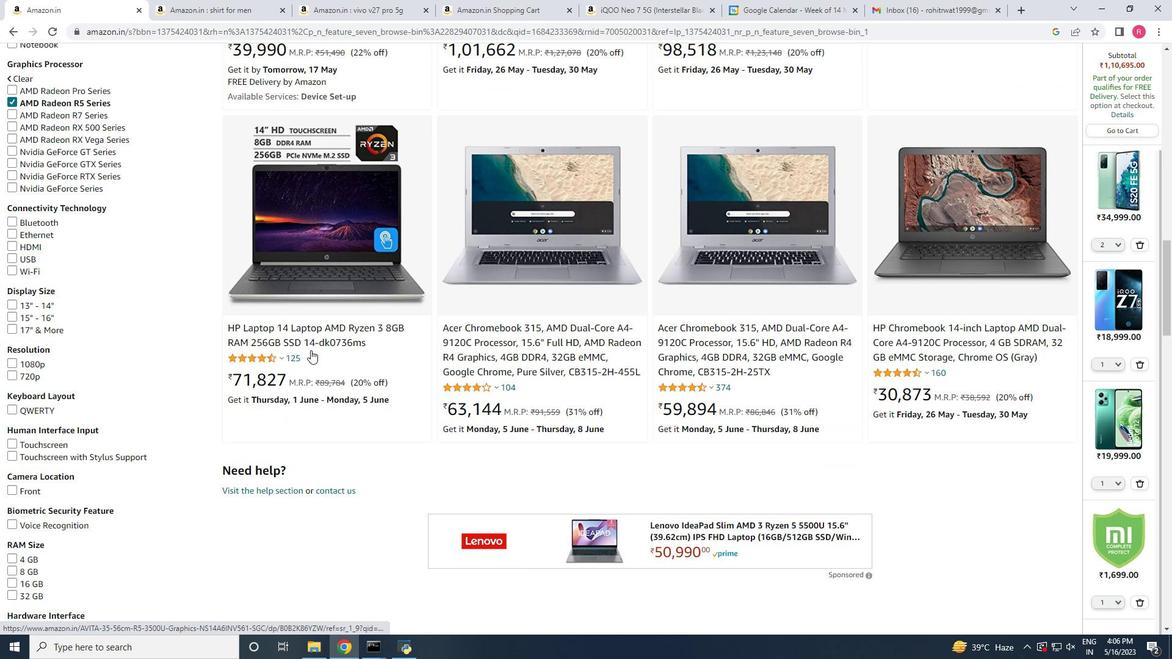 
Action: Mouse scrolled (310, 349) with delta (0, 0)
Screenshot: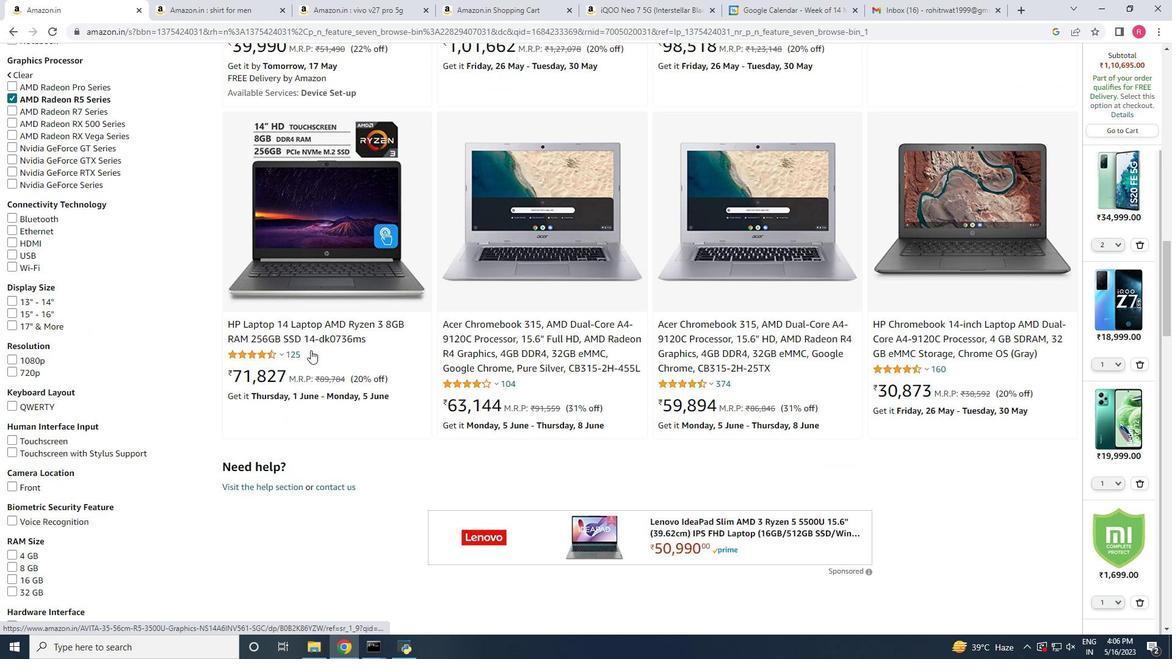 
Action: Mouse scrolled (310, 349) with delta (0, 0)
Screenshot: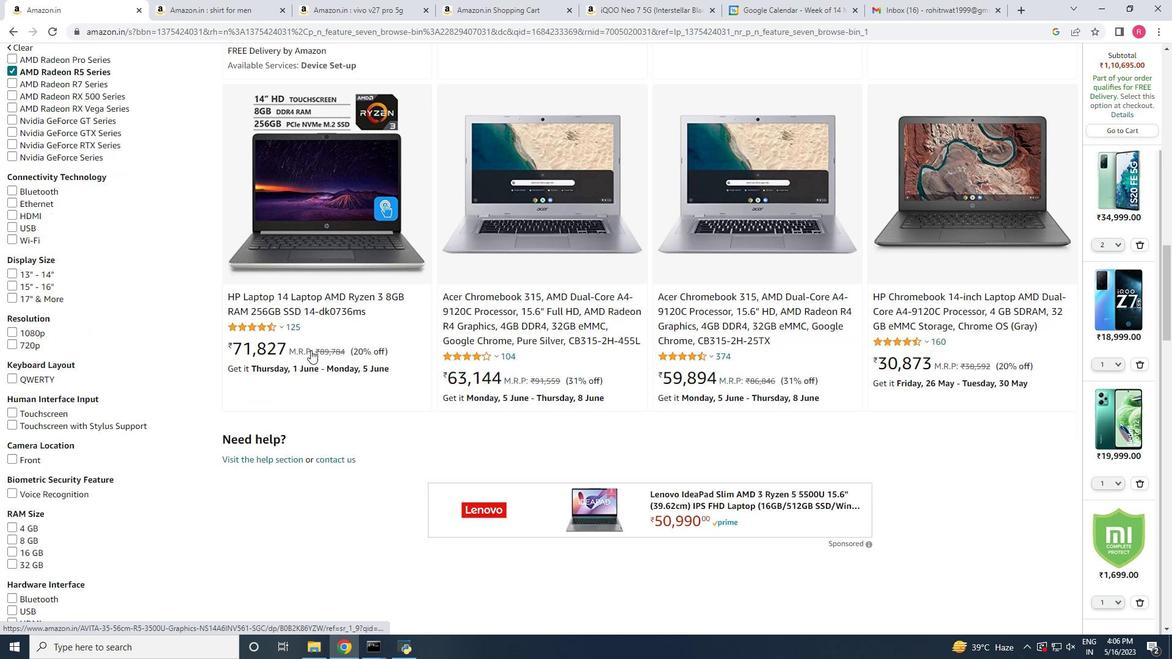 
Action: Mouse moved to (310, 350)
Screenshot: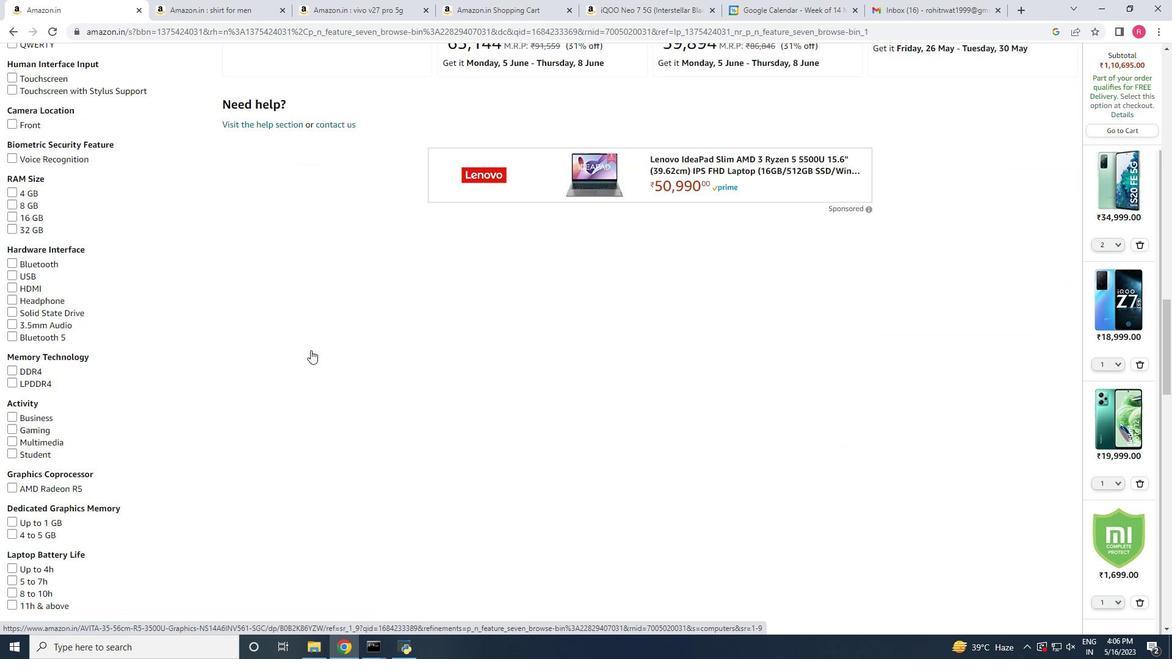 
Action: Mouse scrolled (310, 351) with delta (0, 0)
Screenshot: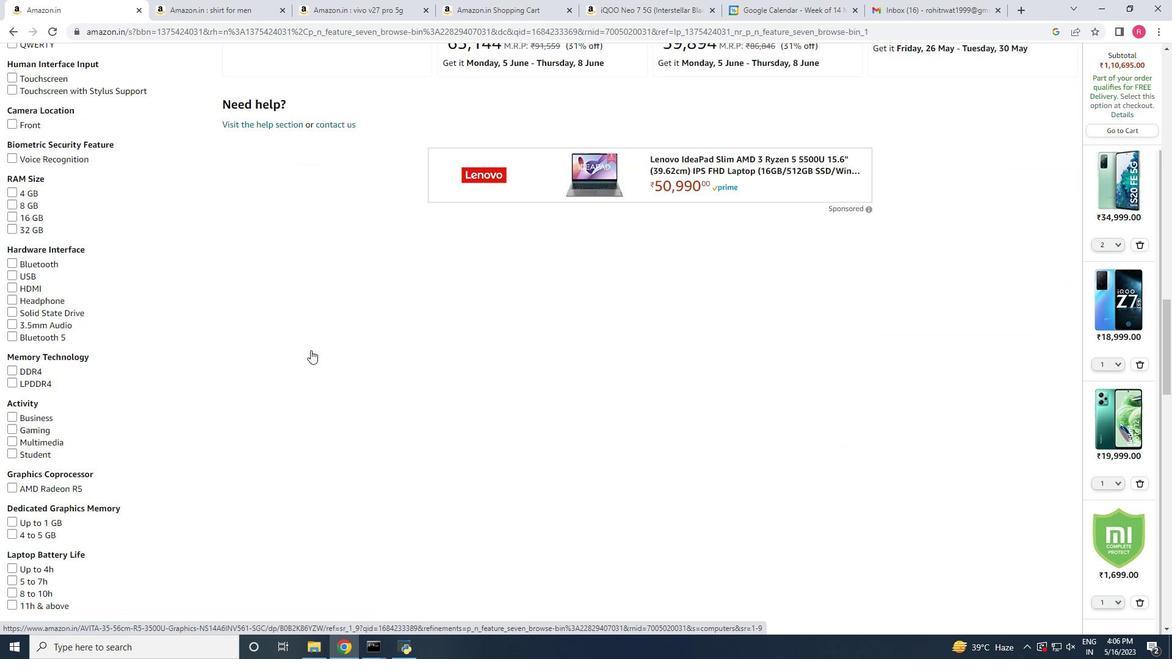 
Action: Mouse scrolled (310, 351) with delta (0, 0)
Screenshot: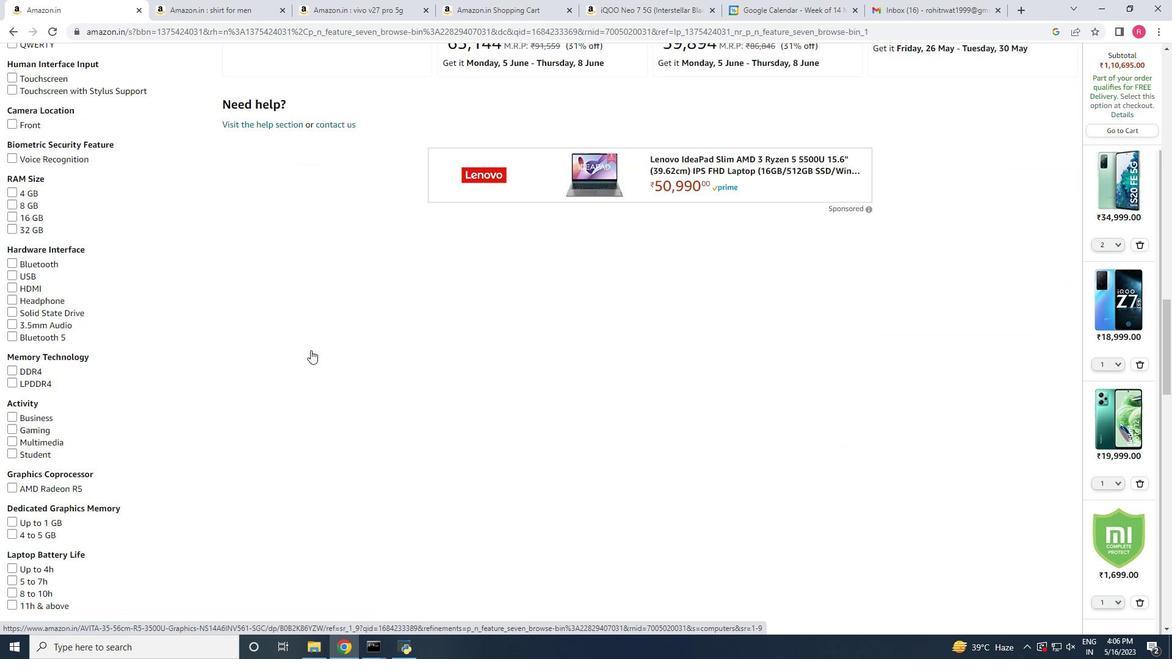 
Action: Mouse scrolled (310, 351) with delta (0, 0)
Screenshot: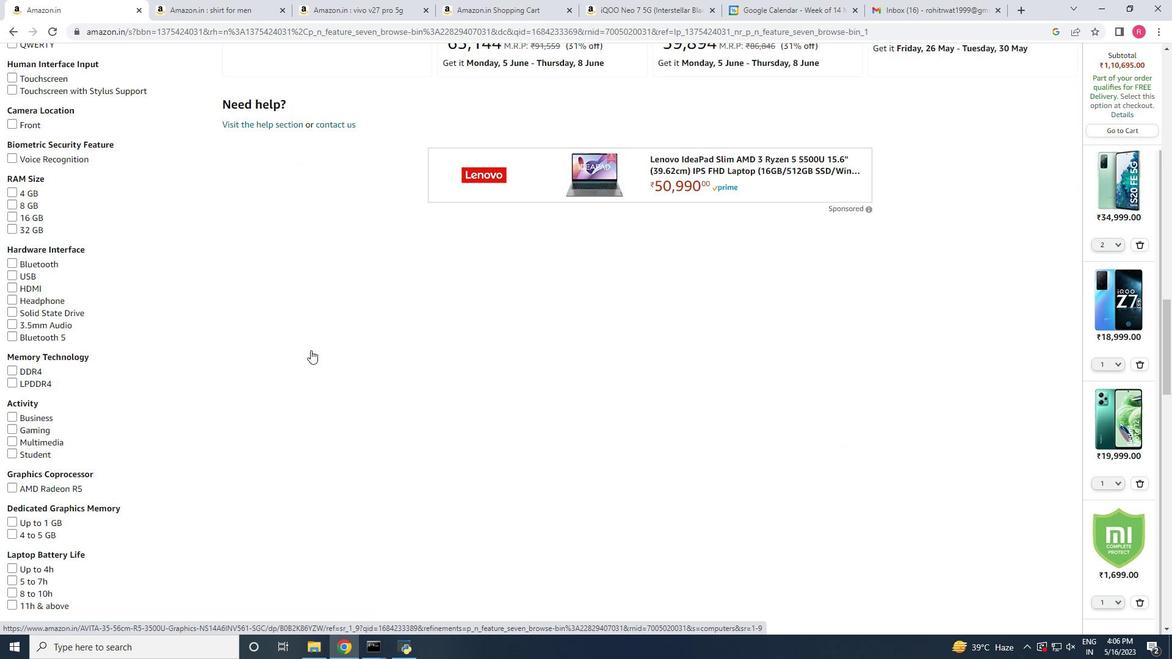 
Action: Mouse scrolled (310, 351) with delta (0, 0)
Screenshot: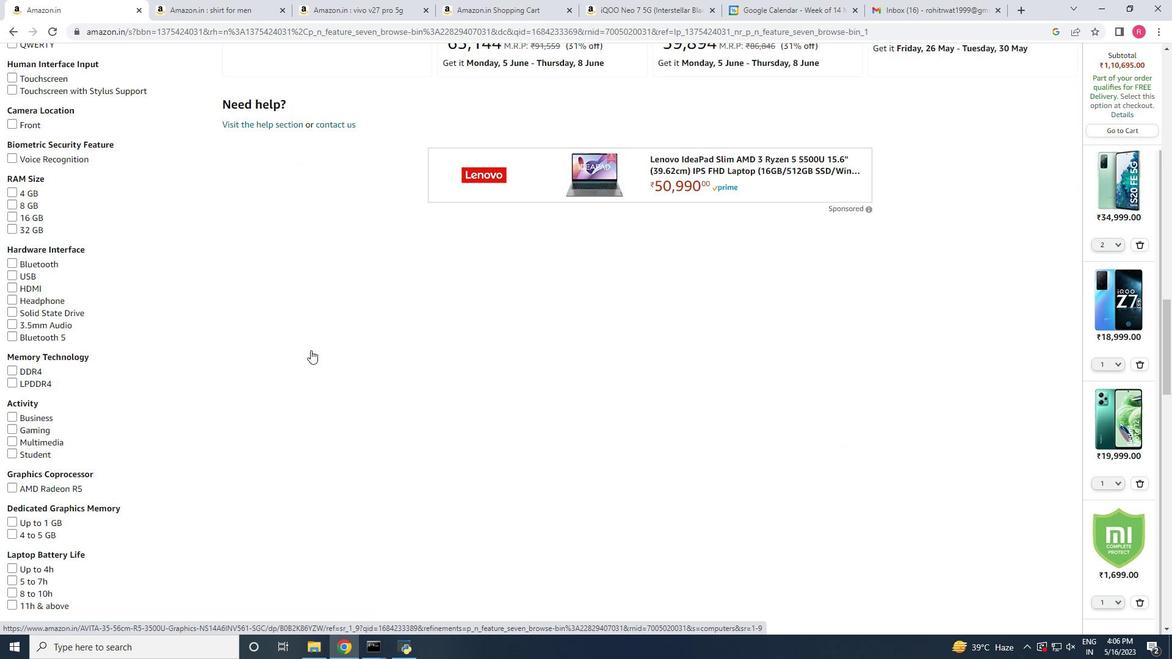 
Action: Mouse scrolled (310, 351) with delta (0, 0)
Screenshot: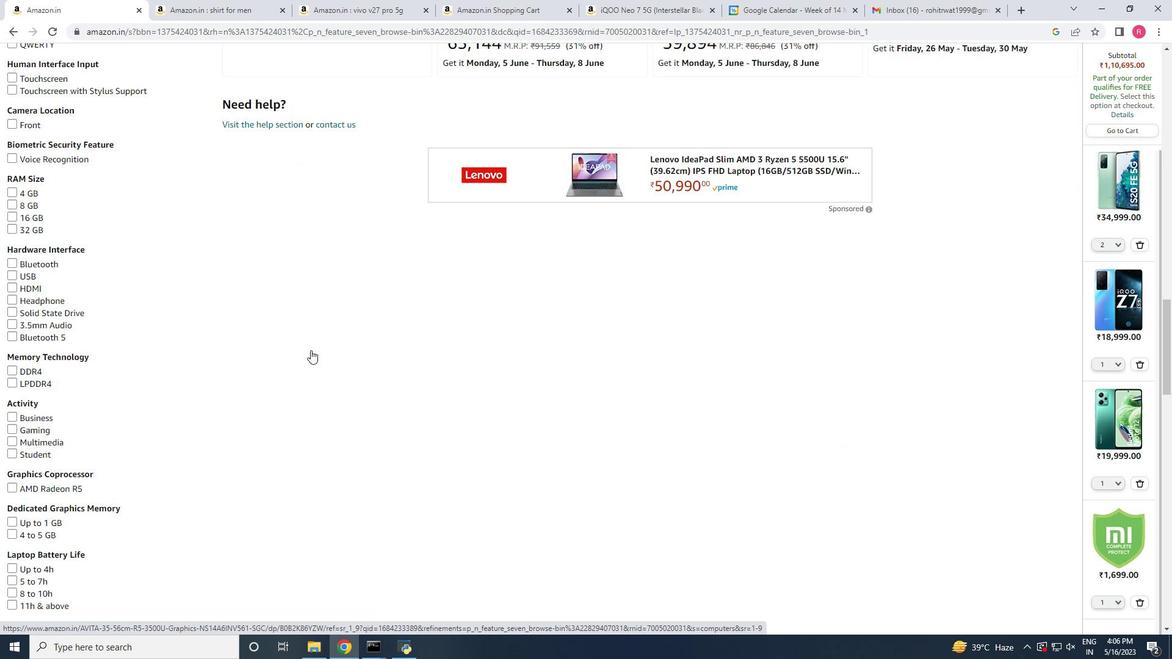 
Action: Mouse scrolled (310, 351) with delta (0, 0)
Screenshot: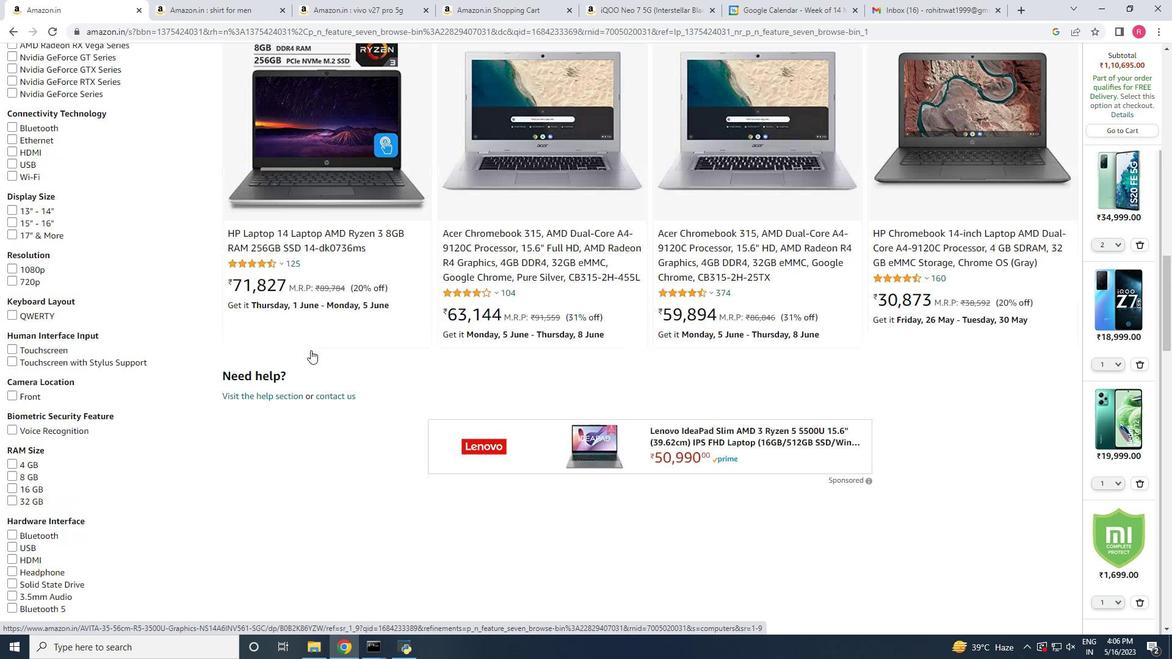 
Action: Mouse scrolled (310, 351) with delta (0, 1)
Screenshot: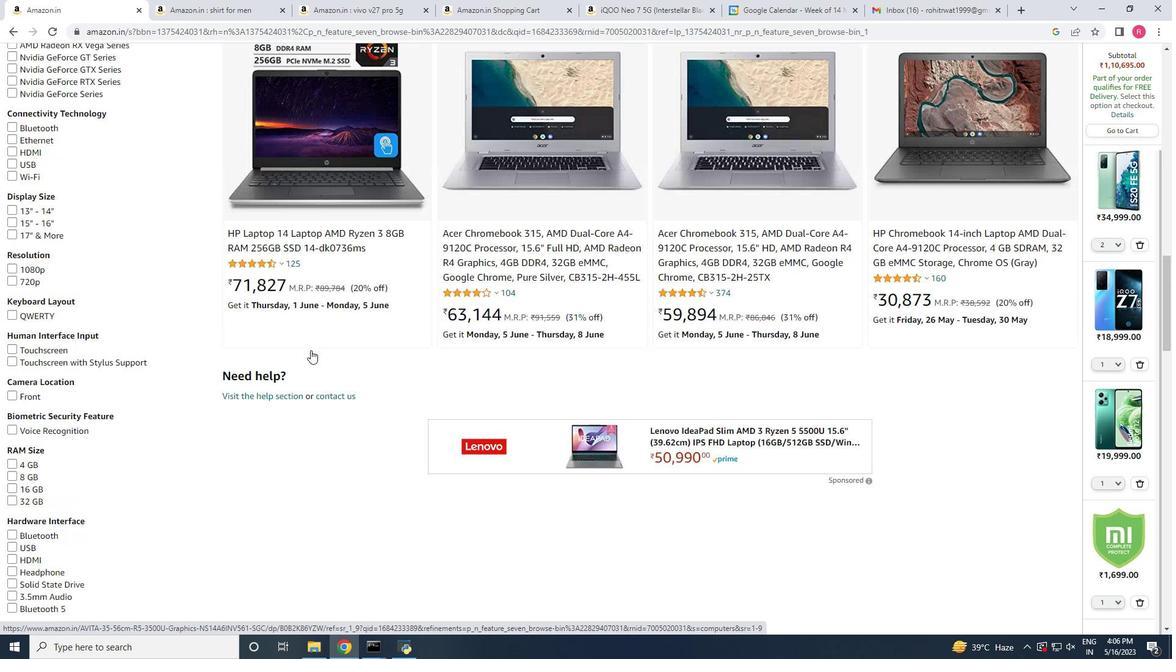 
Action: Mouse scrolled (310, 351) with delta (0, 0)
Screenshot: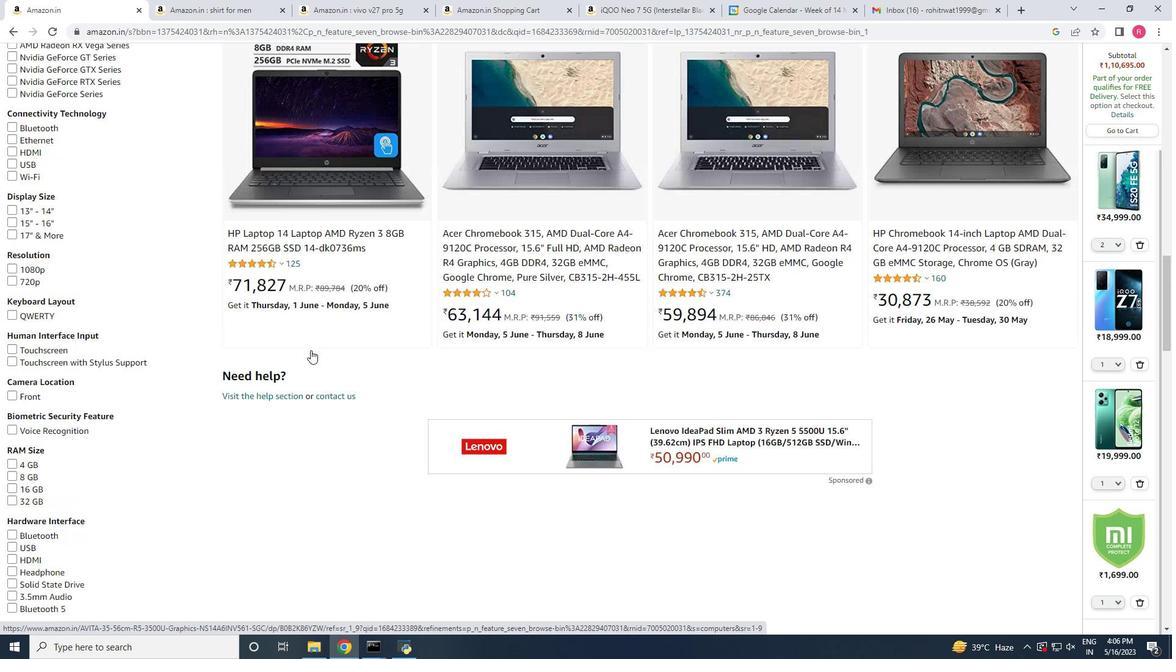 
Action: Mouse scrolled (310, 351) with delta (0, 0)
Screenshot: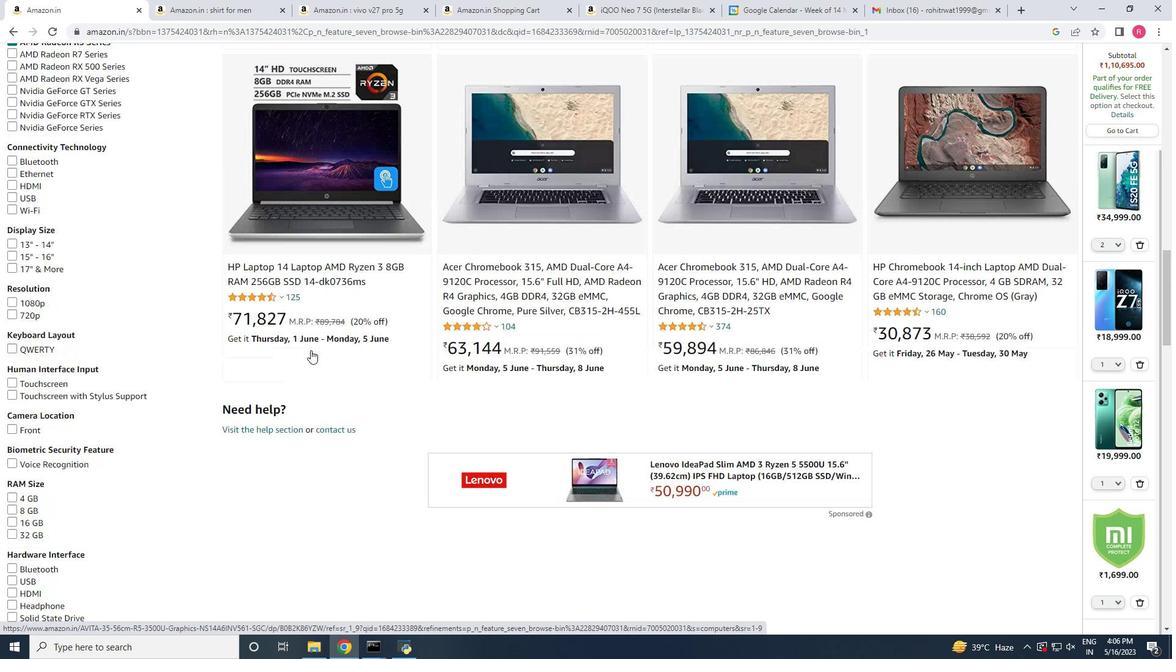 
Action: Mouse scrolled (310, 351) with delta (0, 0)
Screenshot: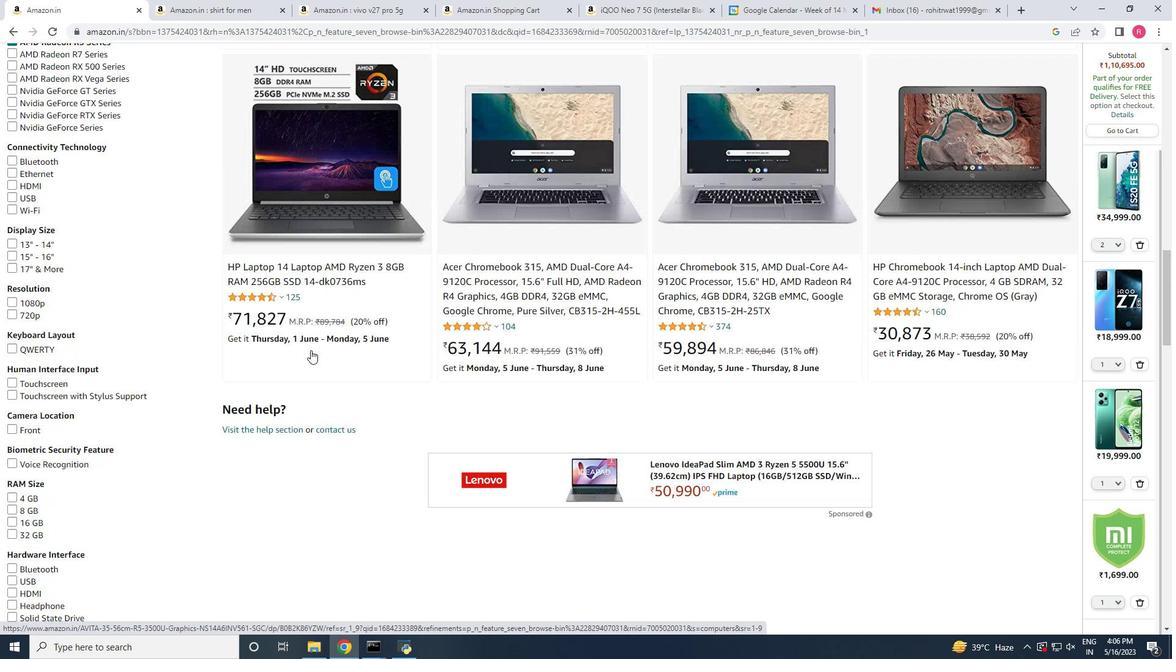 
Action: Mouse moved to (310, 349)
Screenshot: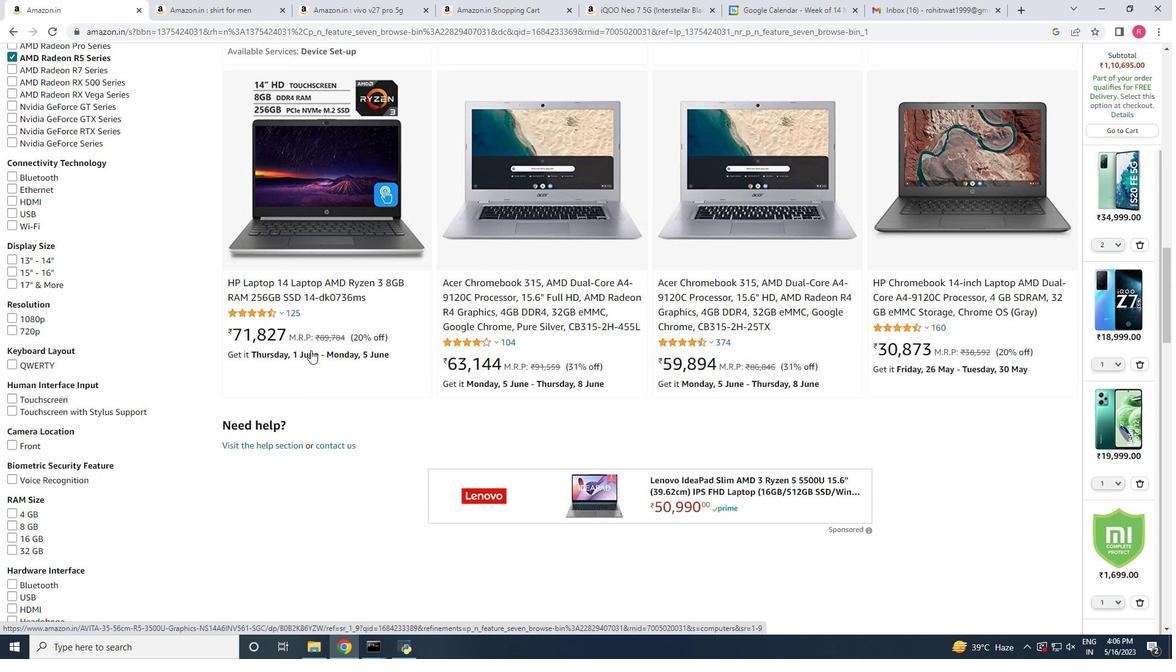 
Action: Mouse scrolled (310, 350) with delta (0, 0)
Screenshot: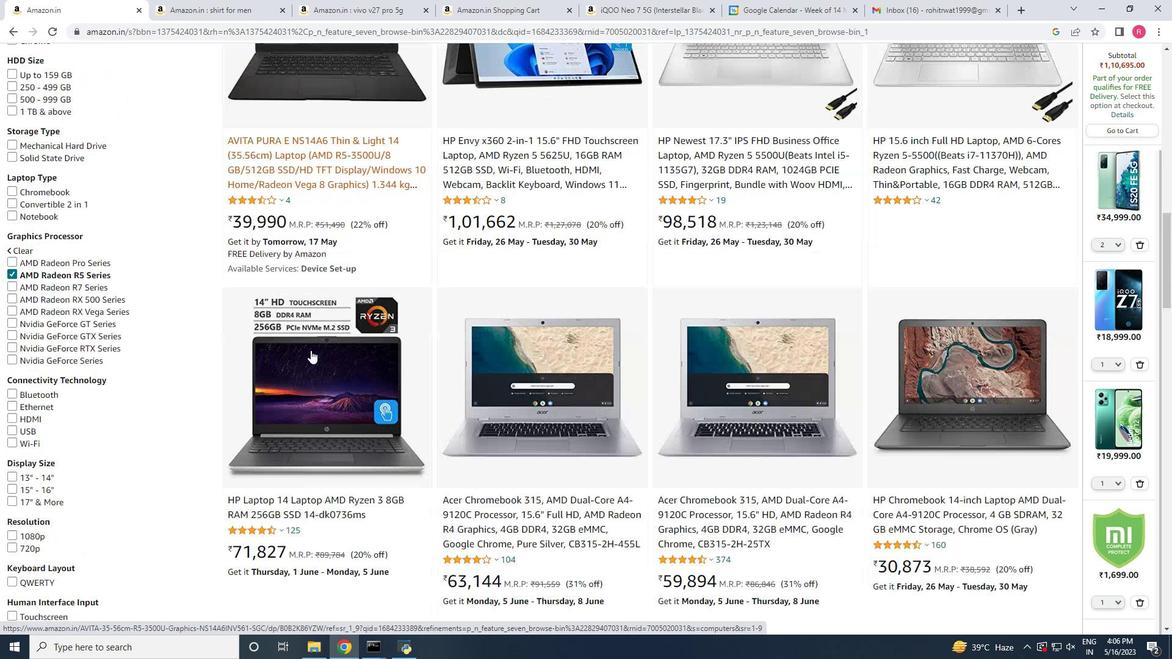 
Action: Mouse scrolled (310, 350) with delta (0, 0)
Screenshot: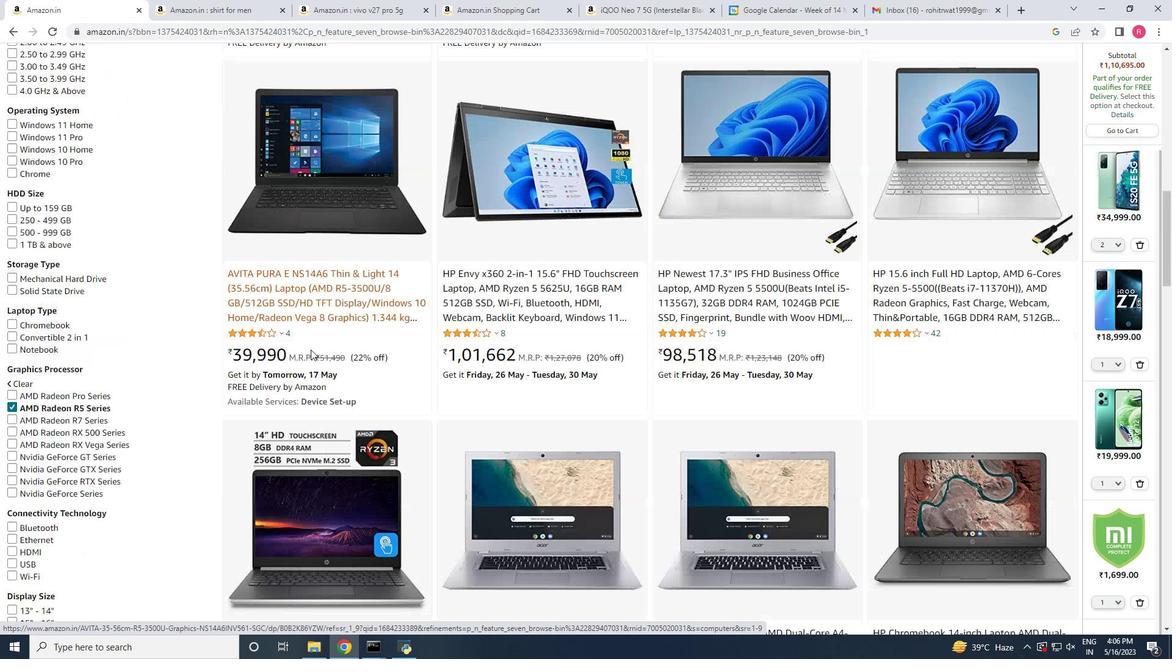
Action: Mouse scrolled (310, 350) with delta (0, 0)
Screenshot: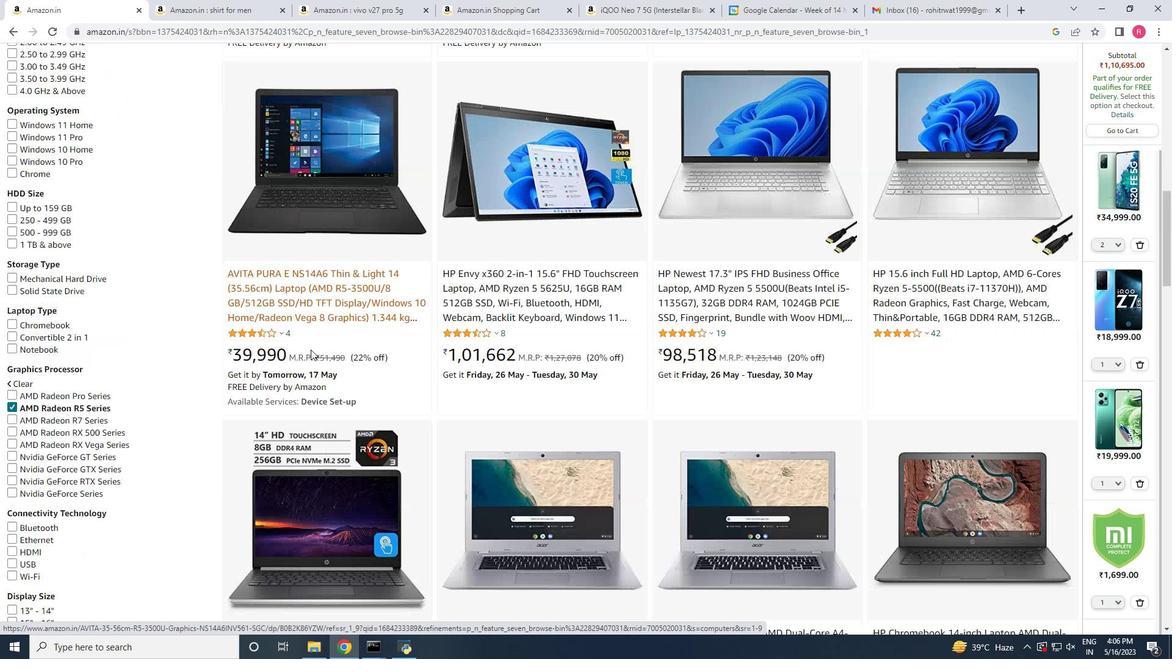 
Action: Mouse scrolled (310, 350) with delta (0, 0)
Screenshot: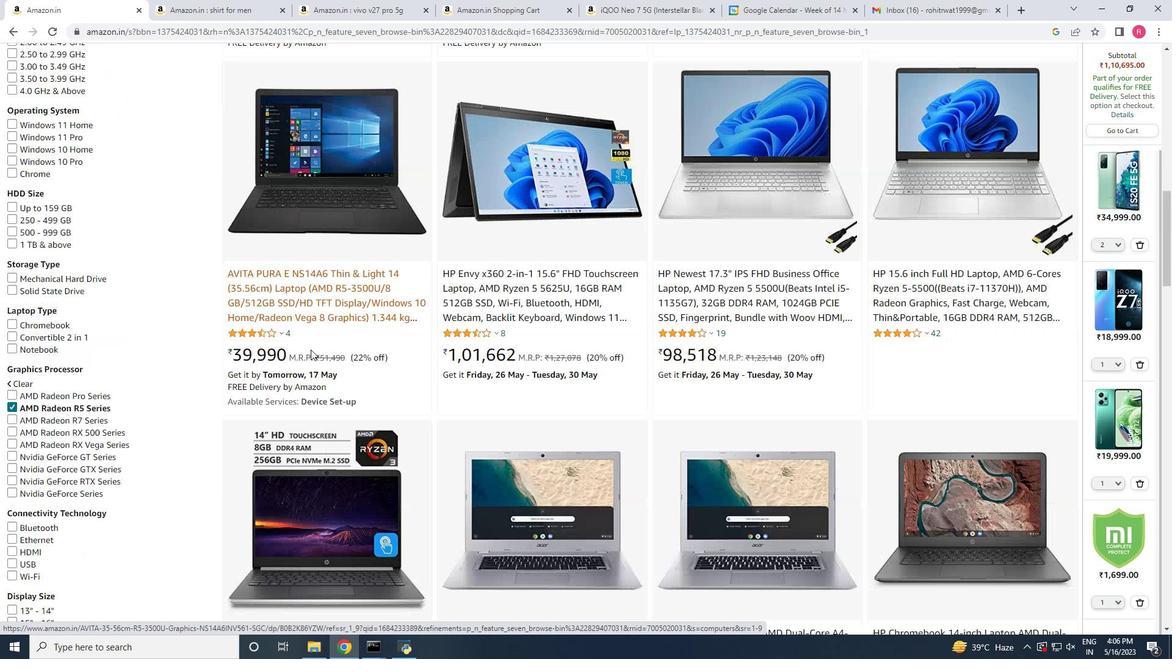 
Action: Mouse scrolled (310, 350) with delta (0, 0)
Screenshot: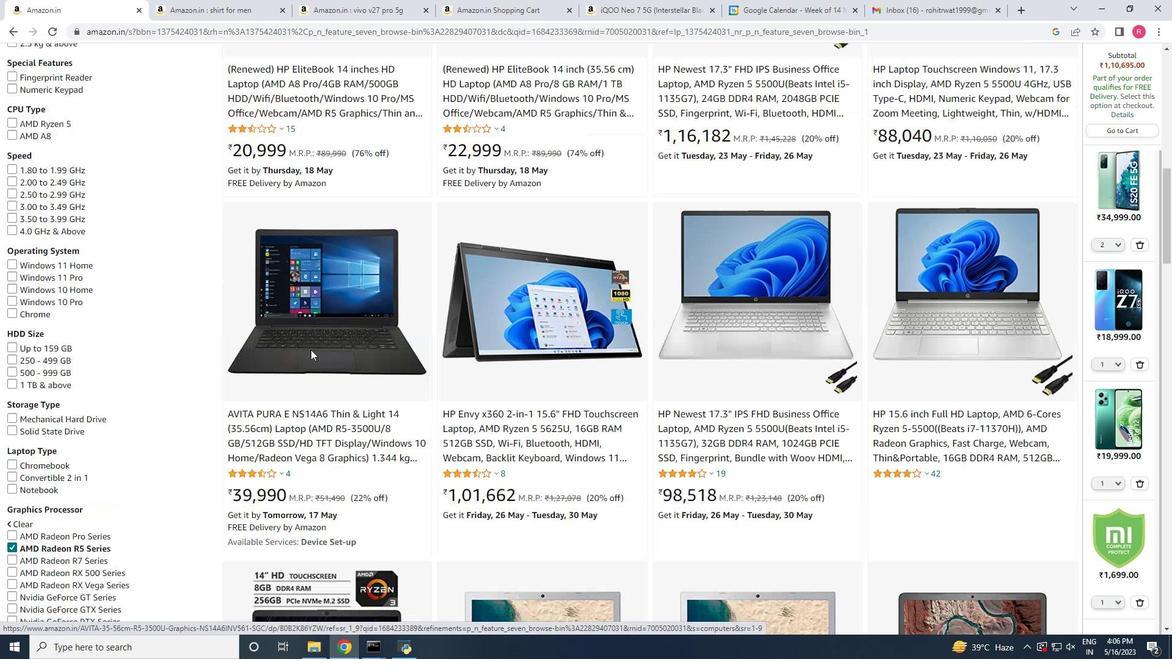 
Action: Mouse scrolled (310, 350) with delta (0, 0)
Screenshot: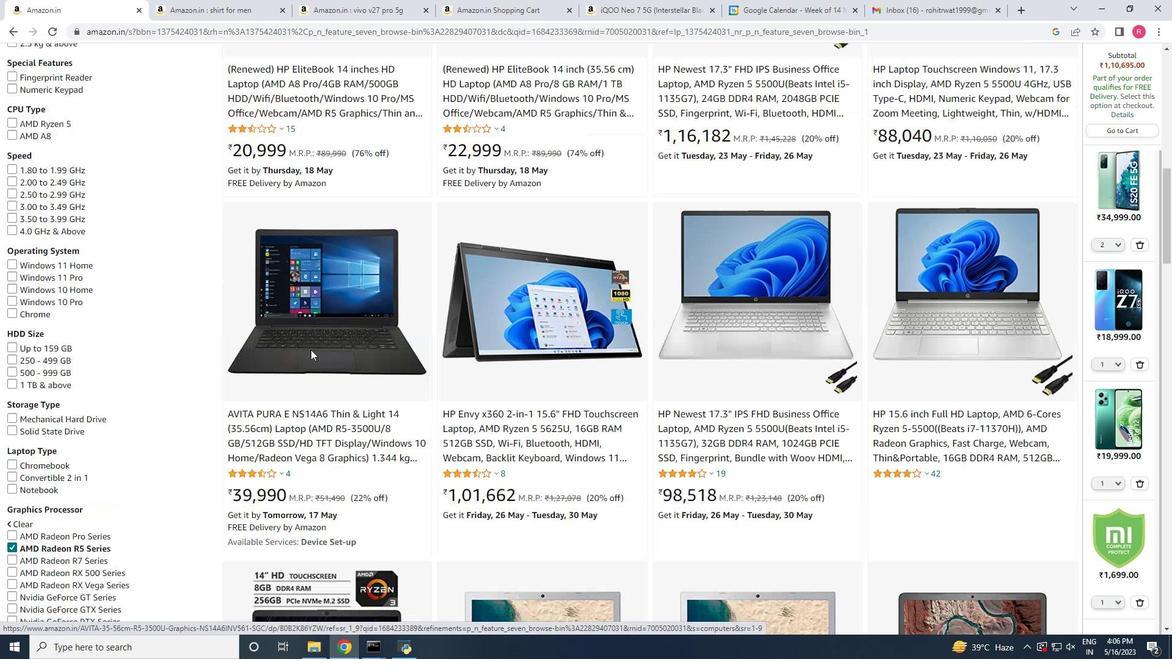 
Action: Mouse scrolled (310, 350) with delta (0, 0)
Screenshot: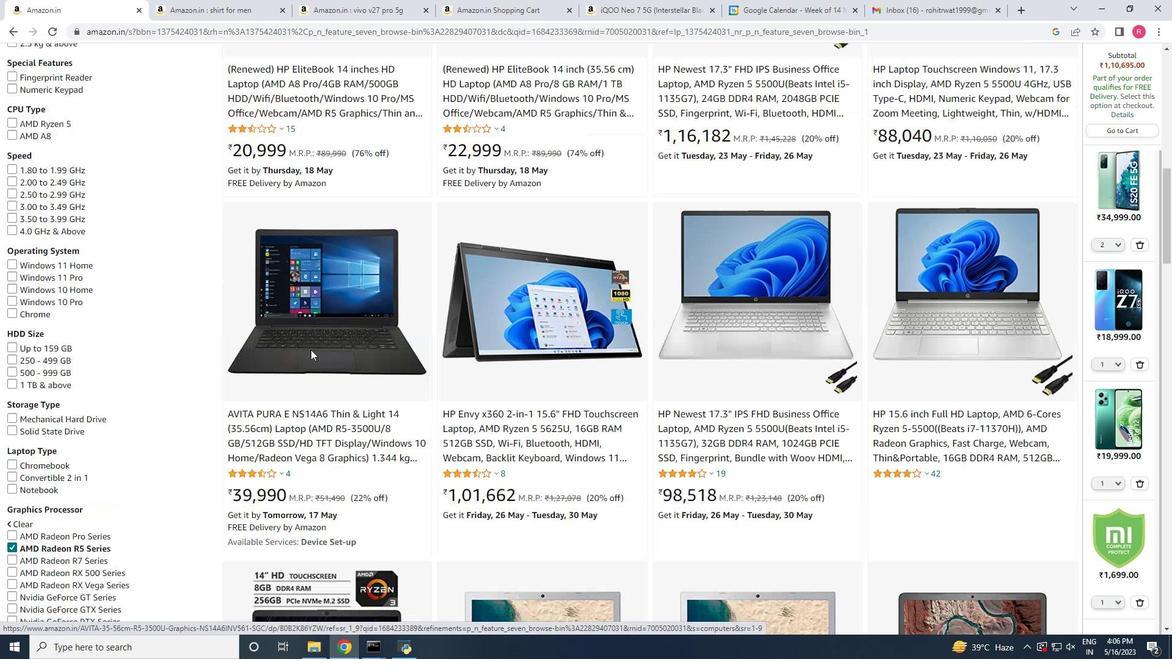 
Action: Mouse scrolled (310, 350) with delta (0, 0)
Screenshot: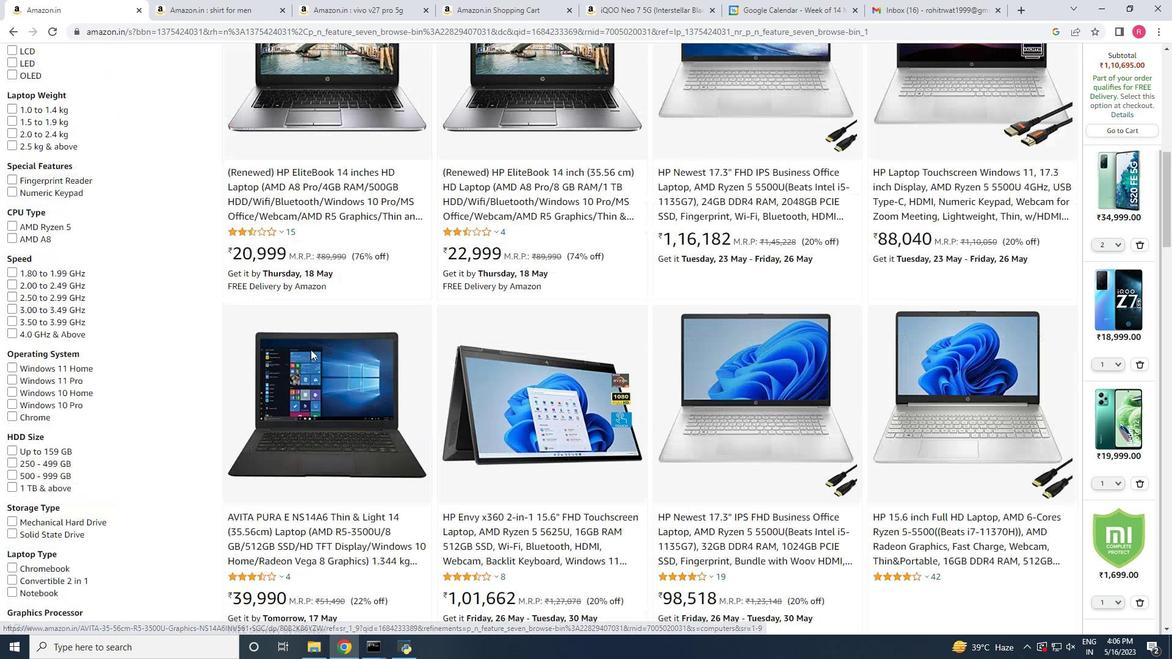 
Action: Mouse scrolled (310, 350) with delta (0, 0)
Screenshot: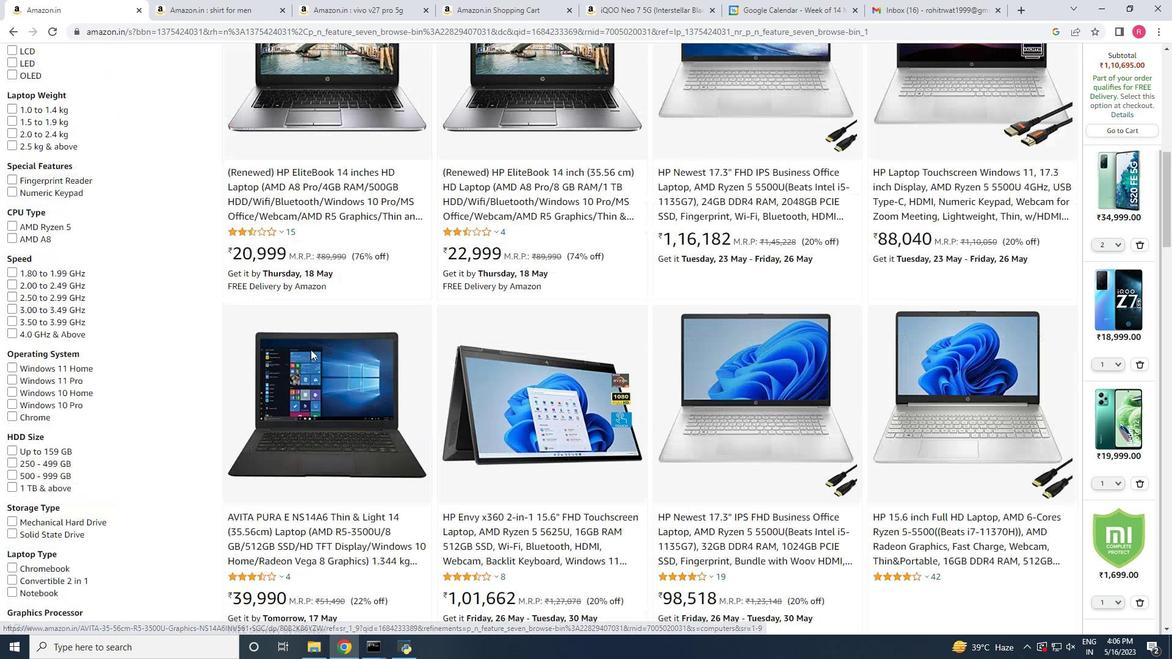 
Action: Mouse scrolled (310, 350) with delta (0, 0)
Screenshot: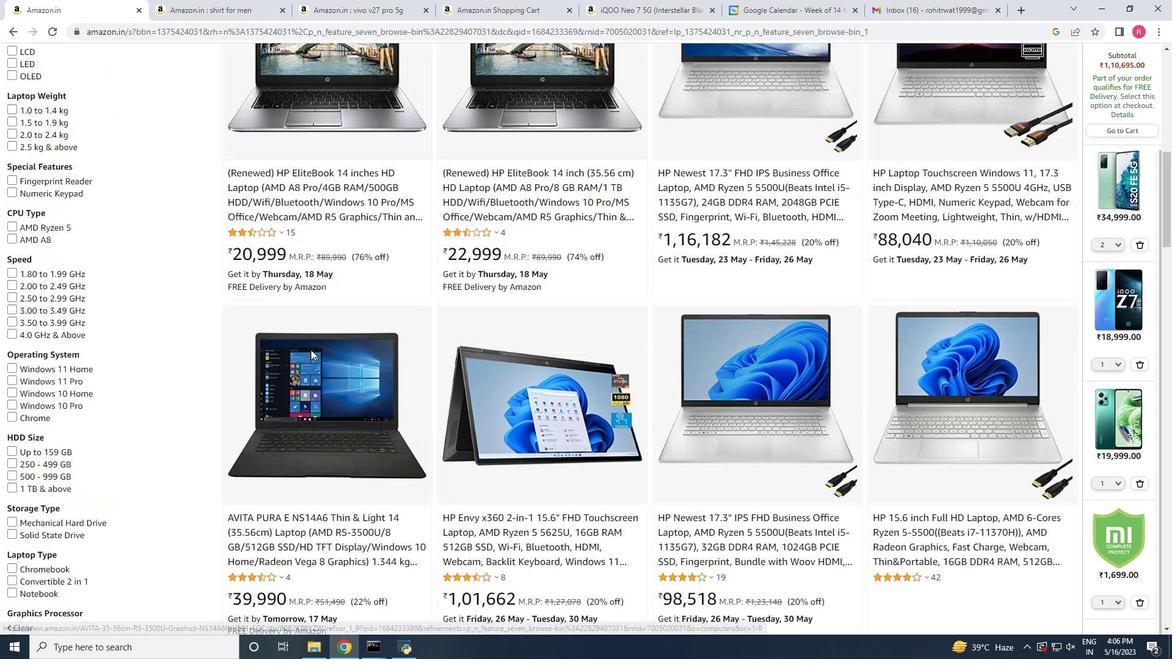 
Action: Mouse scrolled (310, 350) with delta (0, 0)
Screenshot: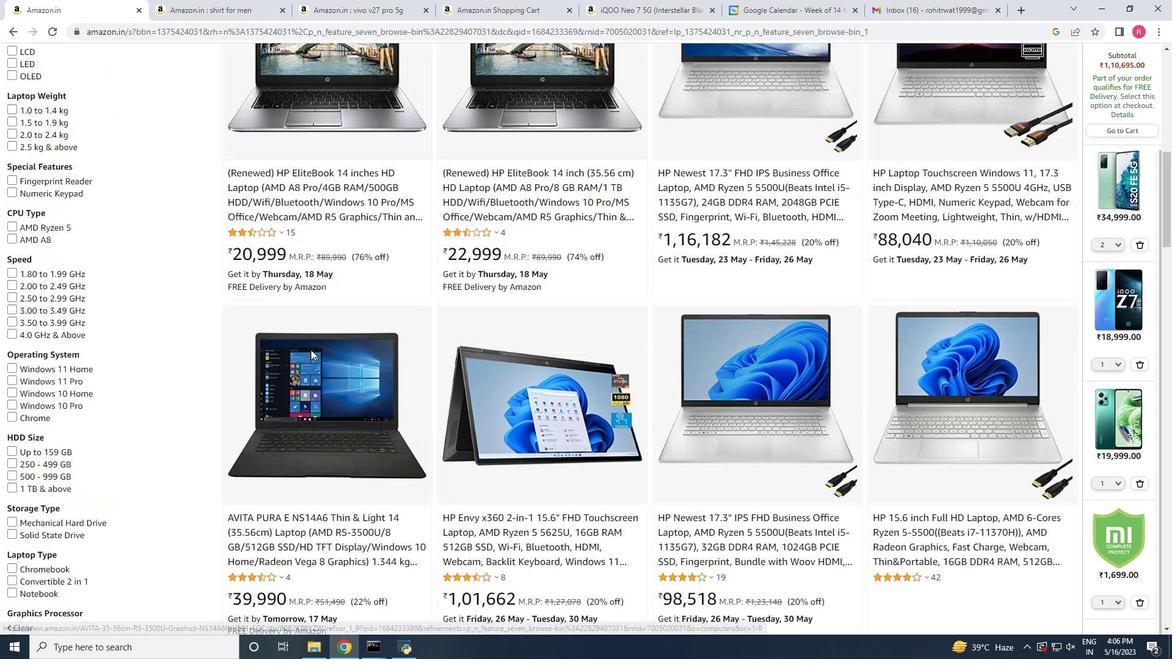 
Action: Mouse scrolled (310, 350) with delta (0, 0)
Screenshot: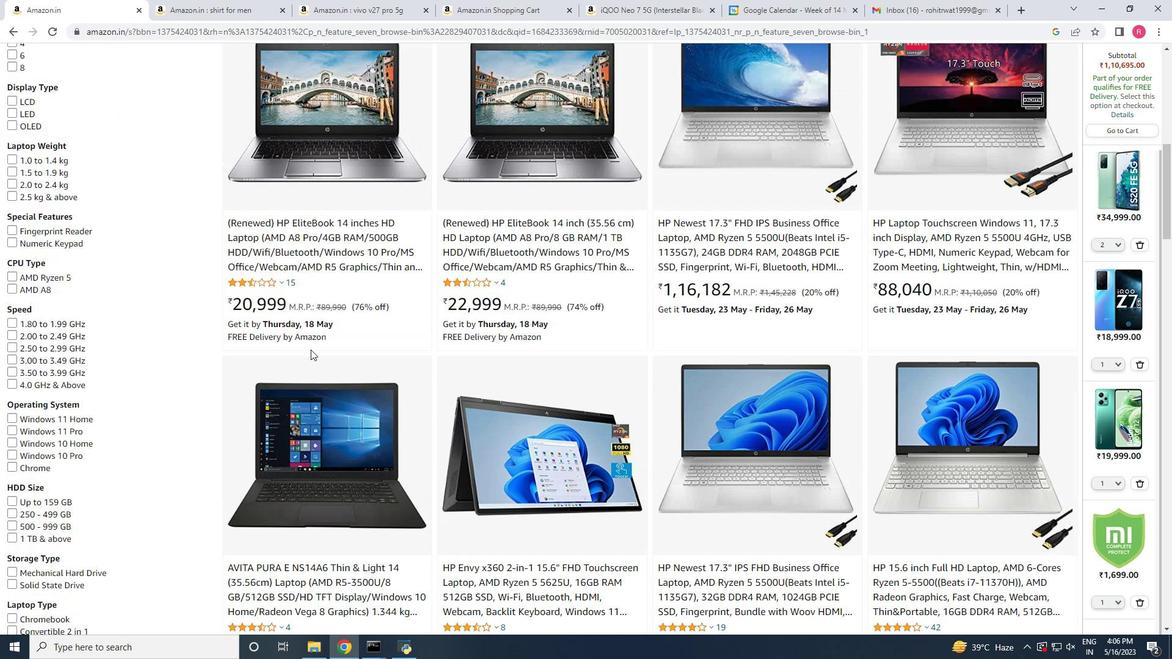 
Action: Mouse scrolled (310, 350) with delta (0, 0)
Screenshot: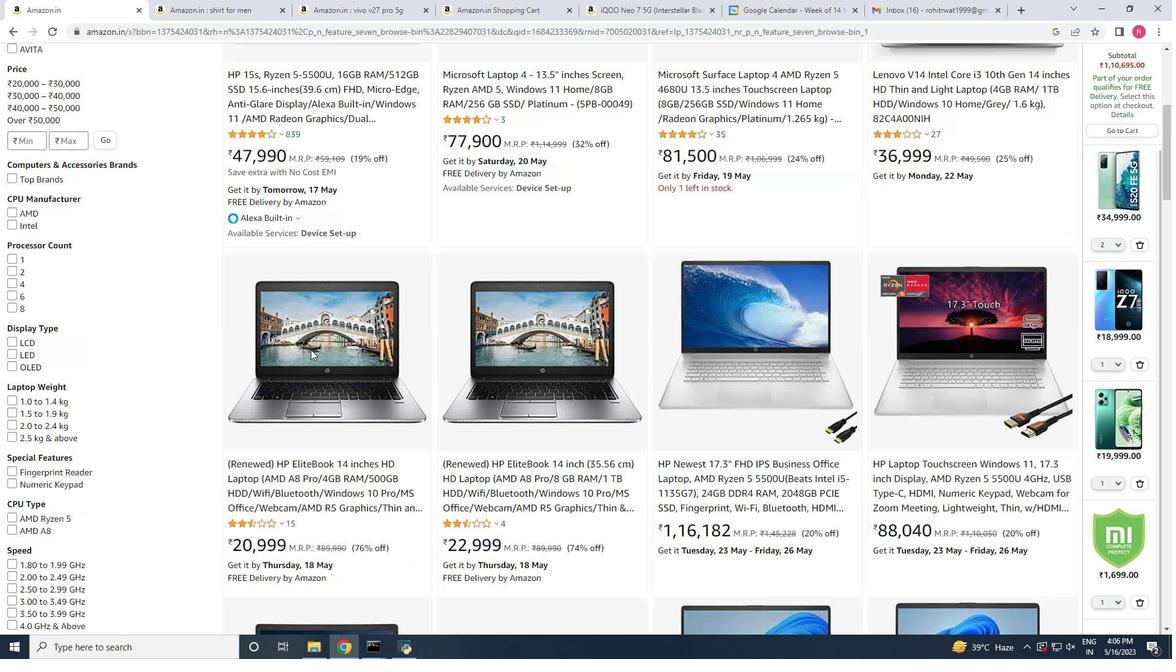 
Action: Mouse scrolled (310, 350) with delta (0, 0)
Screenshot: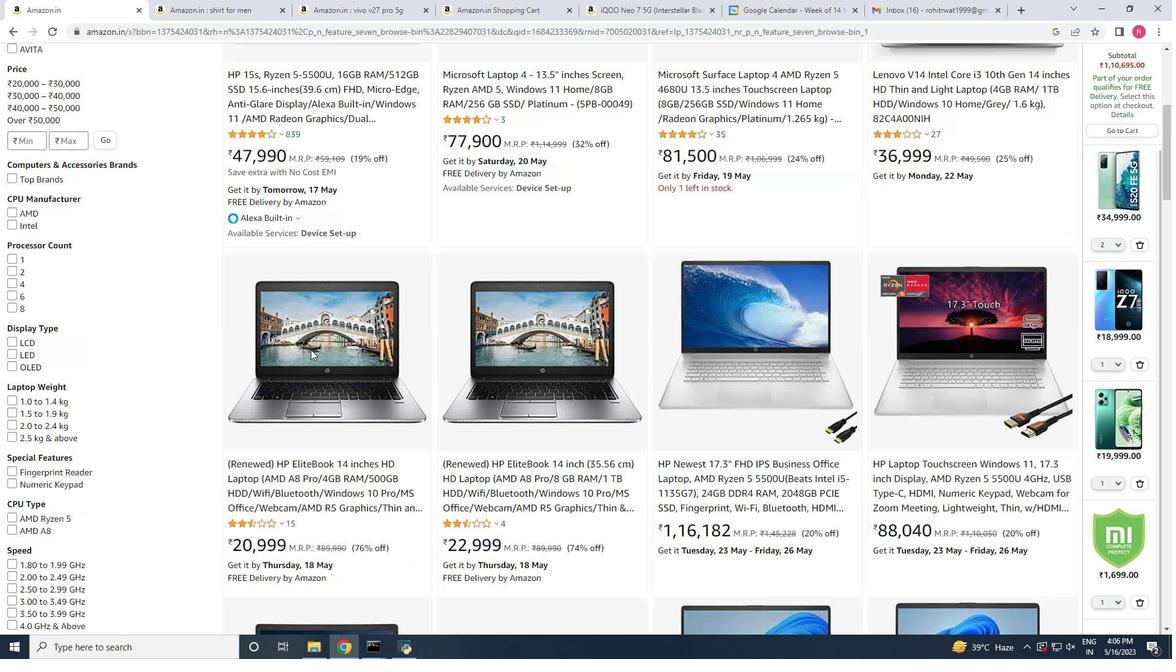 
Action: Mouse scrolled (310, 350) with delta (0, 0)
Screenshot: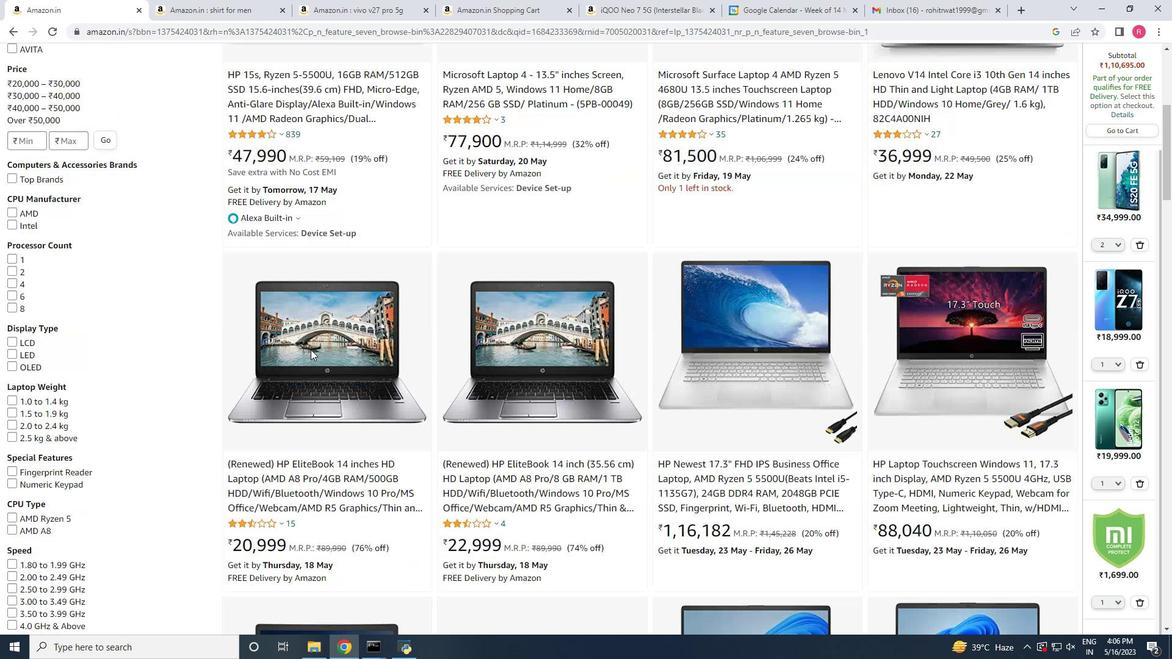 
Action: Mouse scrolled (310, 350) with delta (0, 0)
Screenshot: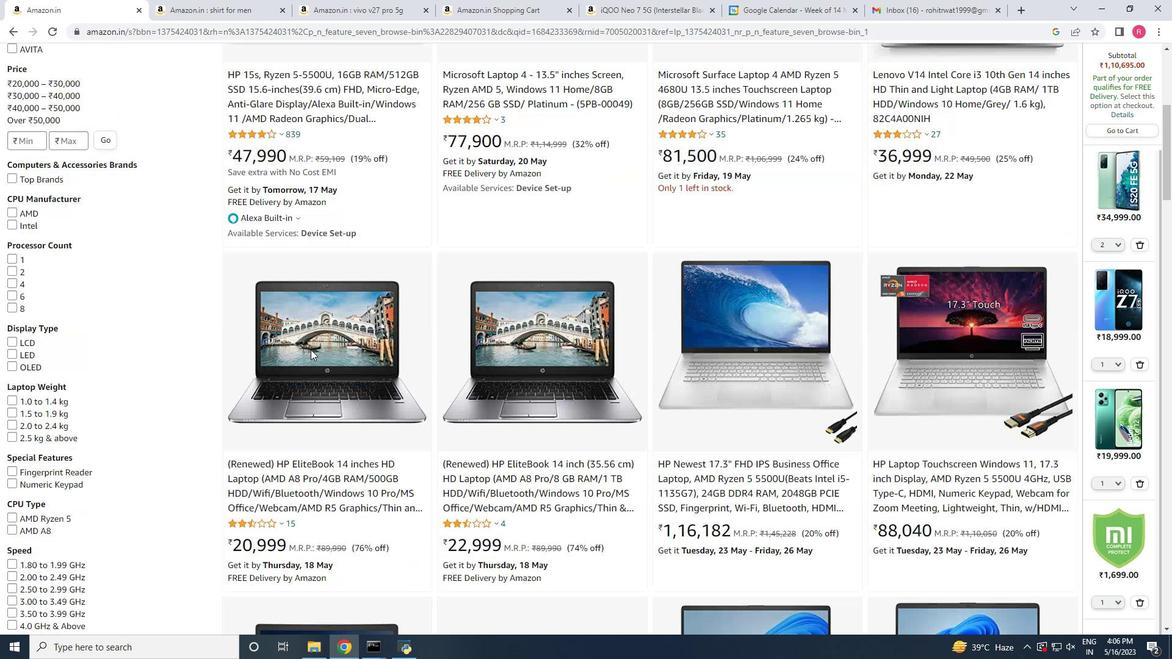 
Action: Mouse scrolled (310, 350) with delta (0, 0)
Screenshot: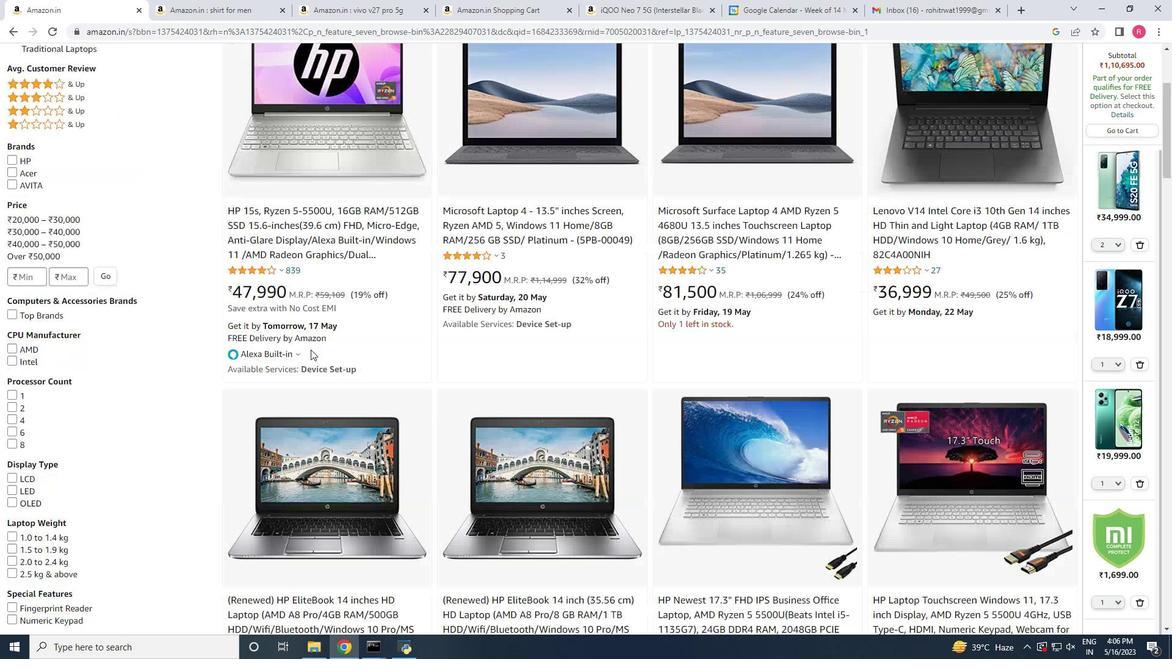 
Action: Mouse scrolled (310, 350) with delta (0, 0)
Screenshot: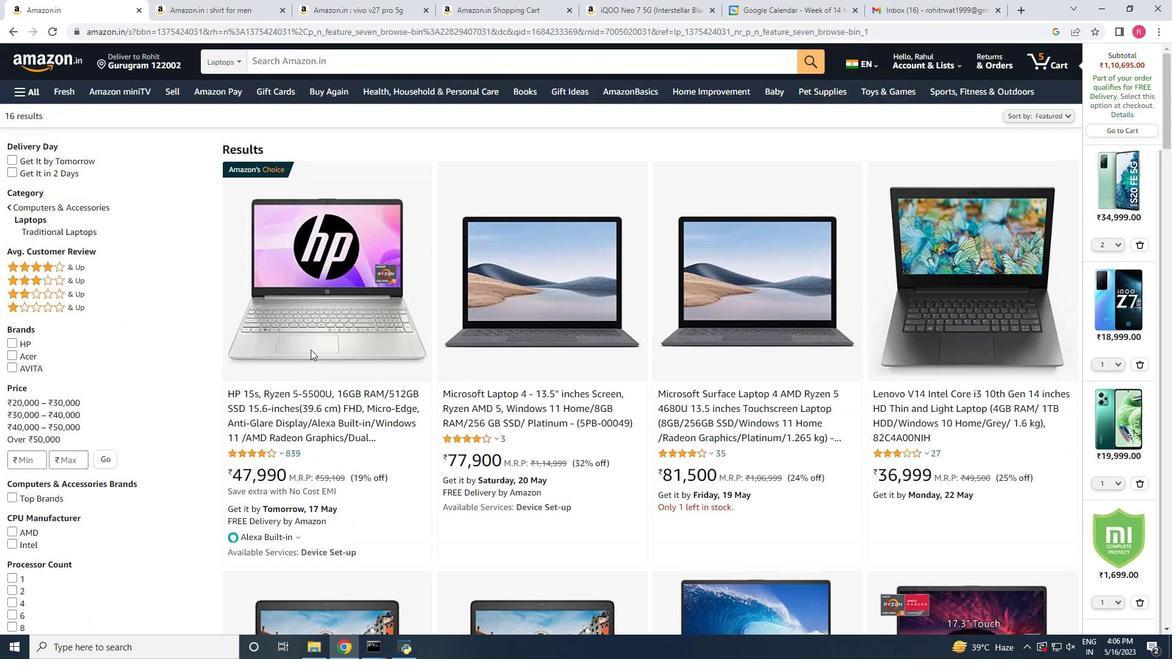
Action: Mouse scrolled (310, 351) with delta (0, 1)
Screenshot: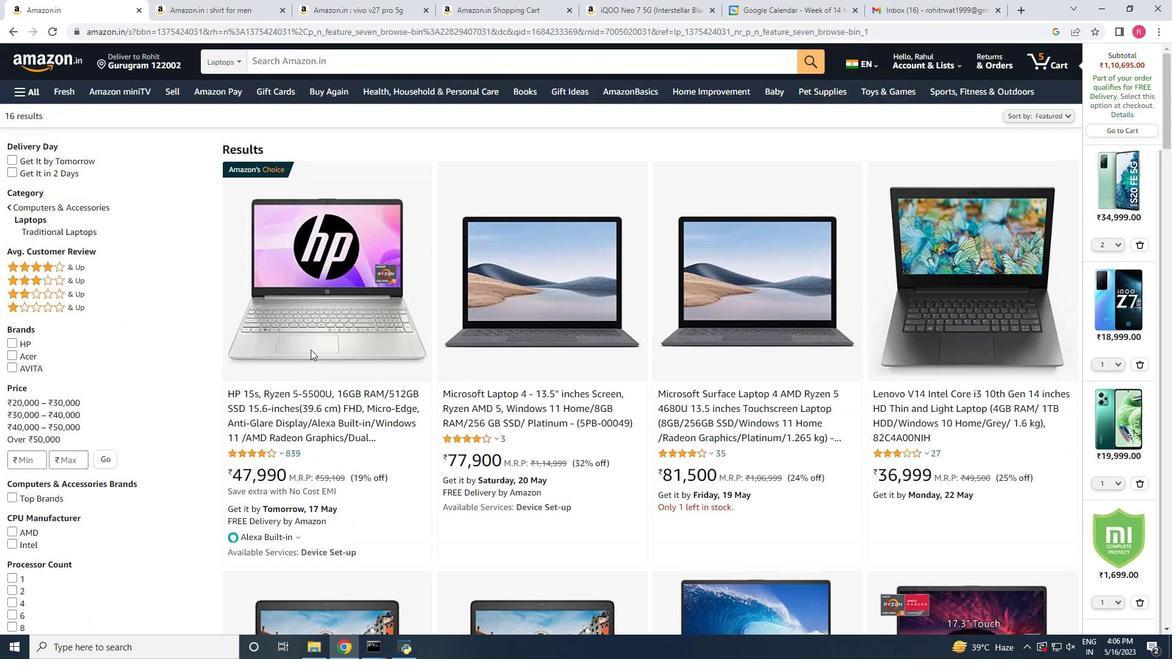 
Action: Mouse scrolled (310, 350) with delta (0, 0)
Screenshot: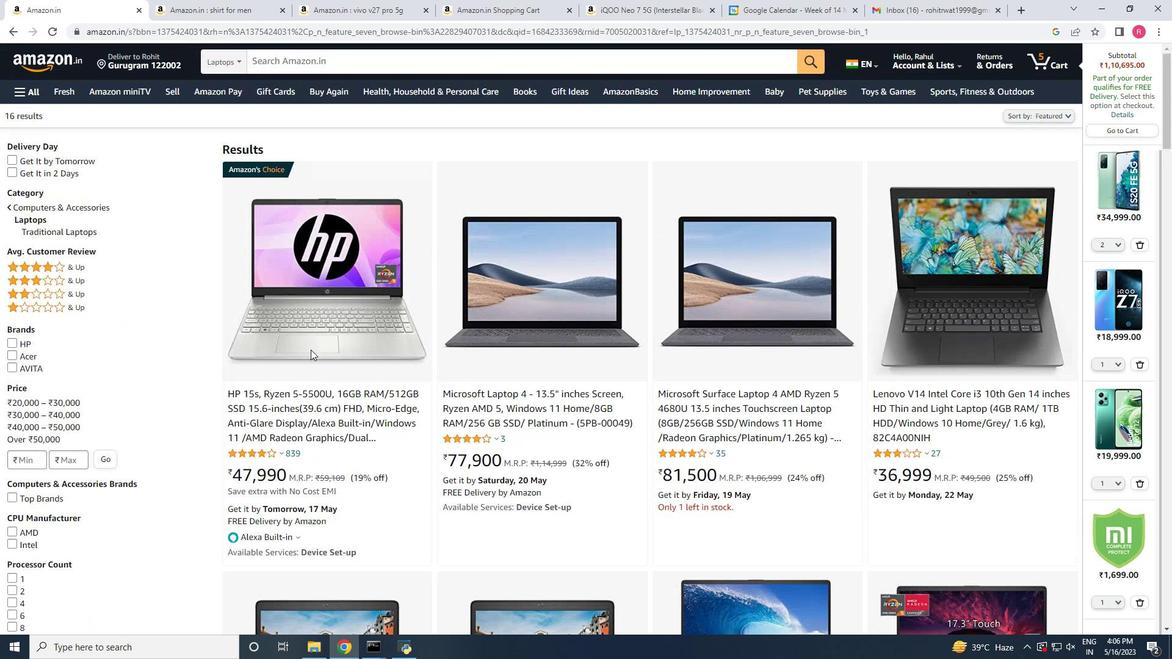 
Action: Mouse scrolled (310, 350) with delta (0, 0)
Screenshot: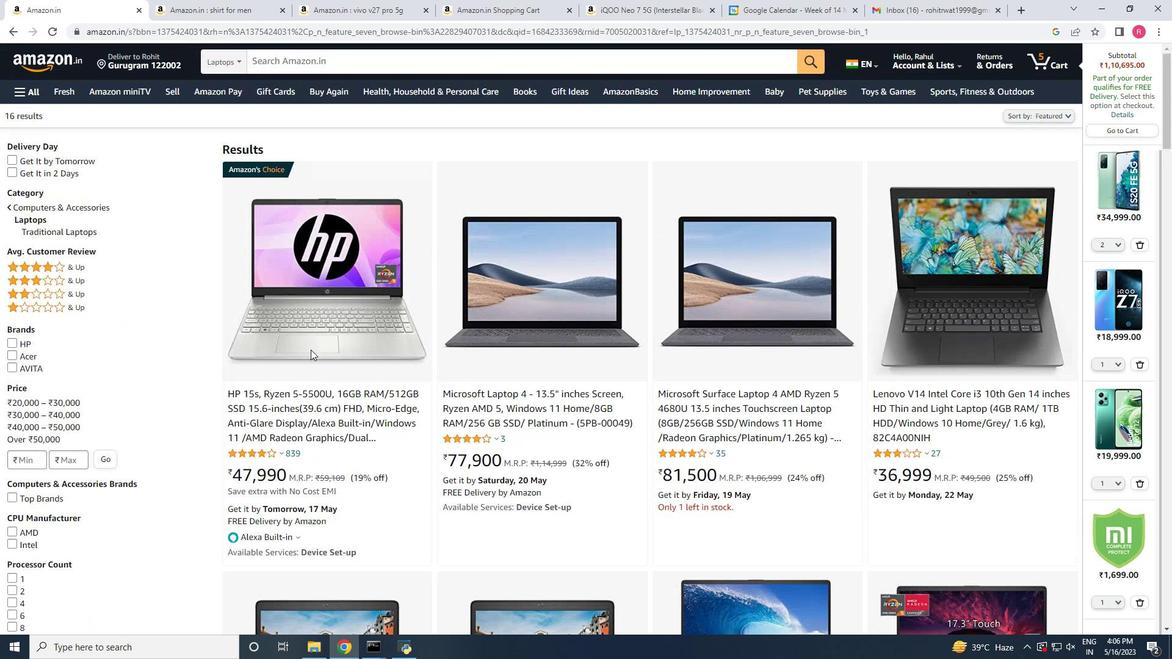 
Action: Mouse scrolled (310, 350) with delta (0, 0)
Screenshot: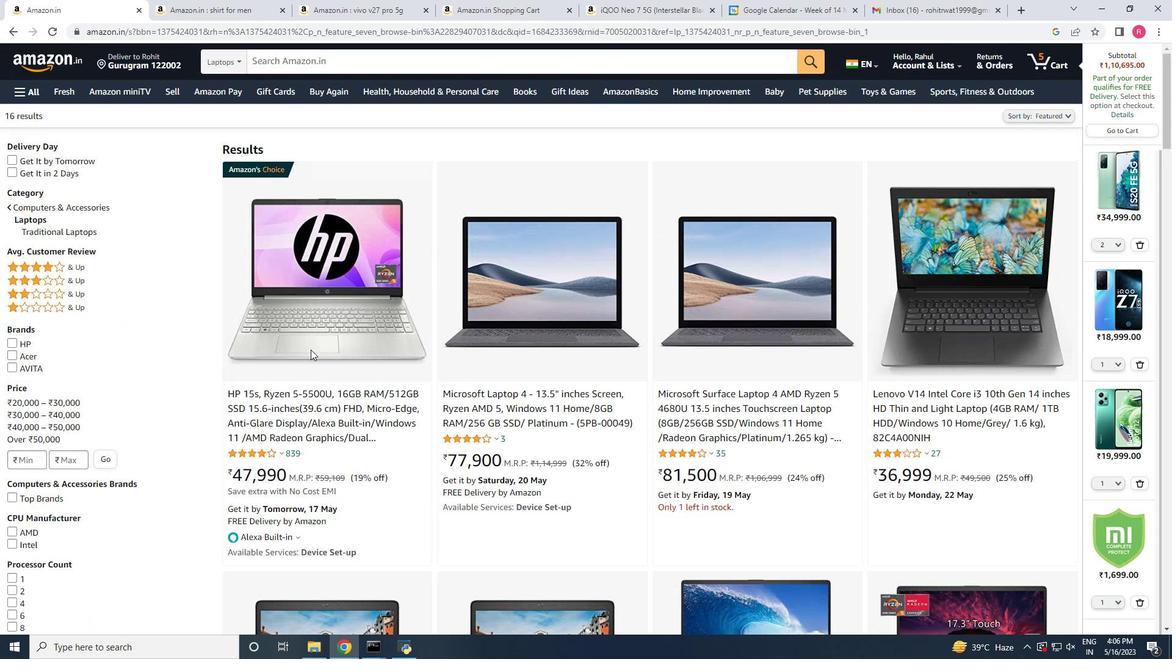 
